 Task: Open the 'caching.html' file in the 'user_guide/database' directory and review the caching documentation.
Action: Mouse moved to (255, 324)
Screenshot: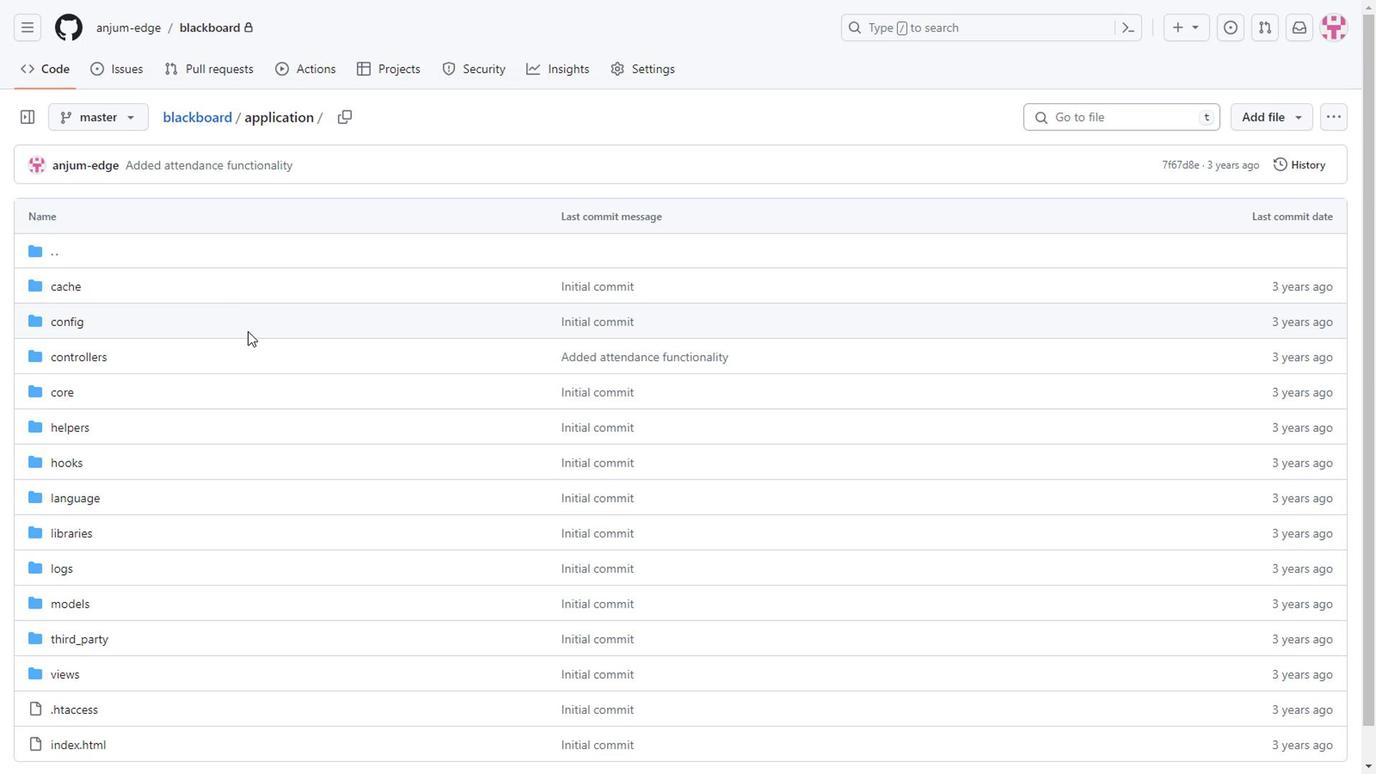 
Action: Mouse scrolled (255, 323) with delta (0, 0)
Screenshot: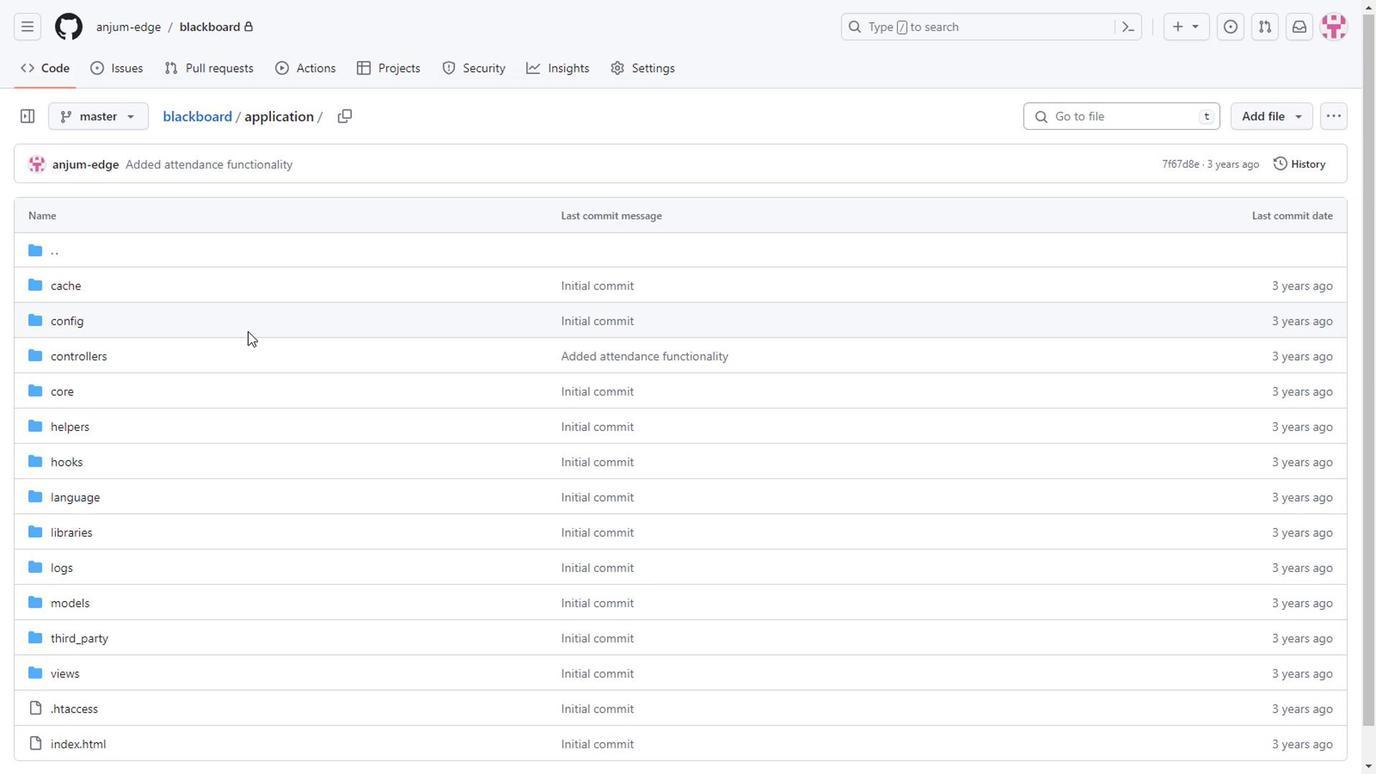 
Action: Mouse scrolled (255, 323) with delta (0, 0)
Screenshot: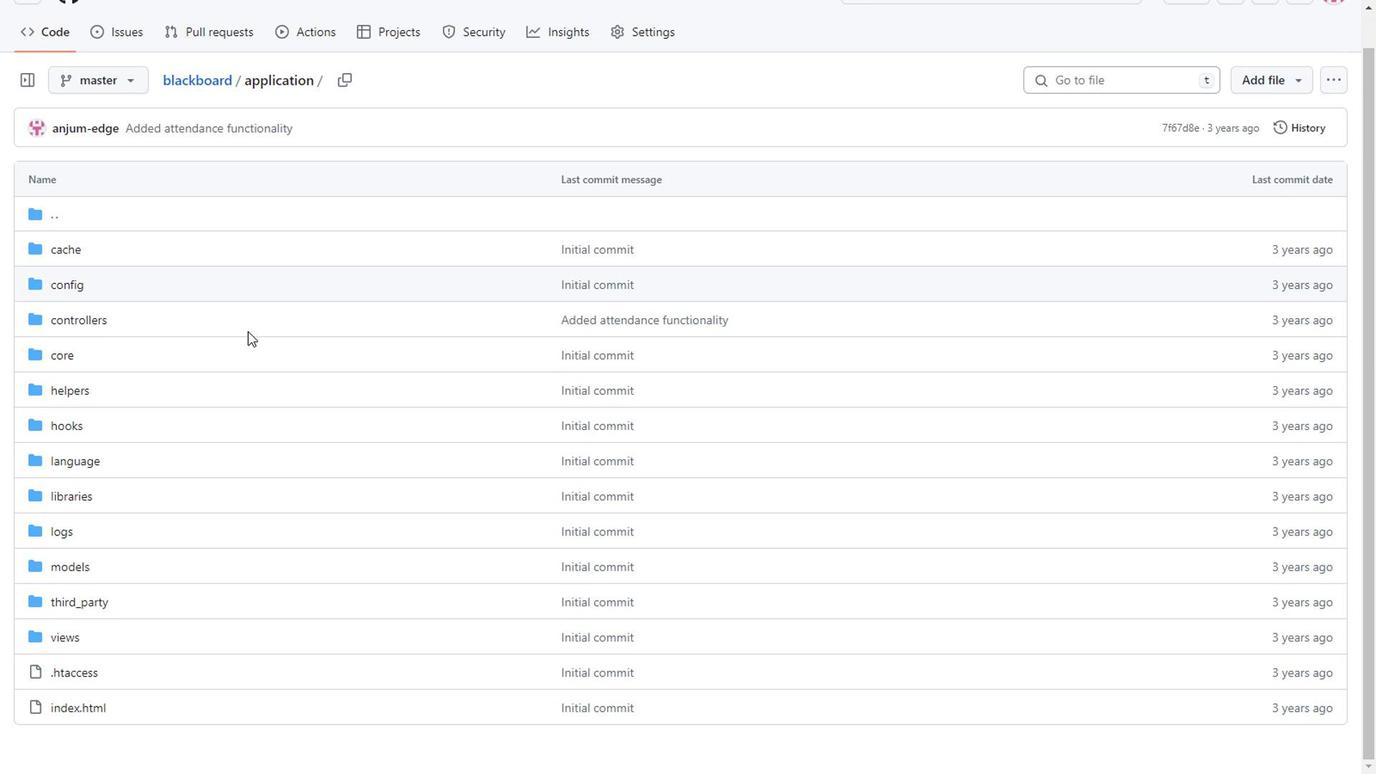 
Action: Mouse scrolled (255, 323) with delta (0, 0)
Screenshot: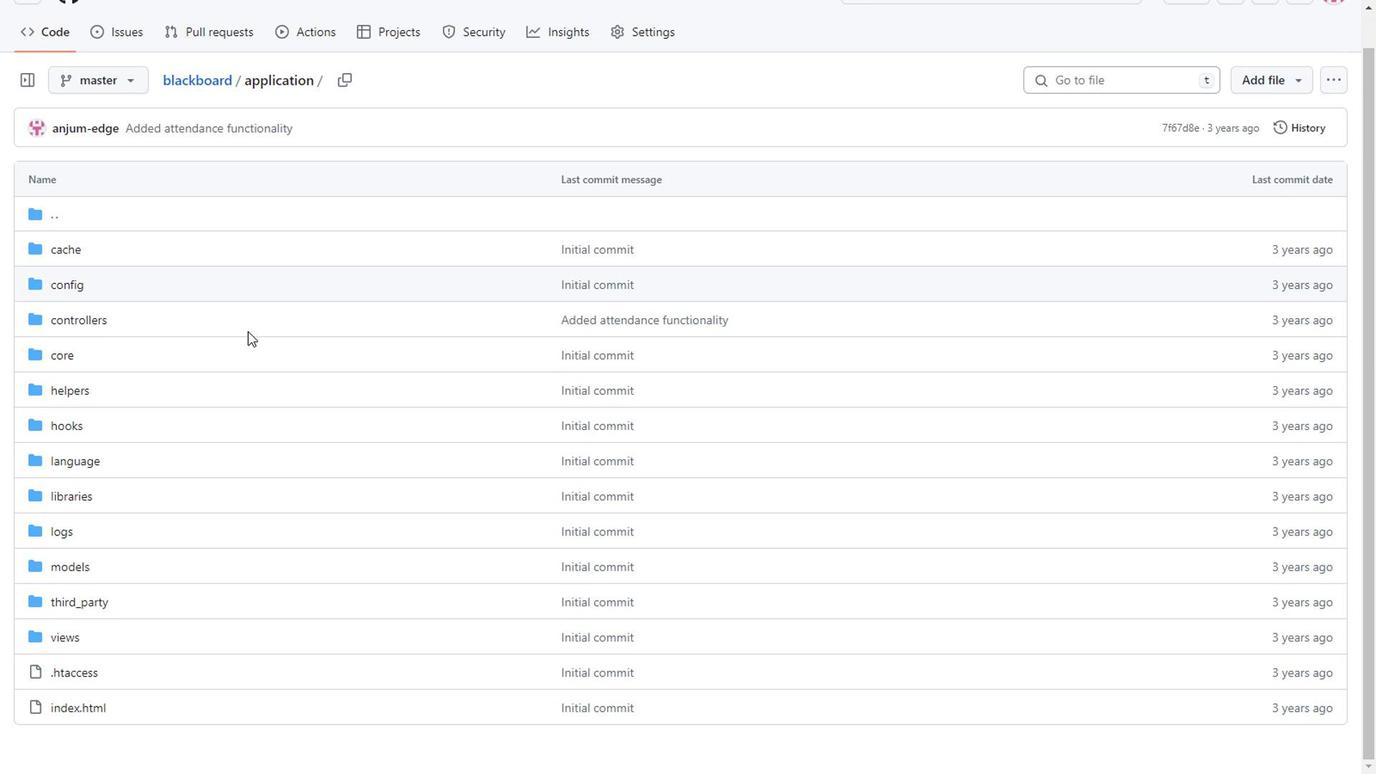 
Action: Mouse moved to (232, 695)
Screenshot: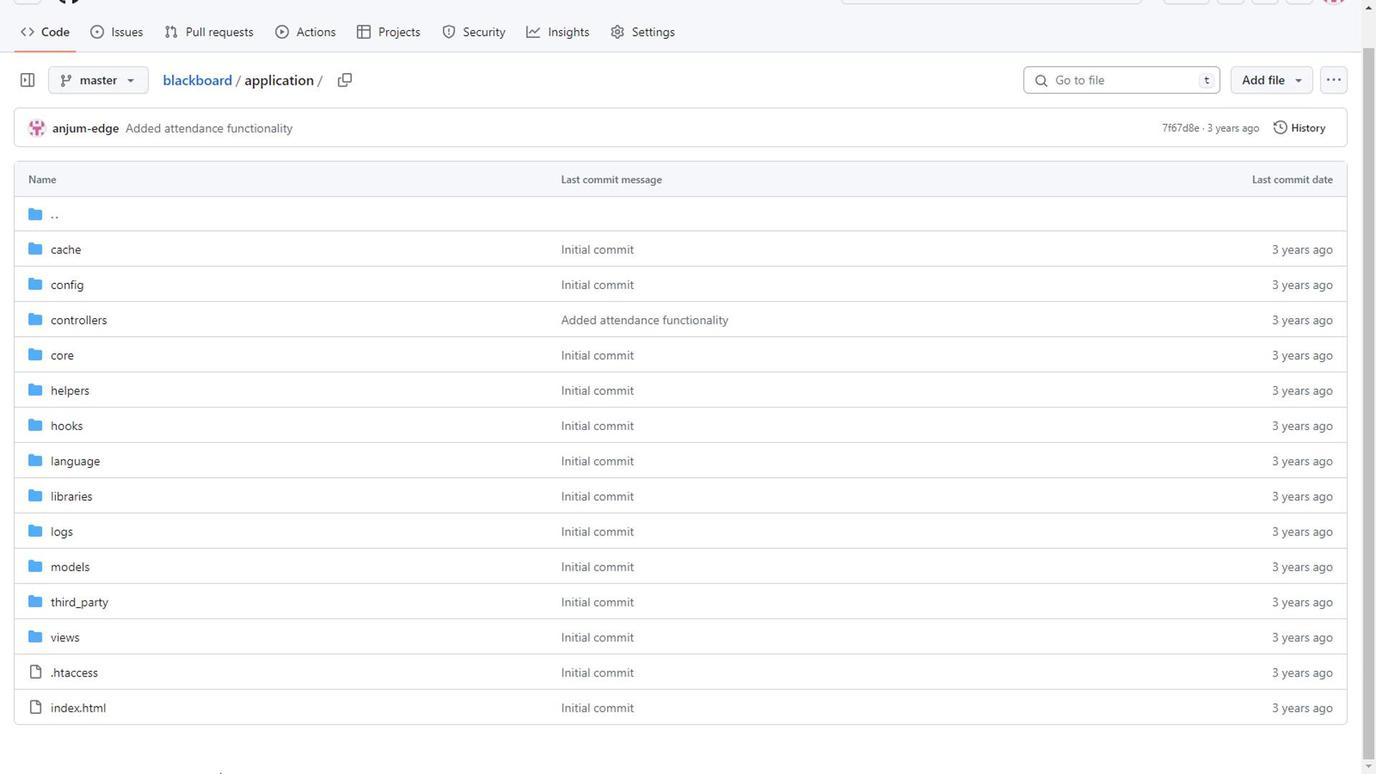 
Action: Mouse scrolled (232, 692) with delta (0, 0)
Screenshot: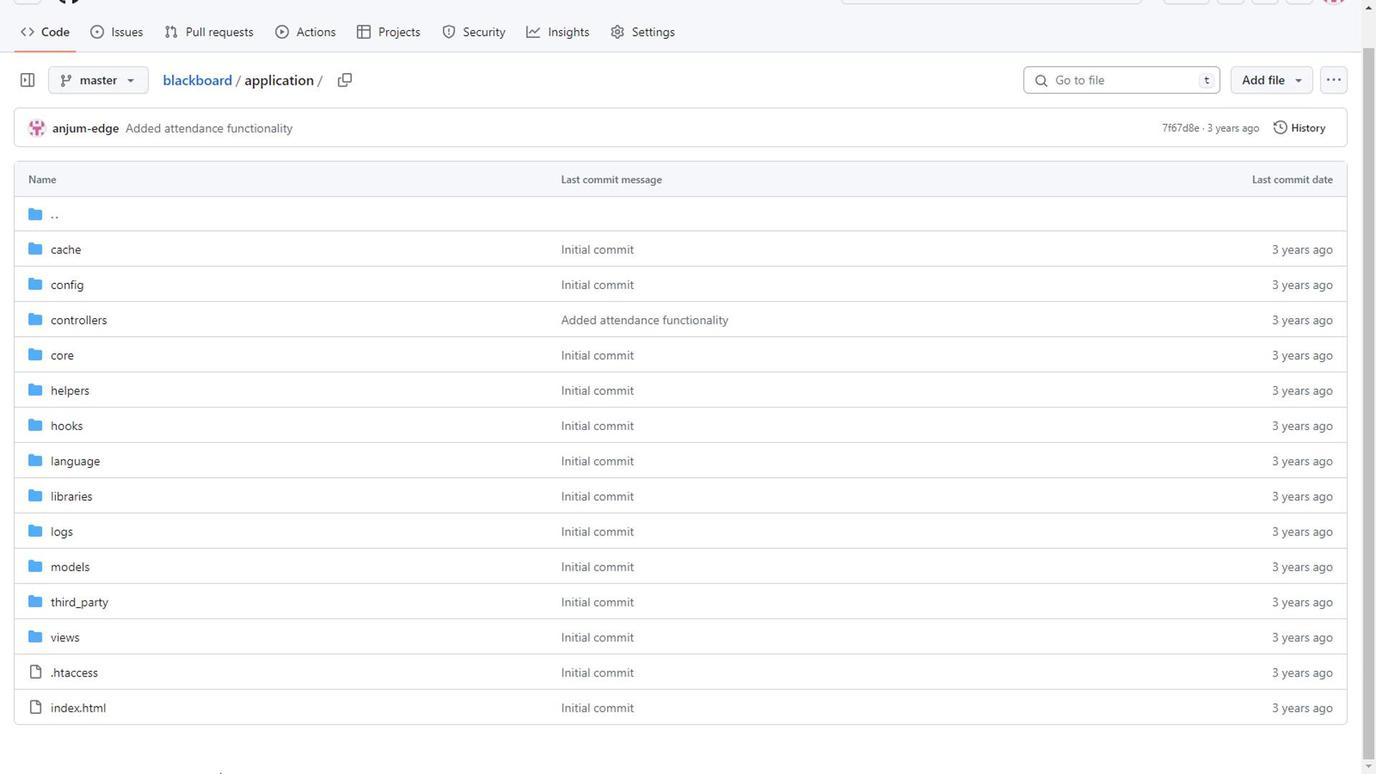 
Action: Mouse moved to (220, 391)
Screenshot: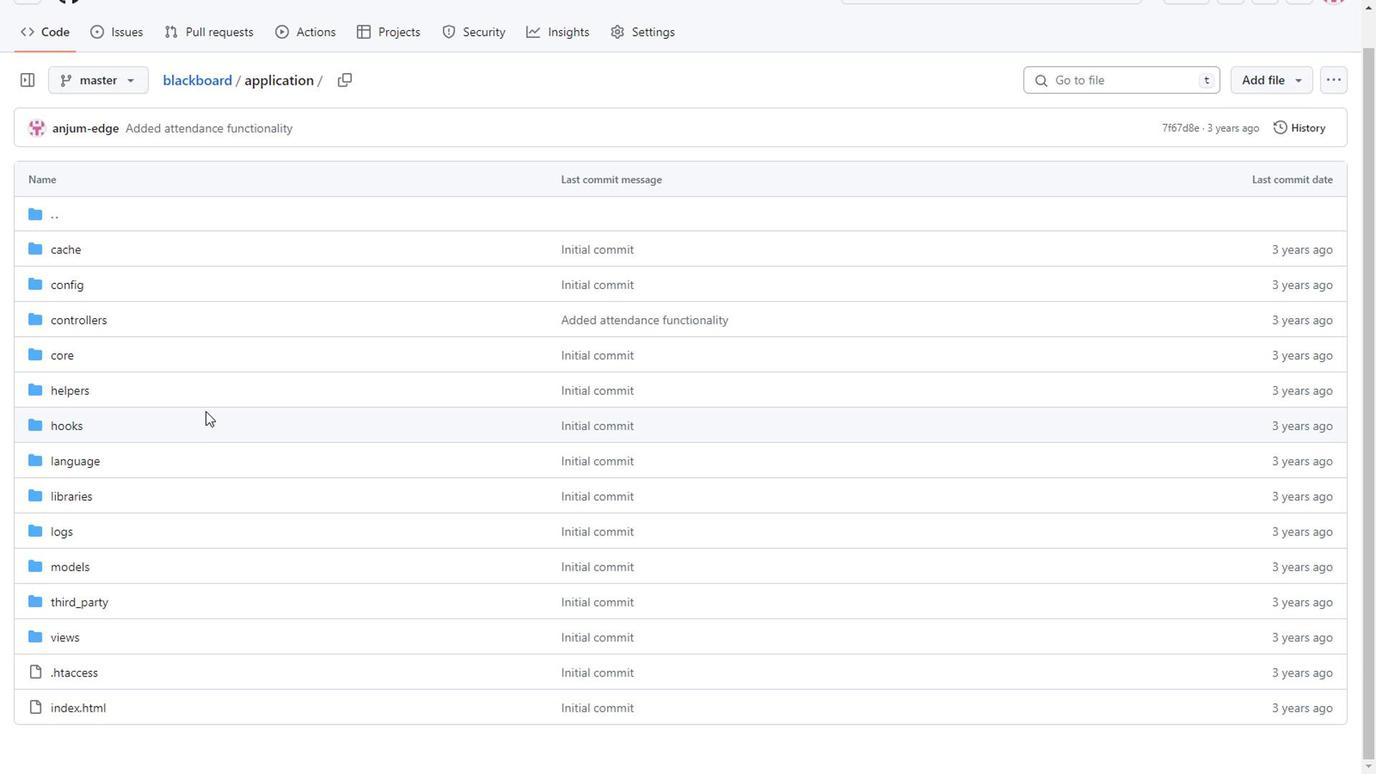 
Action: Mouse scrolled (220, 392) with delta (0, 0)
Screenshot: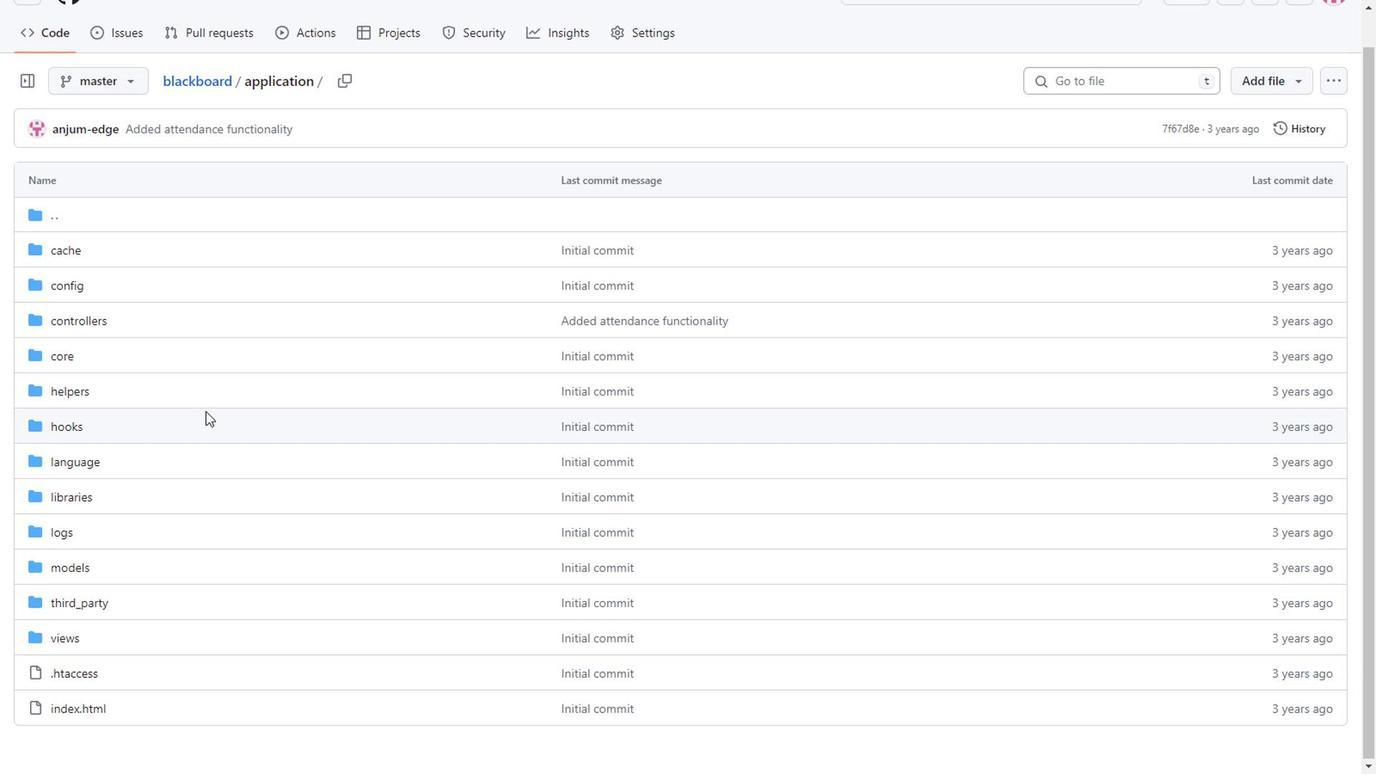 
Action: Mouse scrolled (220, 392) with delta (0, 0)
Screenshot: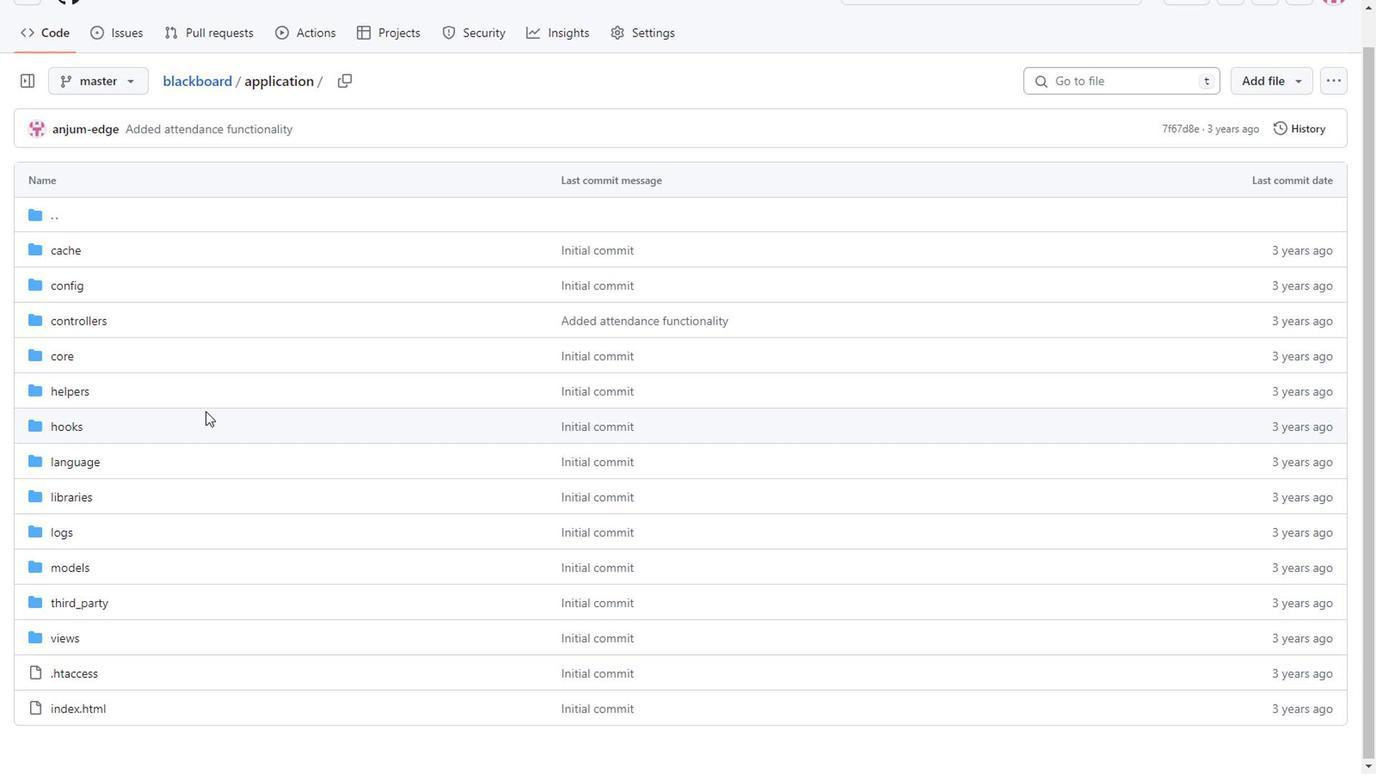 
Action: Mouse moved to (106, 284)
Screenshot: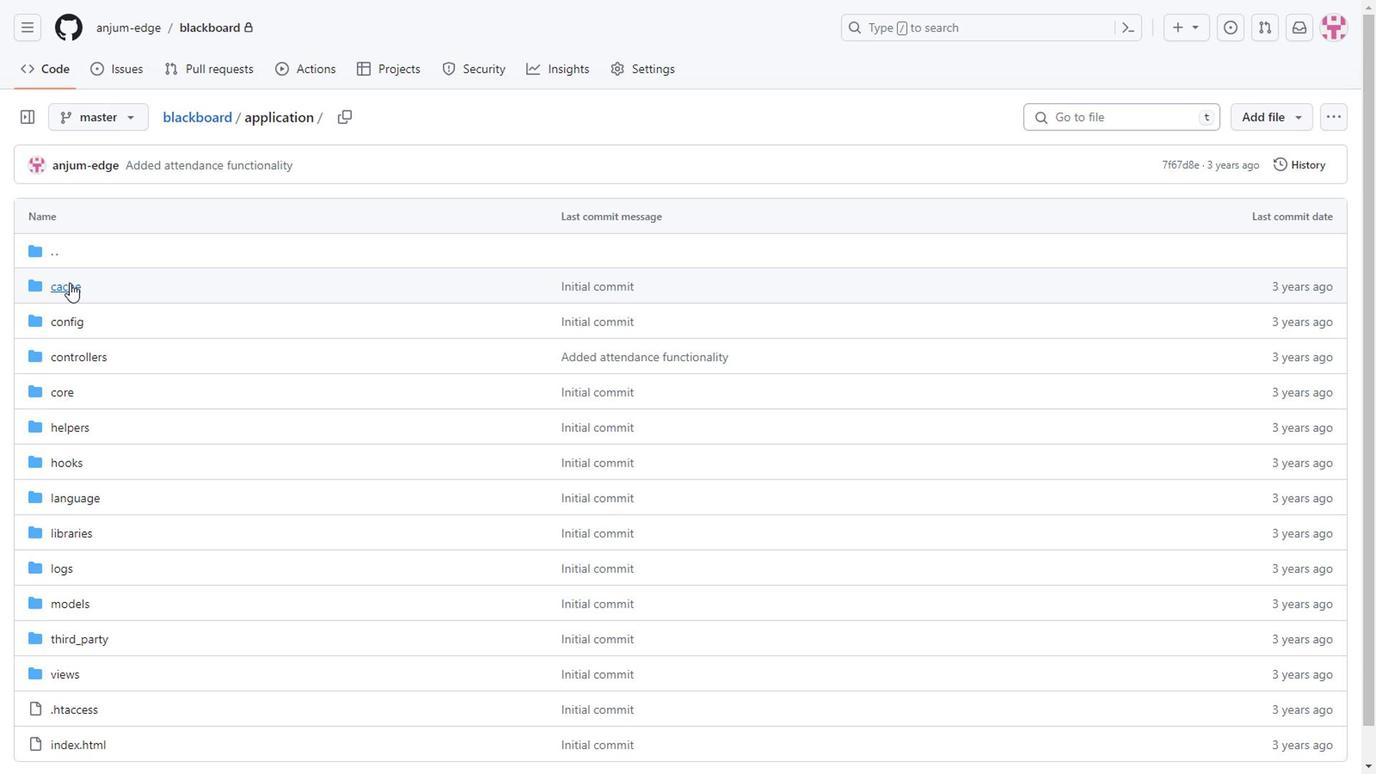 
Action: Mouse pressed left at (106, 284)
Screenshot: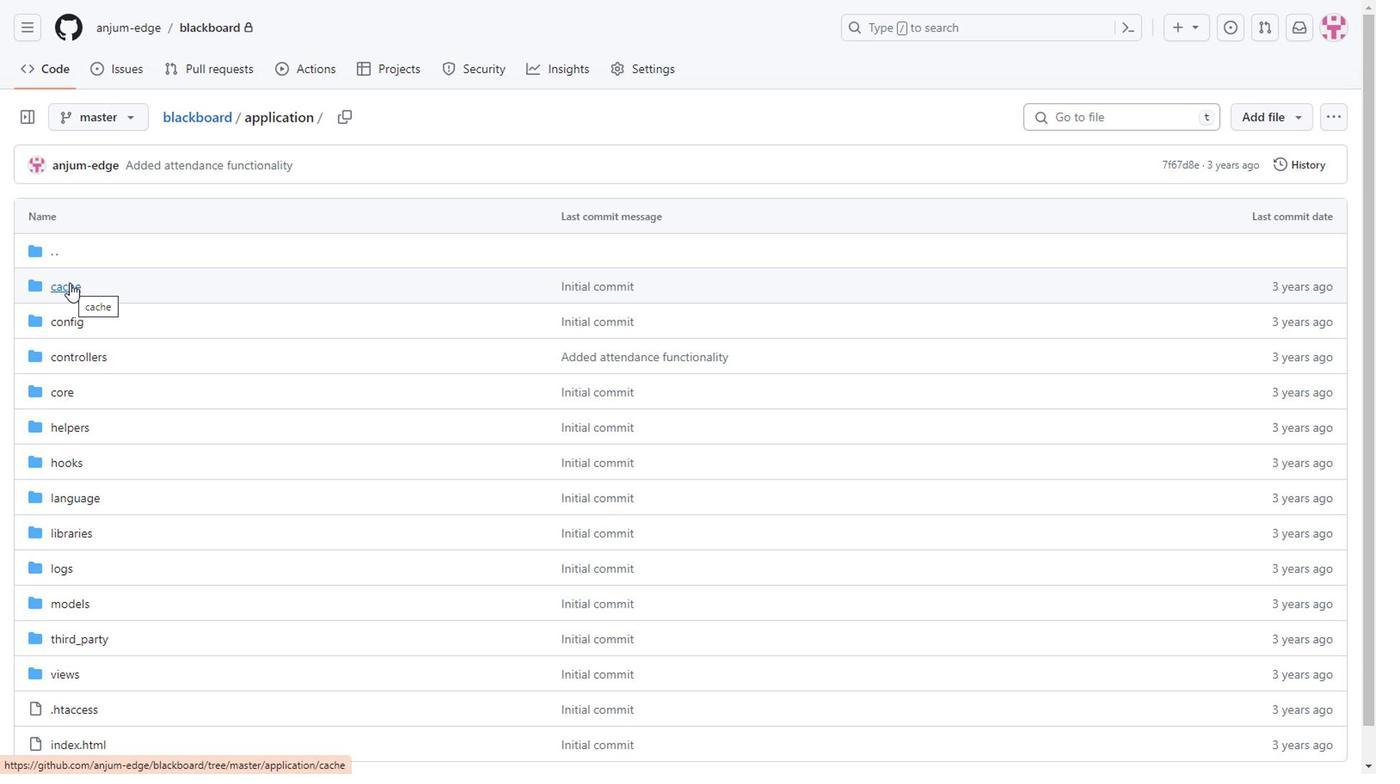 
Action: Mouse pressed left at (106, 284)
Screenshot: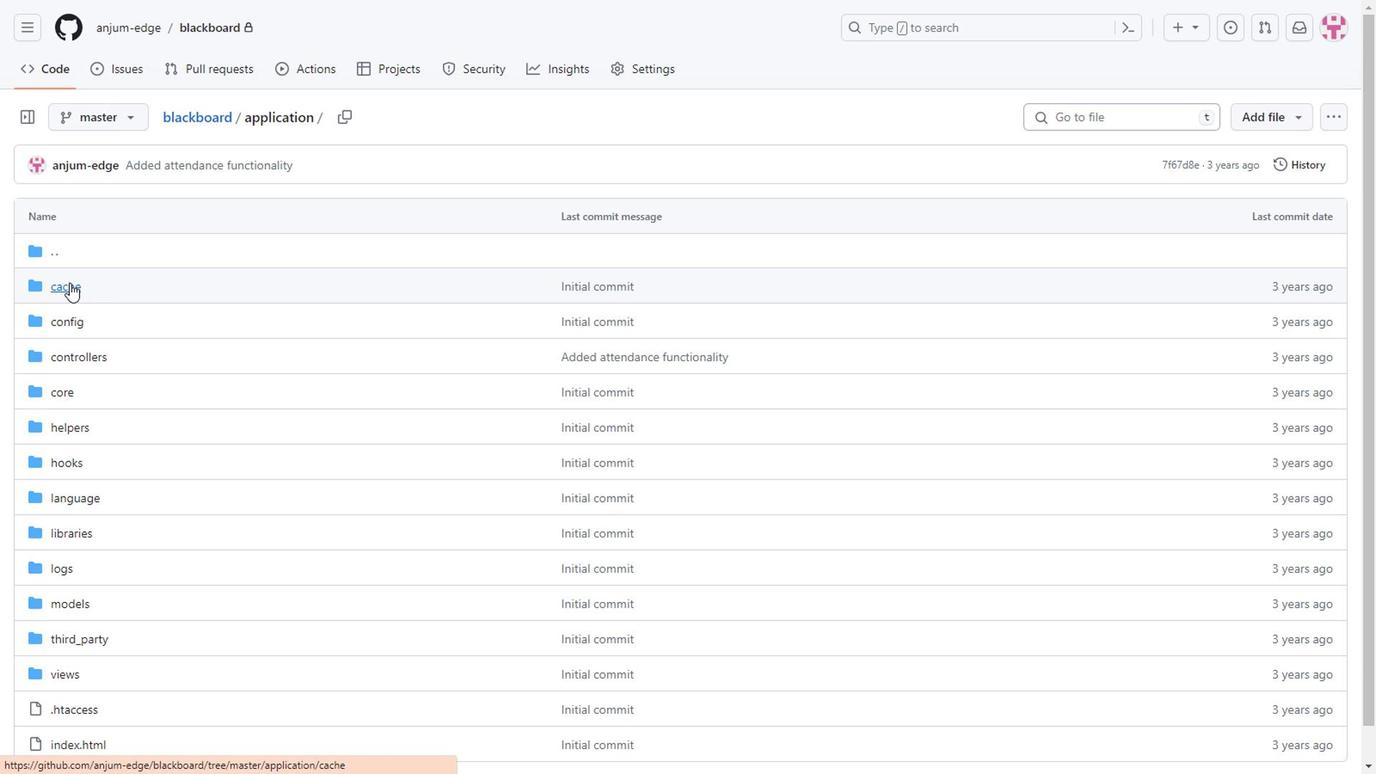 
Action: Mouse moved to (124, 288)
Screenshot: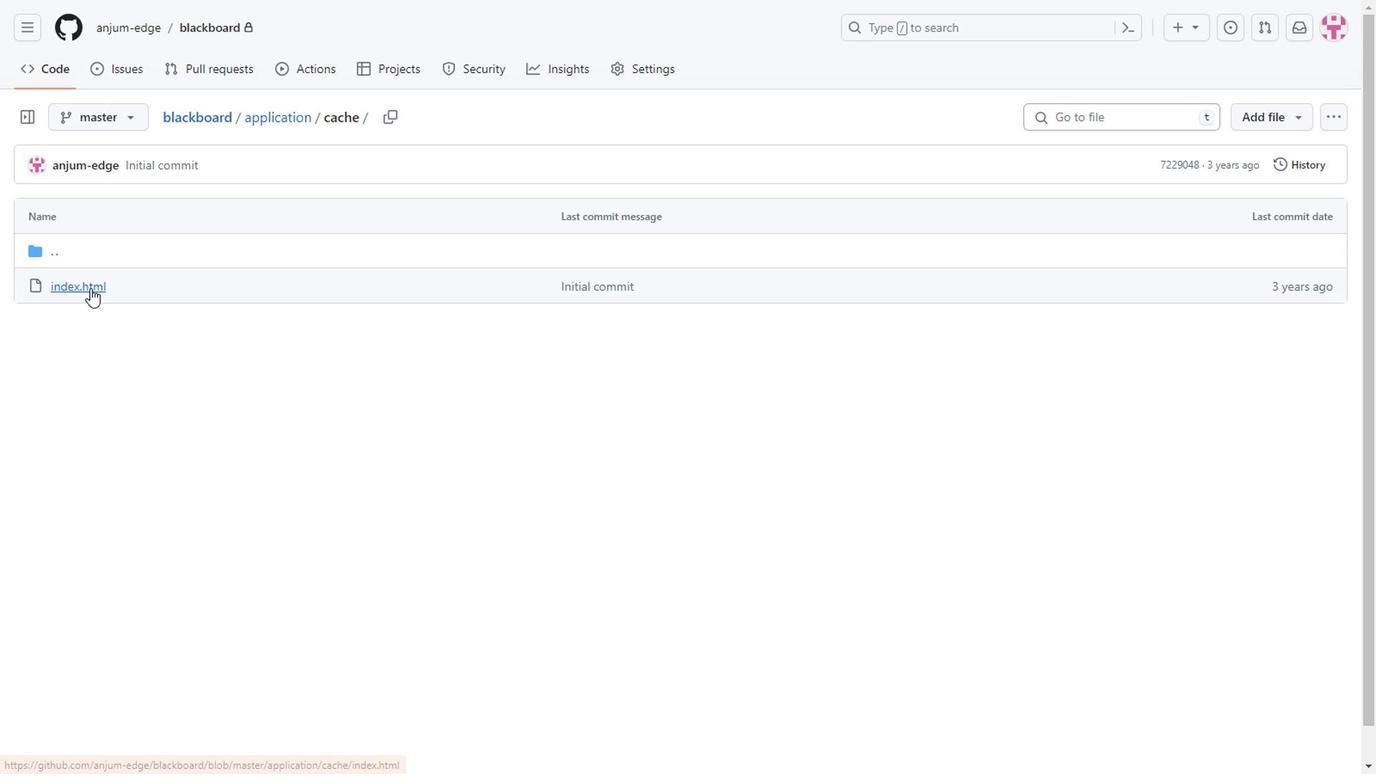 
Action: Mouse pressed left at (124, 288)
Screenshot: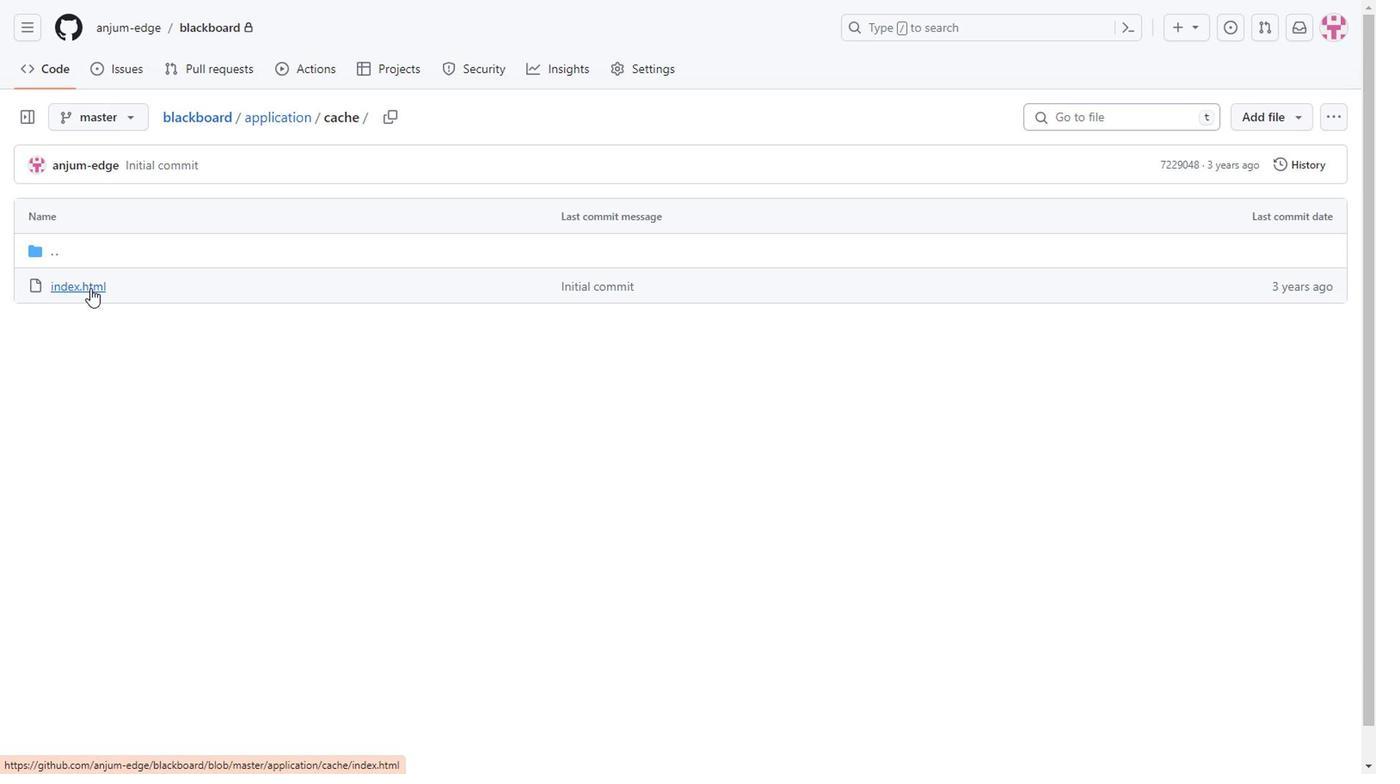 
Action: Mouse pressed left at (124, 288)
Screenshot: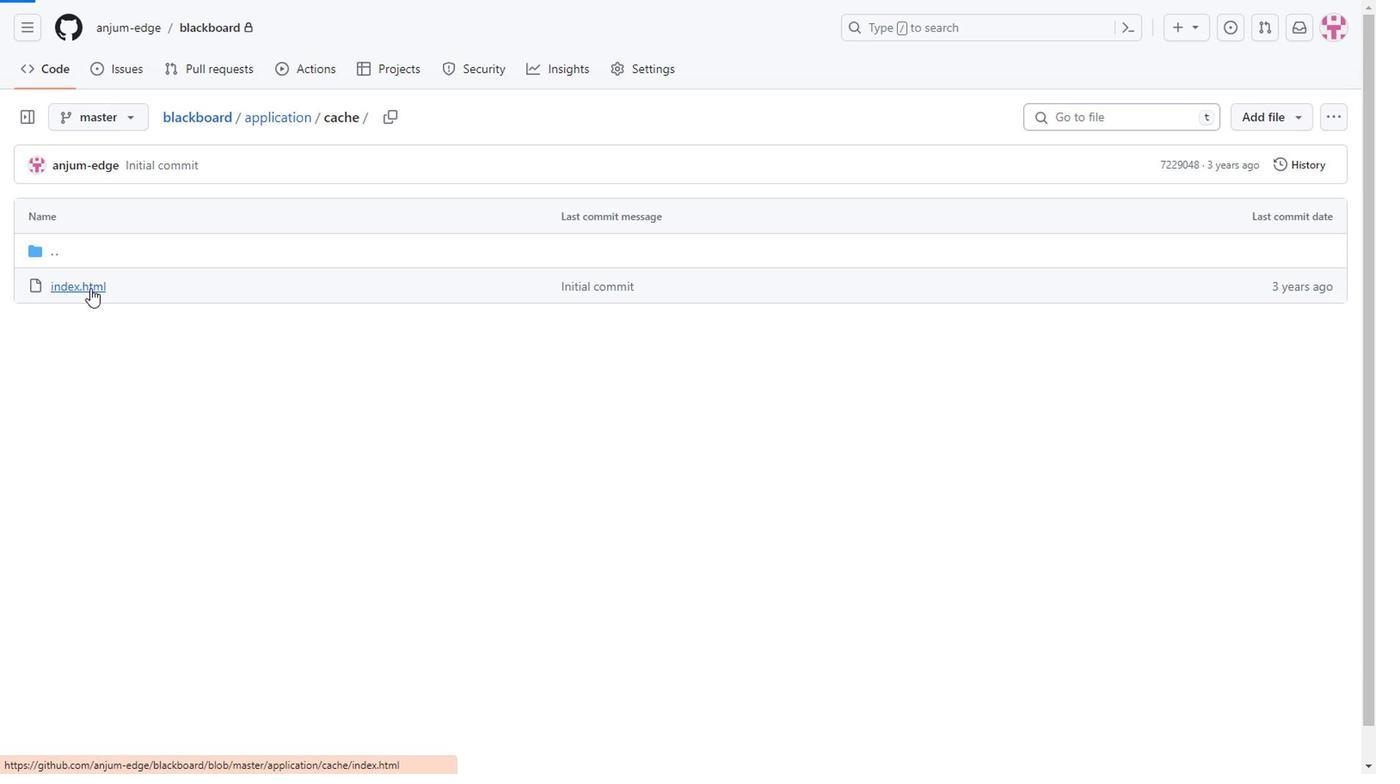 
Action: Mouse moved to (275, 150)
Screenshot: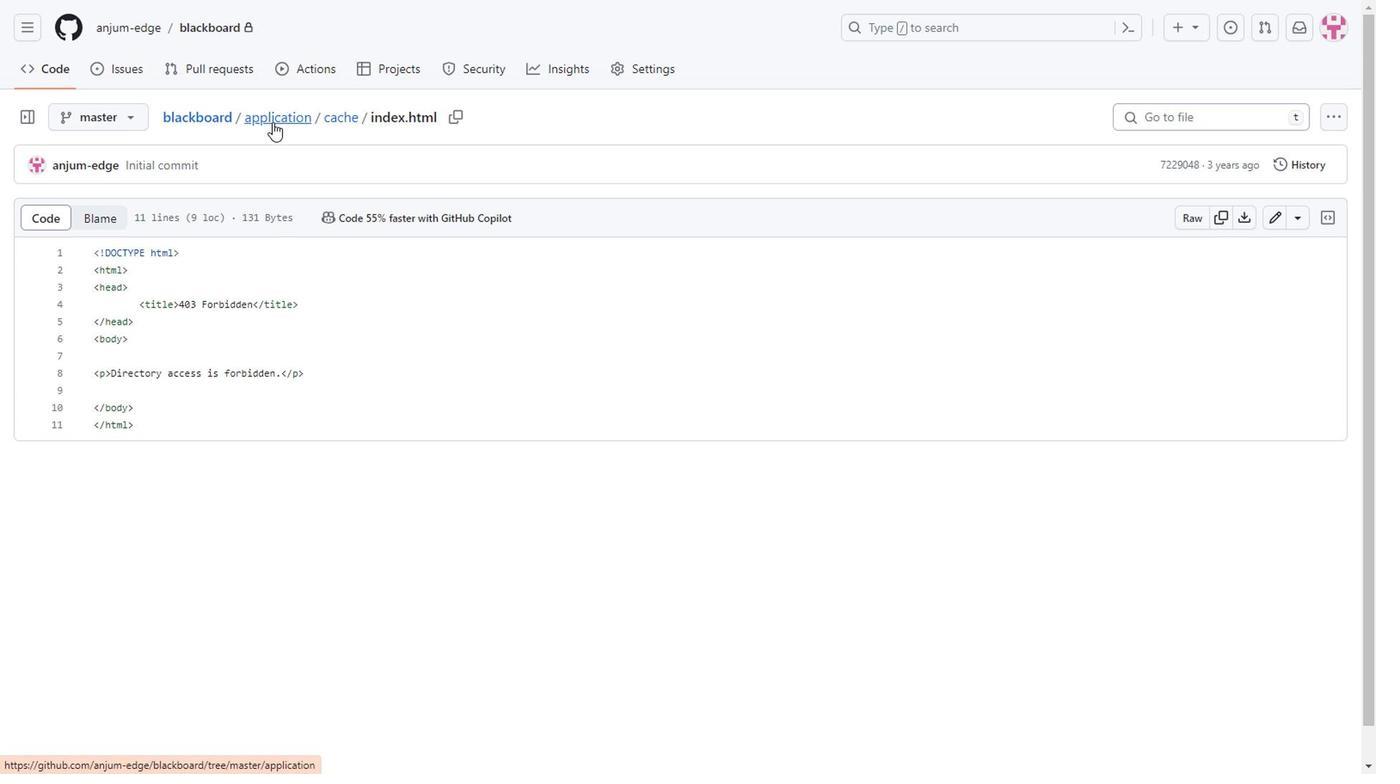 
Action: Mouse pressed left at (275, 150)
Screenshot: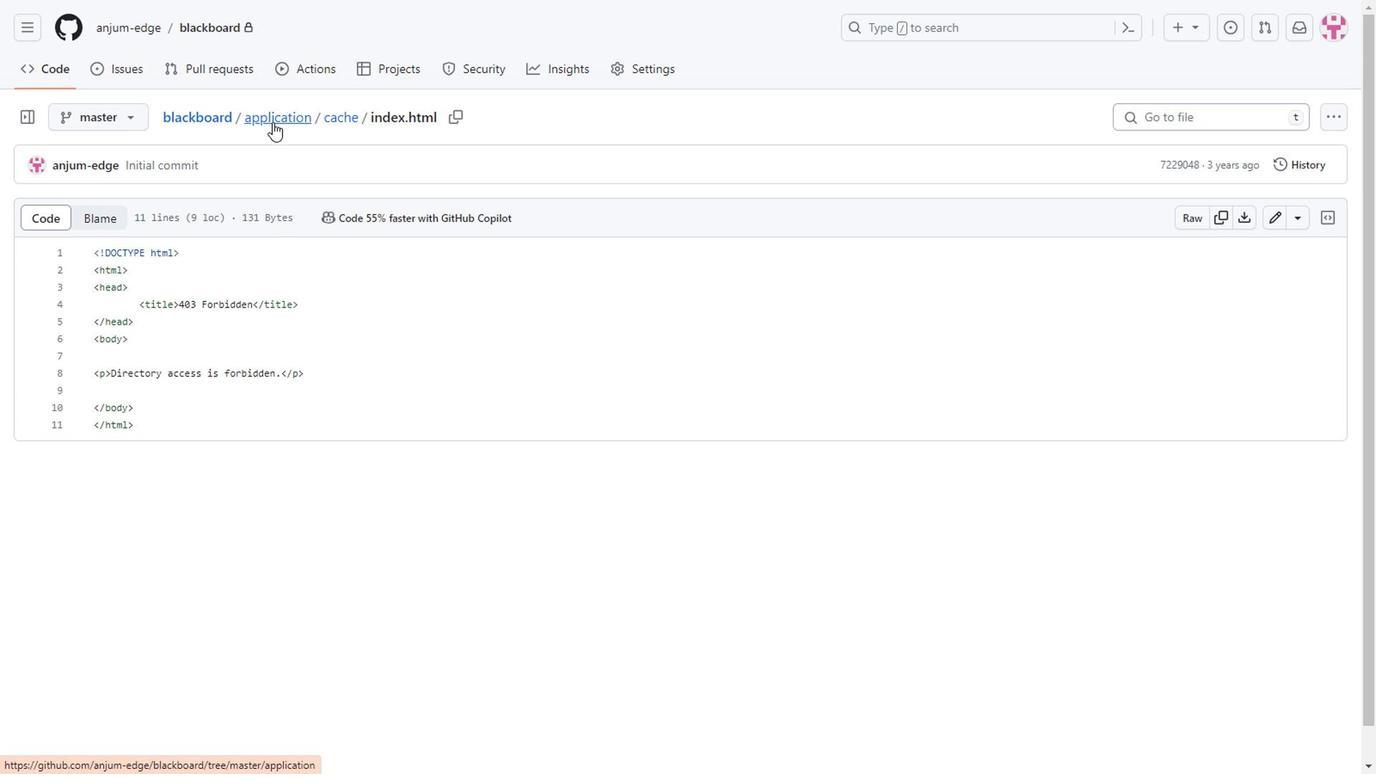 
Action: Mouse moved to (102, 318)
Screenshot: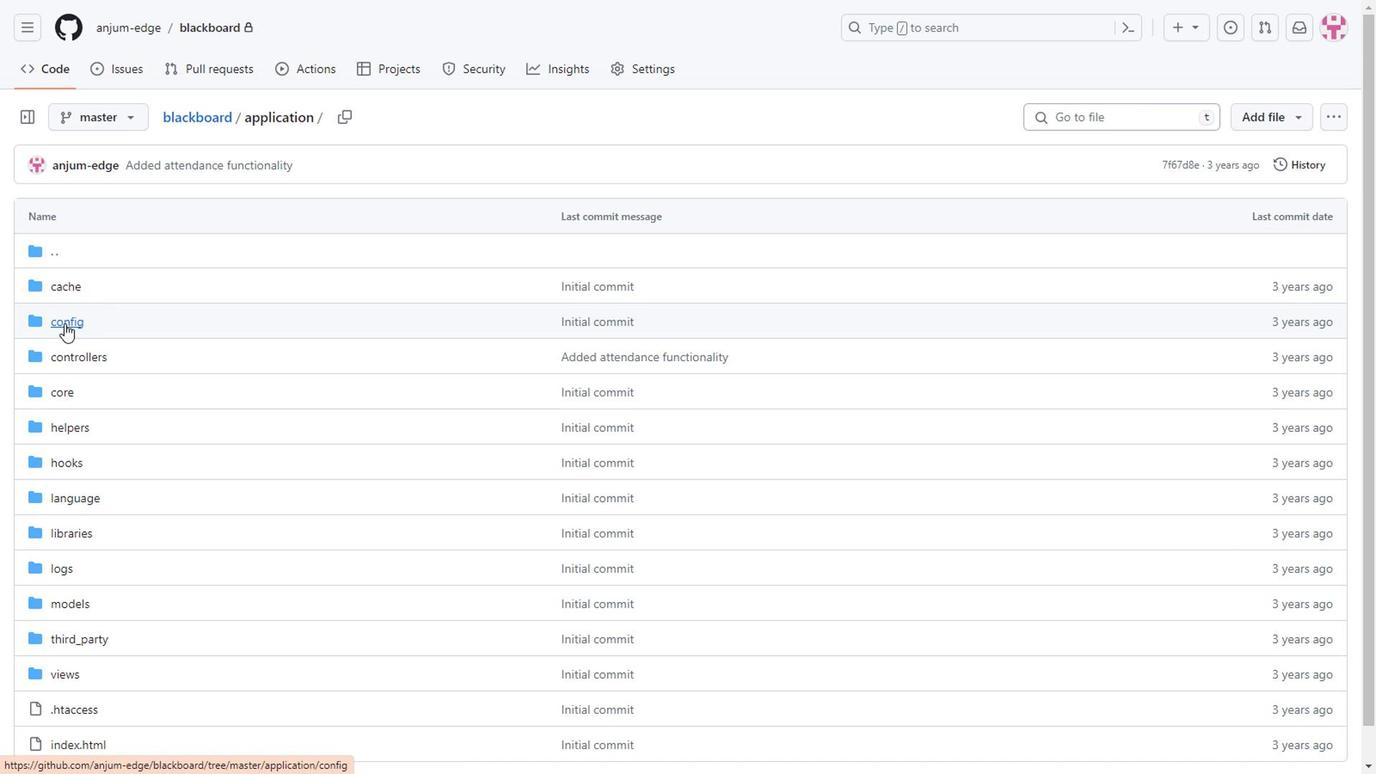 
Action: Mouse pressed left at (102, 318)
Screenshot: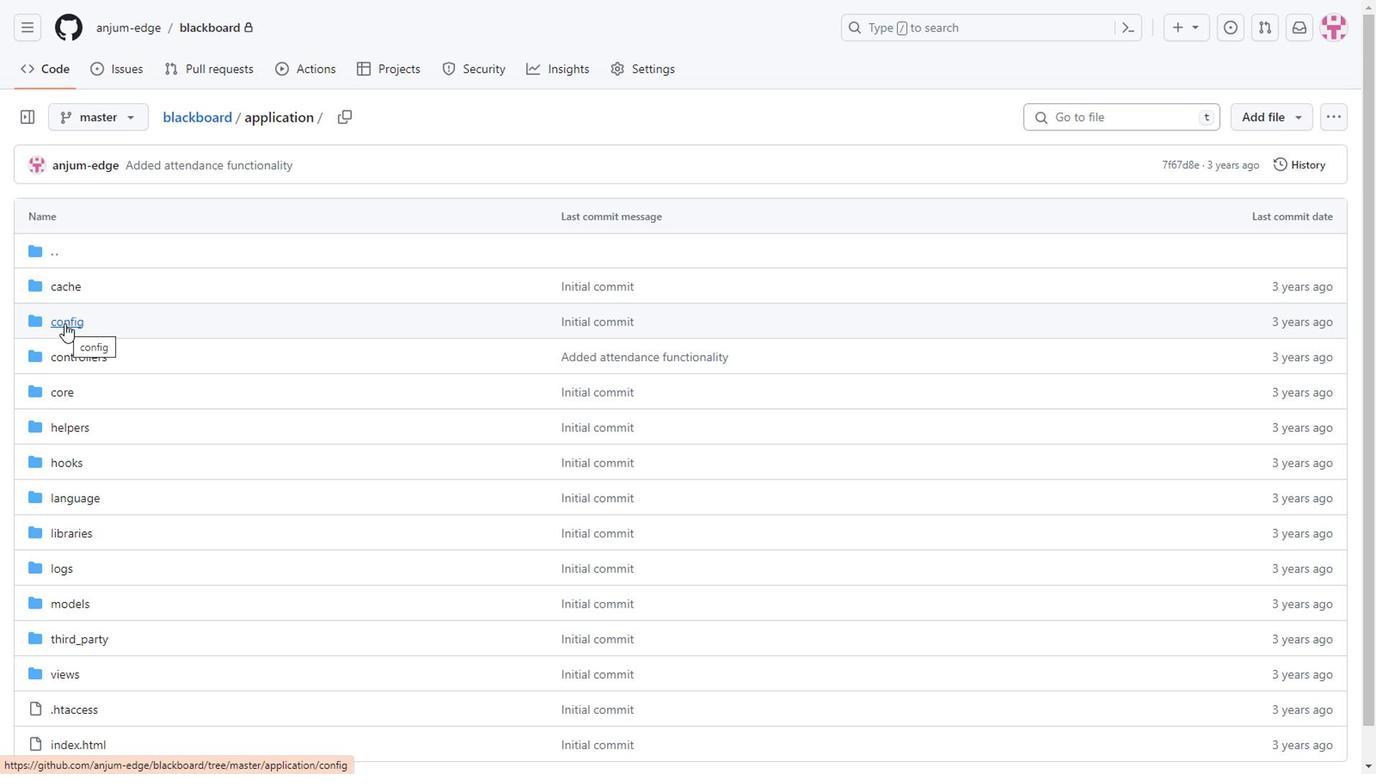 
Action: Mouse pressed left at (102, 318)
Screenshot: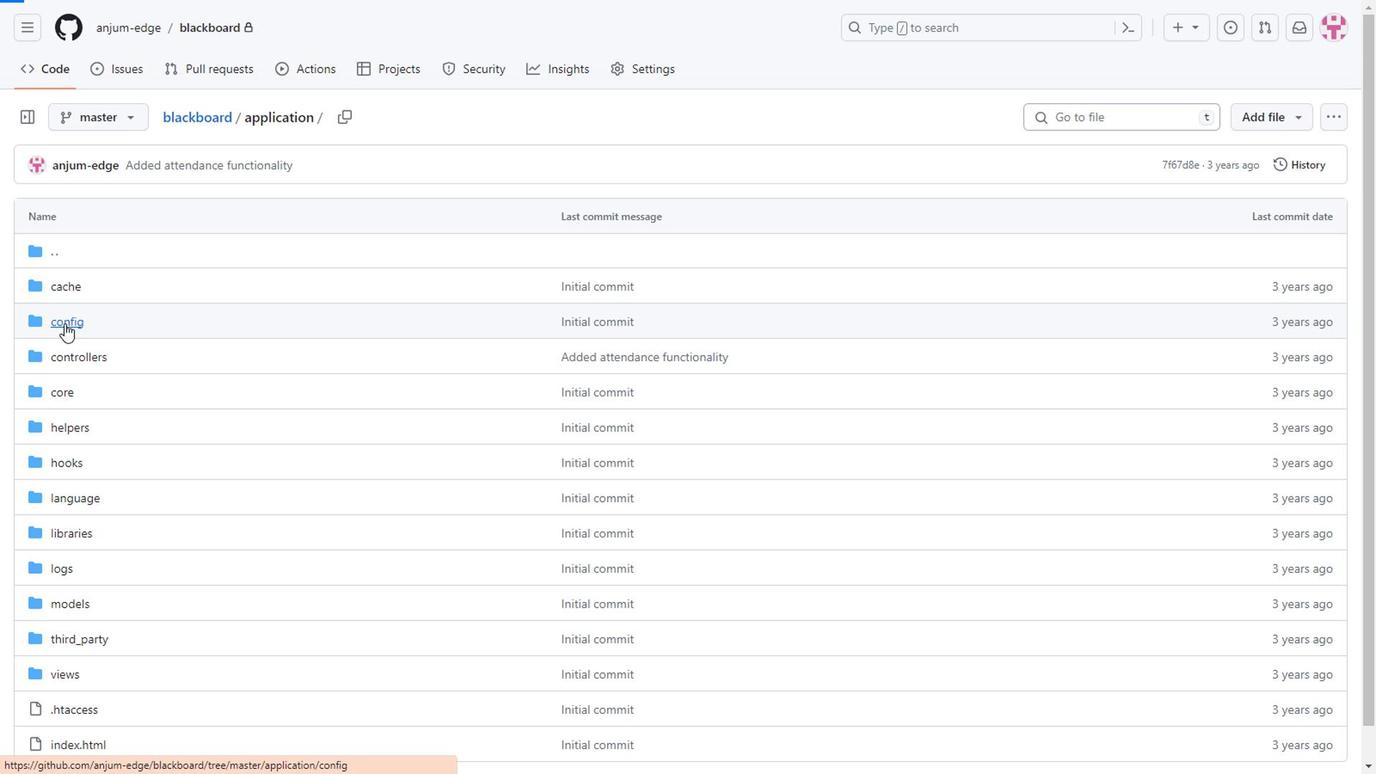 
Action: Mouse moved to (199, 376)
Screenshot: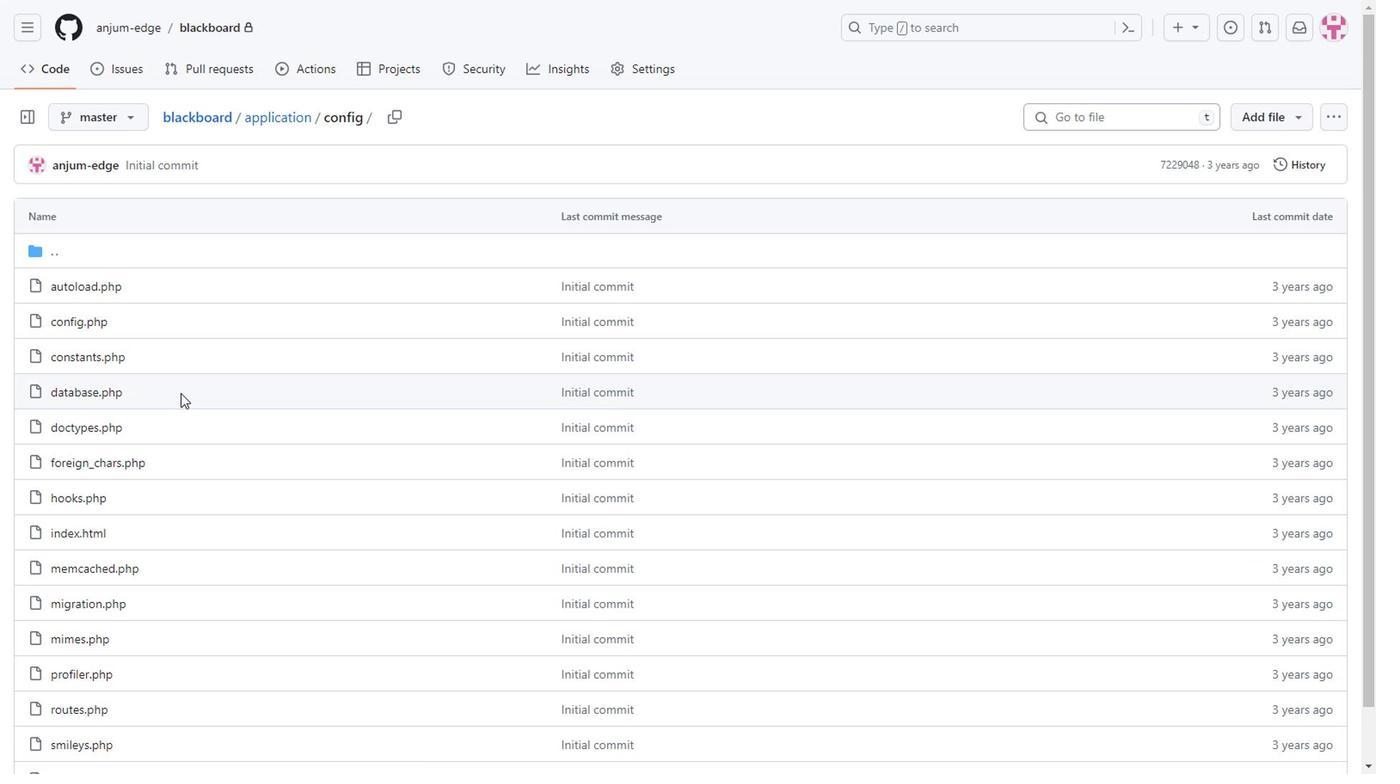 
Action: Mouse scrolled (199, 375) with delta (0, 0)
Screenshot: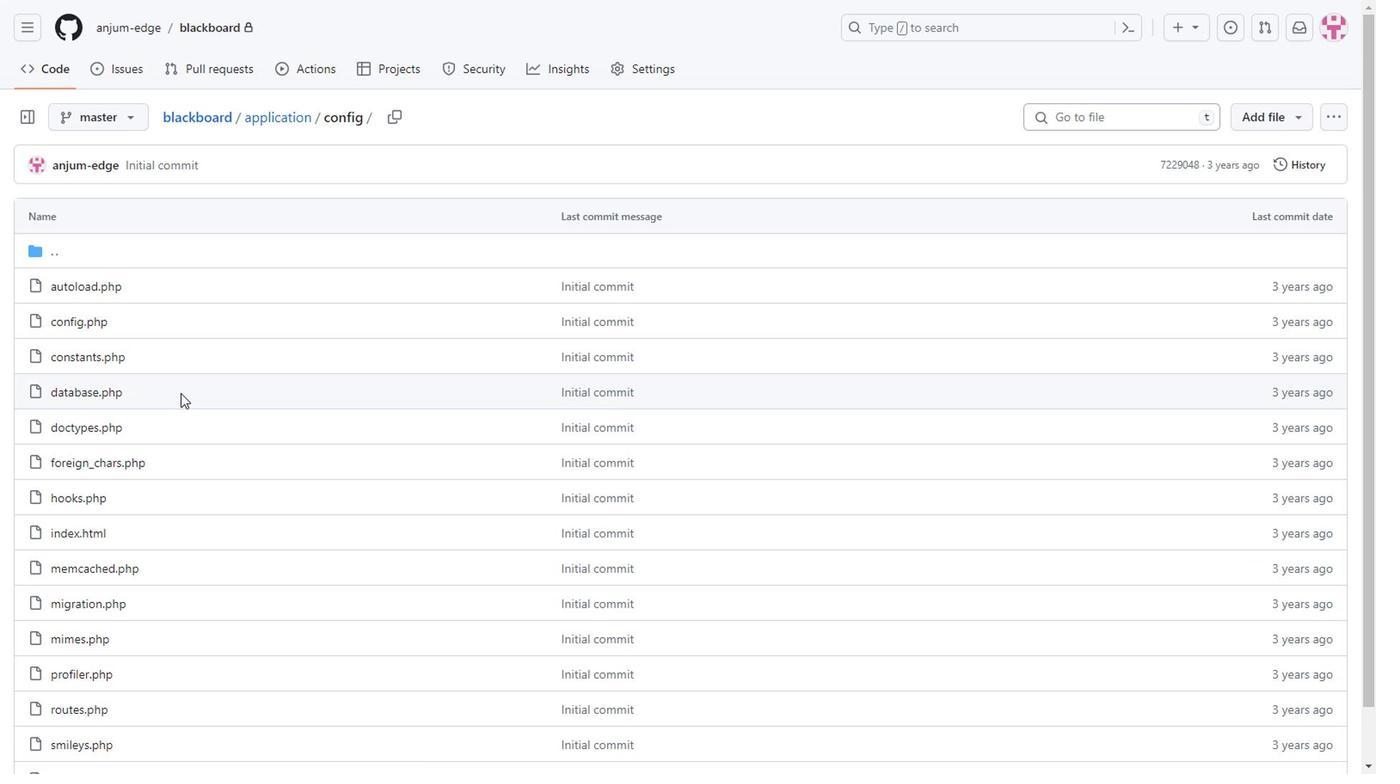 
Action: Mouse scrolled (199, 375) with delta (0, 0)
Screenshot: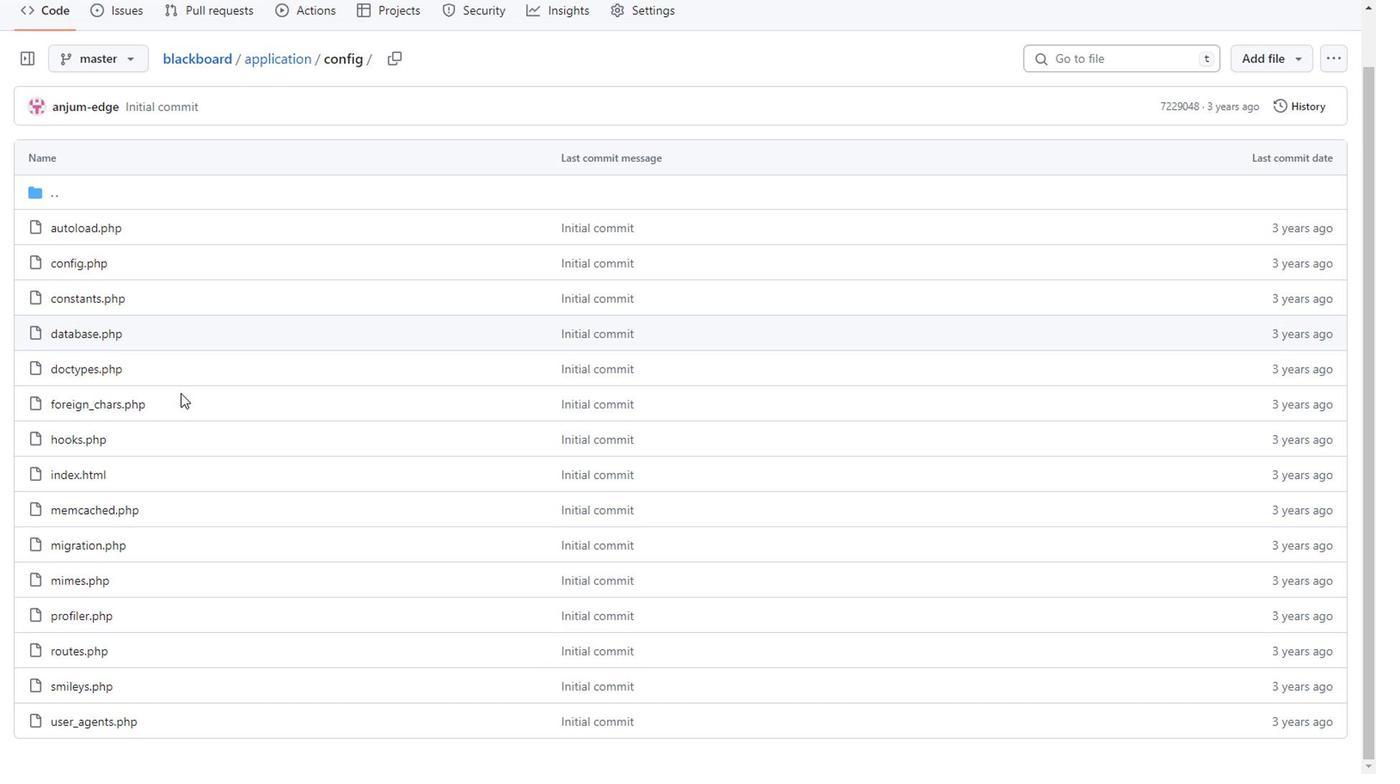 
Action: Mouse scrolled (199, 377) with delta (0, 0)
Screenshot: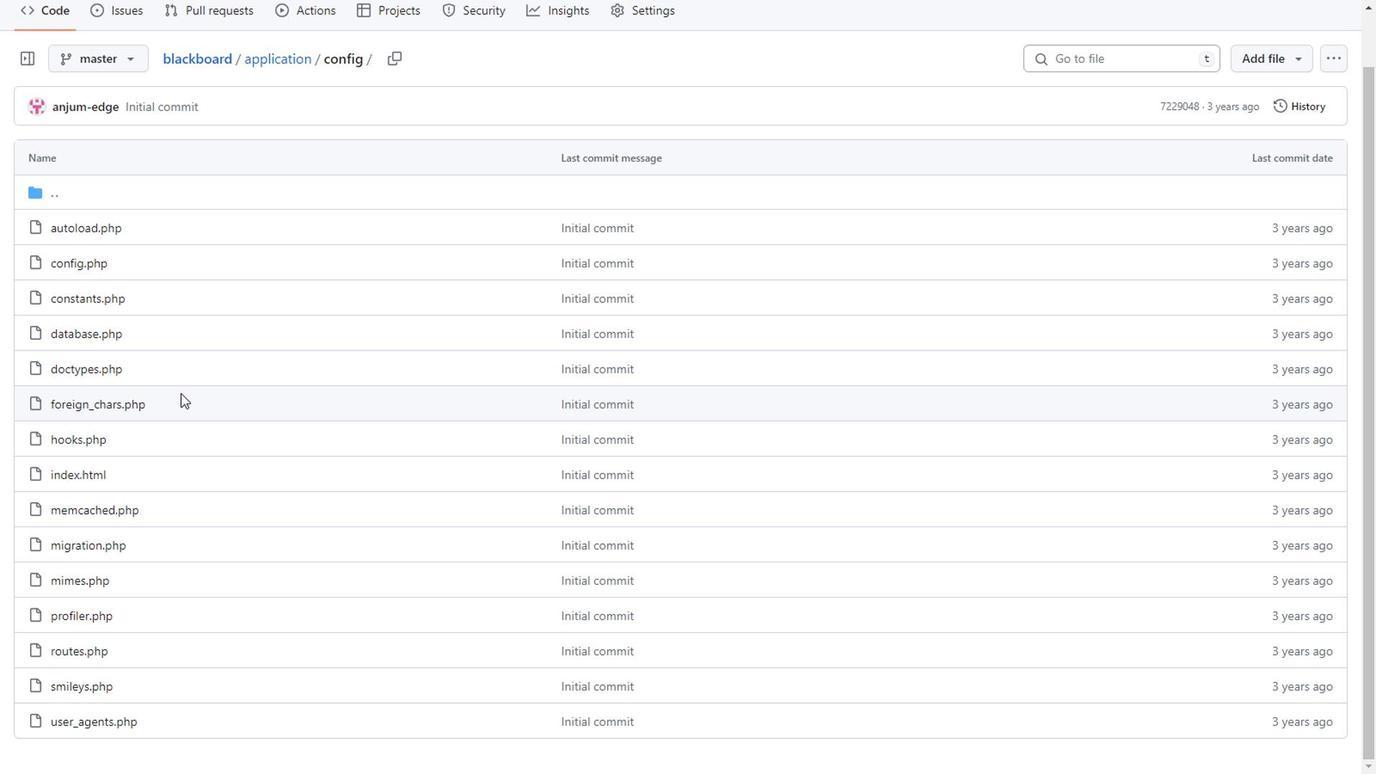 
Action: Mouse scrolled (199, 377) with delta (0, 0)
Screenshot: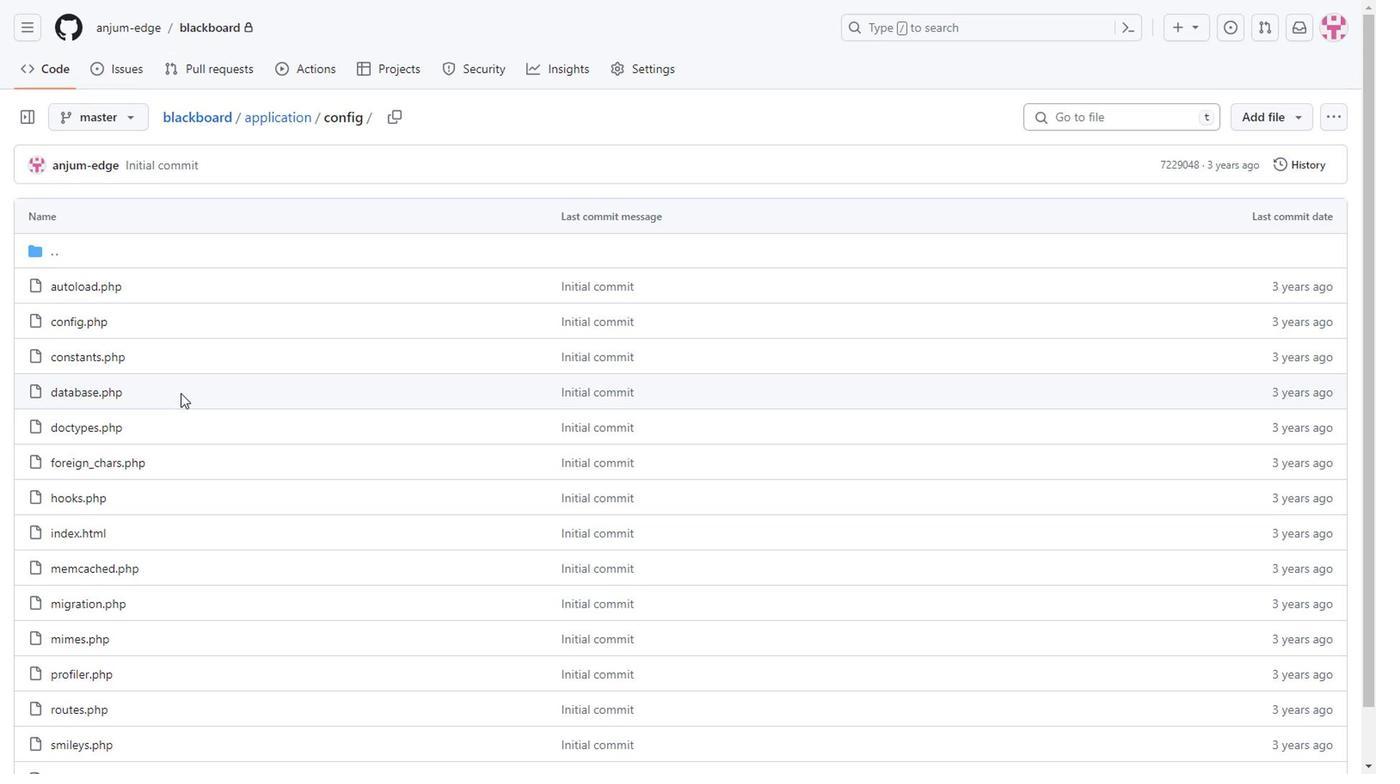
Action: Mouse moved to (130, 285)
Screenshot: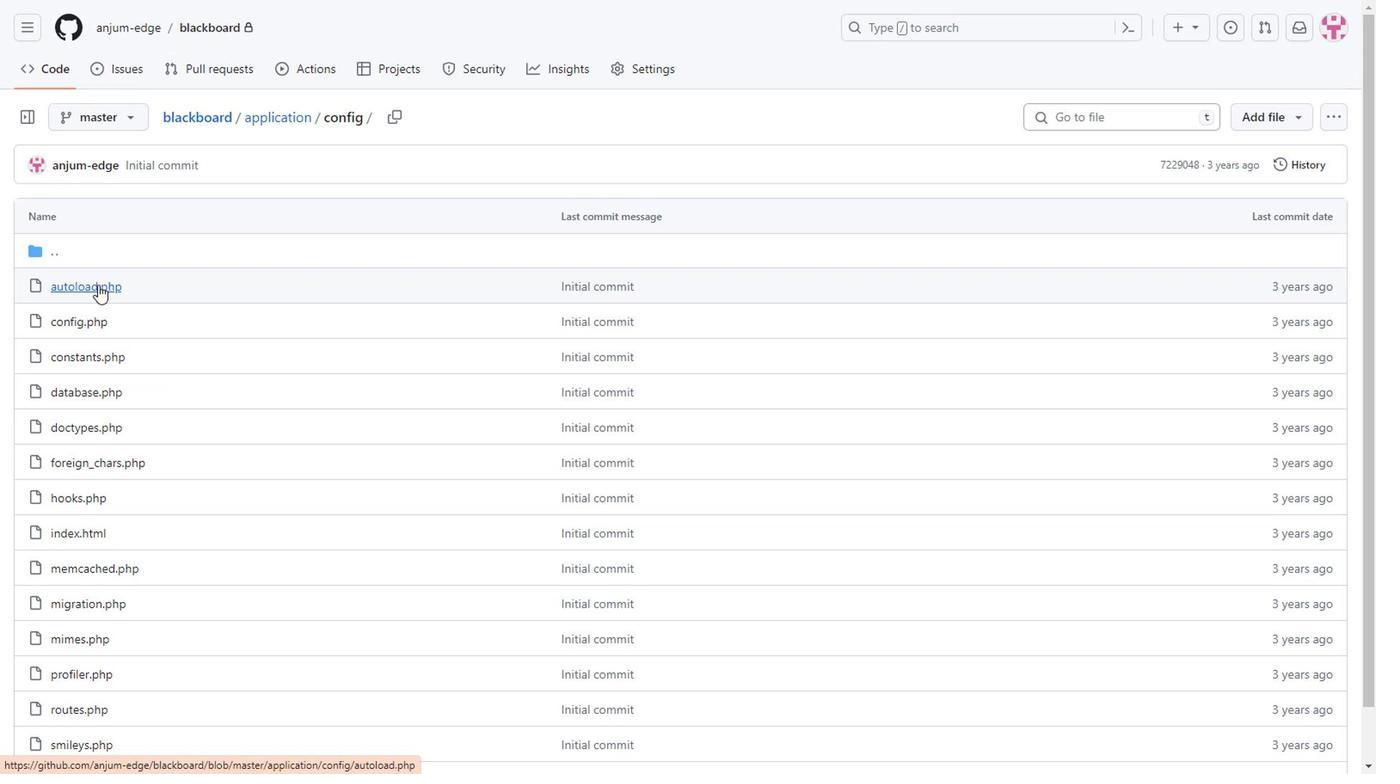
Action: Mouse pressed left at (130, 285)
Screenshot: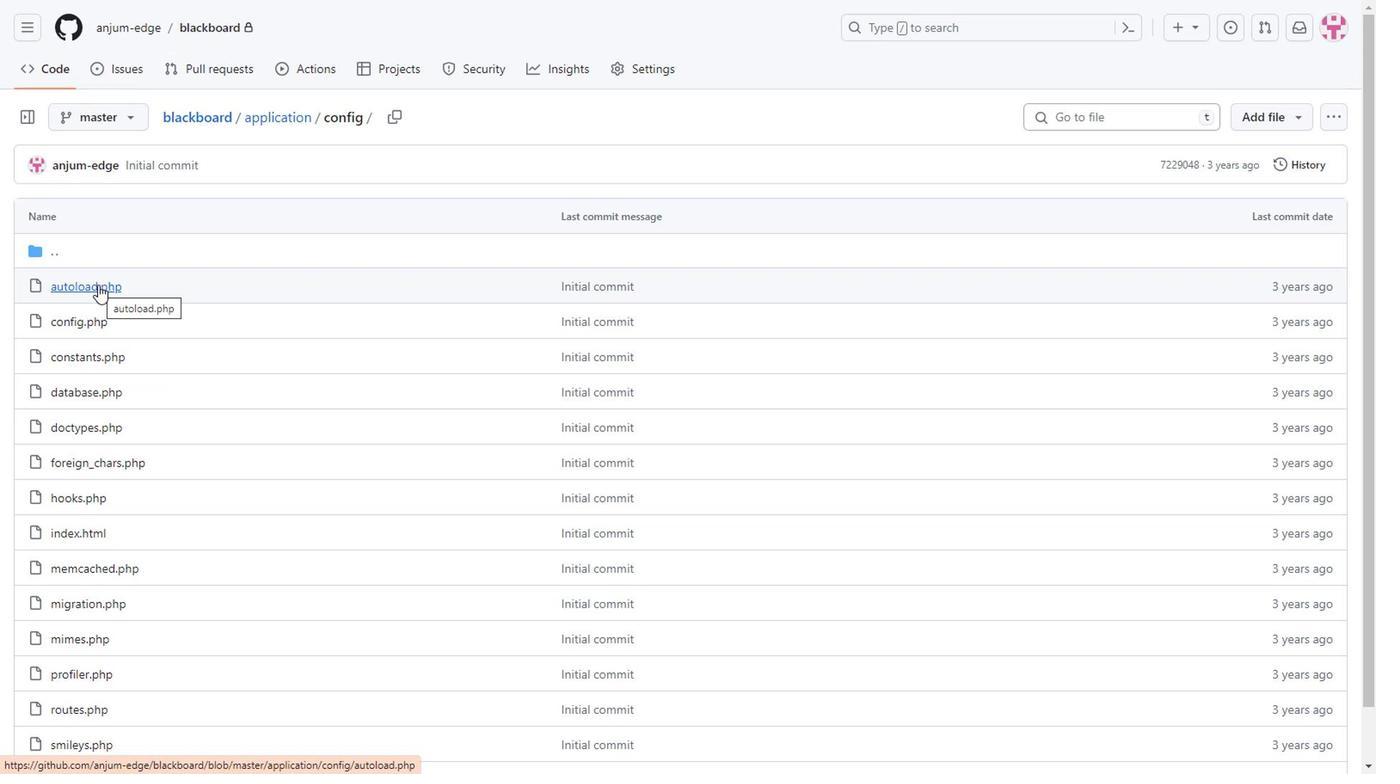 
Action: Mouse pressed left at (130, 285)
Screenshot: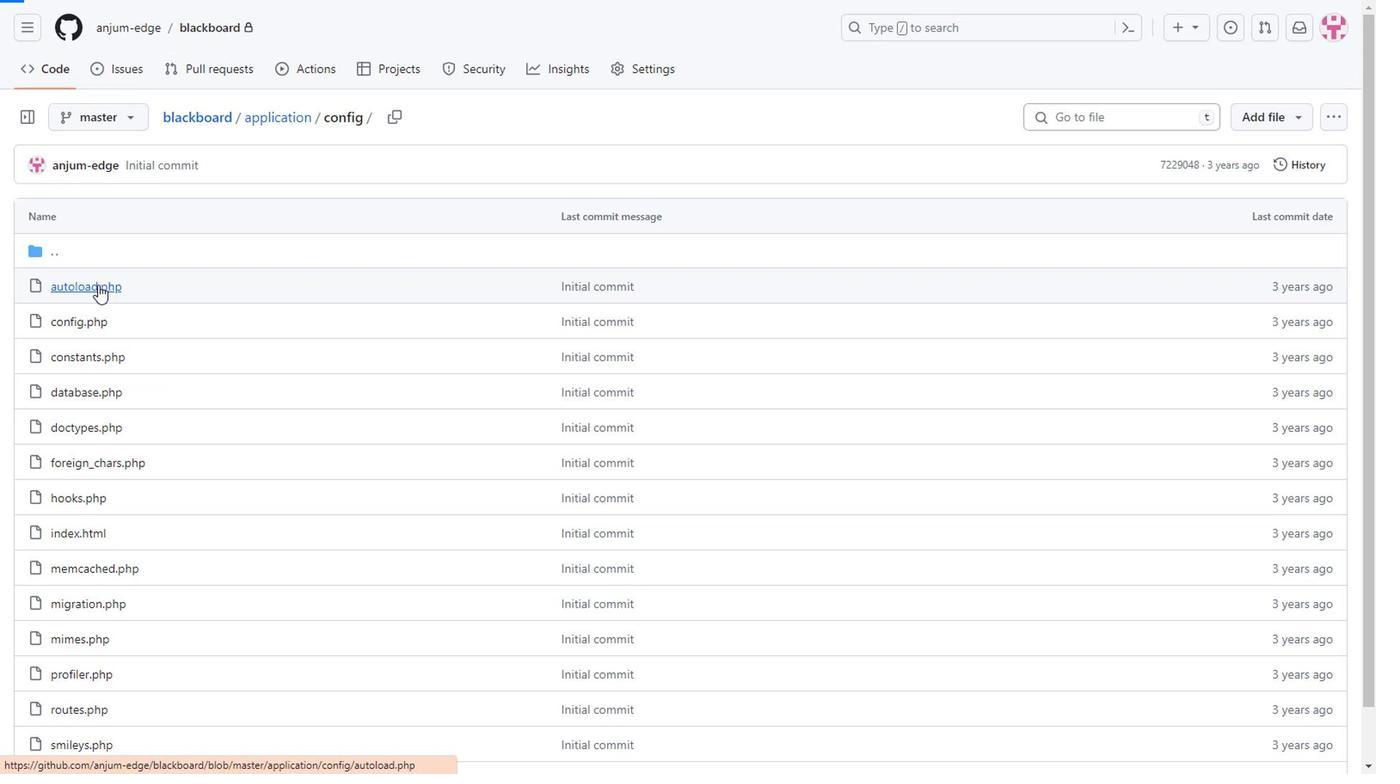 
Action: Mouse moved to (192, 323)
Screenshot: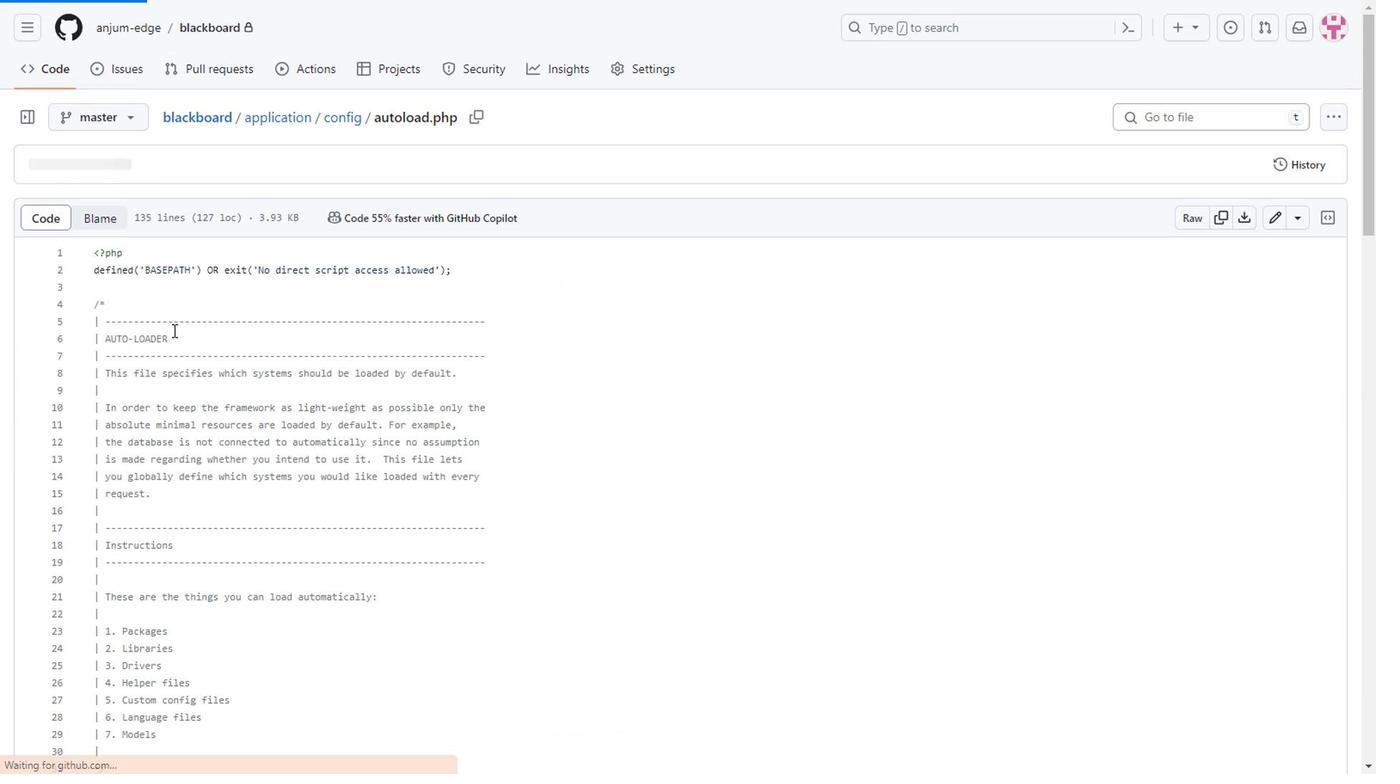 
Action: Mouse scrolled (192, 323) with delta (0, 0)
Screenshot: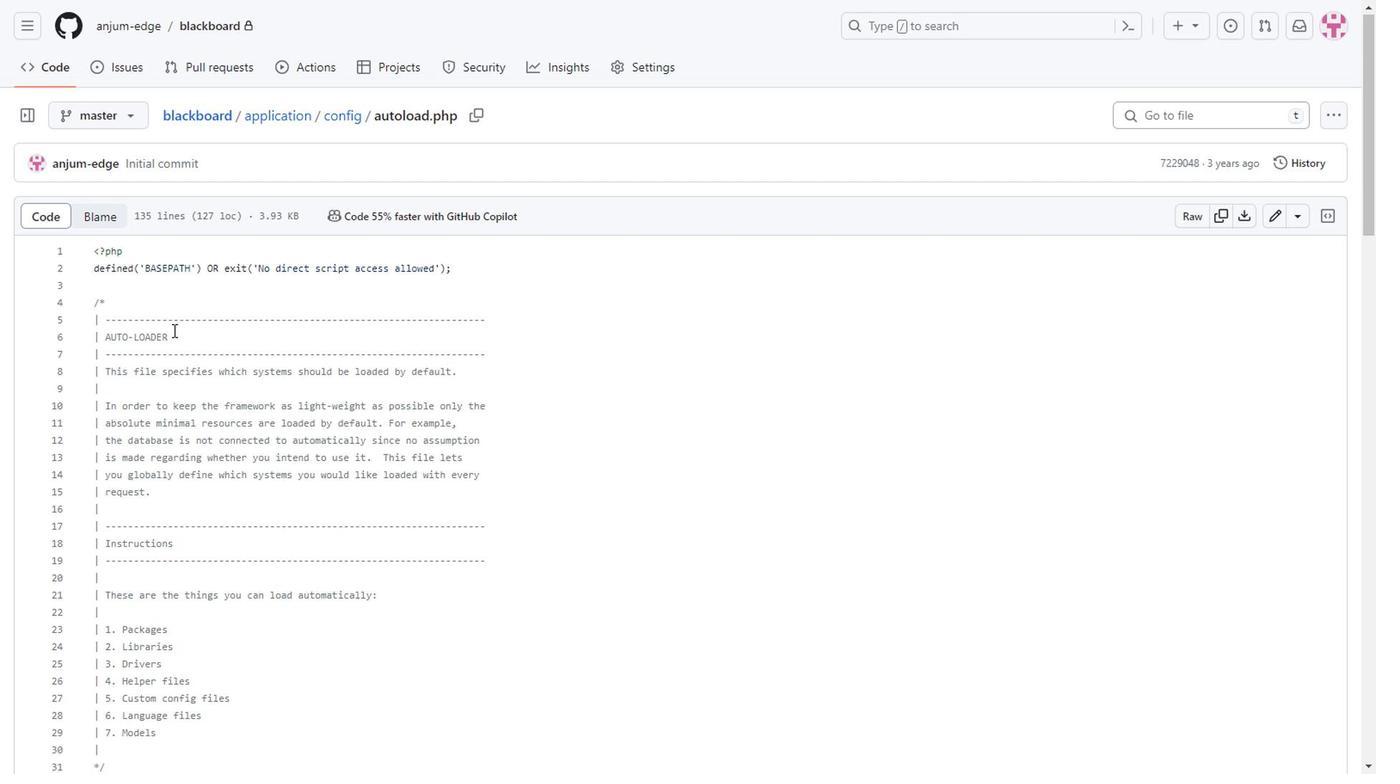 
Action: Mouse scrolled (192, 323) with delta (0, 0)
Screenshot: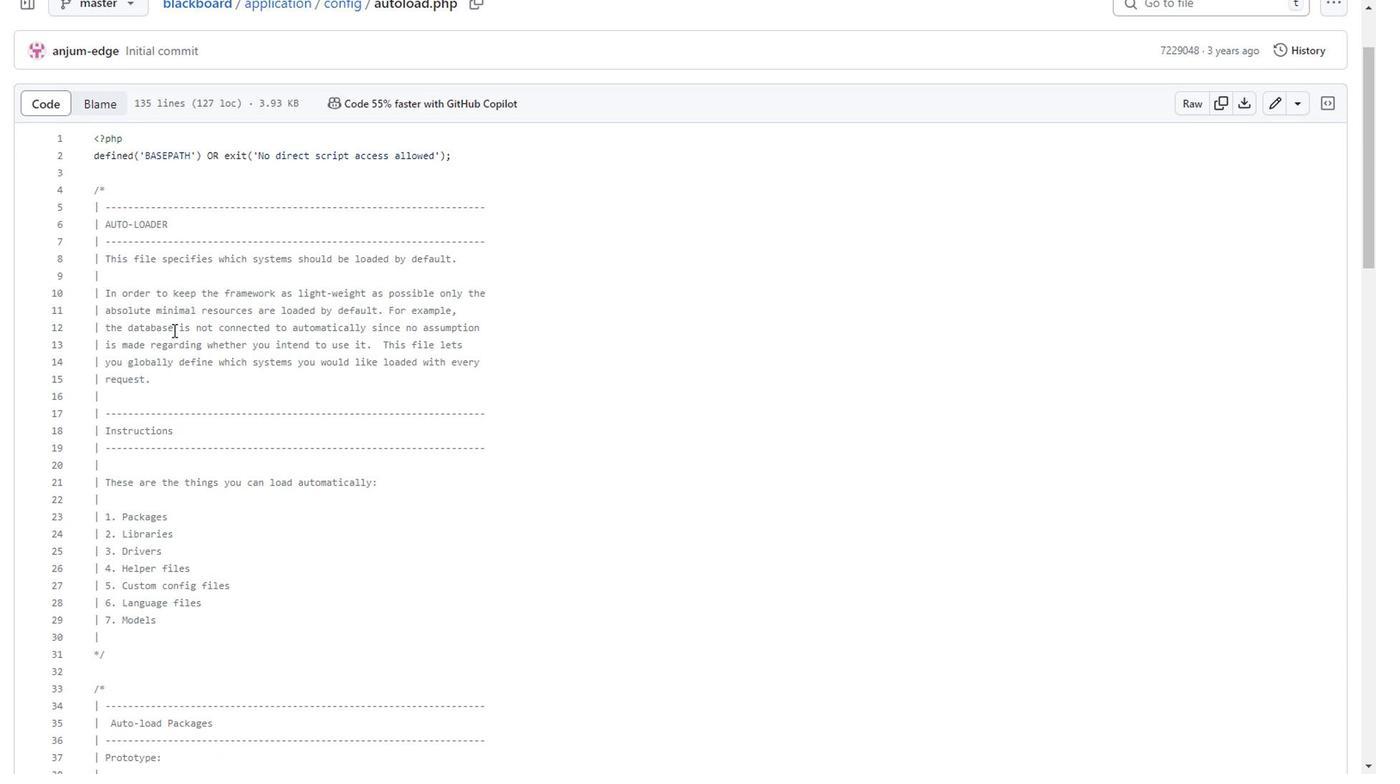 
Action: Mouse scrolled (192, 323) with delta (0, 0)
Screenshot: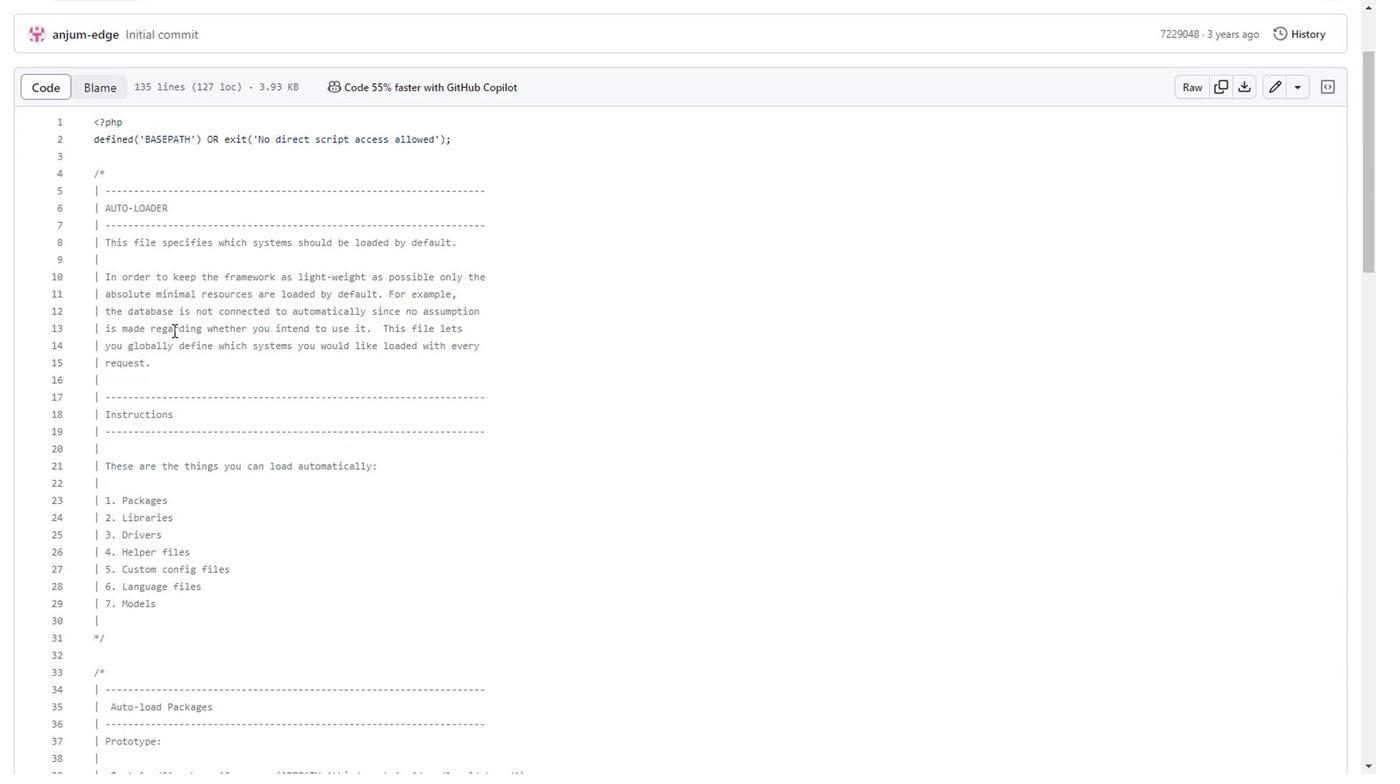 
Action: Mouse moved to (280, 375)
Screenshot: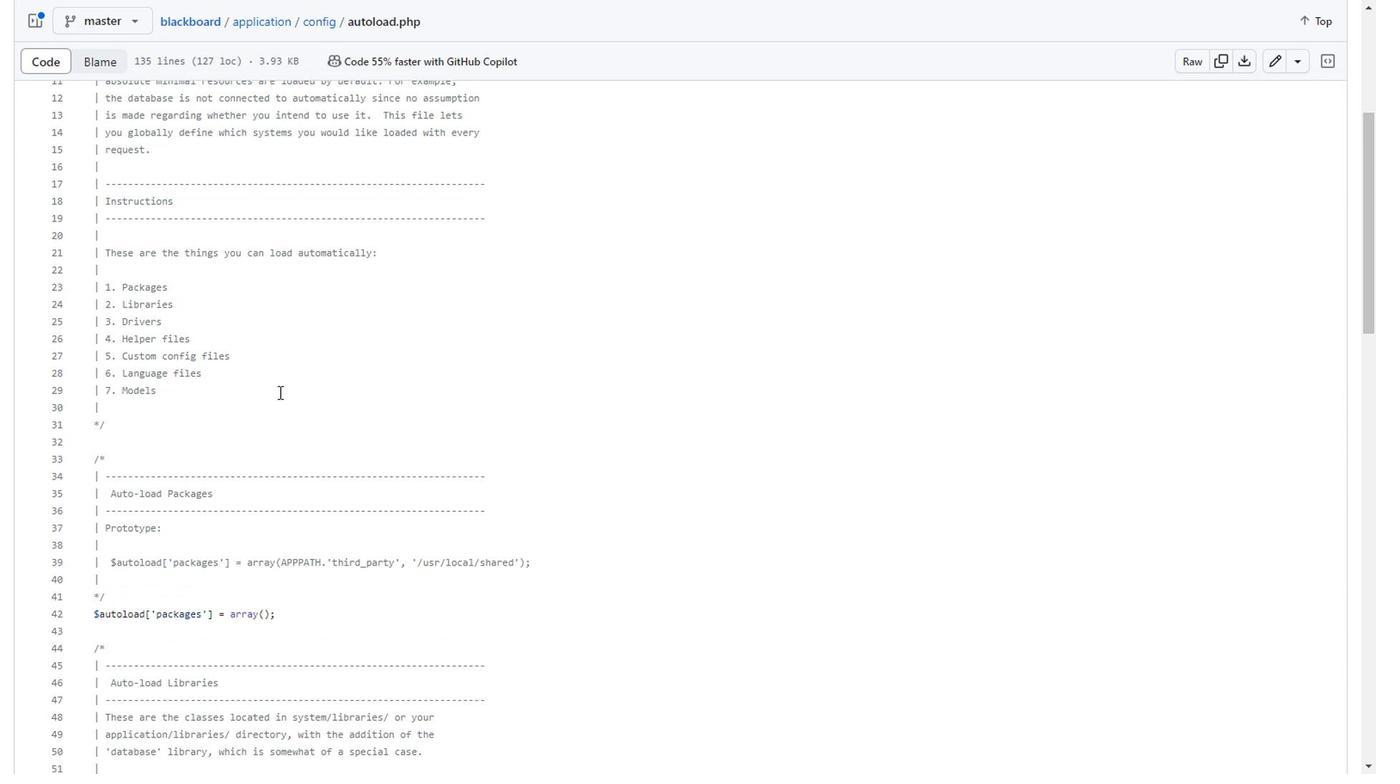
Action: Mouse scrolled (280, 376) with delta (0, 0)
Screenshot: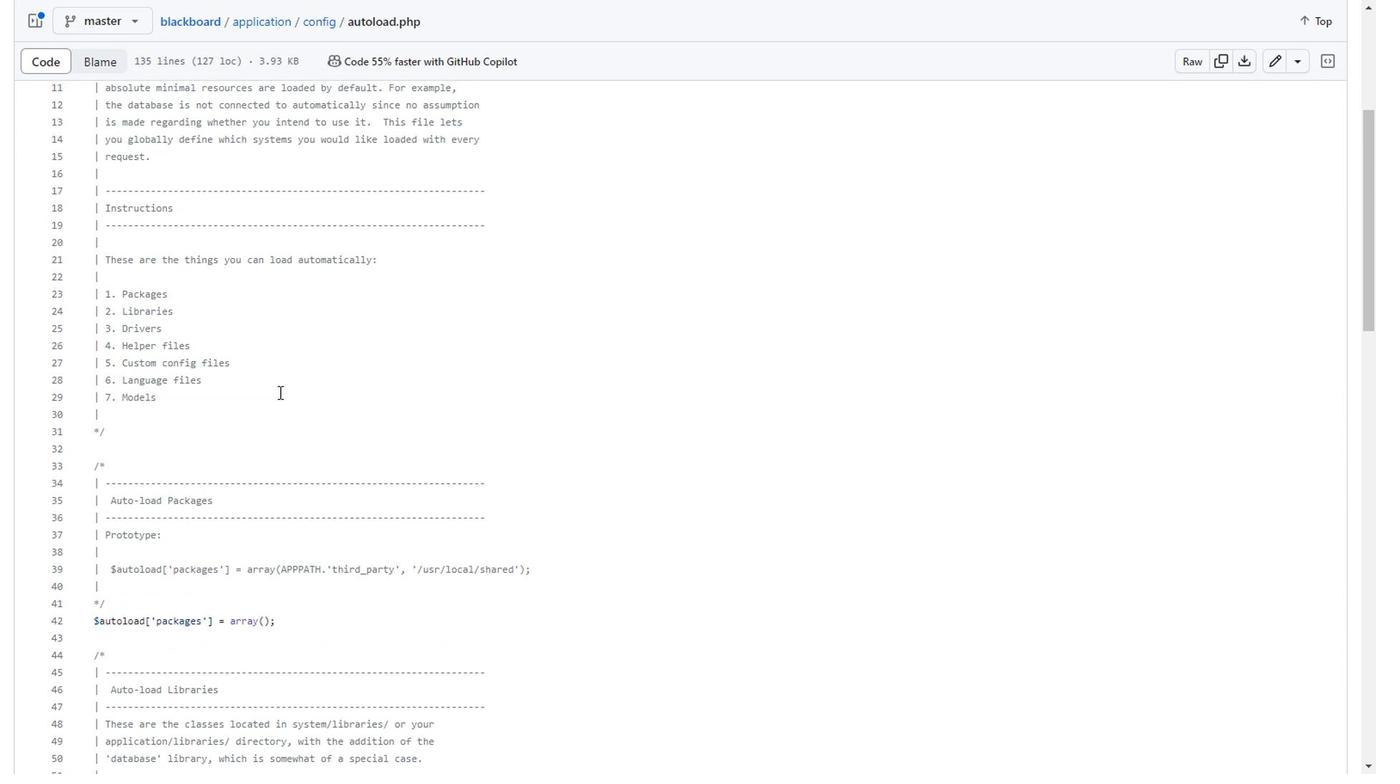 
Action: Mouse moved to (208, 463)
Screenshot: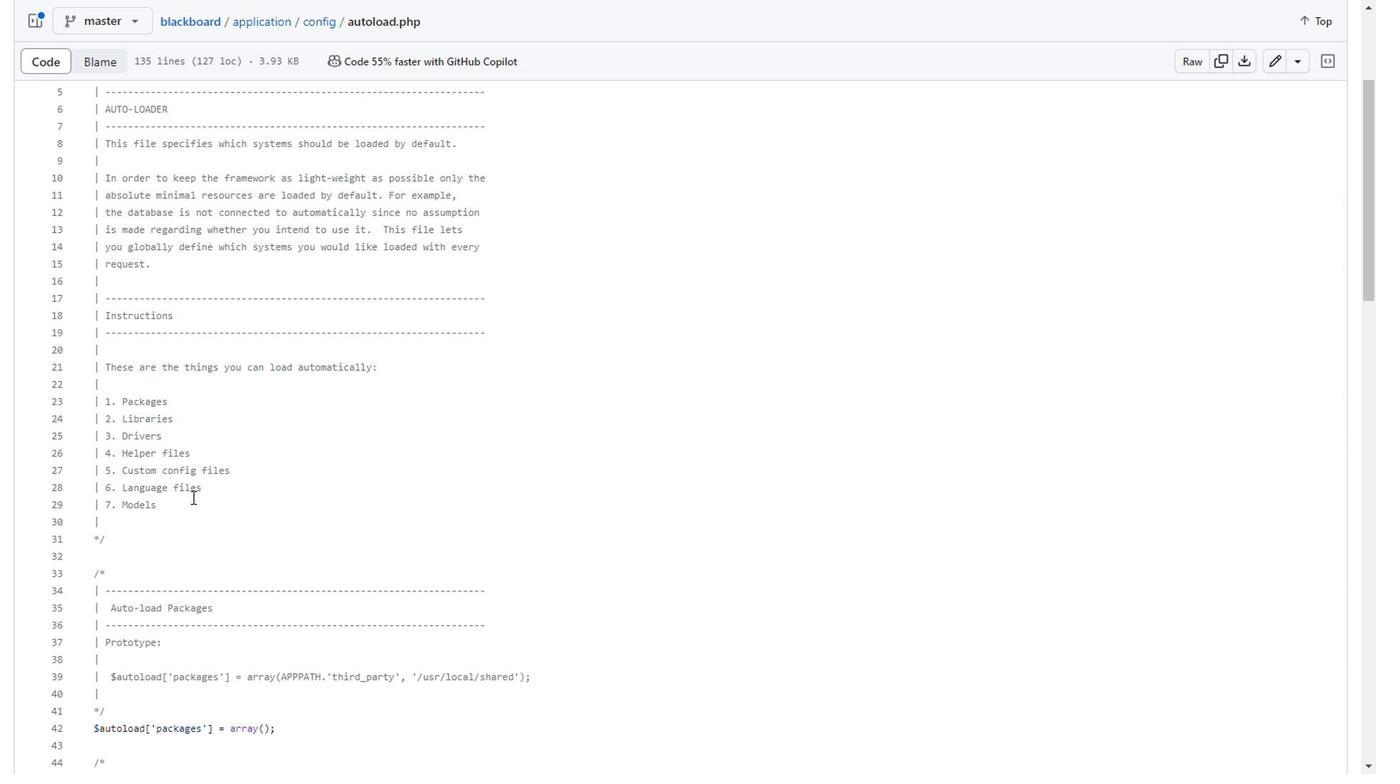 
Action: Mouse scrolled (208, 462) with delta (0, 0)
Screenshot: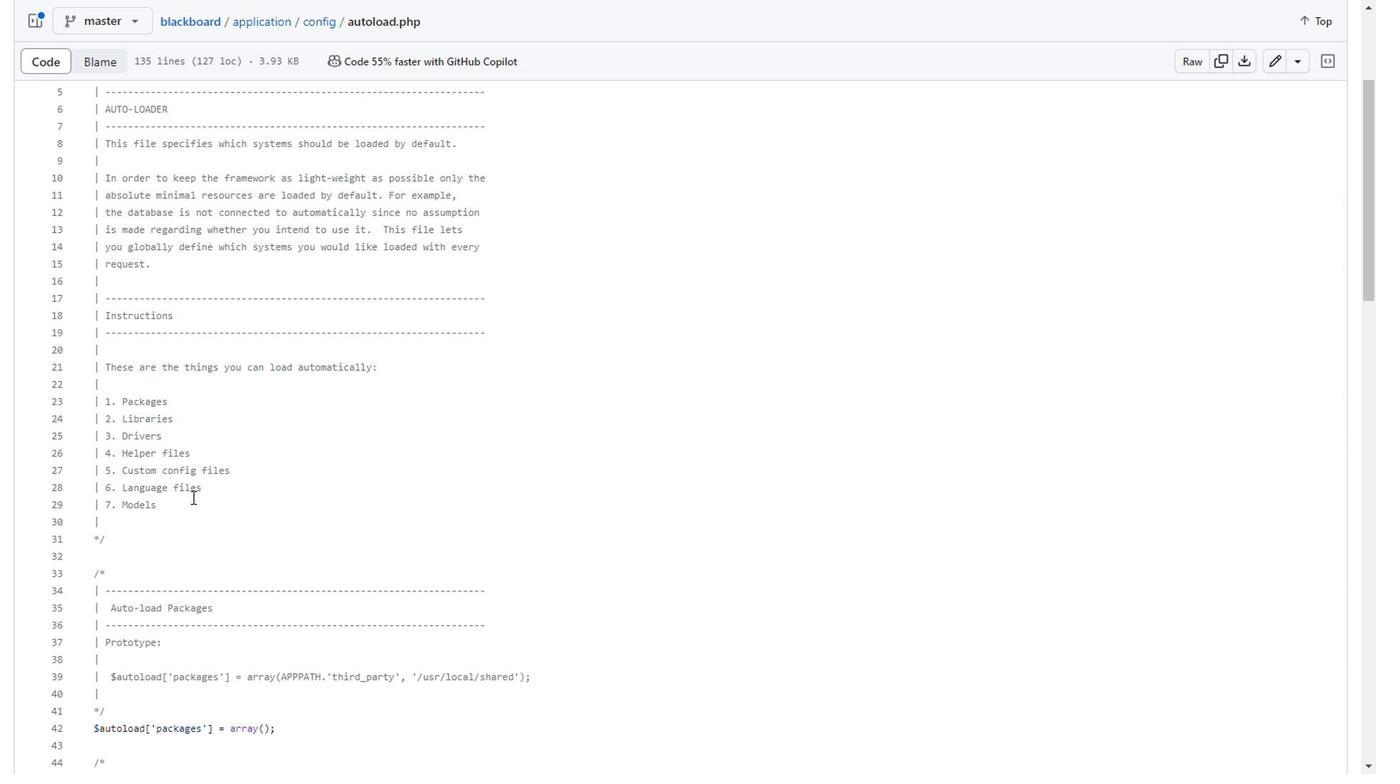 
Action: Mouse moved to (366, 565)
Screenshot: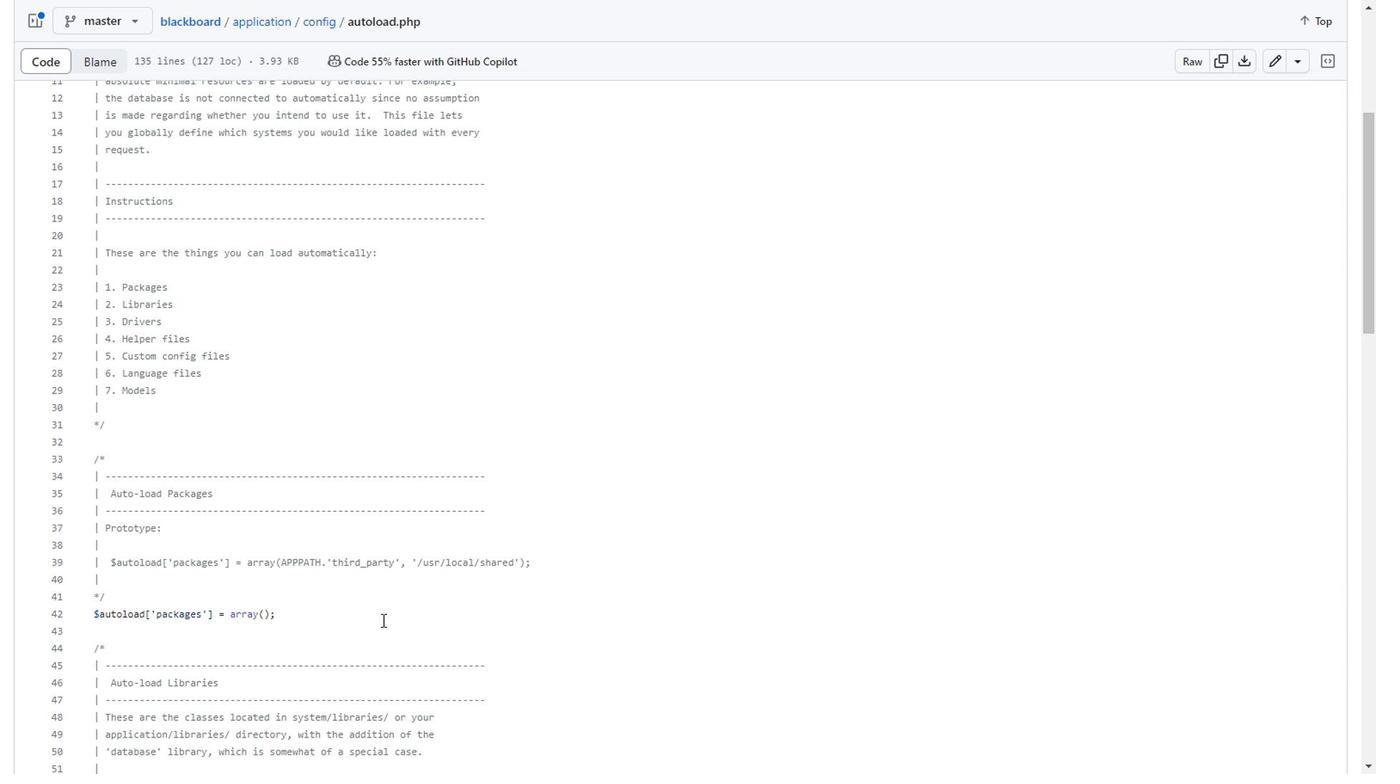 
Action: Mouse scrolled (366, 564) with delta (0, 0)
Screenshot: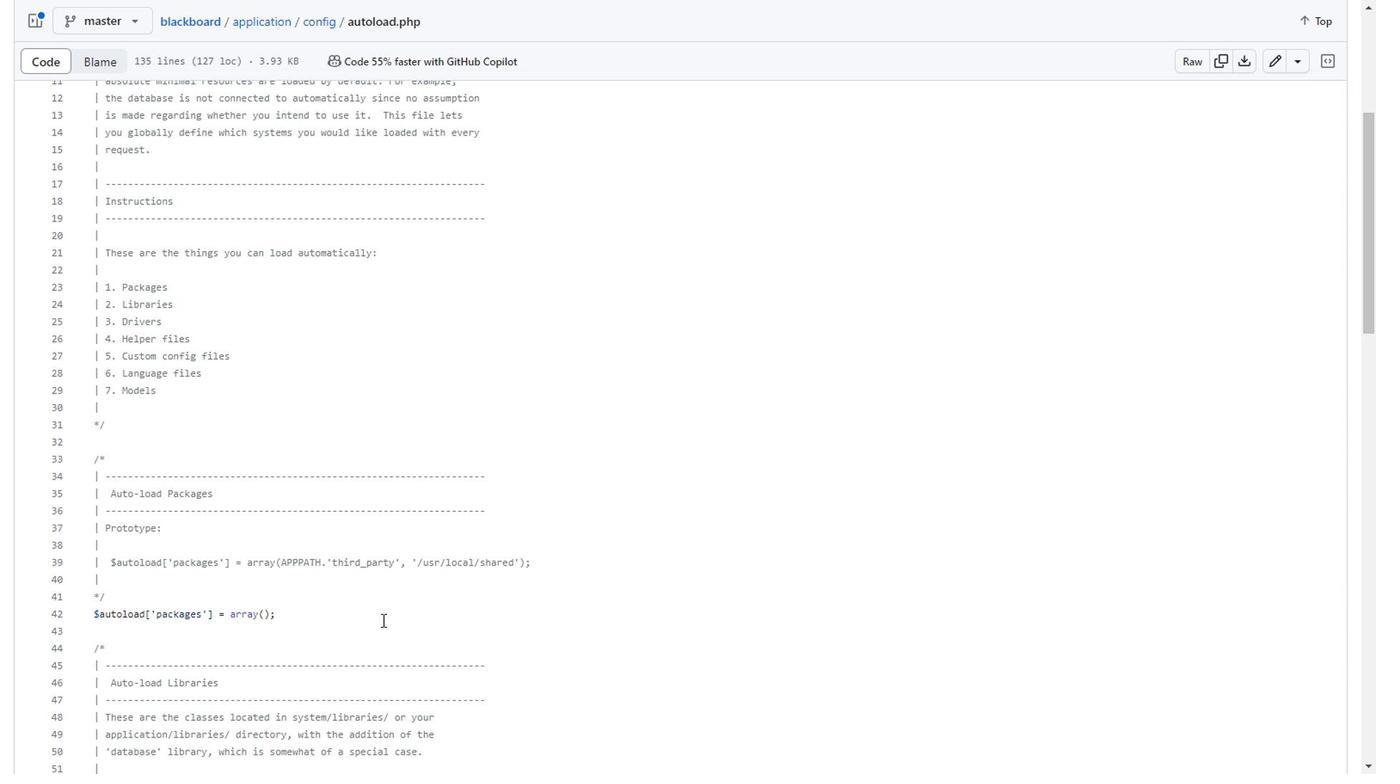 
Action: Mouse moved to (407, 582)
Screenshot: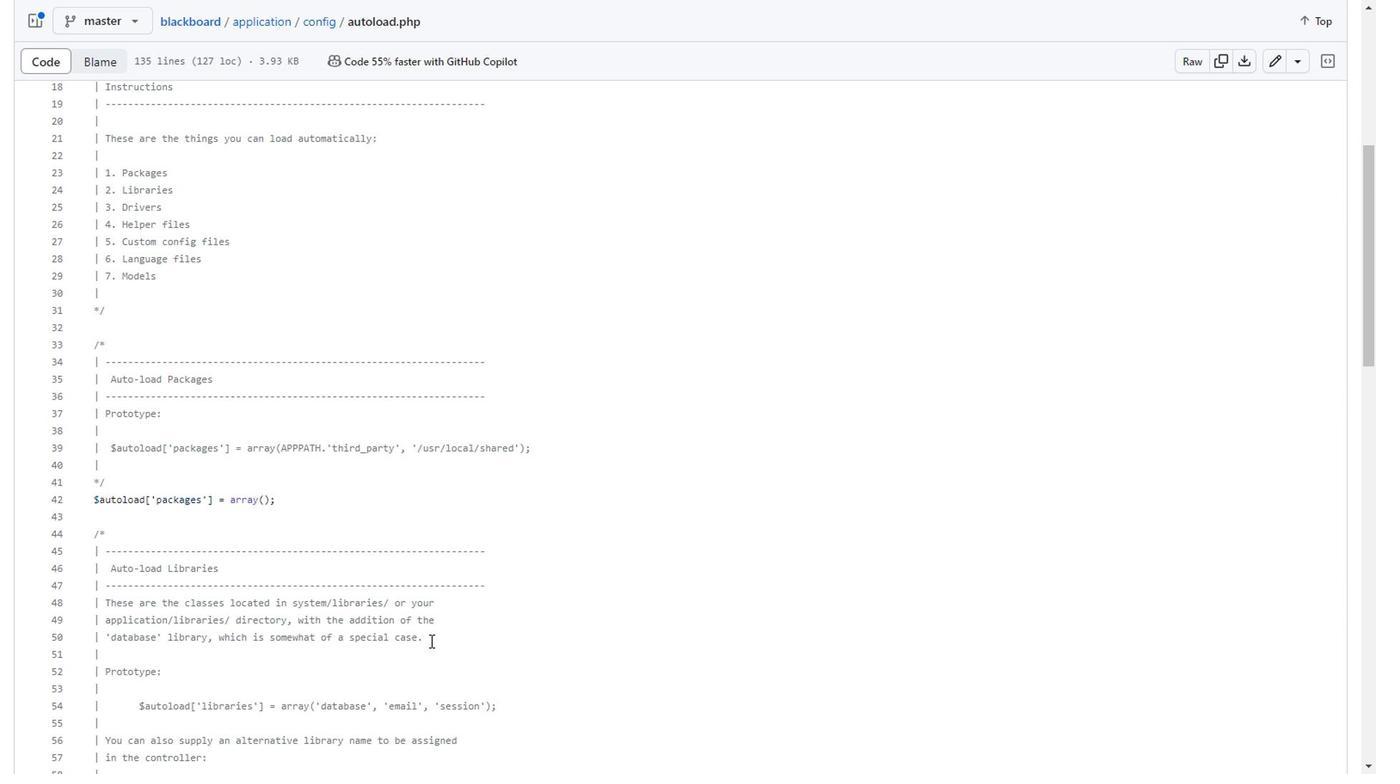 
Action: Mouse pressed left at (407, 582)
Screenshot: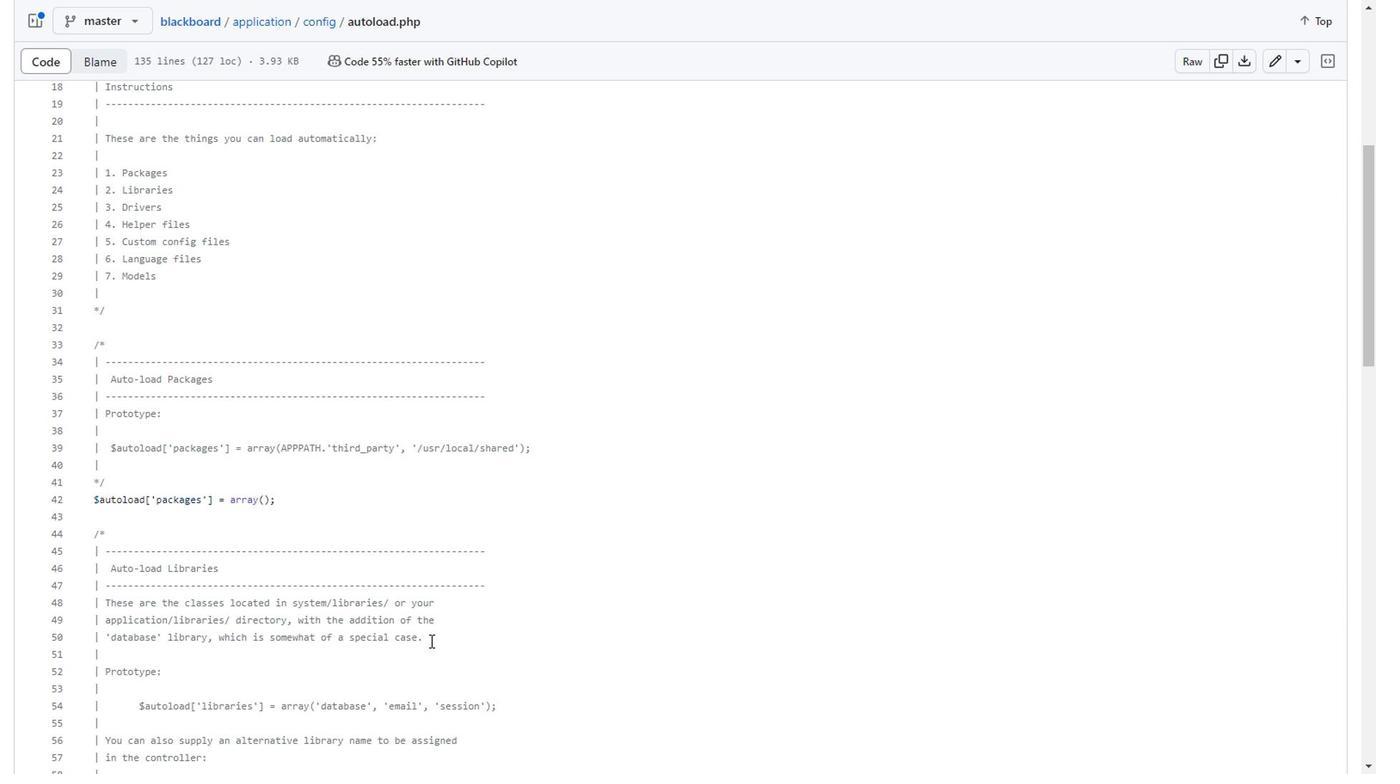 
Action: Mouse moved to (190, 440)
Screenshot: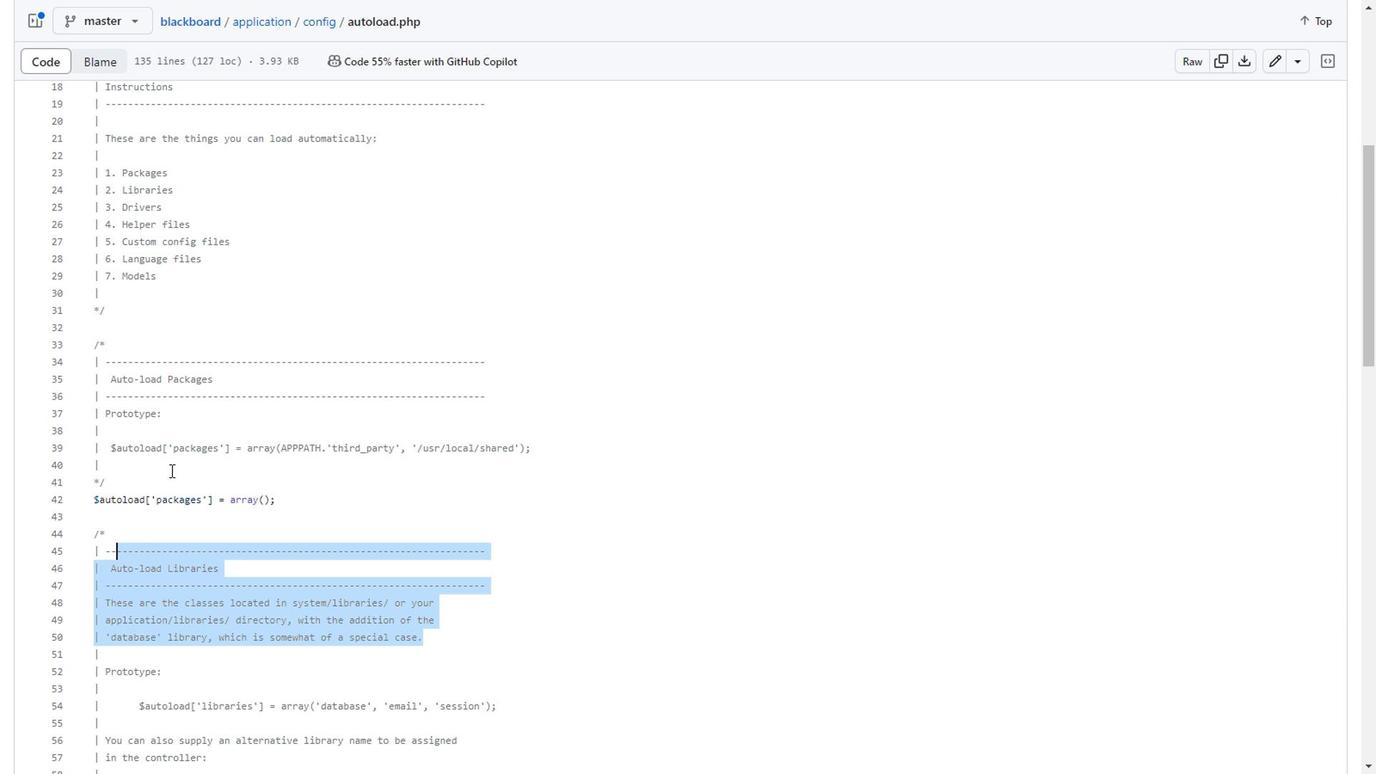 
Action: Mouse scrolled (190, 440) with delta (0, 0)
Screenshot: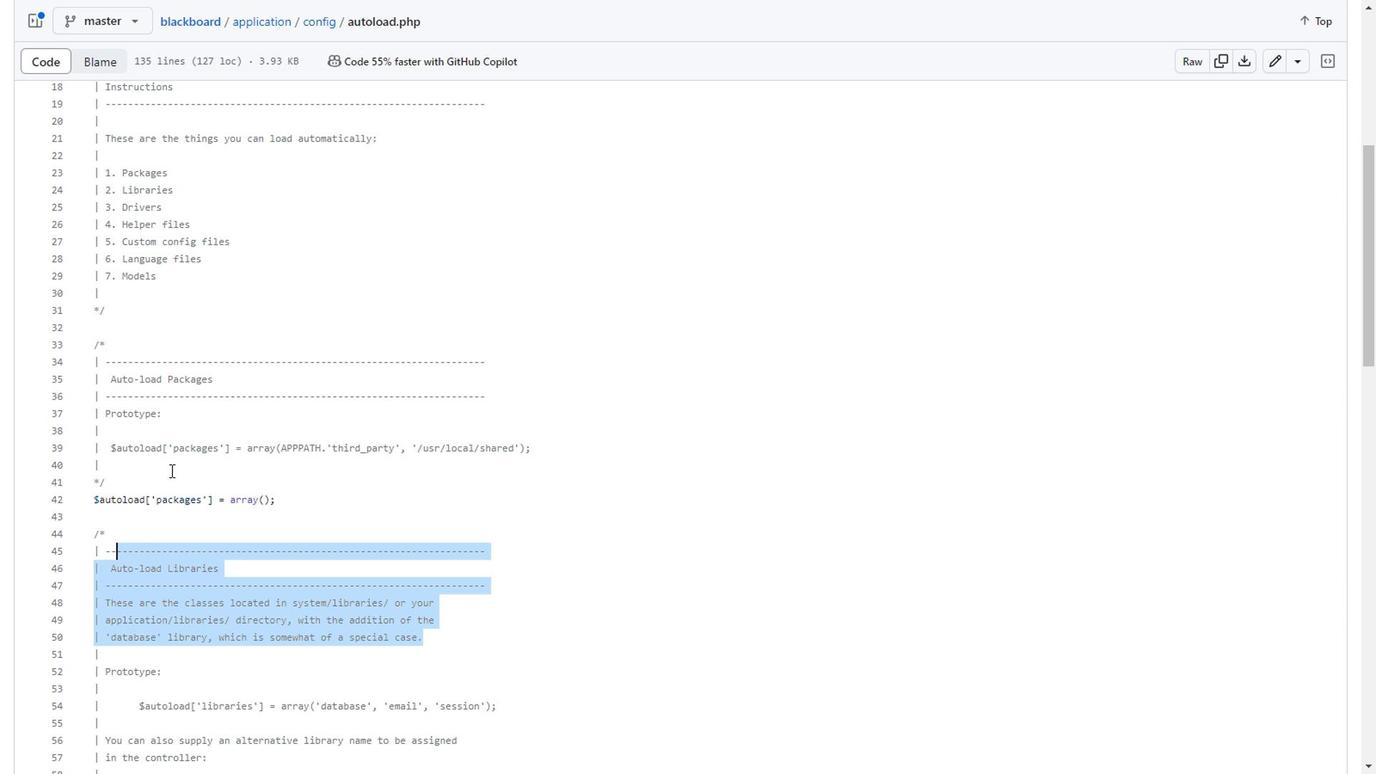 
Action: Mouse moved to (211, 529)
Screenshot: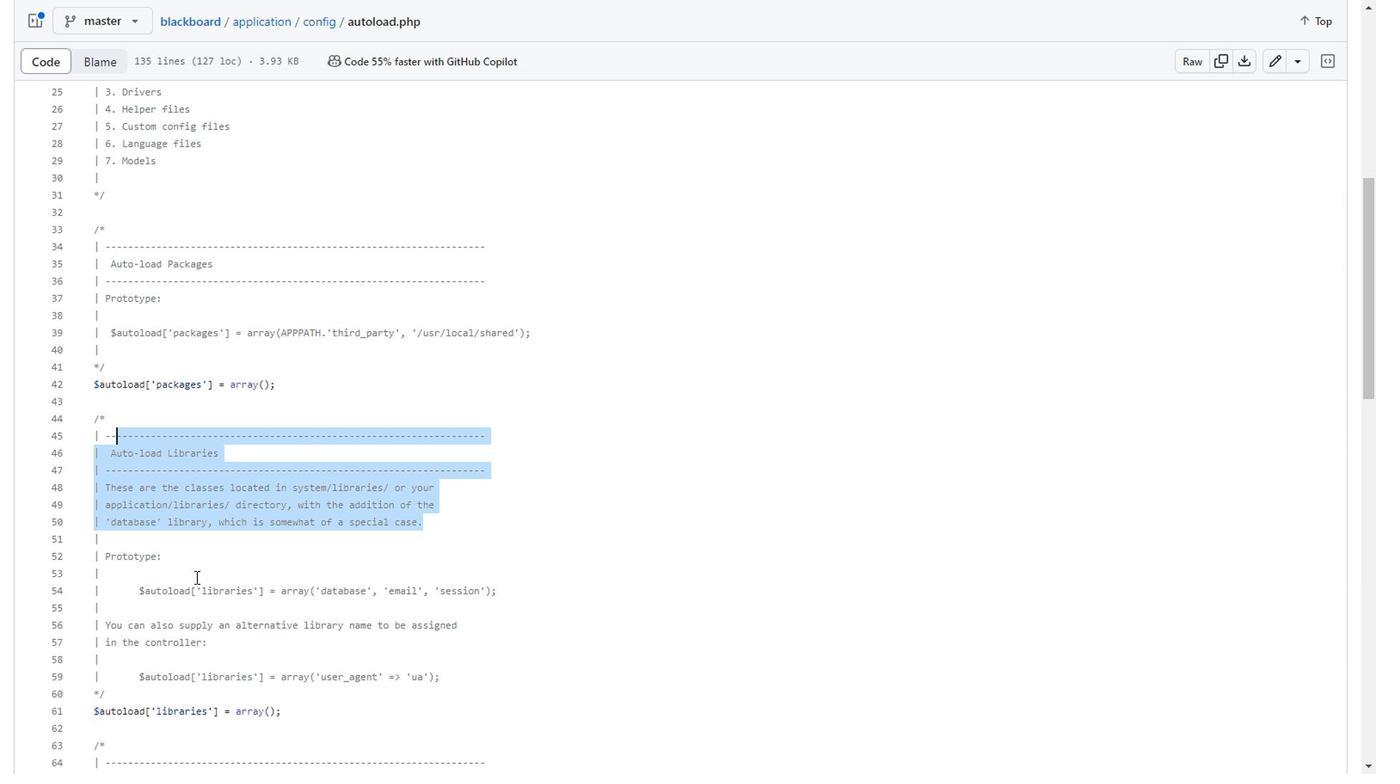 
Action: Mouse scrolled (211, 528) with delta (0, 0)
Screenshot: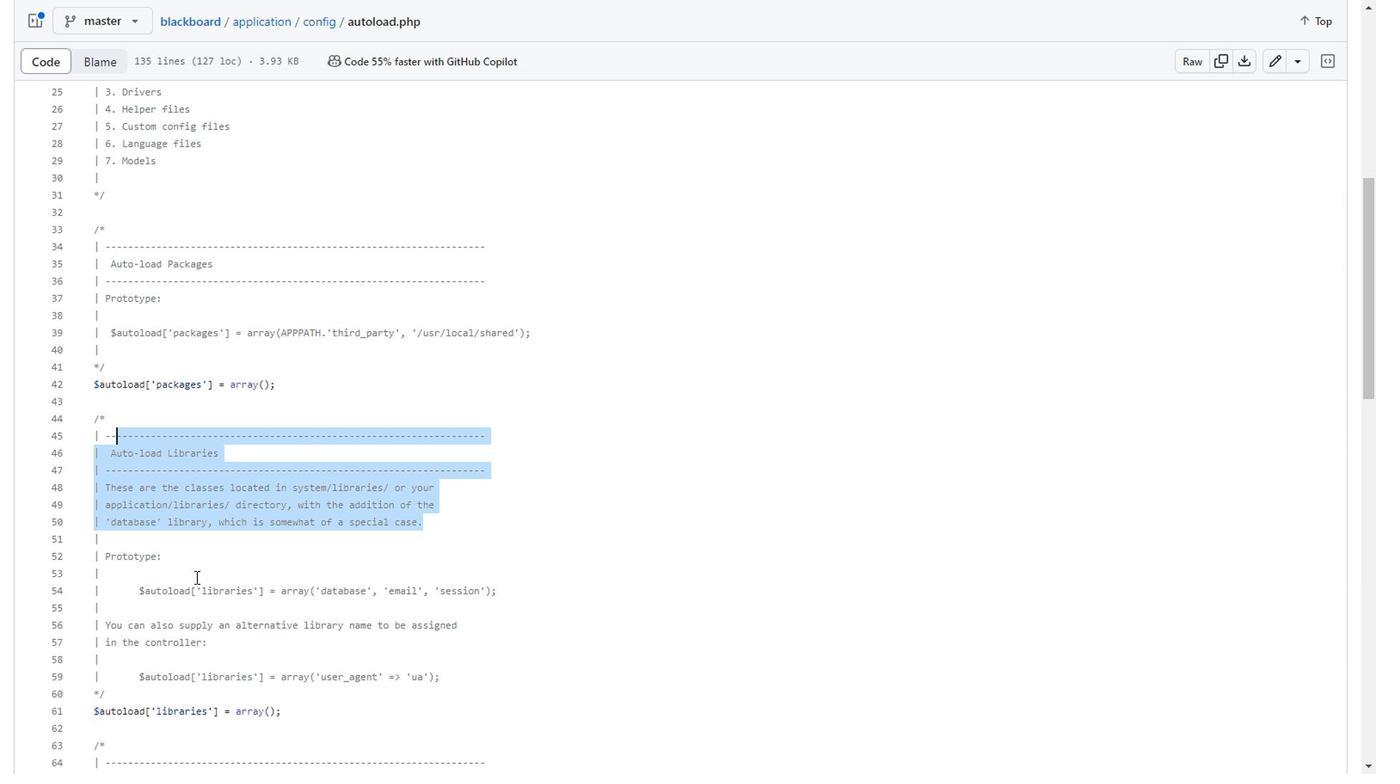 
Action: Mouse moved to (215, 527)
Screenshot: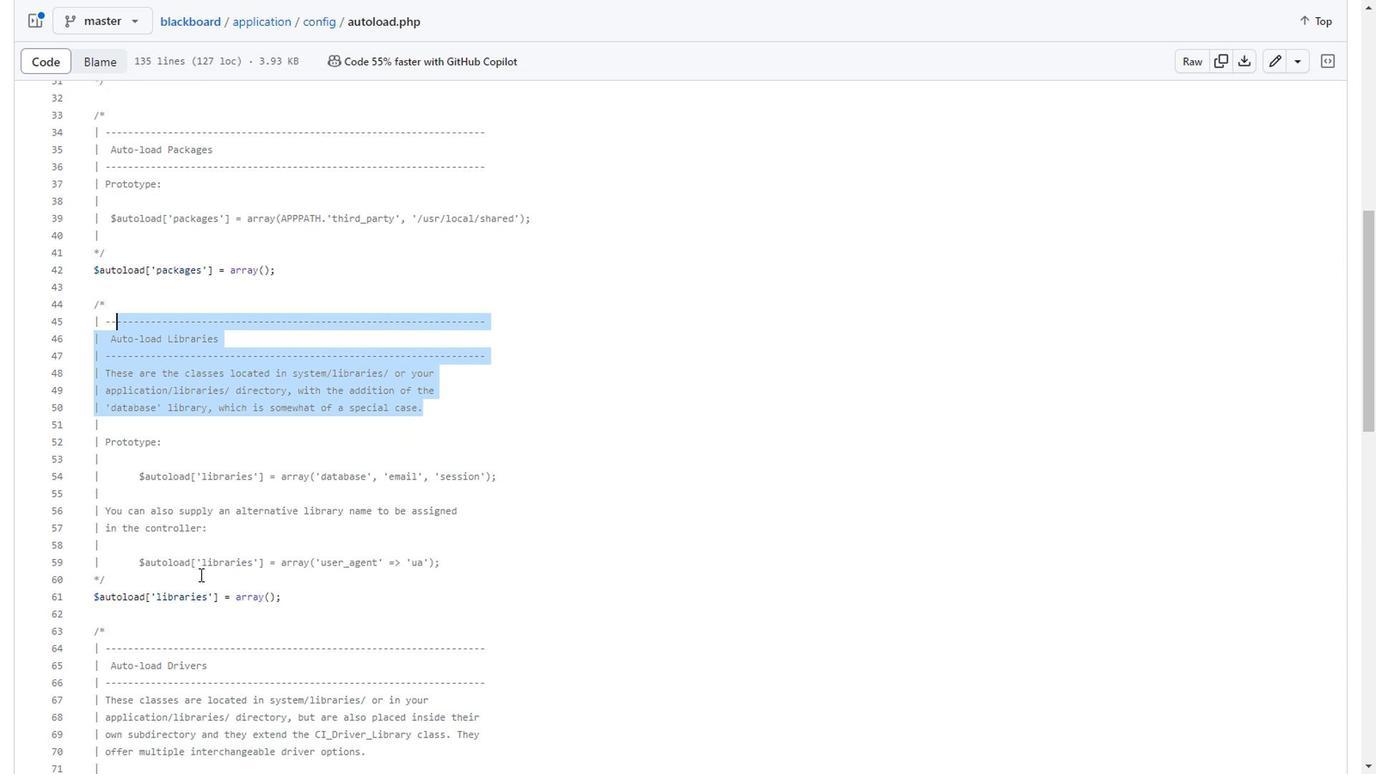 
Action: Mouse scrolled (215, 526) with delta (0, 0)
Screenshot: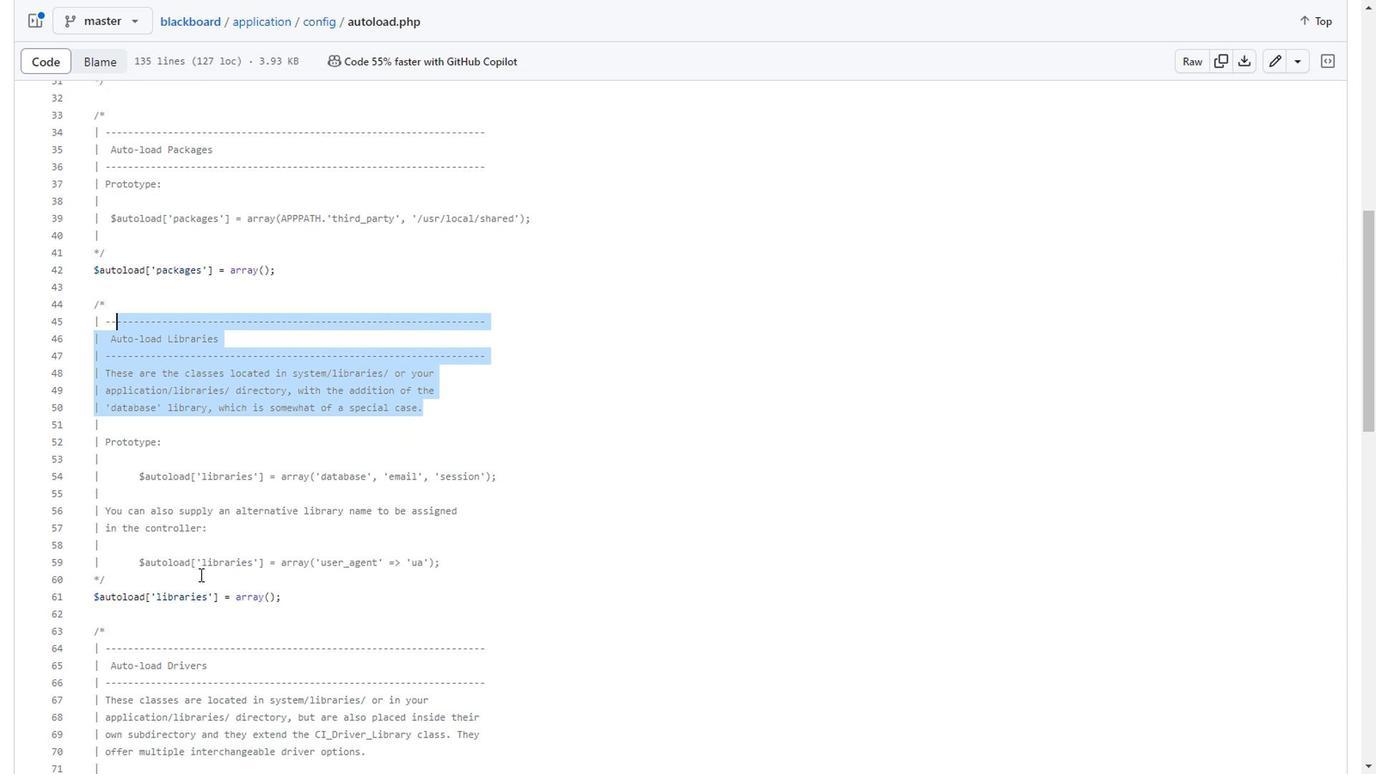 
Action: Mouse moved to (197, 457)
Screenshot: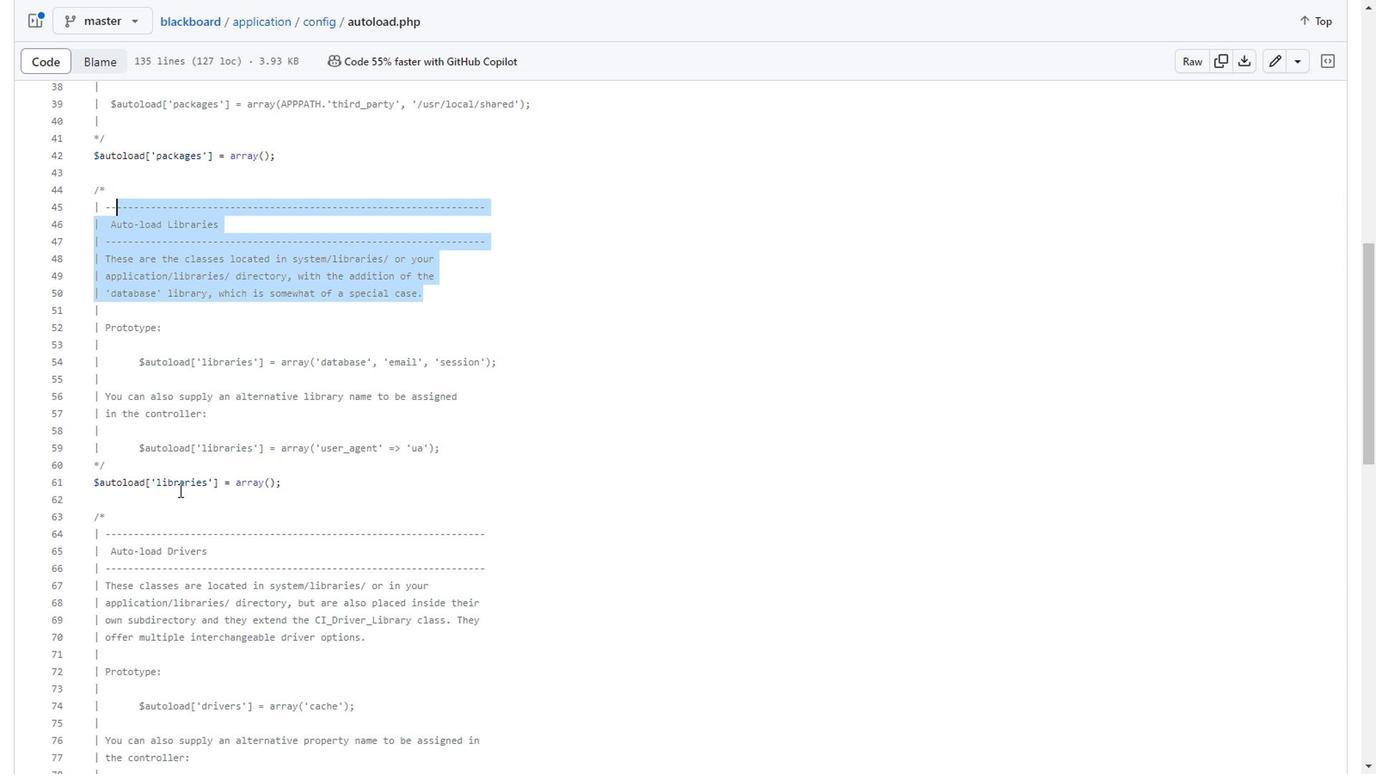 
Action: Mouse scrolled (197, 456) with delta (0, 0)
Screenshot: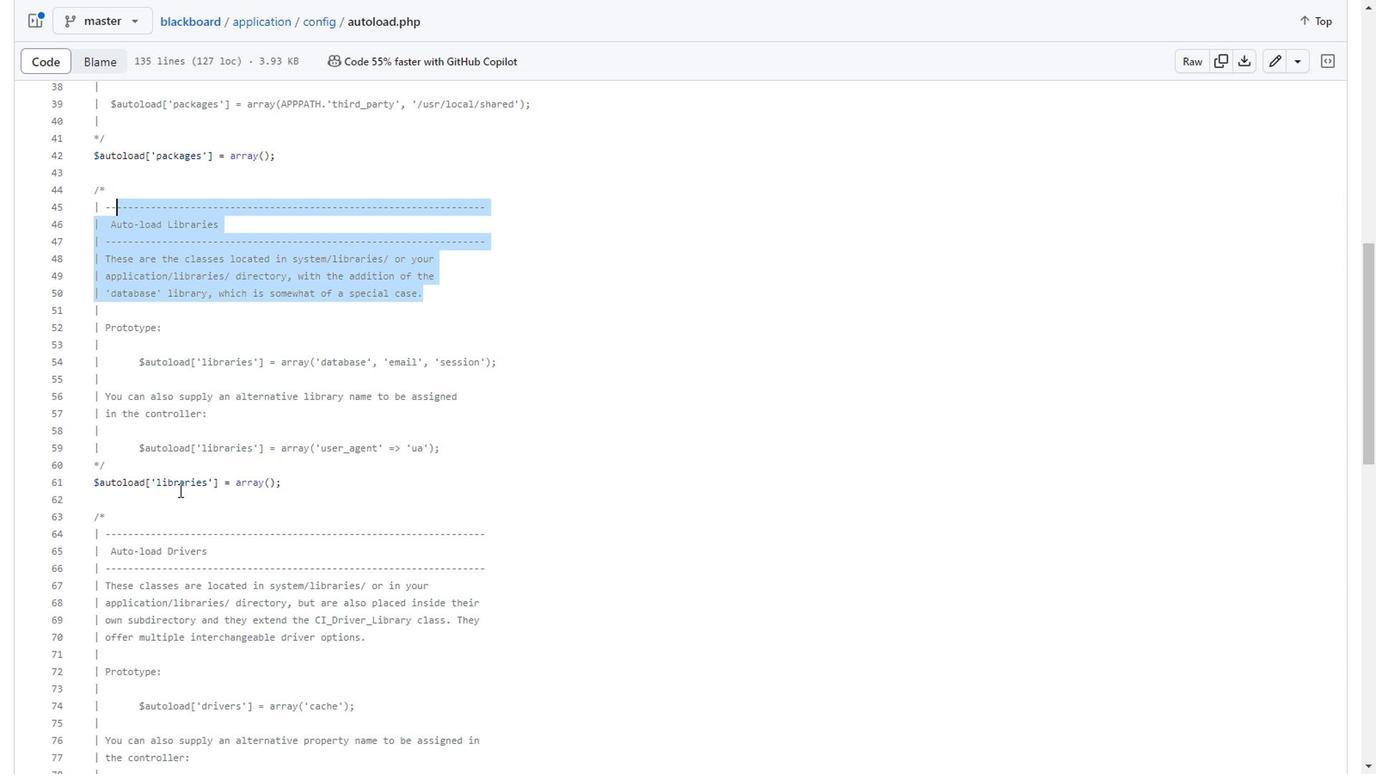 
Action: Mouse scrolled (197, 456) with delta (0, 0)
Screenshot: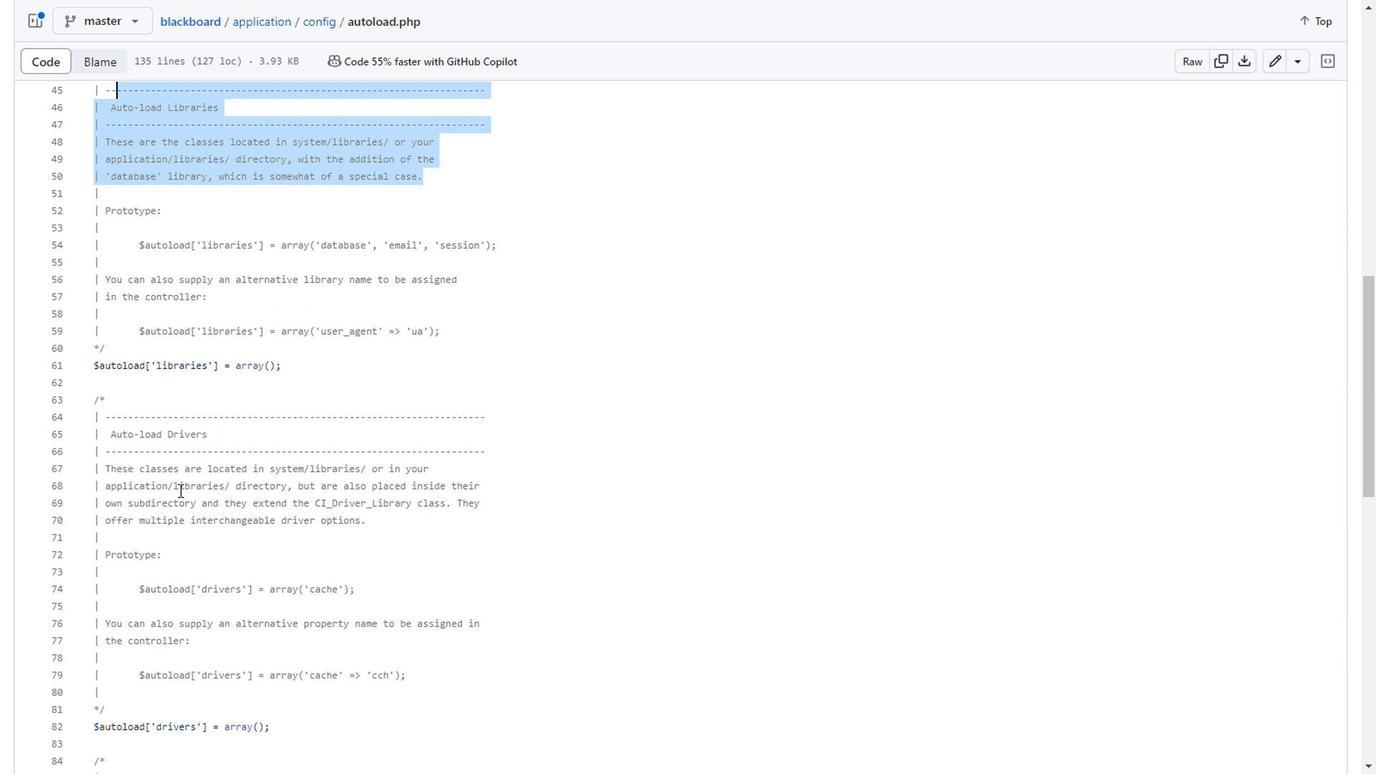 
Action: Mouse moved to (362, 397)
Screenshot: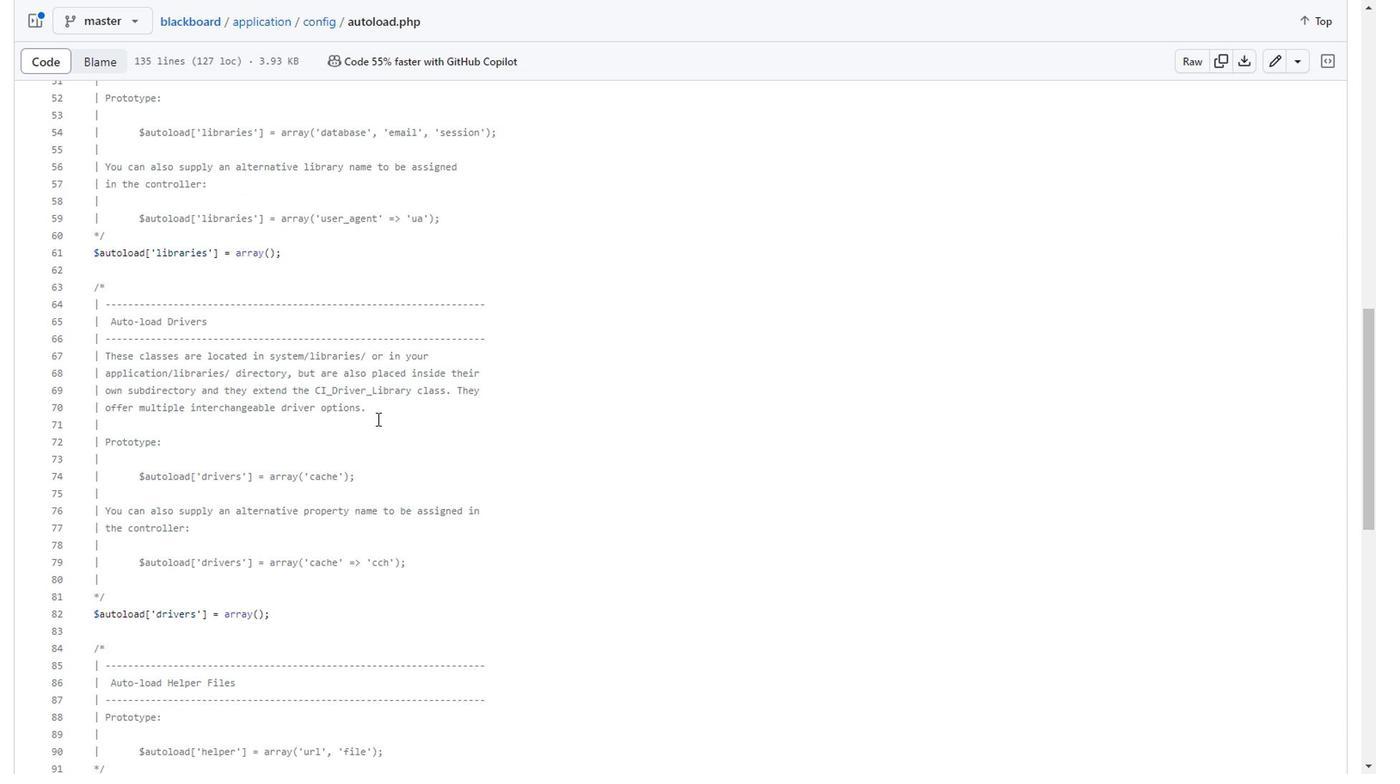 
Action: Mouse pressed left at (362, 397)
Screenshot: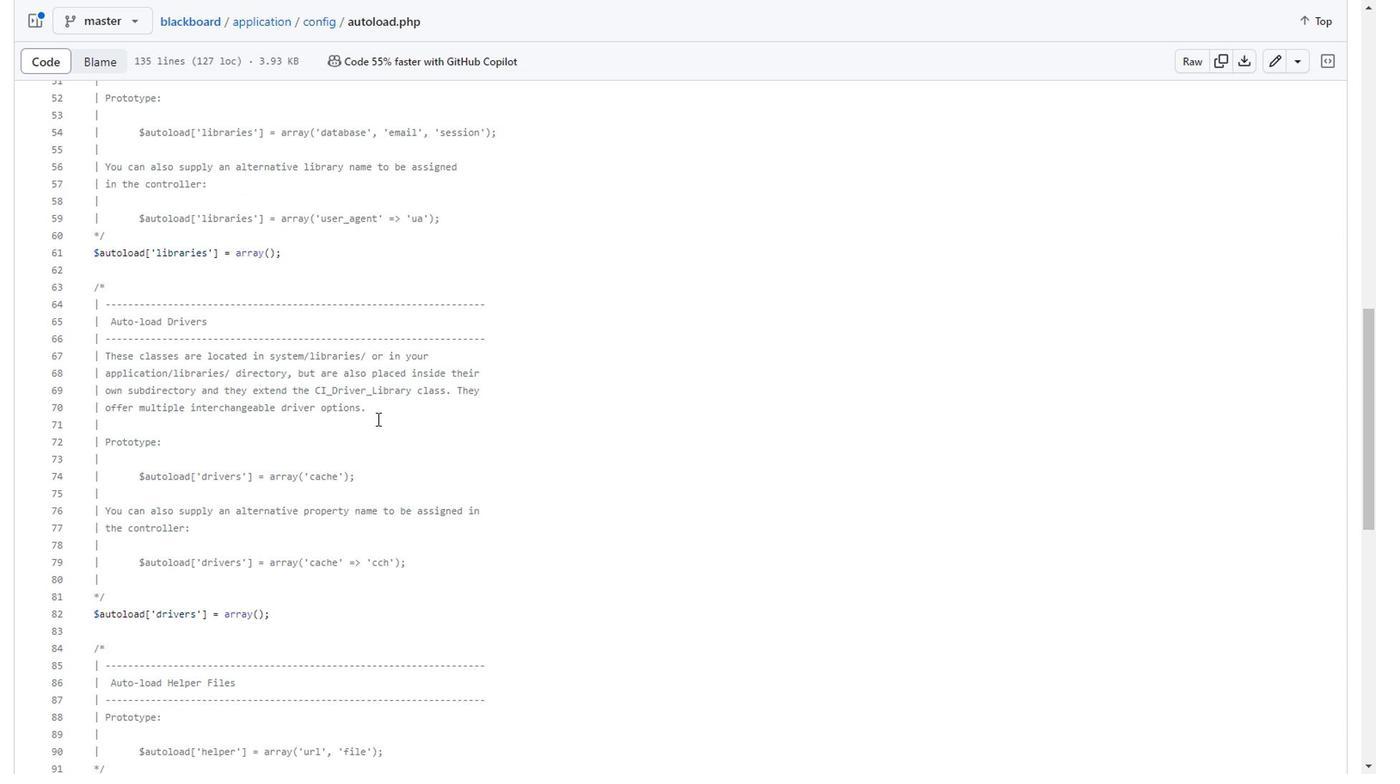 
Action: Mouse moved to (268, 521)
Screenshot: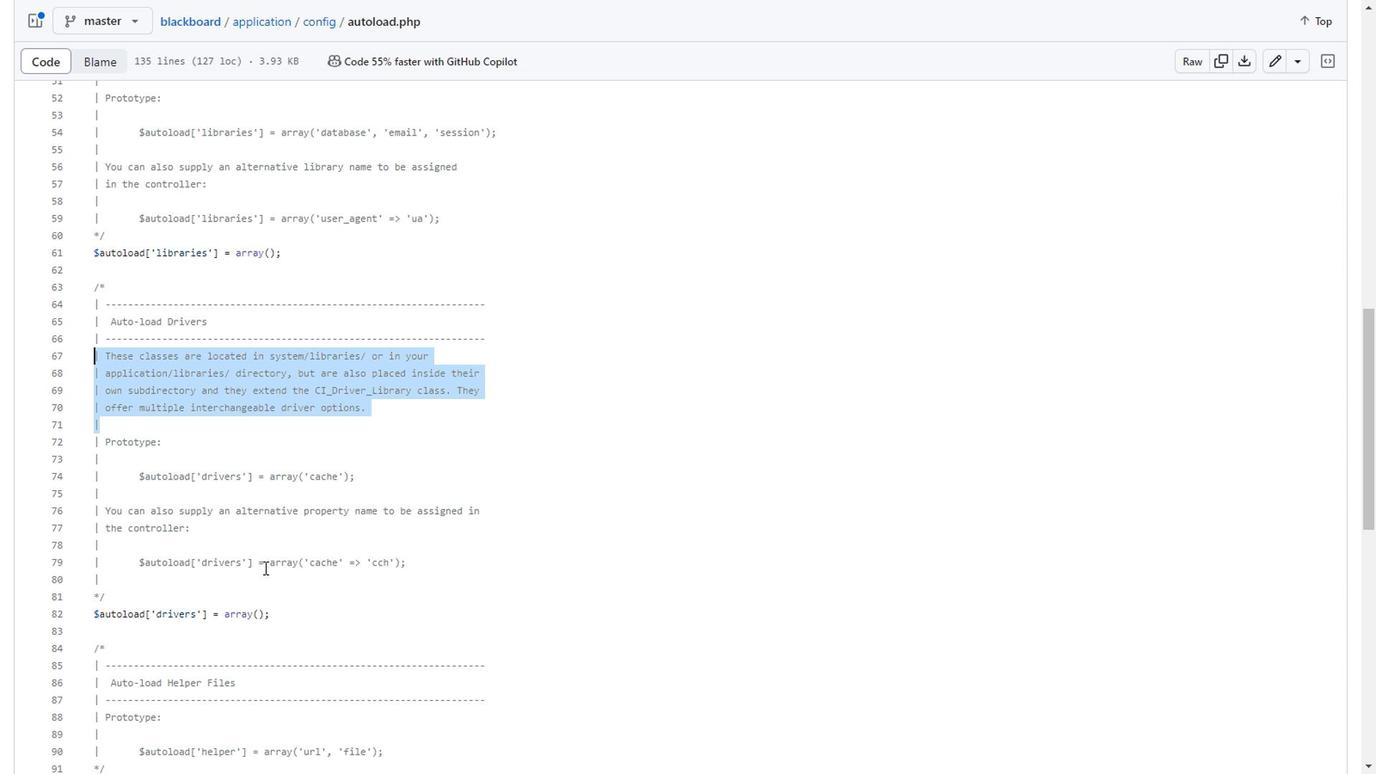 
Action: Mouse scrolled (268, 521) with delta (0, 0)
Screenshot: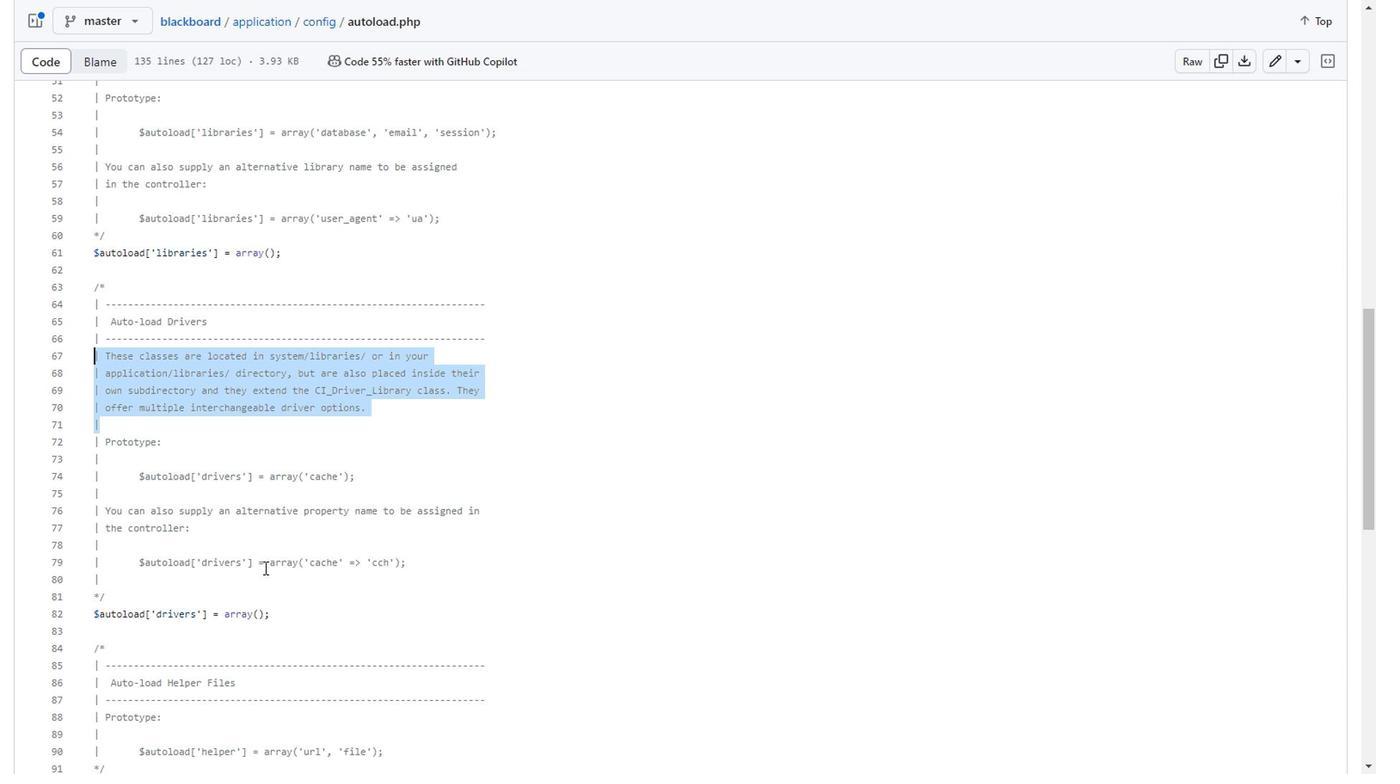 
Action: Mouse scrolled (268, 521) with delta (0, 0)
Screenshot: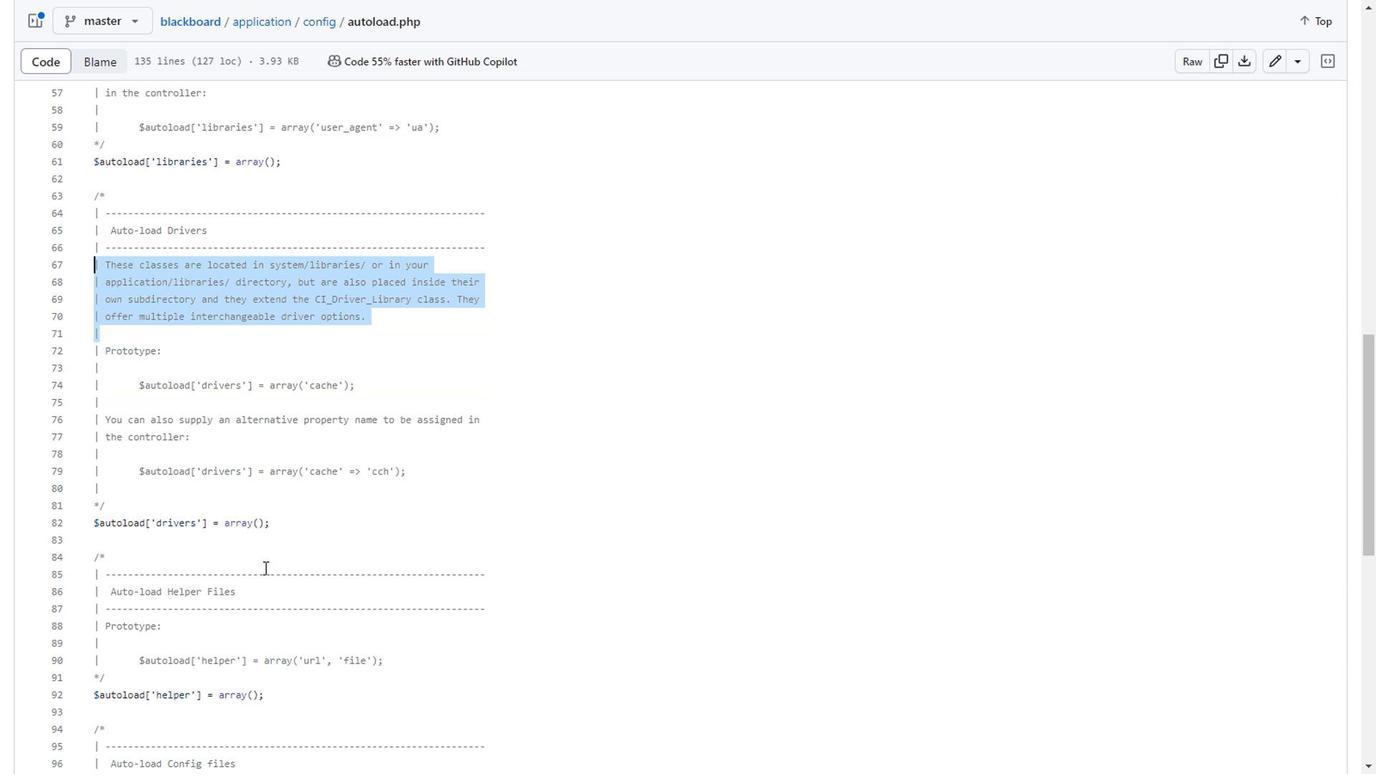 
Action: Mouse scrolled (268, 521) with delta (0, 0)
Screenshot: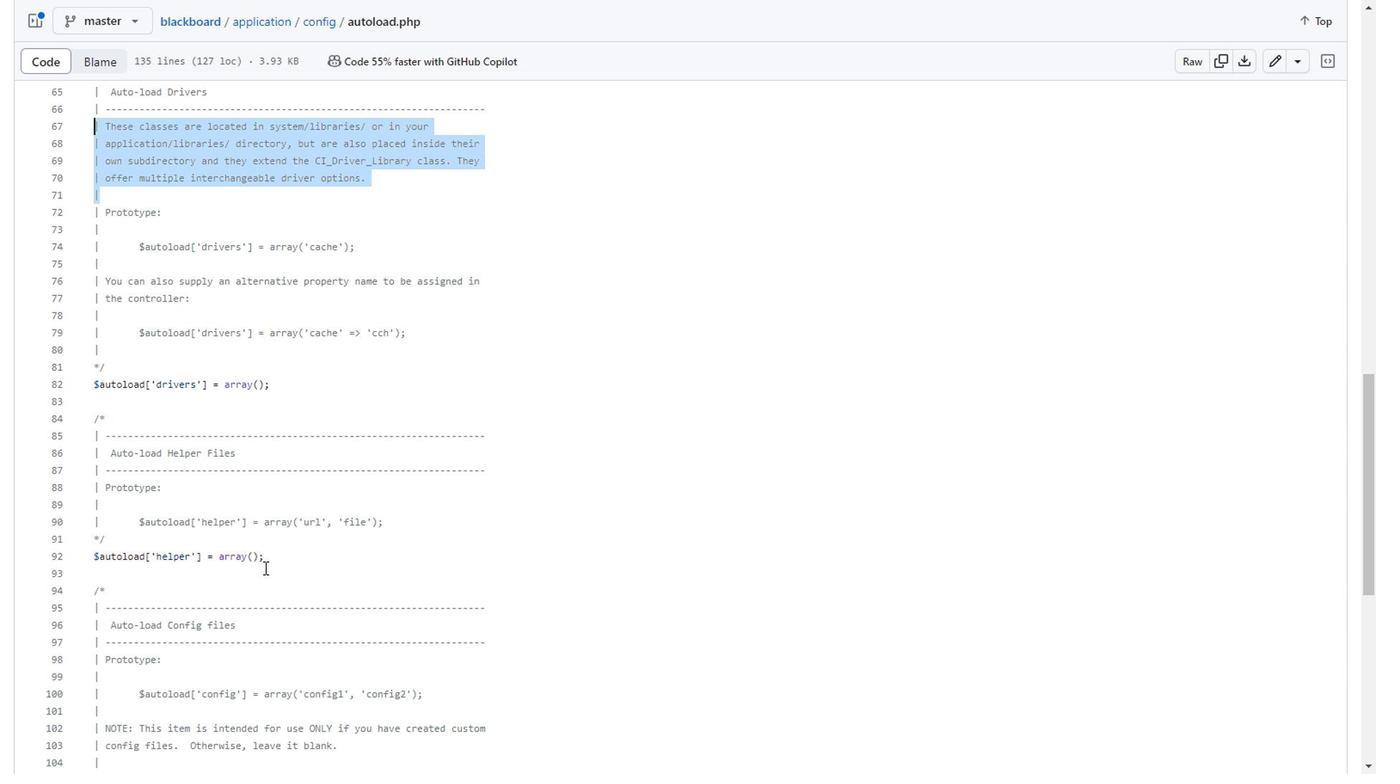 
Action: Mouse moved to (233, 478)
Screenshot: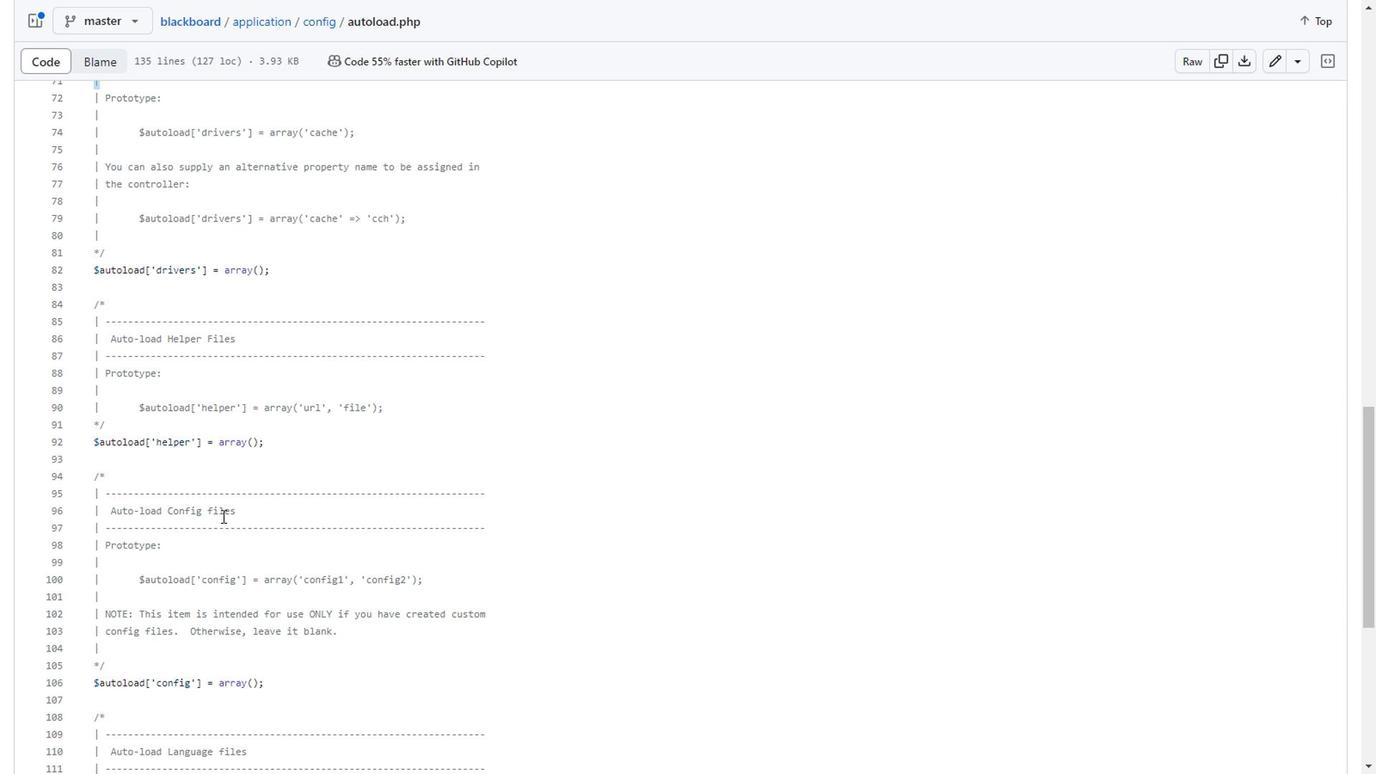 
Action: Mouse scrolled (233, 478) with delta (0, 0)
Screenshot: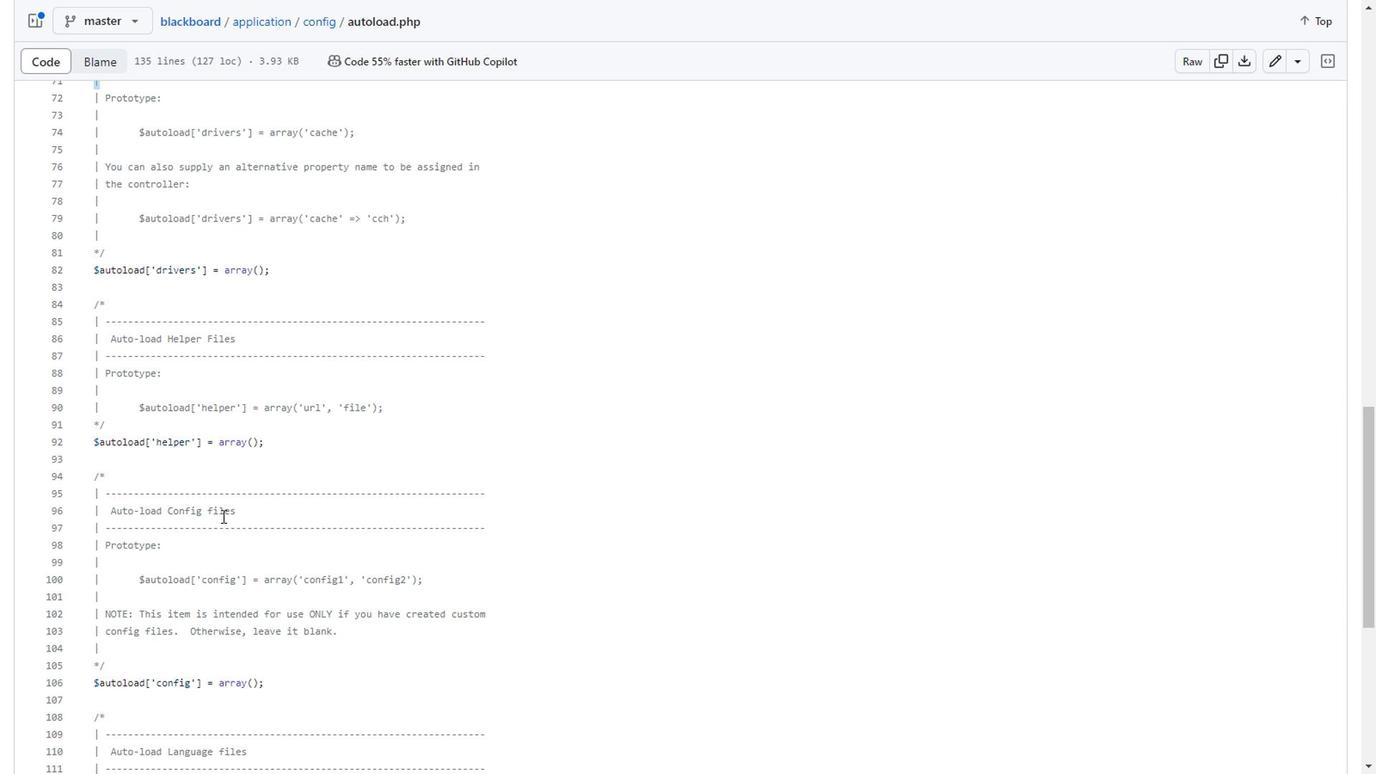 
Action: Mouse moved to (313, 470)
Screenshot: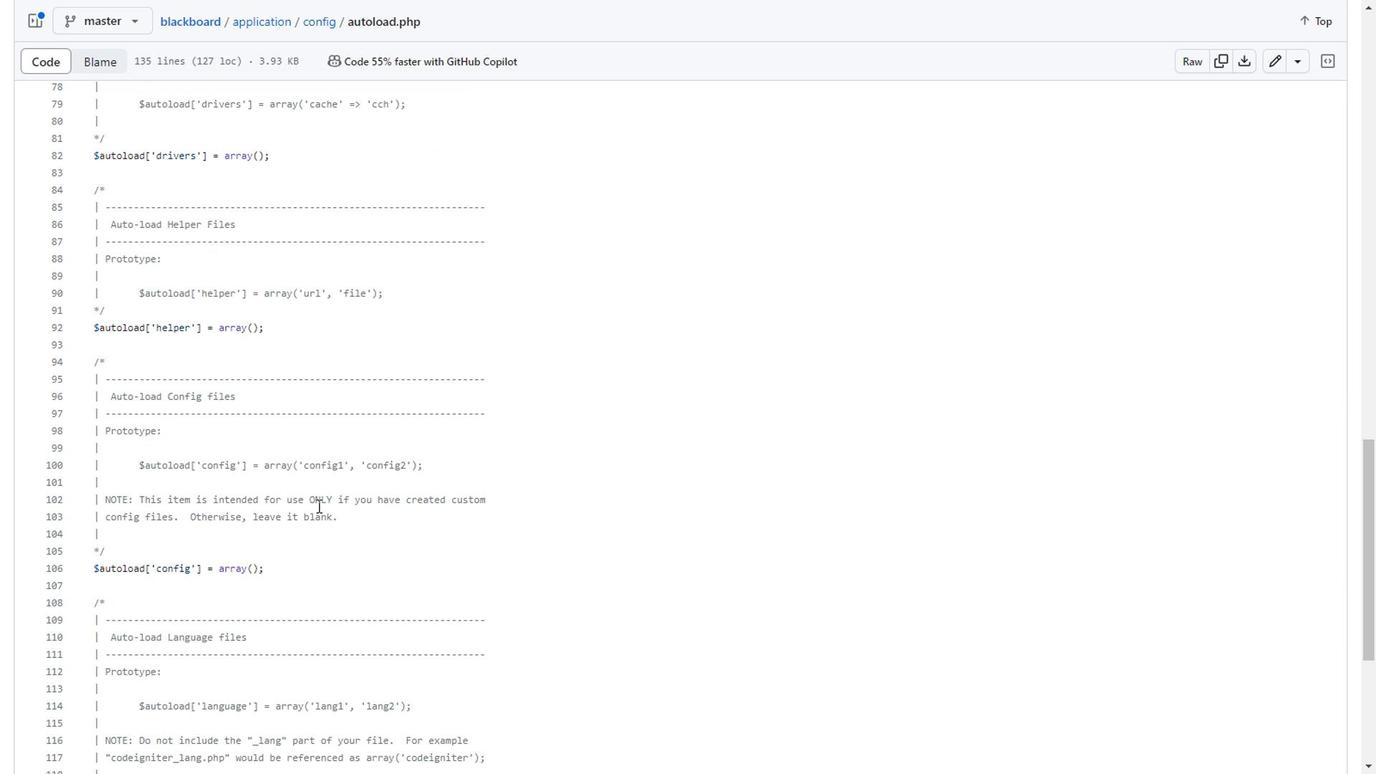 
Action: Mouse scrolled (313, 469) with delta (0, 0)
Screenshot: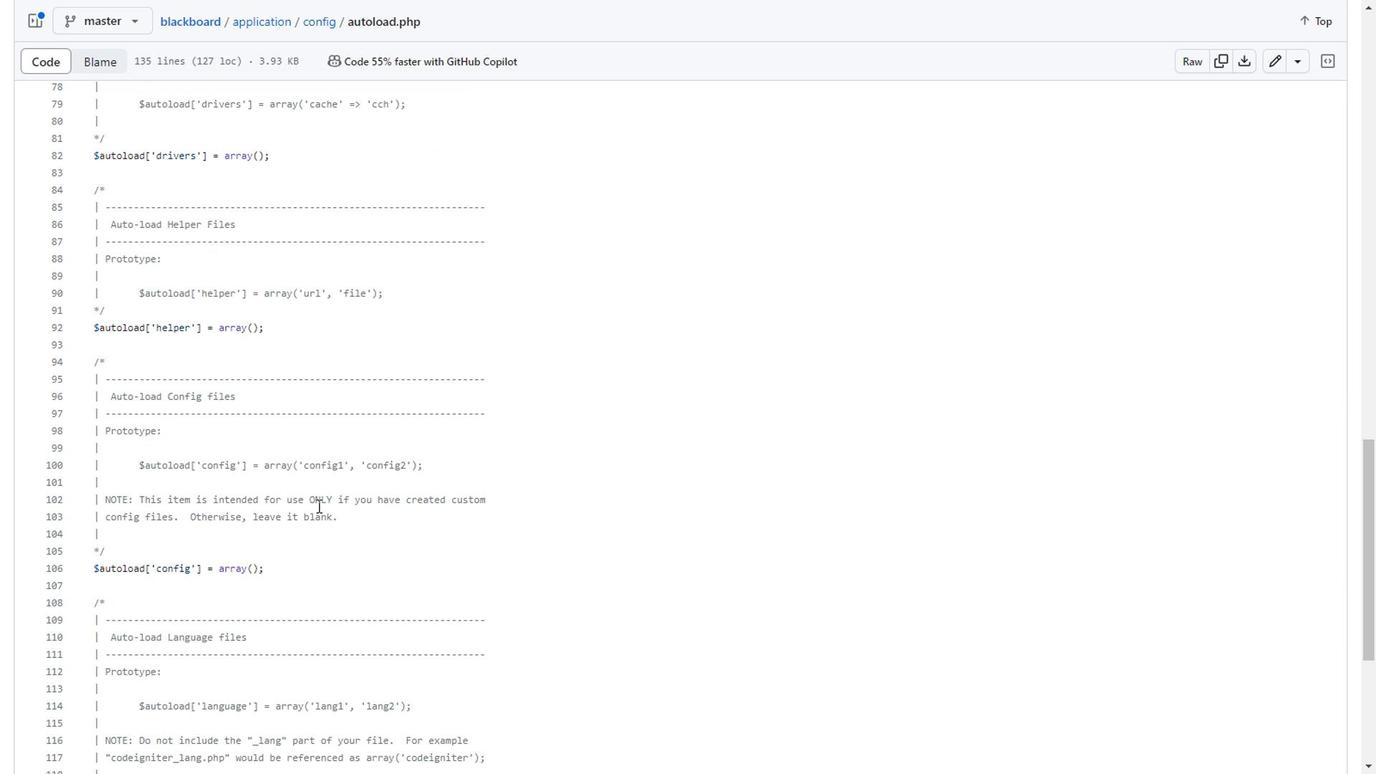 
Action: Mouse scrolled (313, 469) with delta (0, 0)
Screenshot: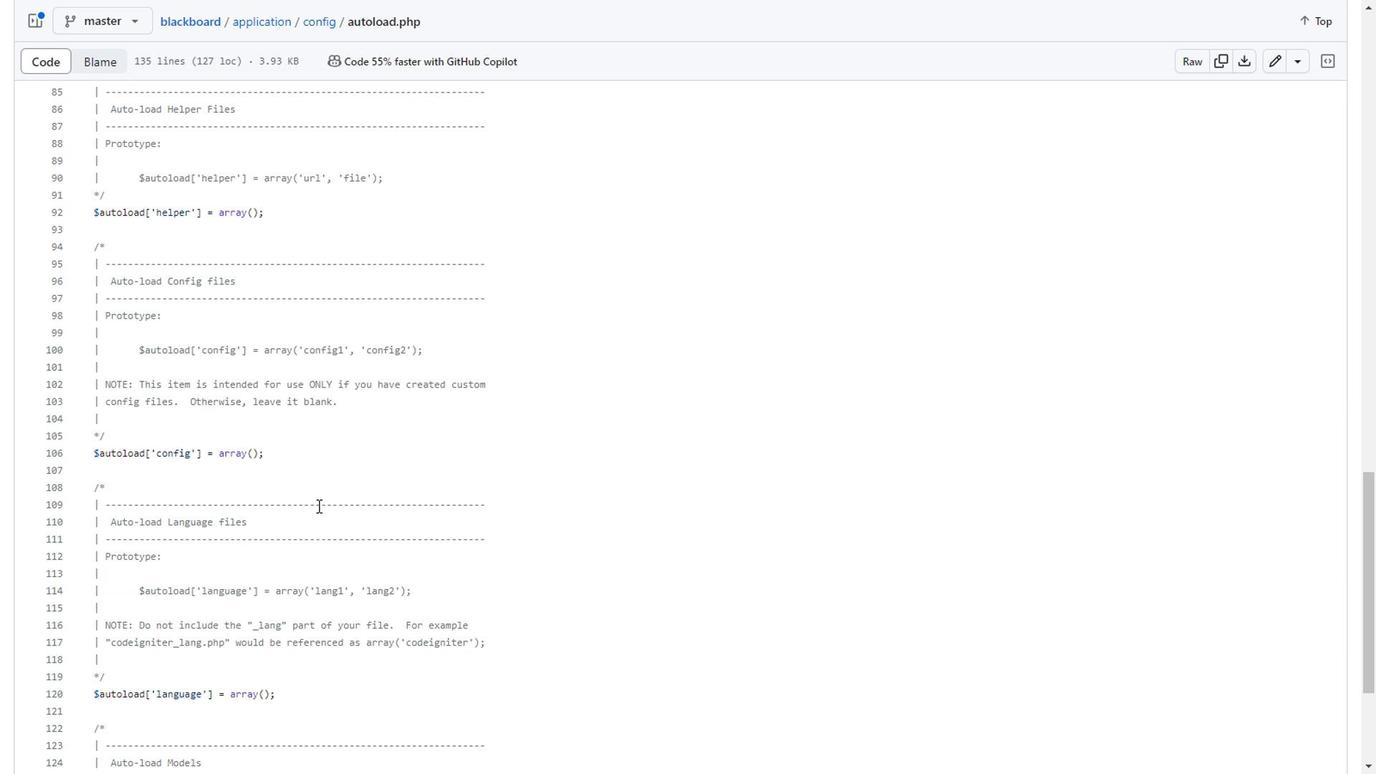 
Action: Mouse scrolled (313, 469) with delta (0, 0)
Screenshot: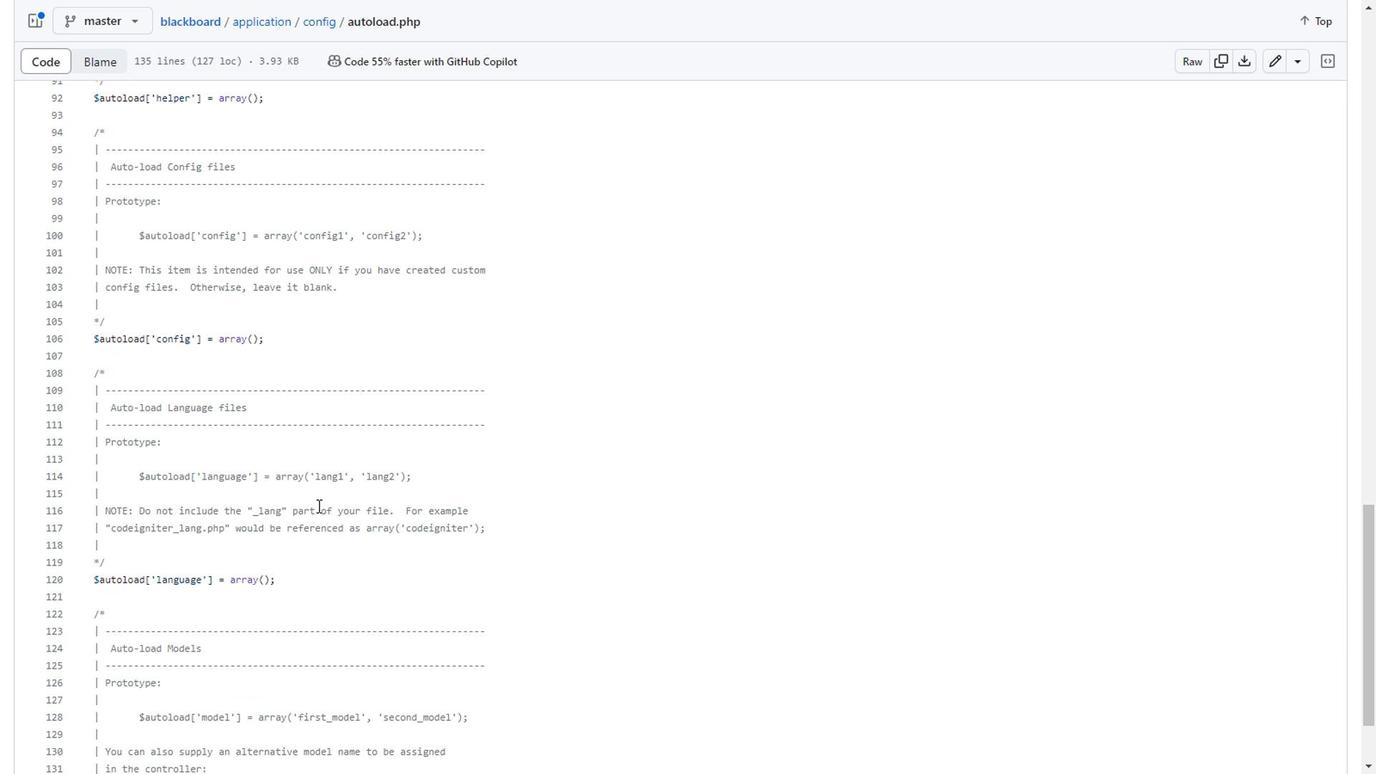 
Action: Mouse moved to (326, 348)
Screenshot: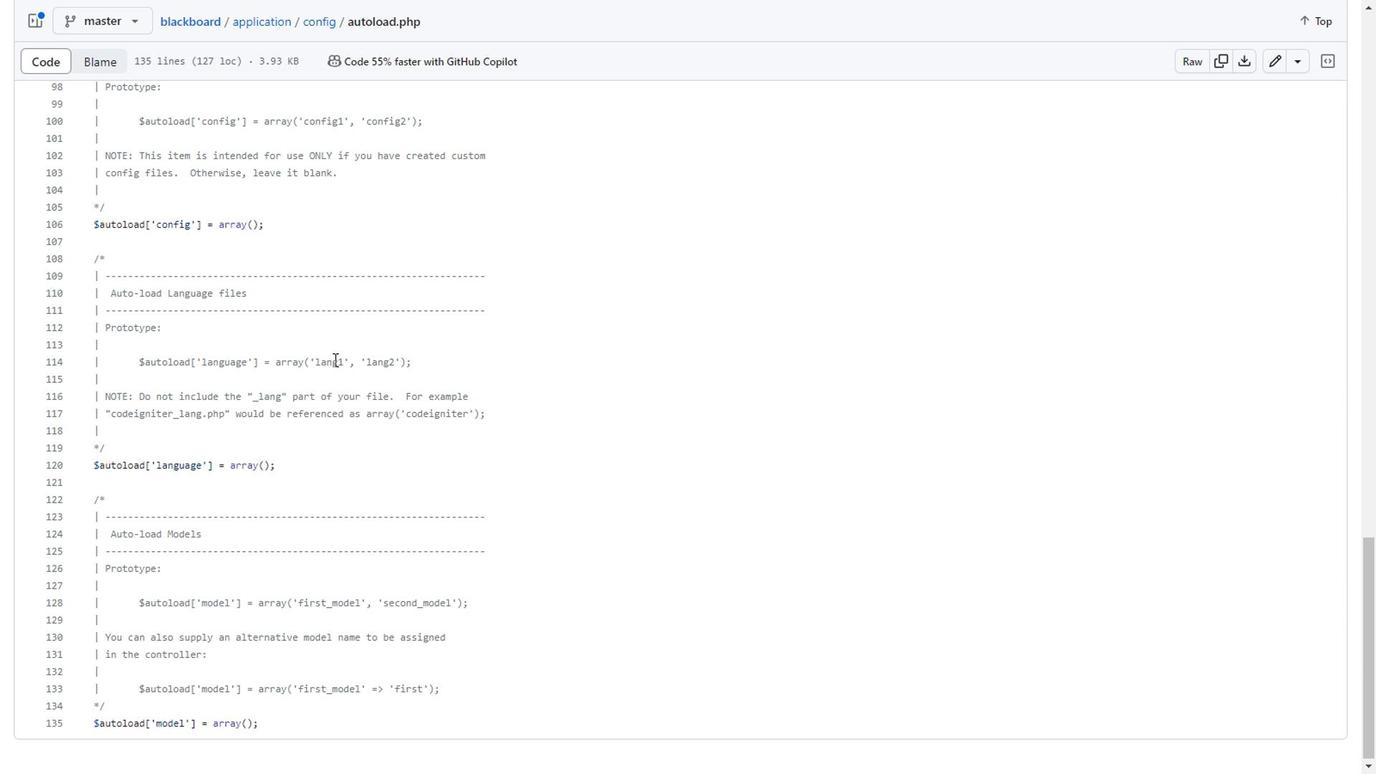 
Action: Mouse scrolled (326, 347) with delta (0, 0)
Screenshot: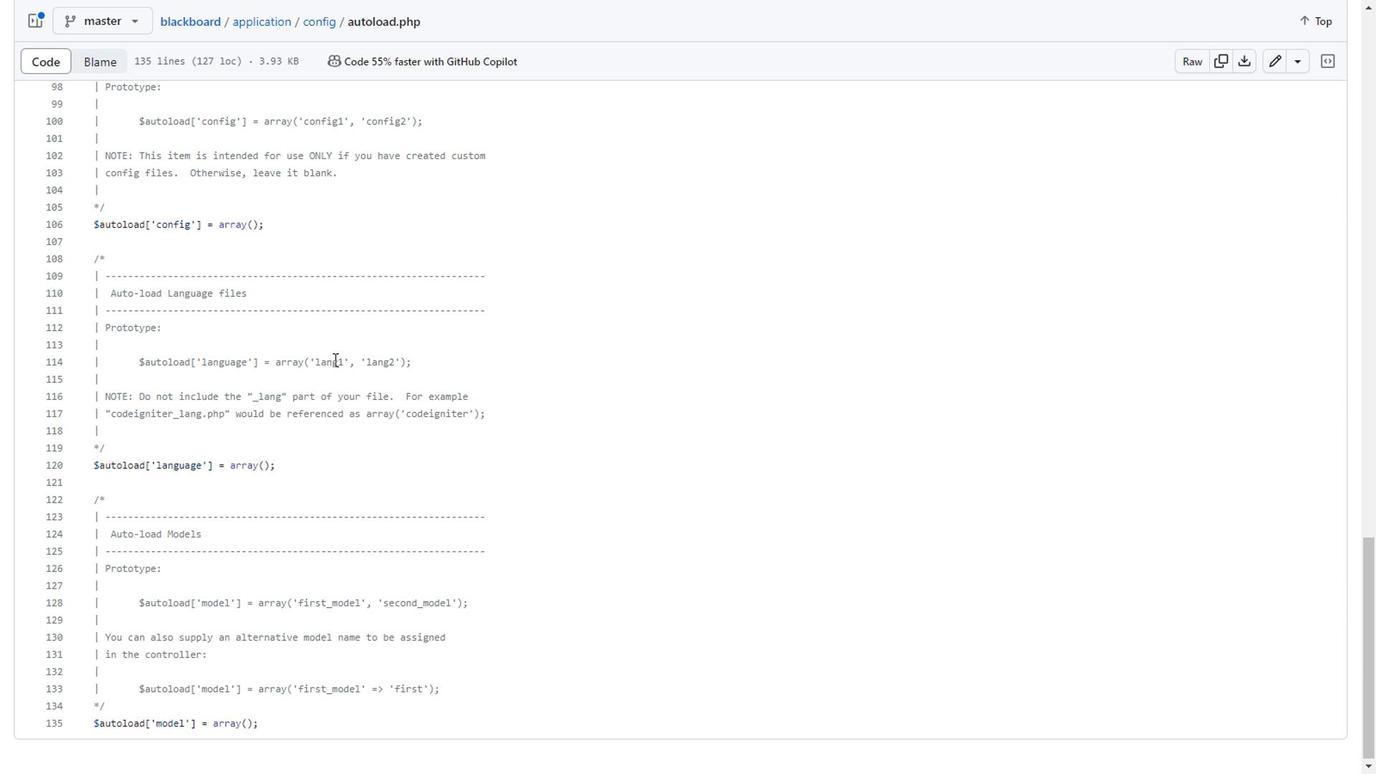 
Action: Mouse moved to (273, 65)
Screenshot: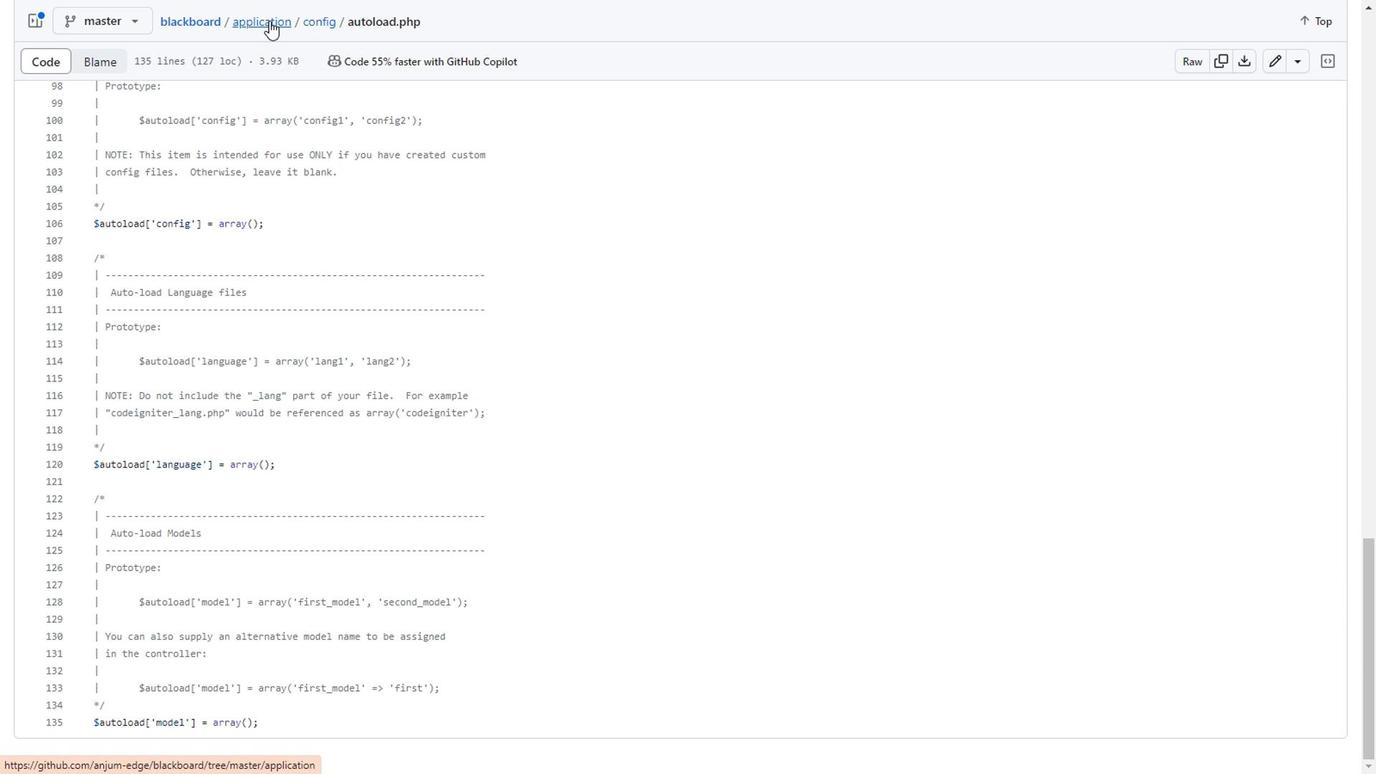 
Action: Mouse pressed left at (273, 65)
Screenshot: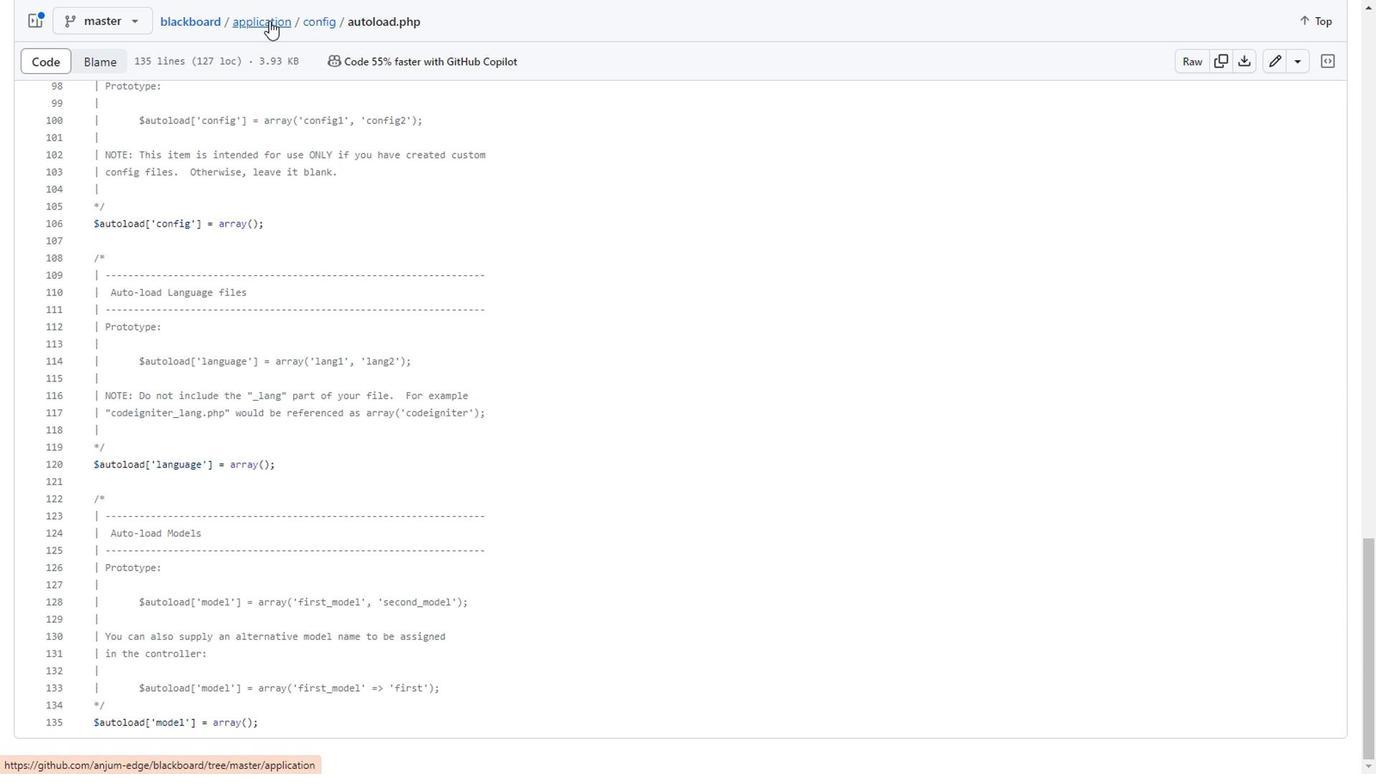 
Action: Mouse moved to (126, 318)
Screenshot: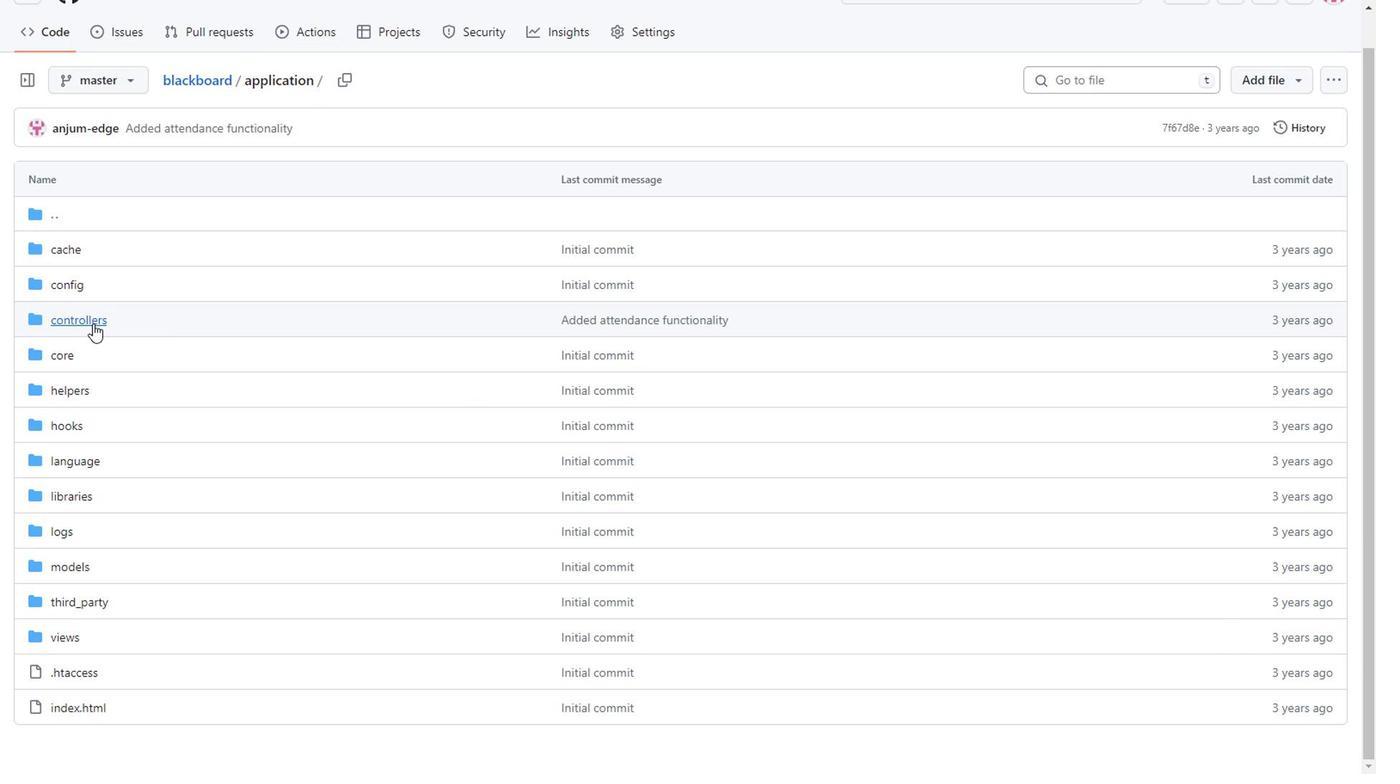 
Action: Mouse pressed left at (126, 318)
Screenshot: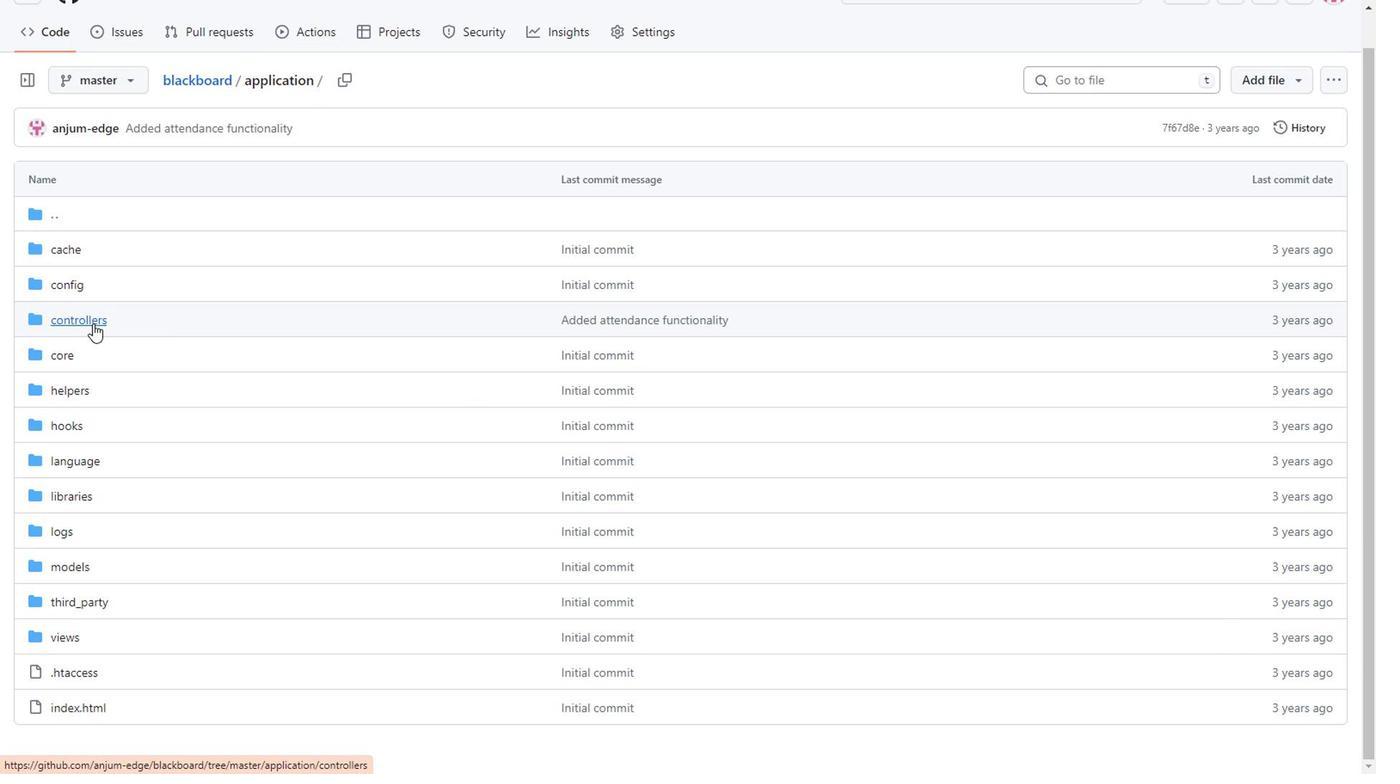 
Action: Mouse pressed left at (126, 318)
Screenshot: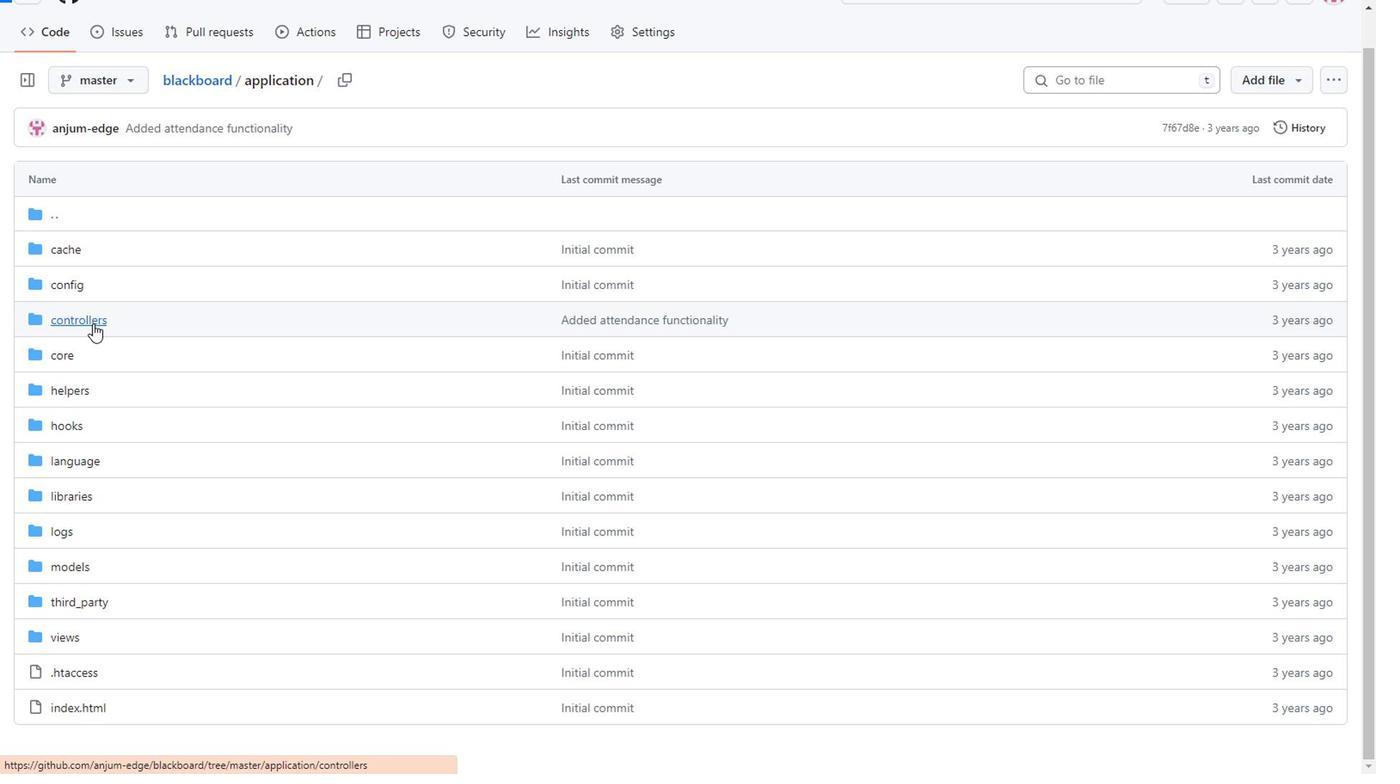 
Action: Mouse moved to (118, 253)
Screenshot: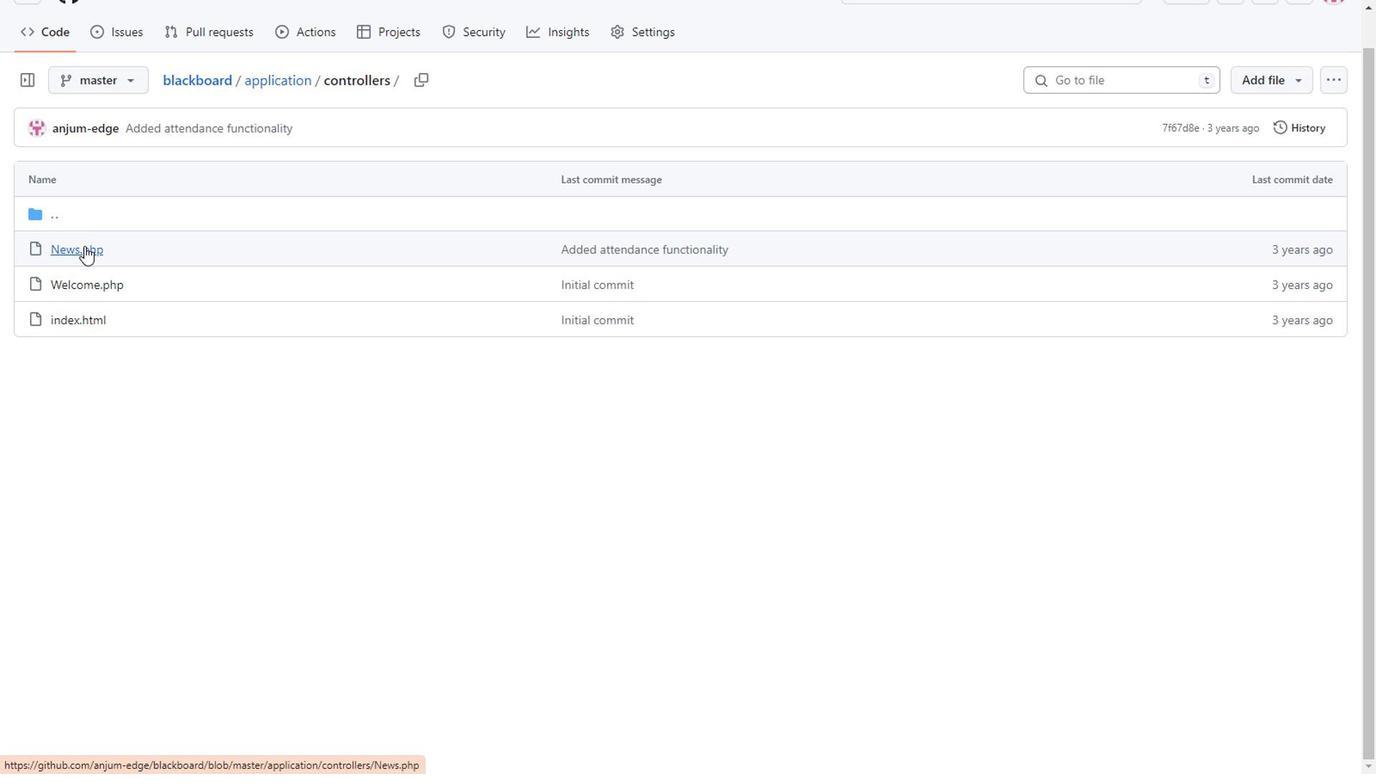 
Action: Mouse pressed left at (118, 253)
Screenshot: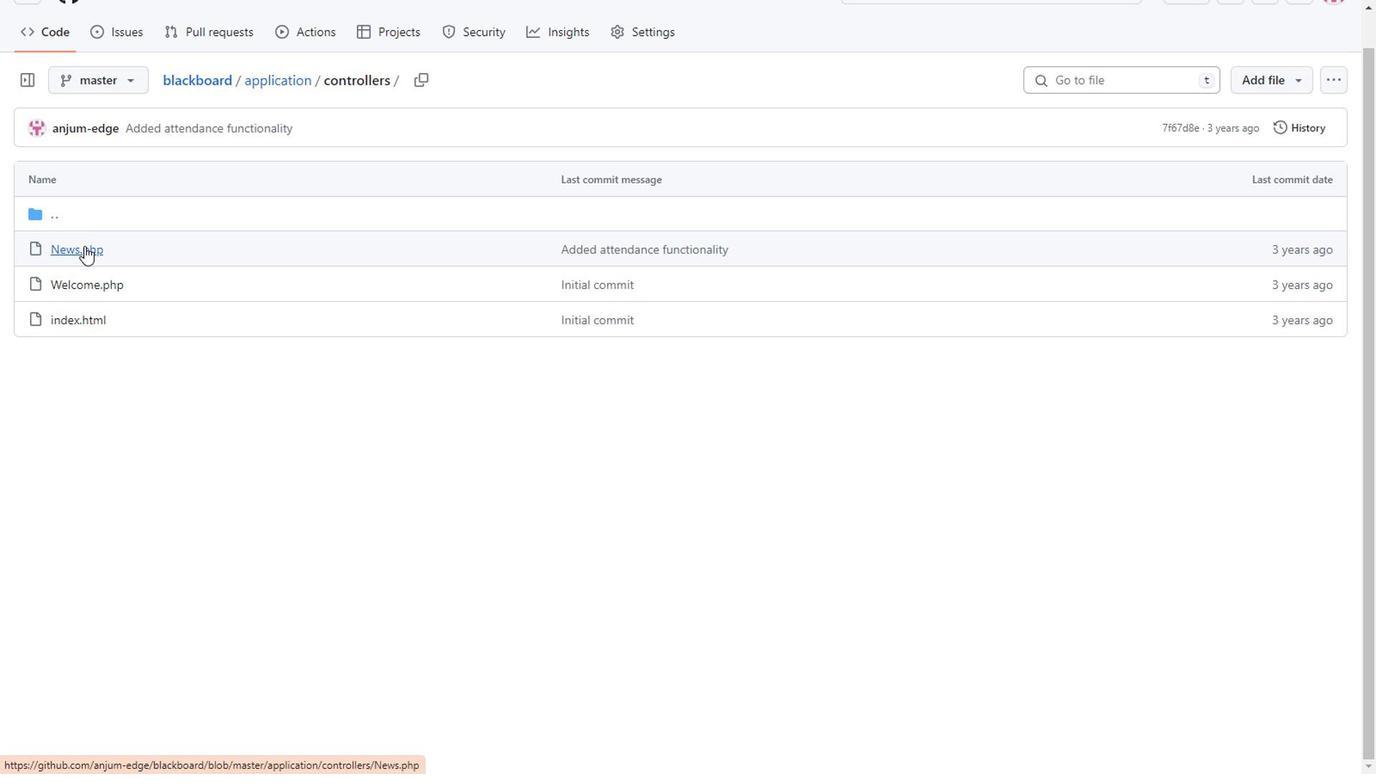 
Action: Mouse pressed left at (118, 253)
Screenshot: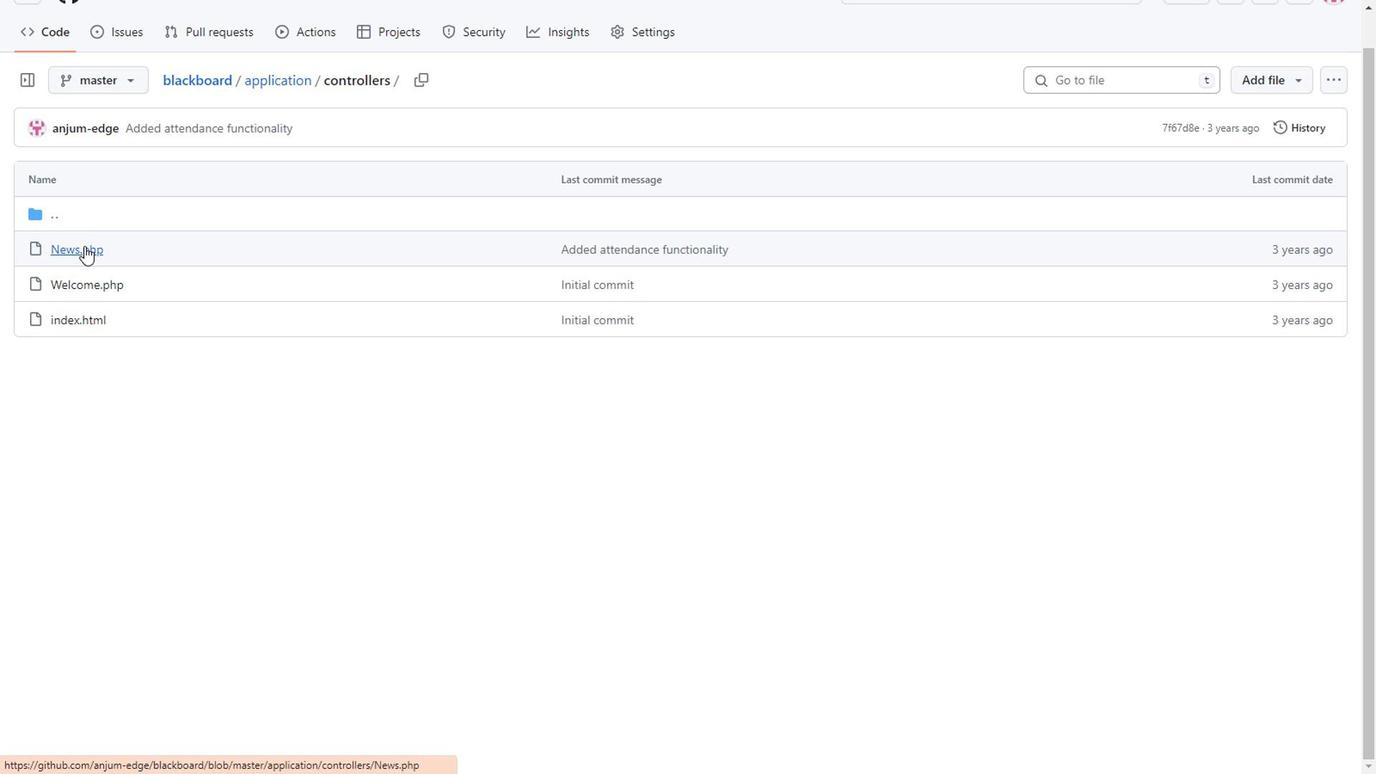 
Action: Mouse moved to (295, 118)
Screenshot: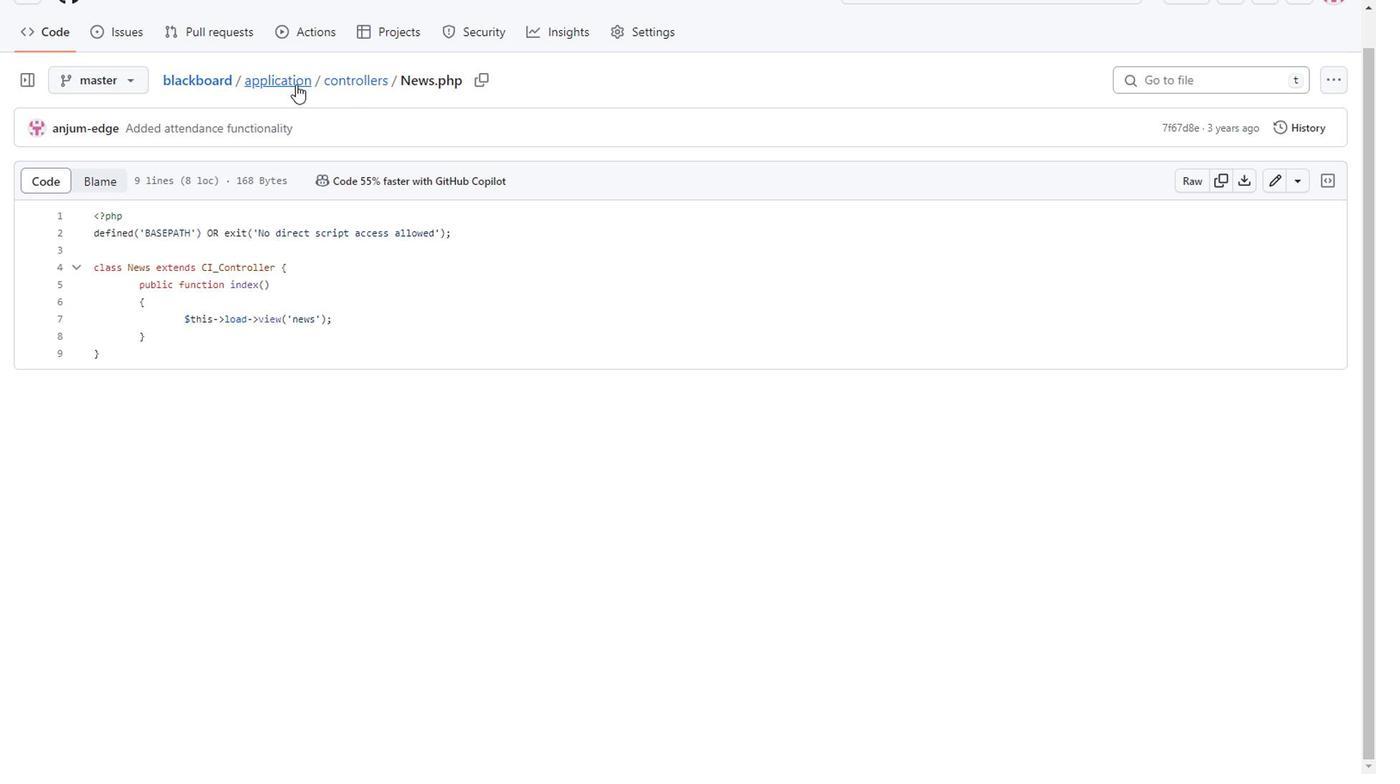 
Action: Mouse pressed left at (295, 118)
Screenshot: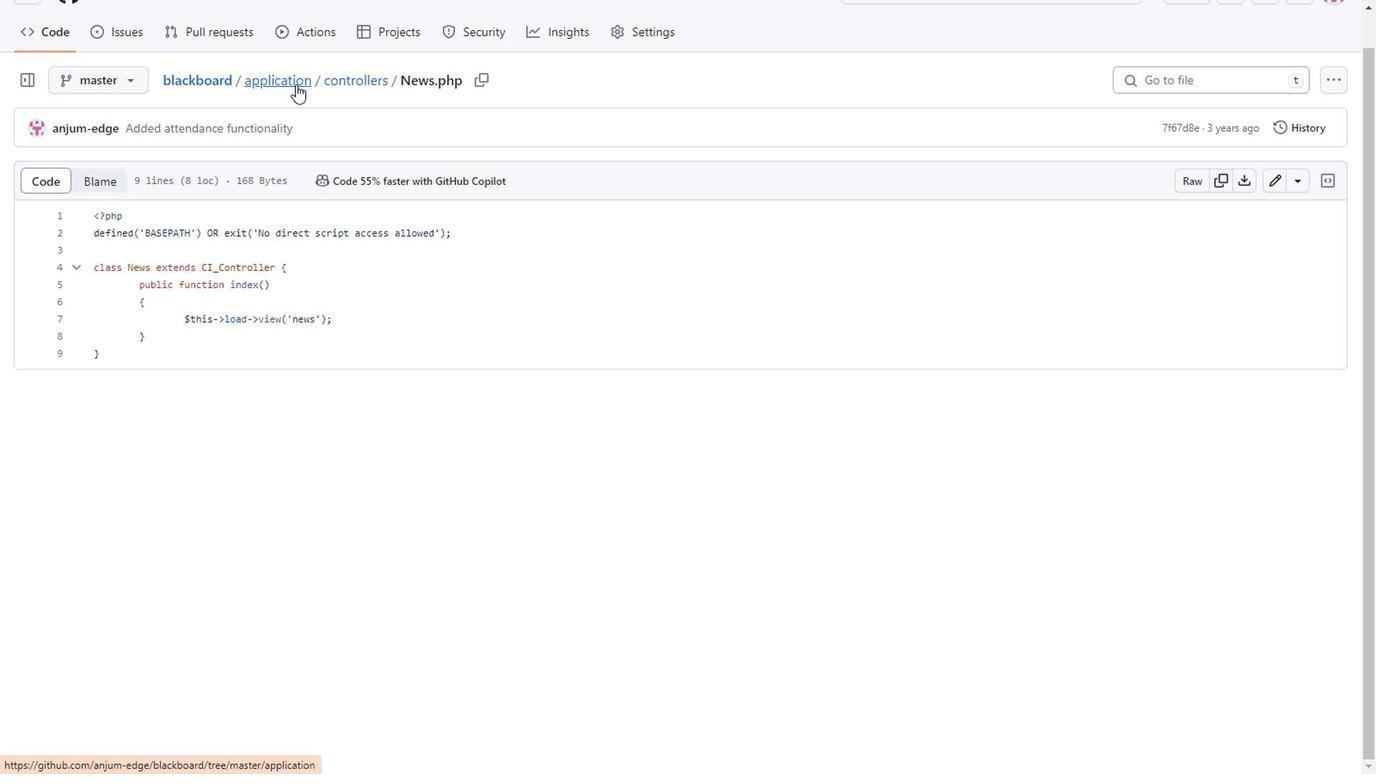 
Action: Mouse moved to (106, 345)
Screenshot: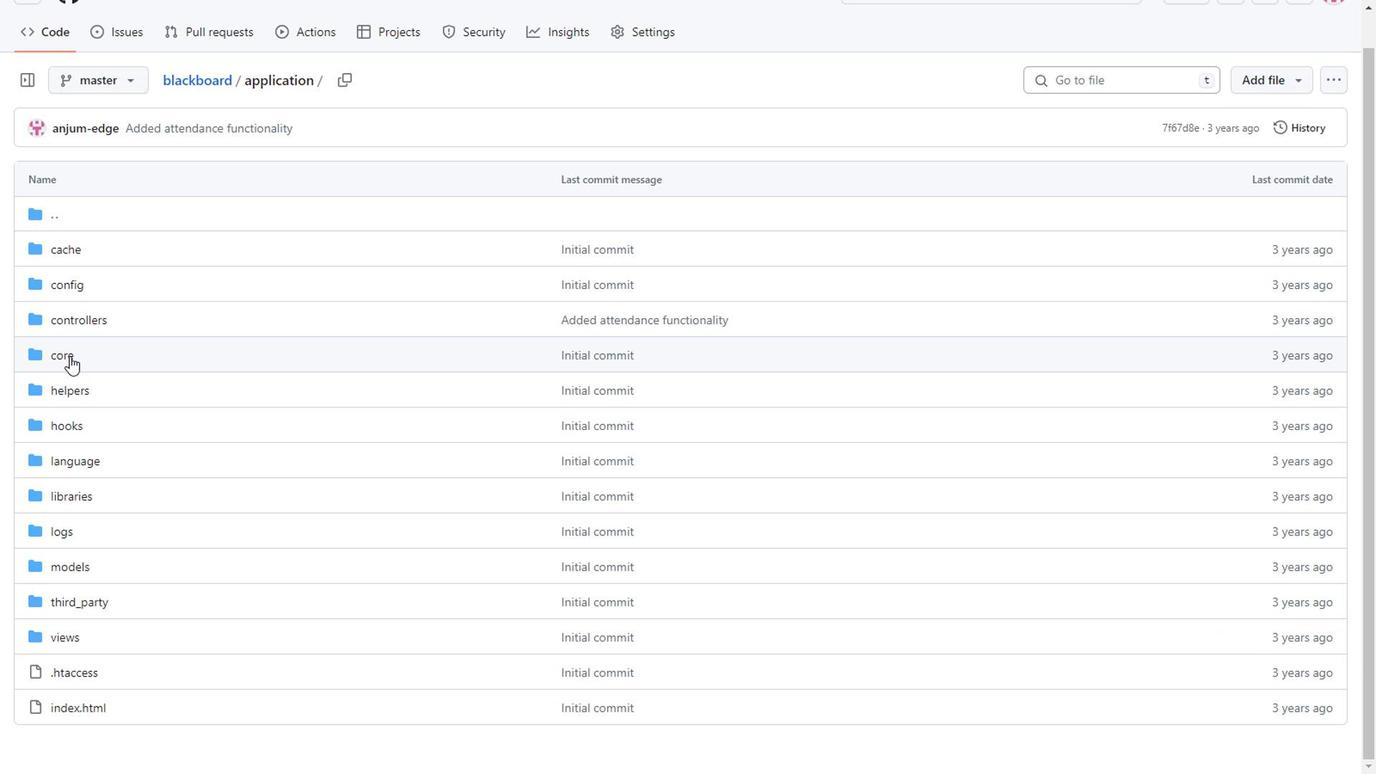 
Action: Mouse pressed left at (106, 345)
Screenshot: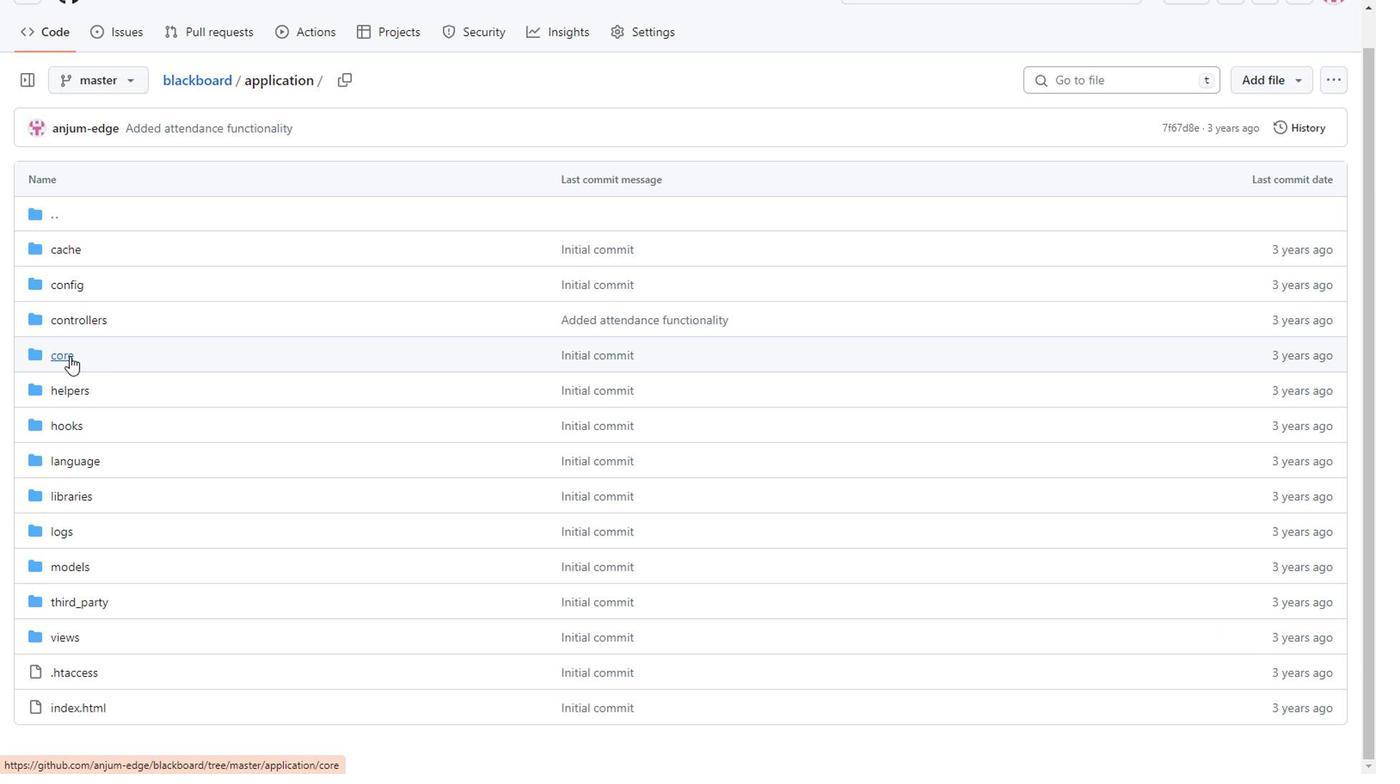 
Action: Mouse pressed left at (106, 345)
Screenshot: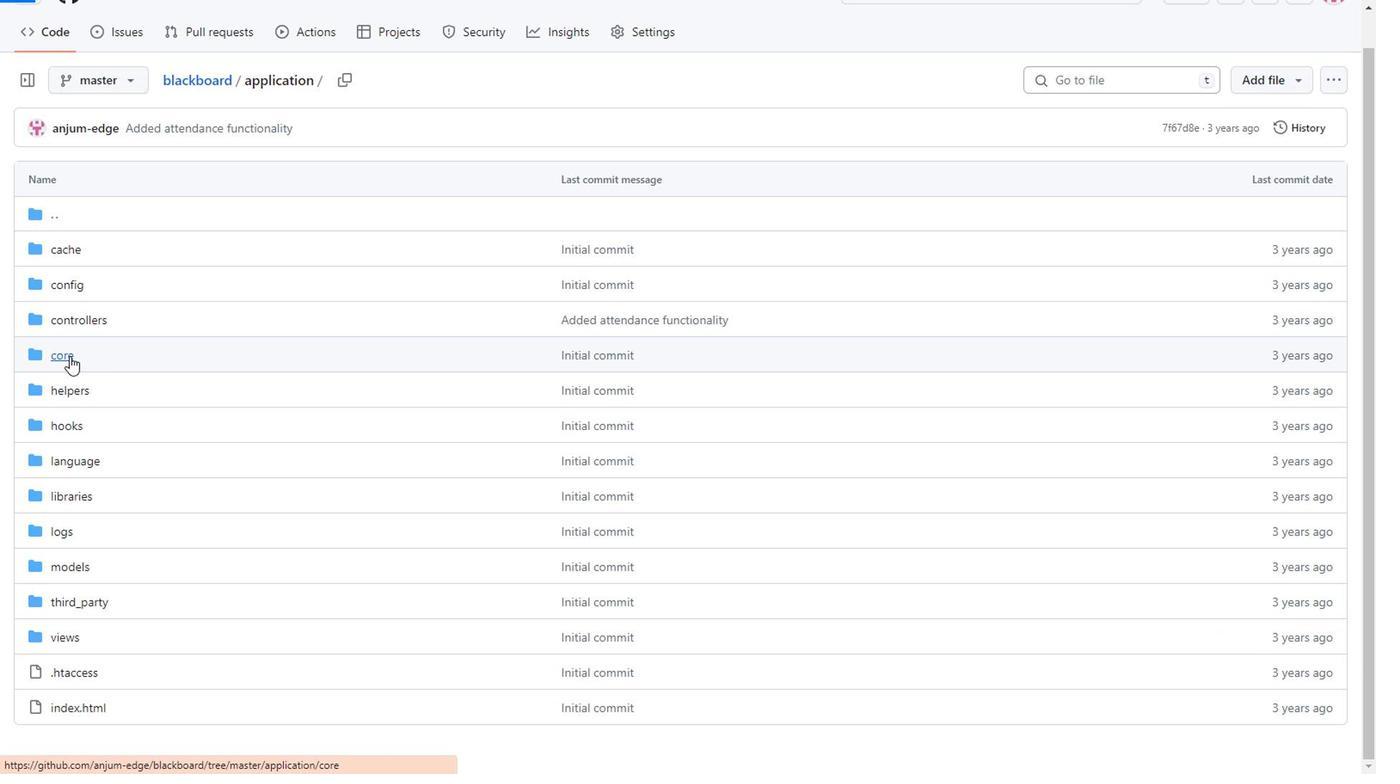 
Action: Mouse moved to (117, 253)
Screenshot: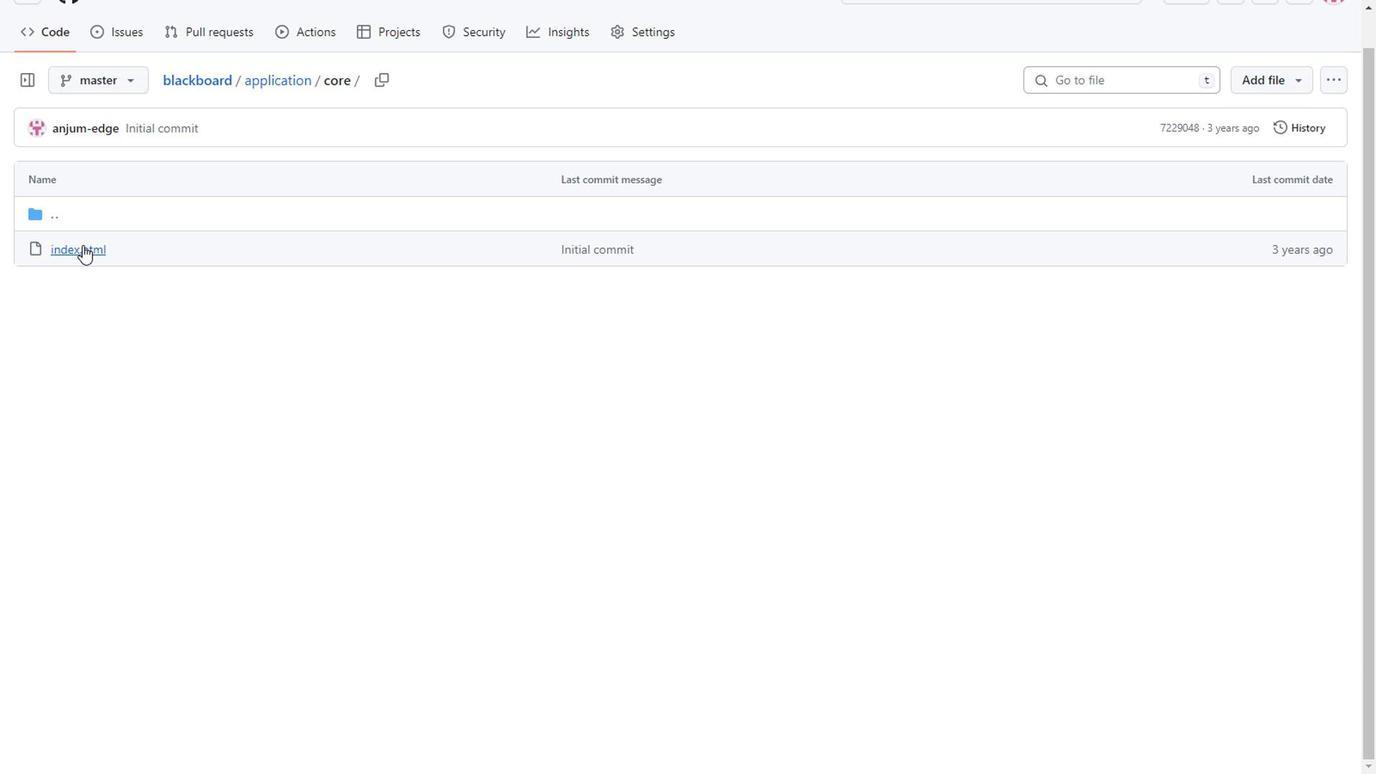 
Action: Mouse pressed left at (117, 253)
Screenshot: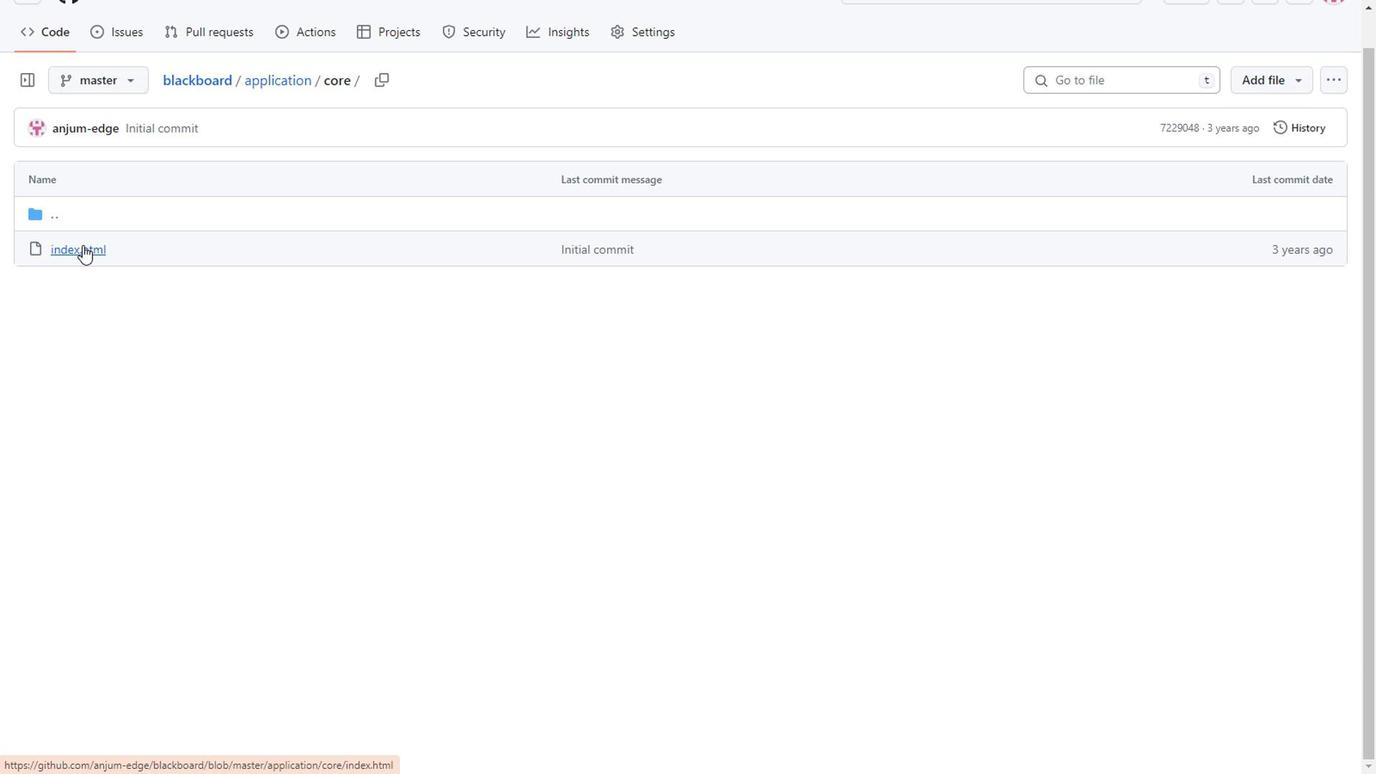 
Action: Mouse pressed left at (117, 253)
Screenshot: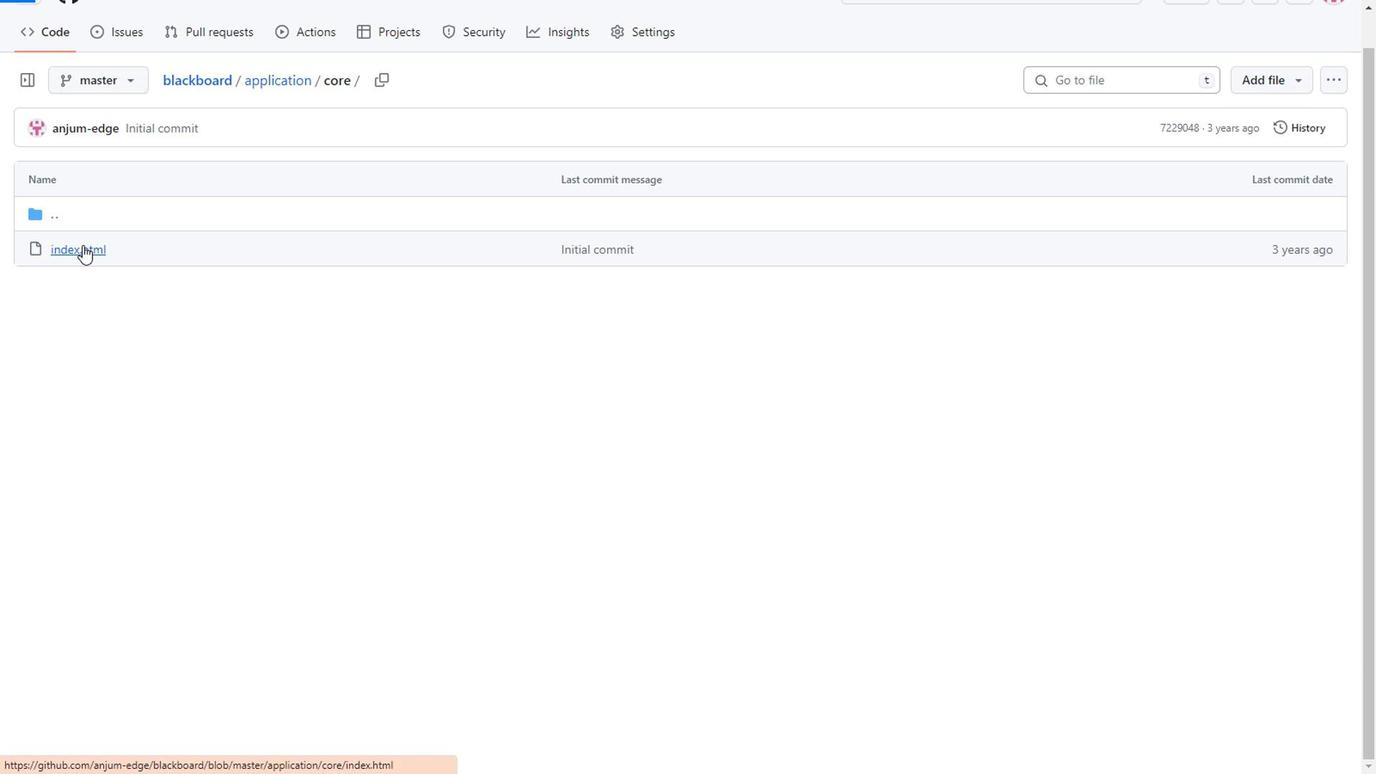 
Action: Mouse moved to (298, 116)
Screenshot: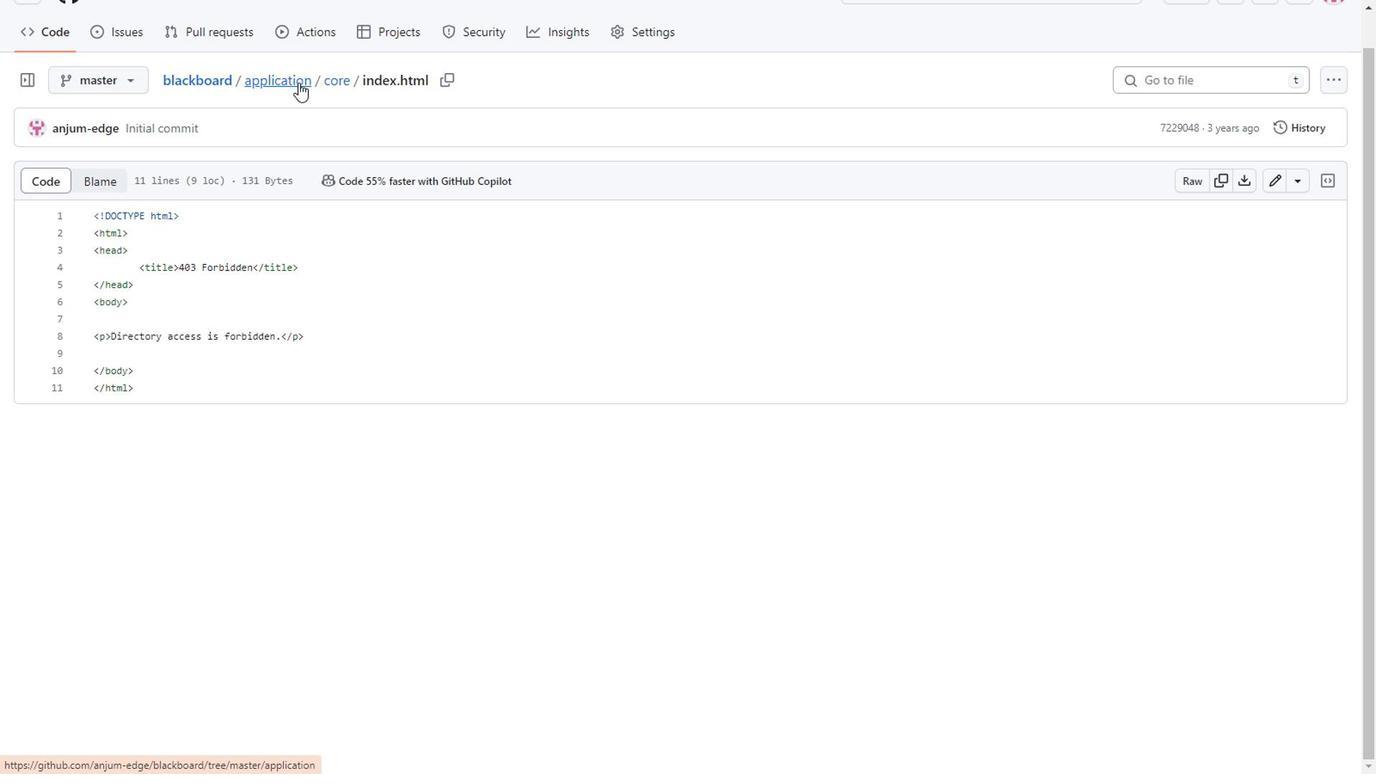
Action: Mouse pressed left at (298, 116)
Screenshot: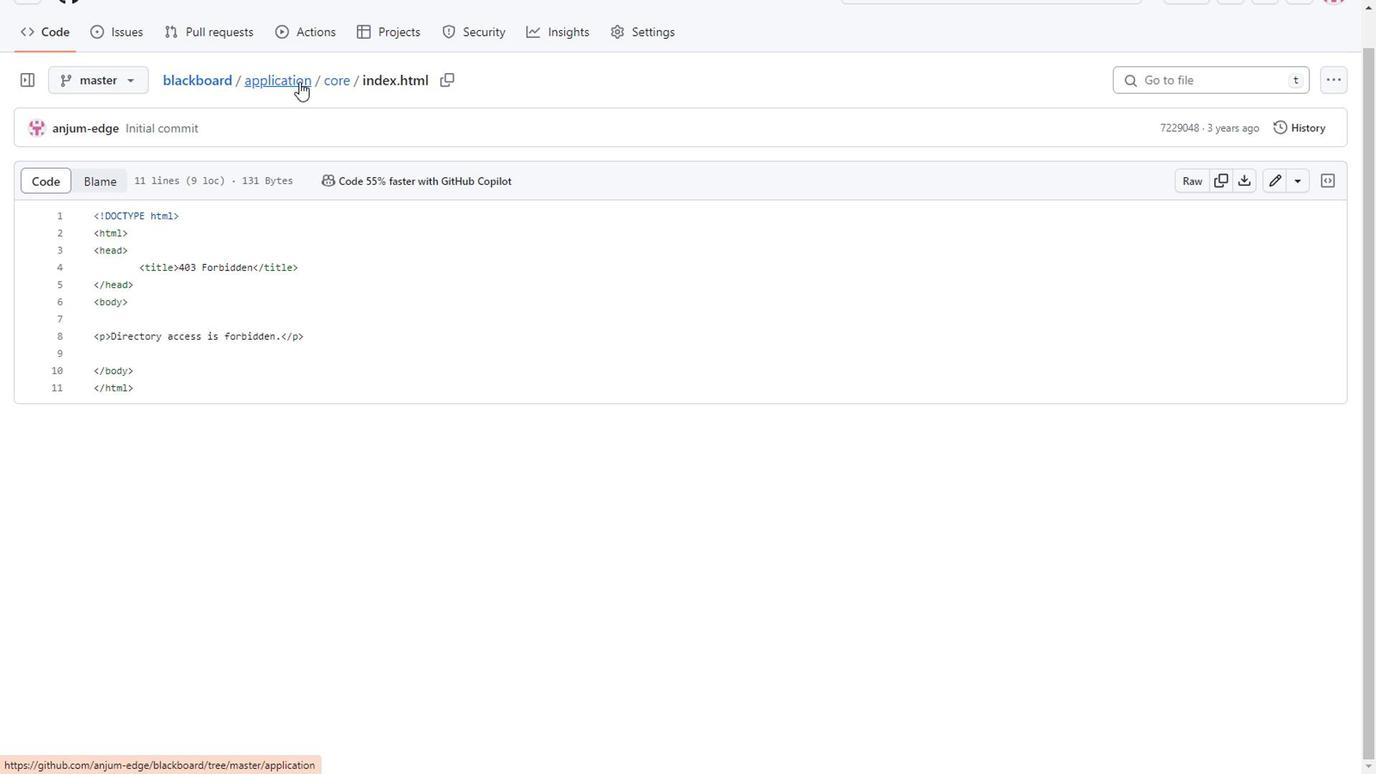 
Action: Mouse moved to (109, 377)
Screenshot: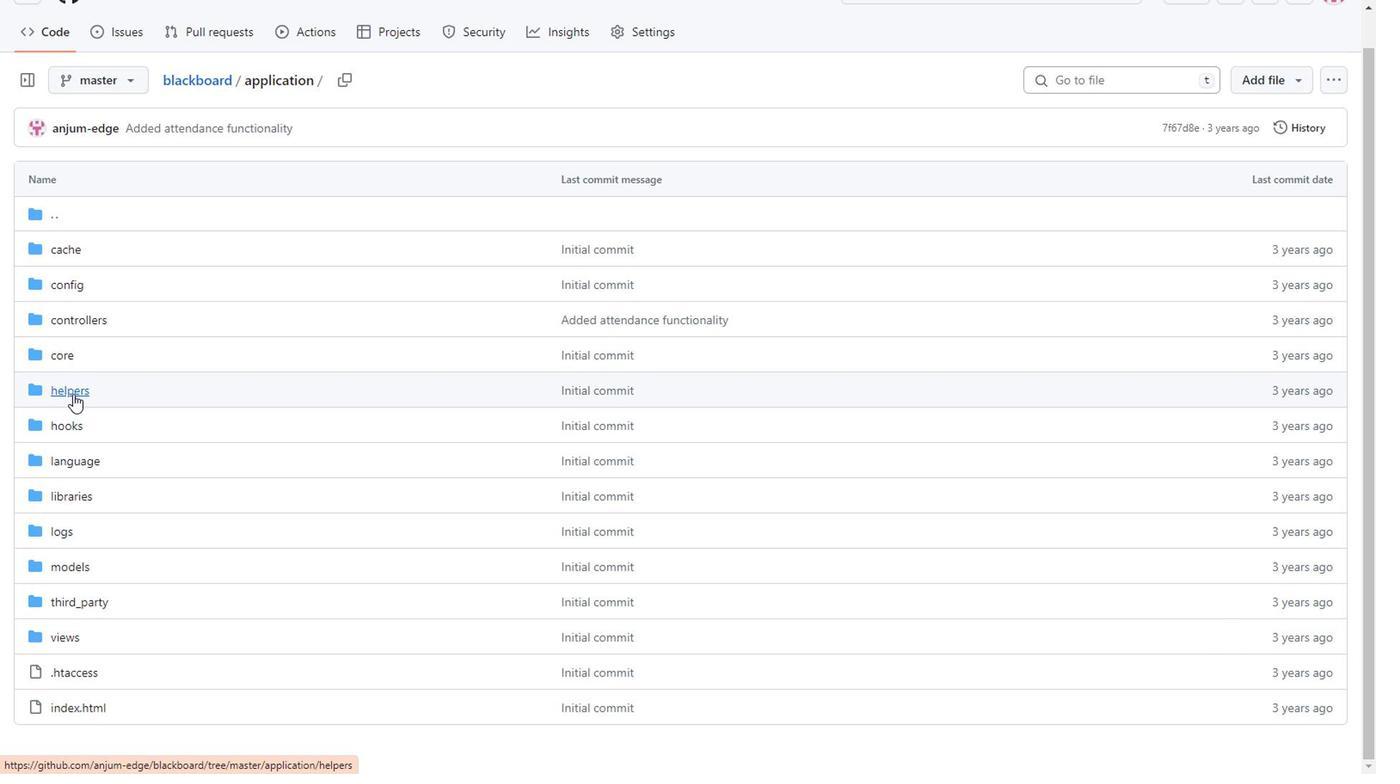 
Action: Mouse pressed left at (109, 377)
Screenshot: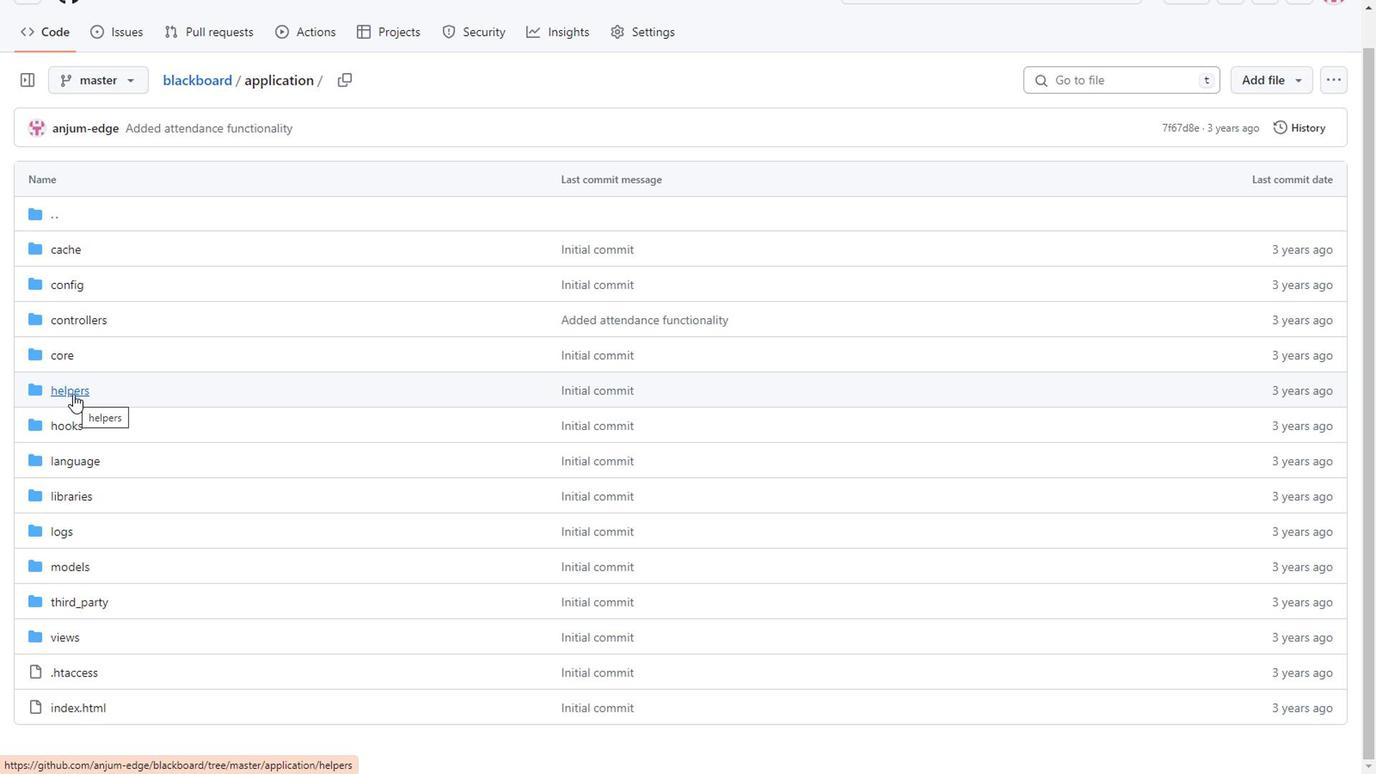 
Action: Mouse pressed left at (109, 377)
Screenshot: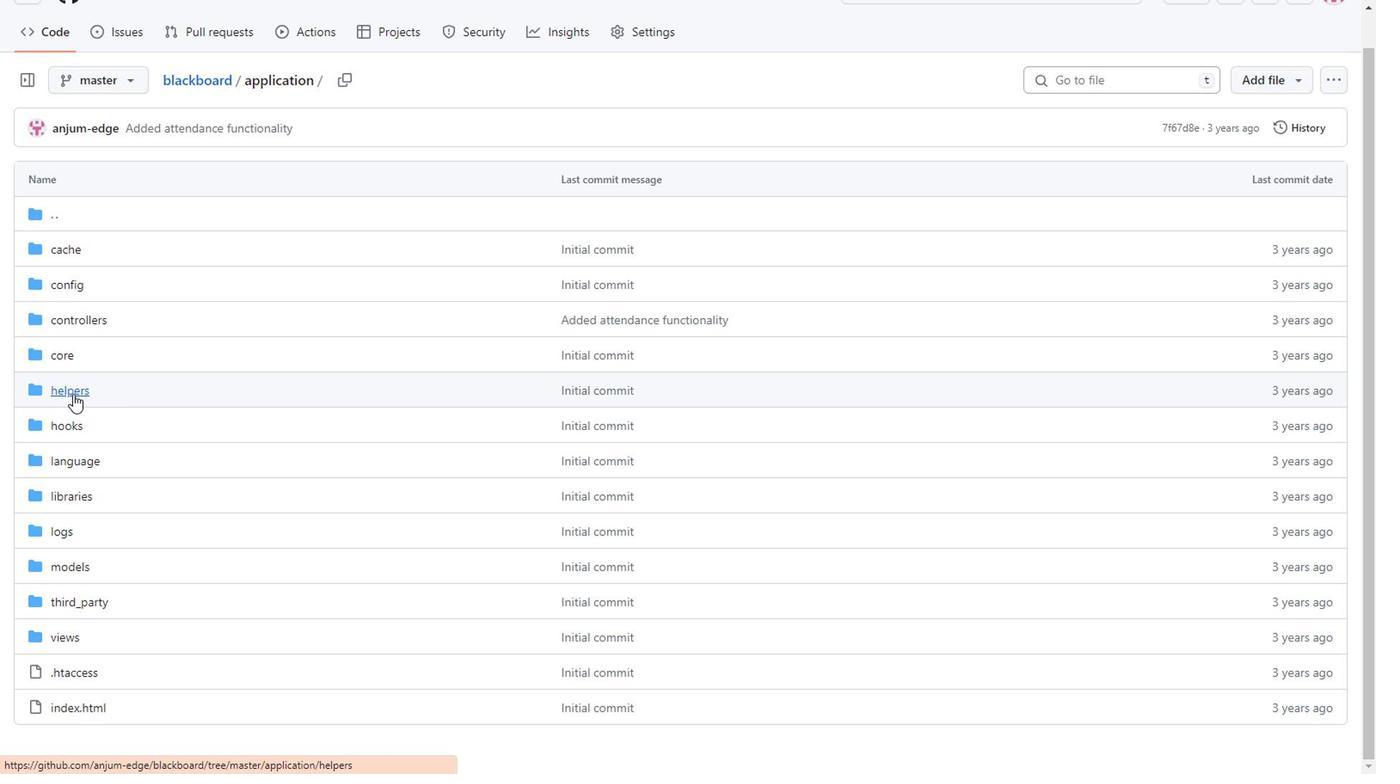 
Action: Mouse moved to (132, 255)
Screenshot: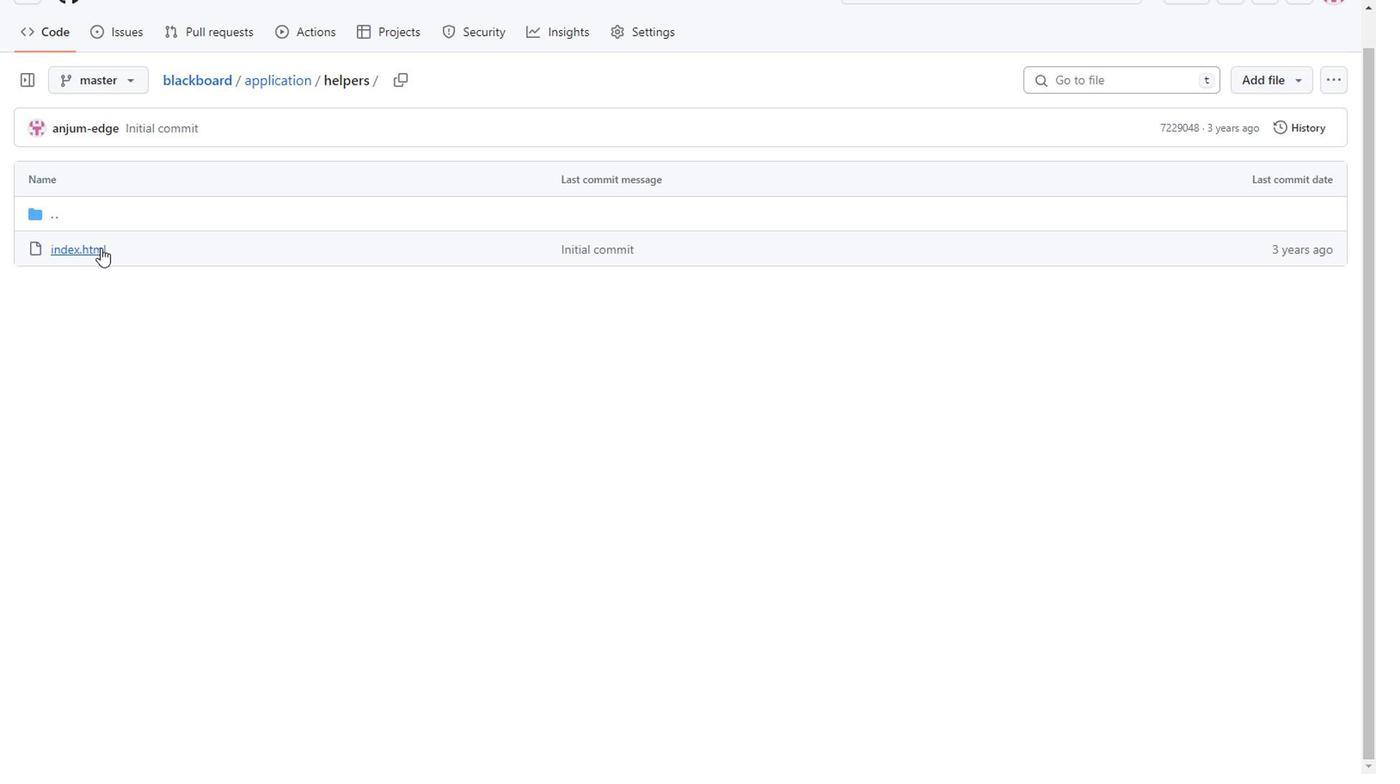 
Action: Mouse pressed left at (132, 255)
Screenshot: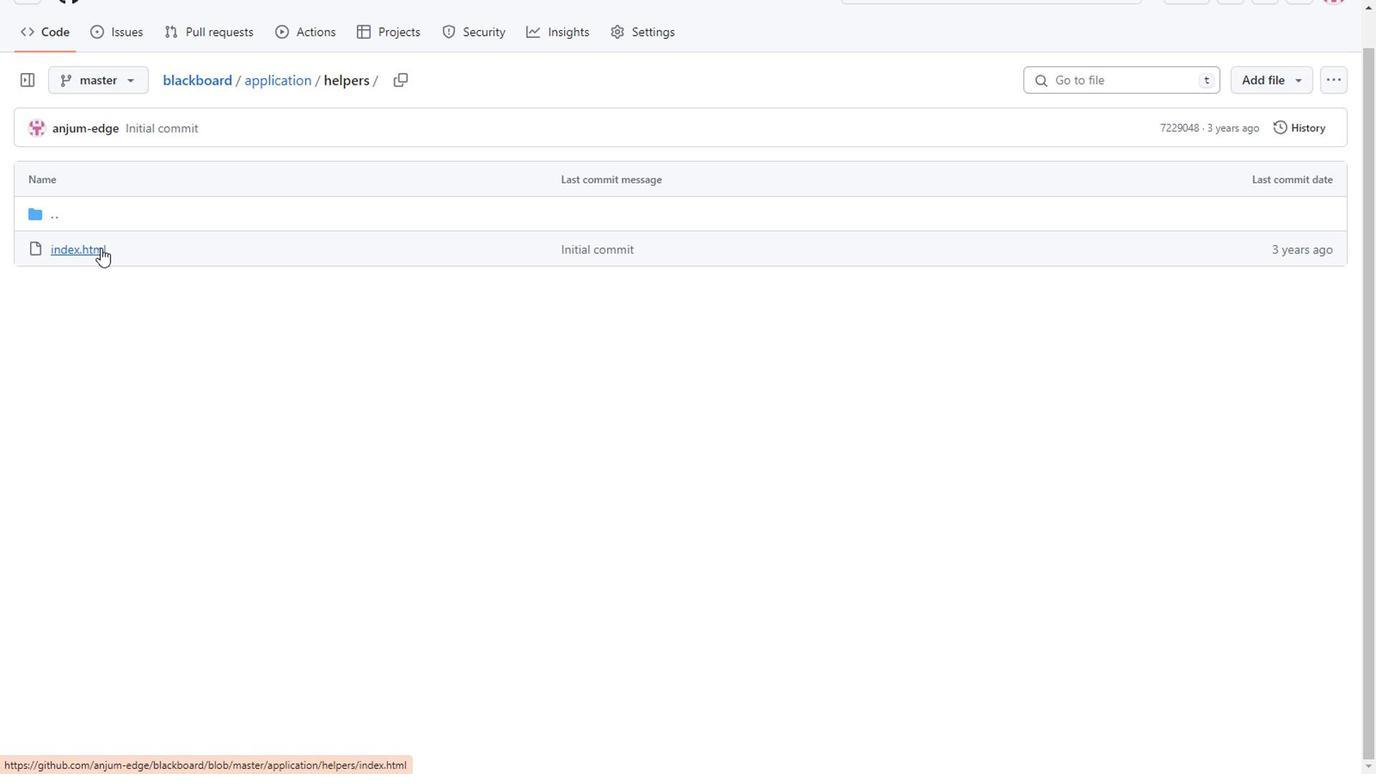 
Action: Mouse pressed left at (132, 255)
Screenshot: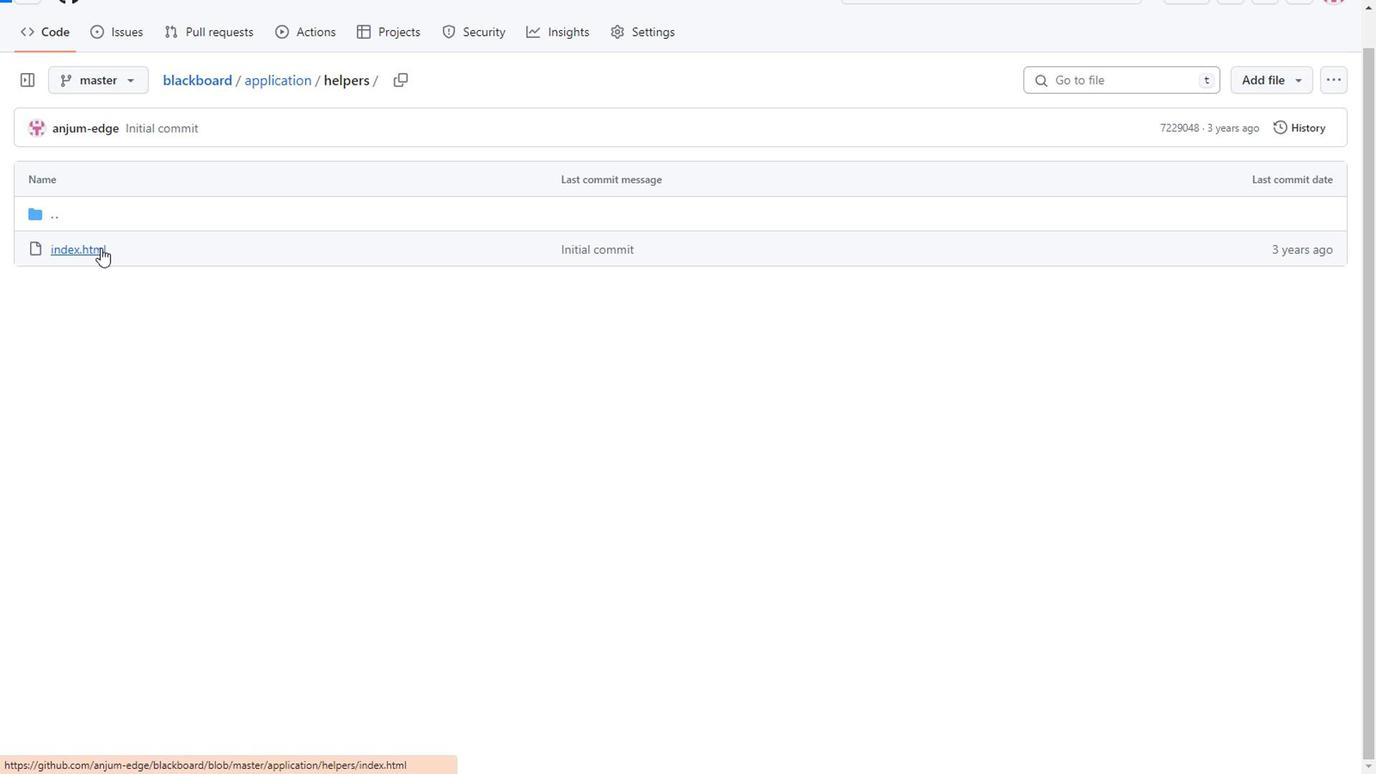 
Action: Mouse moved to (288, 115)
Screenshot: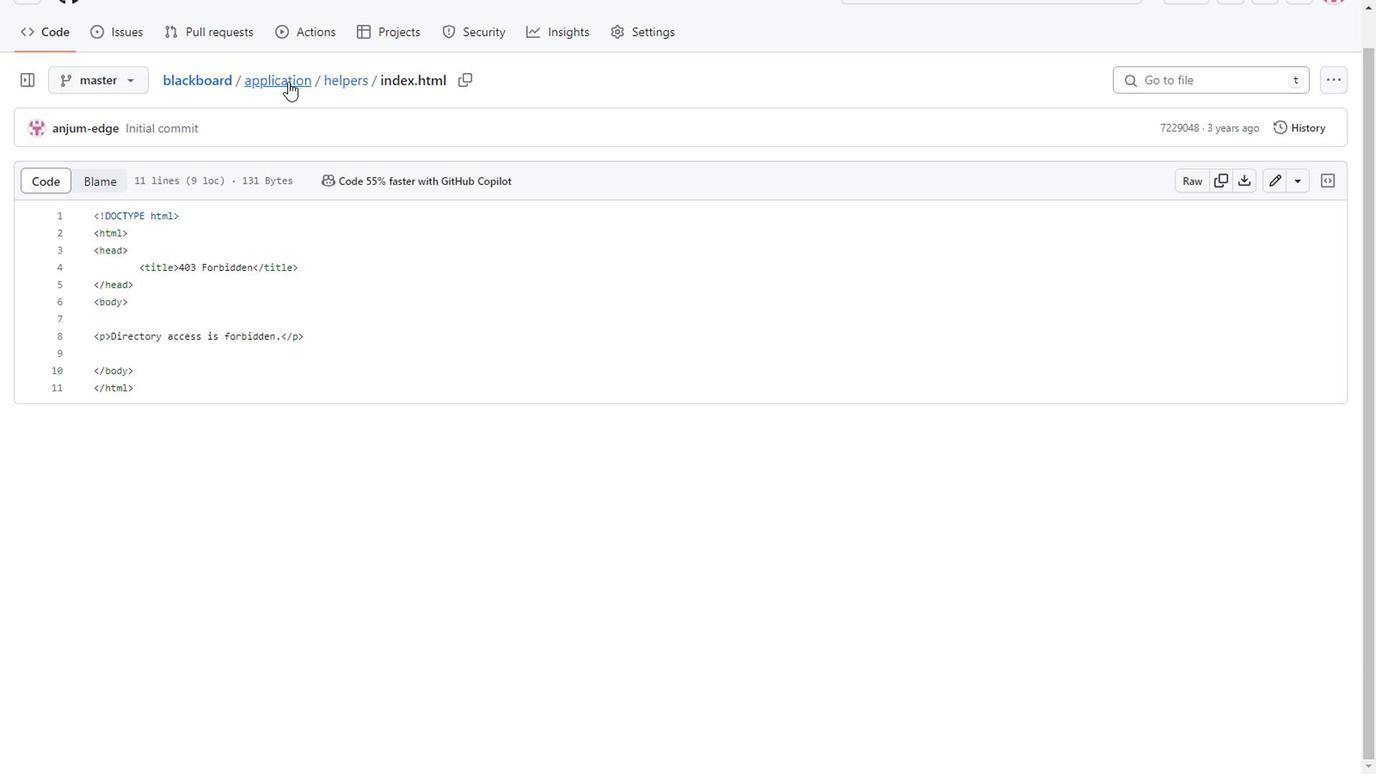 
Action: Mouse pressed left at (288, 115)
Screenshot: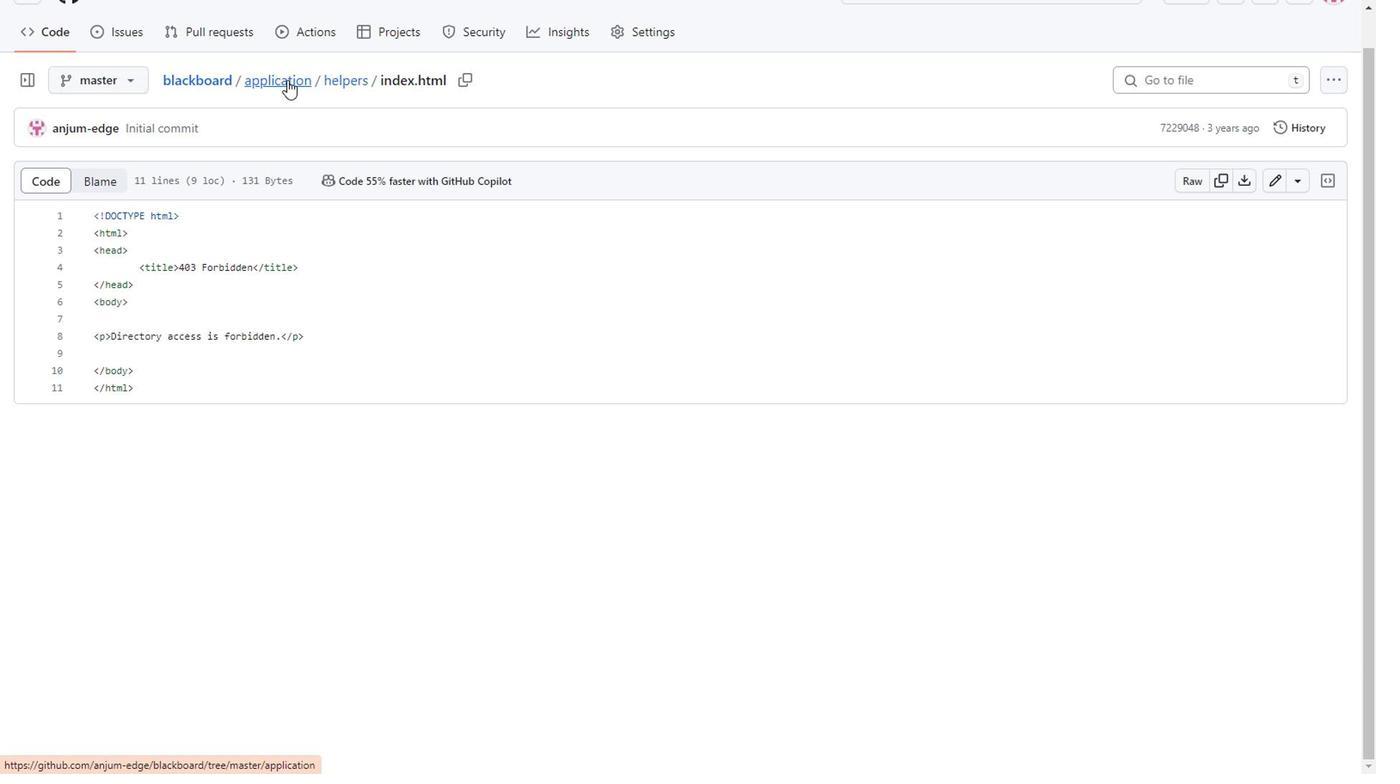 
Action: Mouse moved to (102, 493)
Screenshot: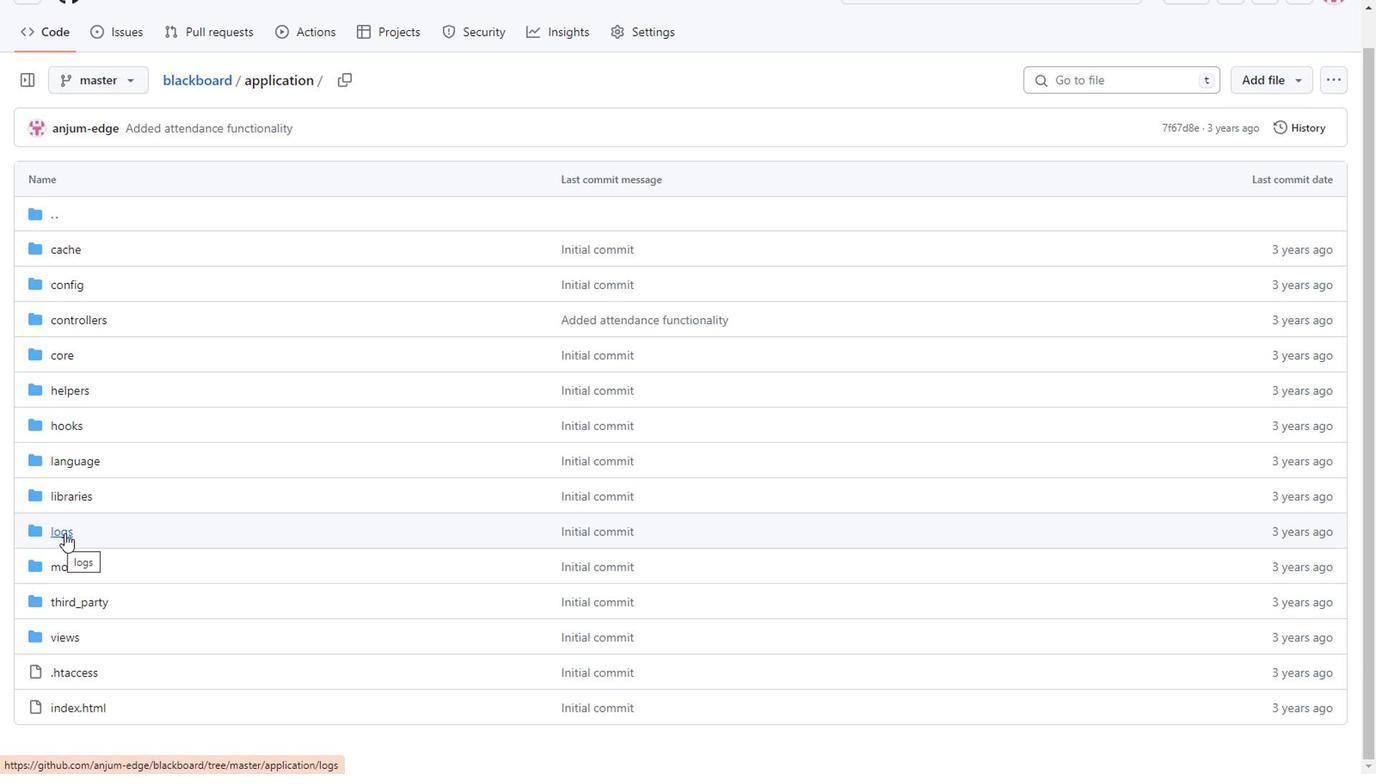 
Action: Mouse pressed left at (102, 493)
Screenshot: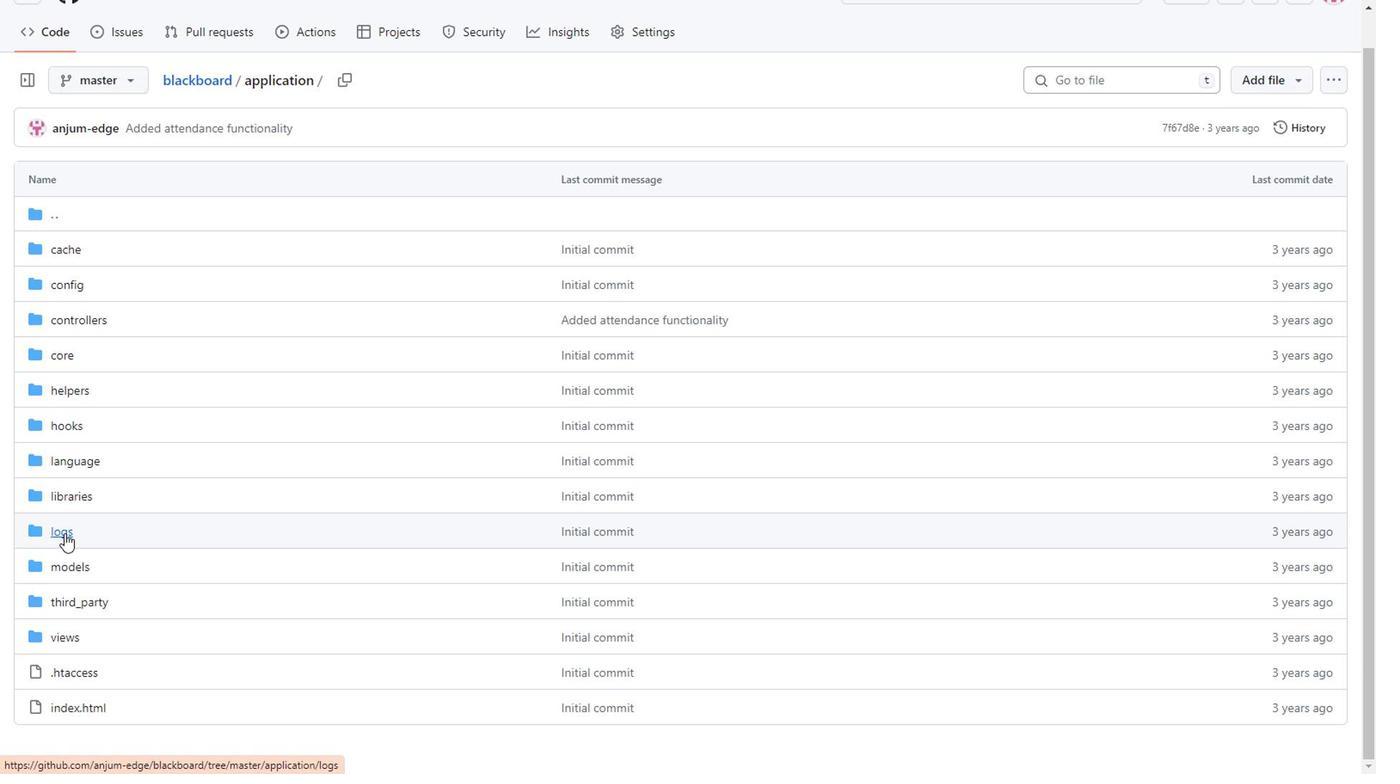 
Action: Mouse pressed left at (102, 493)
Screenshot: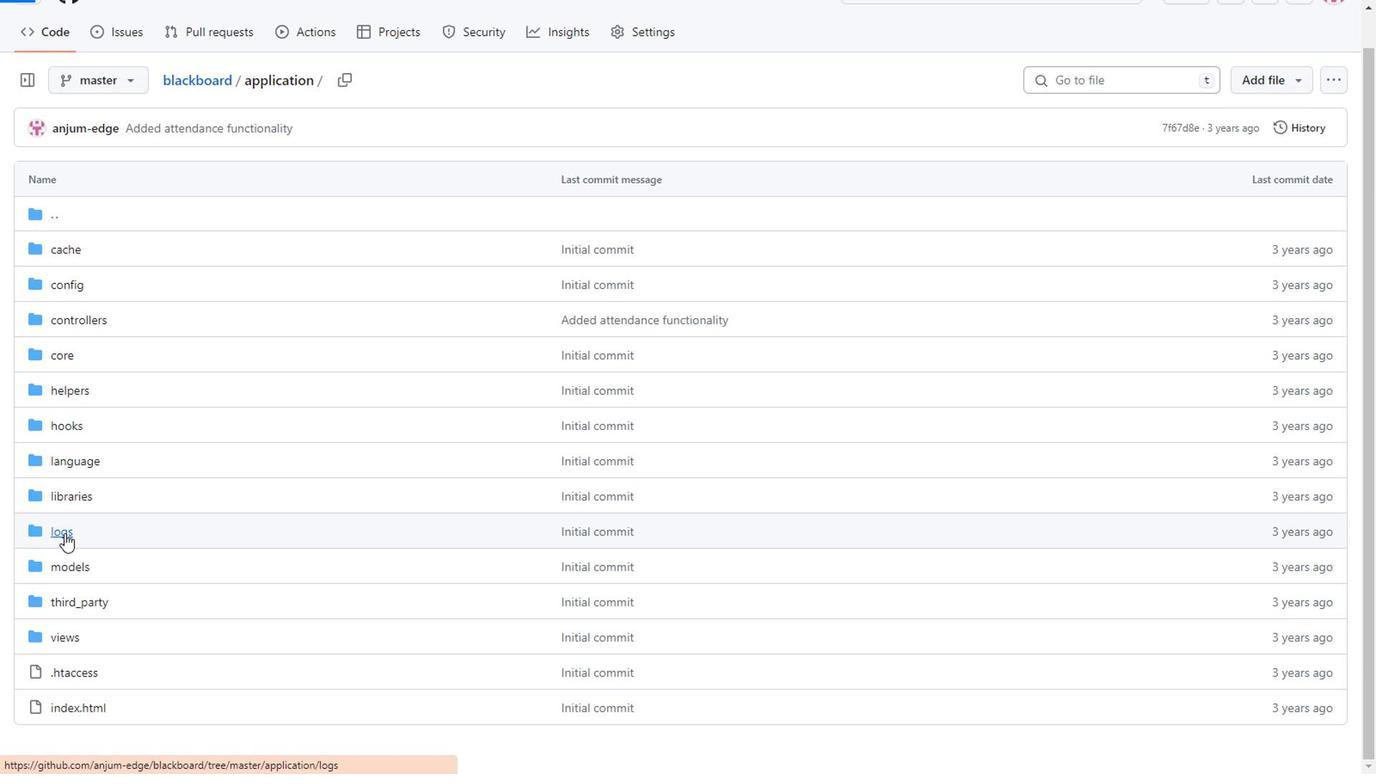 
Action: Mouse moved to (127, 255)
Screenshot: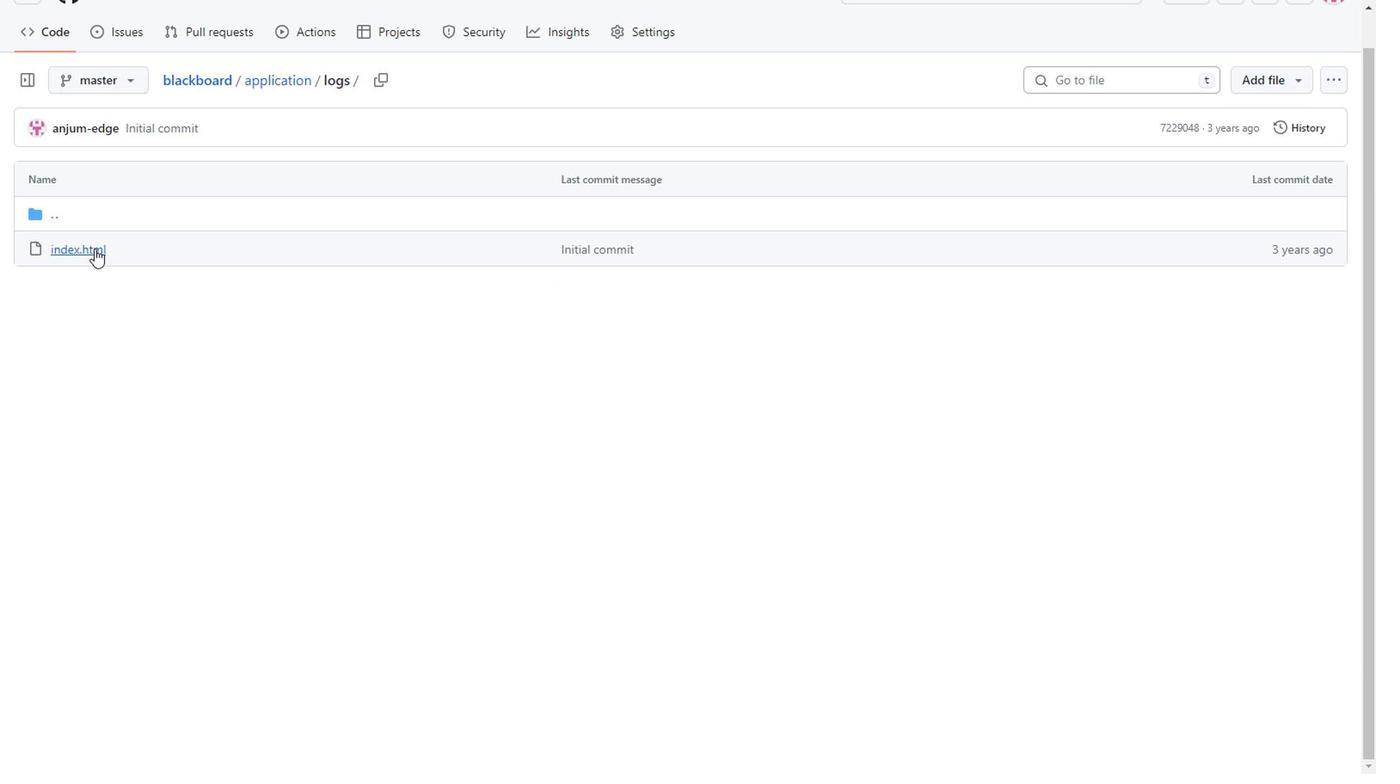
Action: Mouse pressed left at (127, 255)
Screenshot: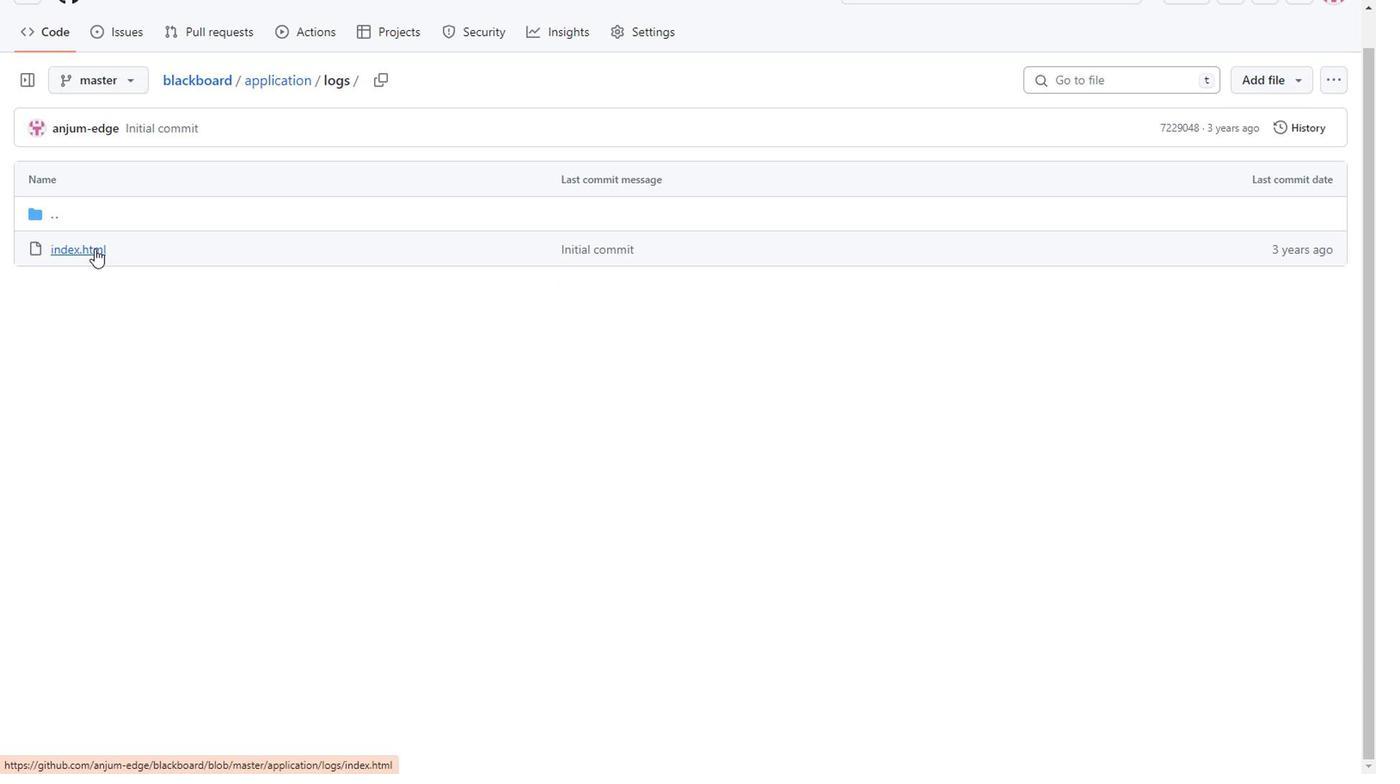 
Action: Mouse pressed left at (127, 255)
Screenshot: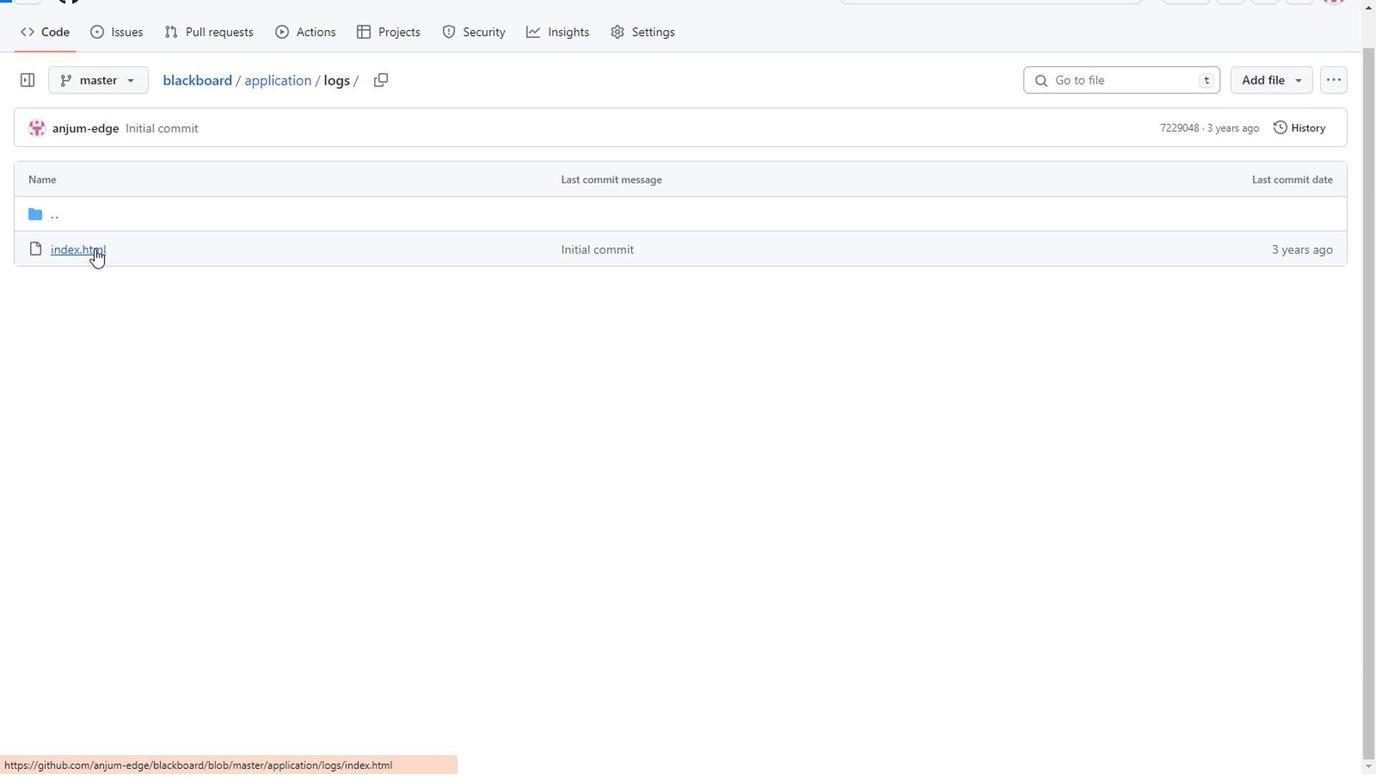 
Action: Mouse moved to (149, 307)
Screenshot: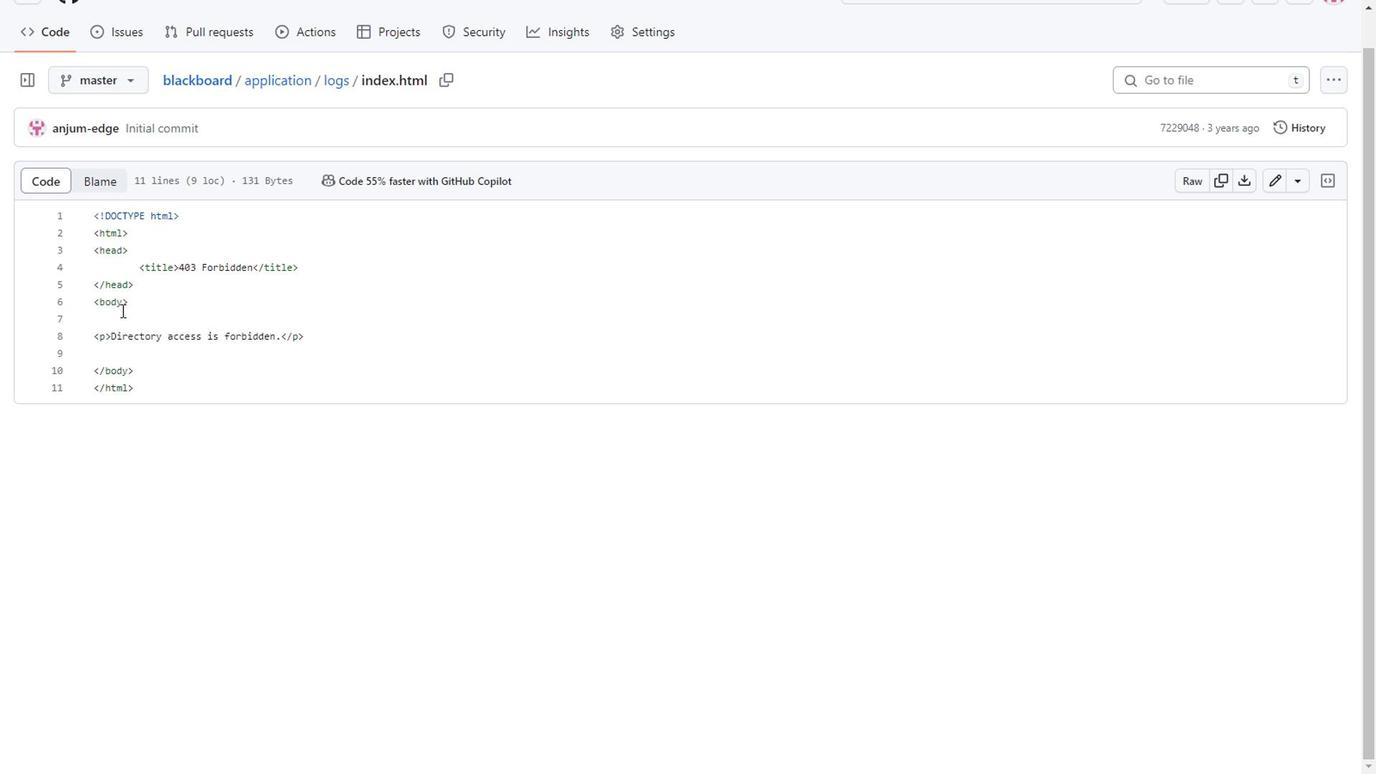 
Action: Mouse pressed left at (149, 307)
Screenshot: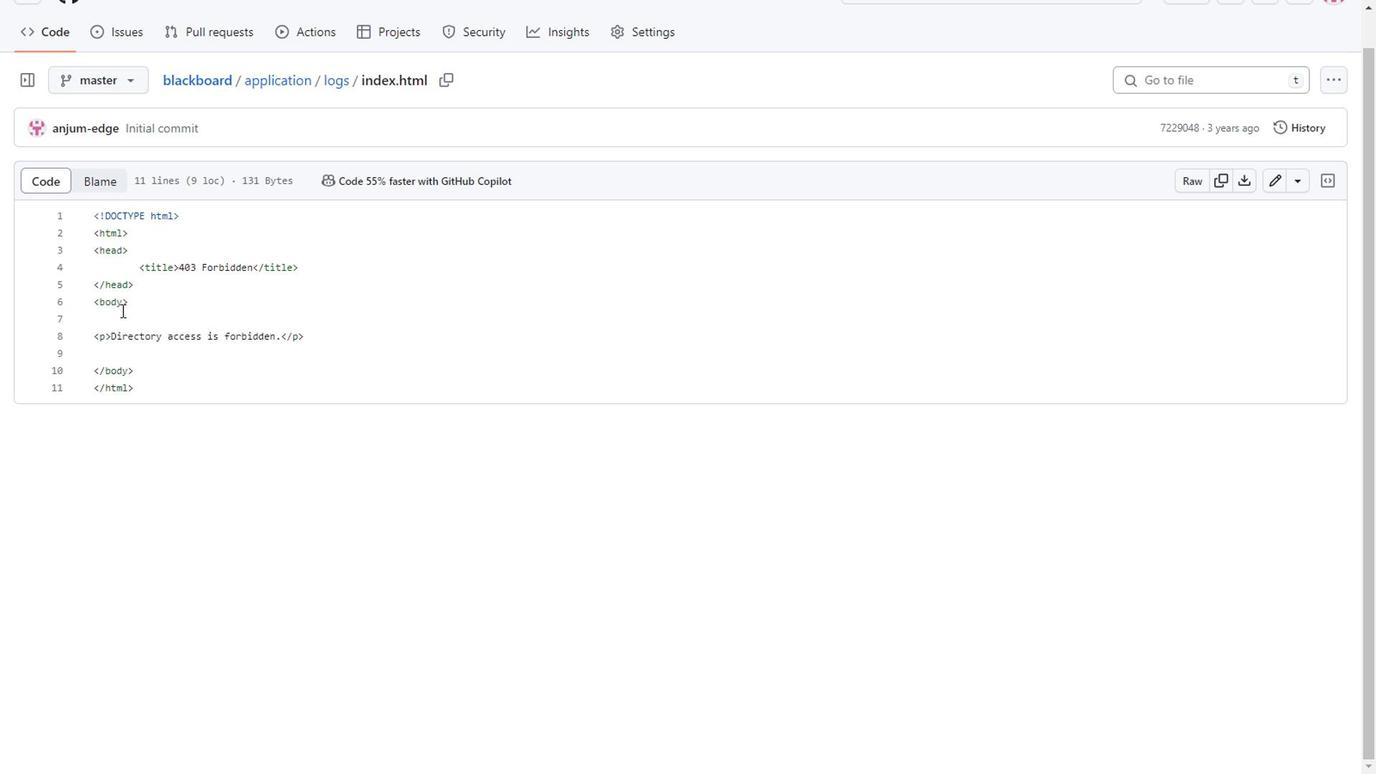 
Action: Mouse moved to (167, 352)
Screenshot: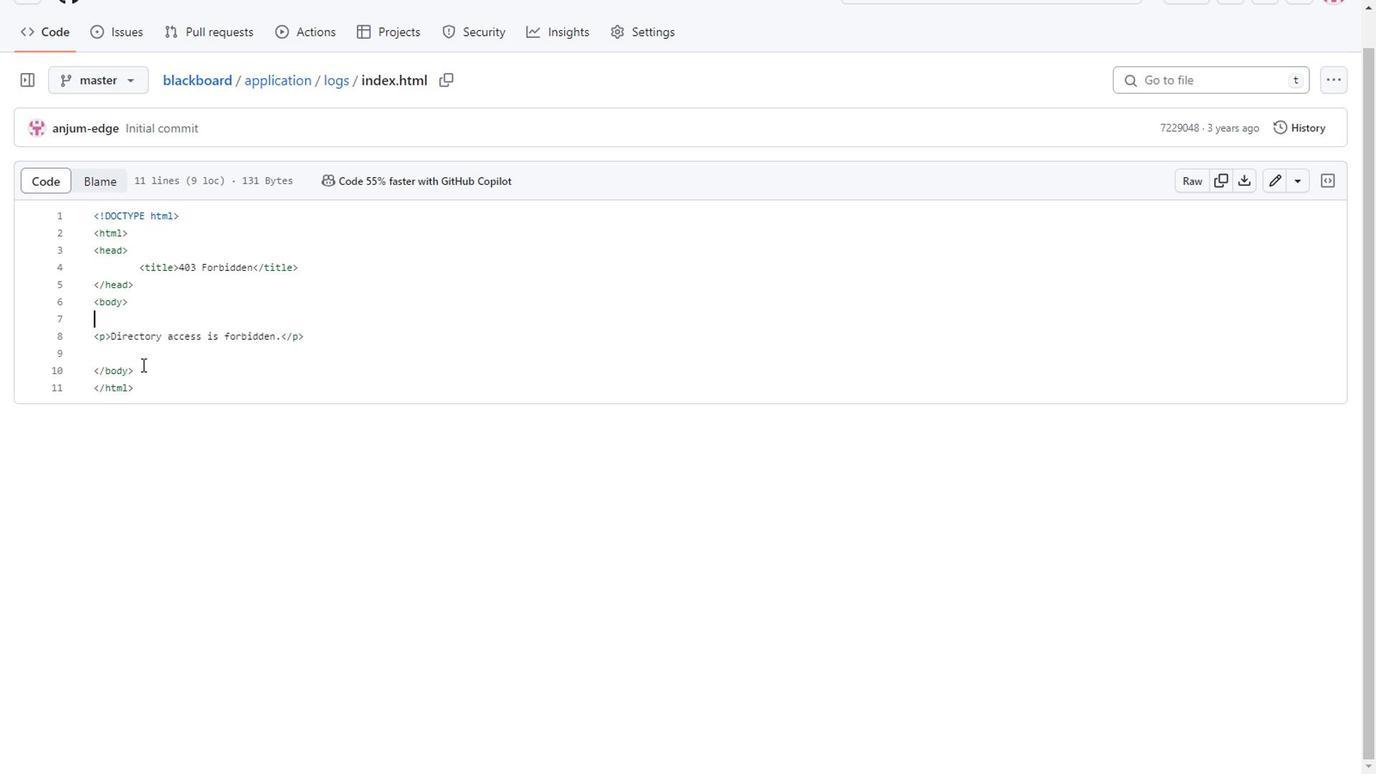 
Action: Mouse pressed left at (167, 352)
Screenshot: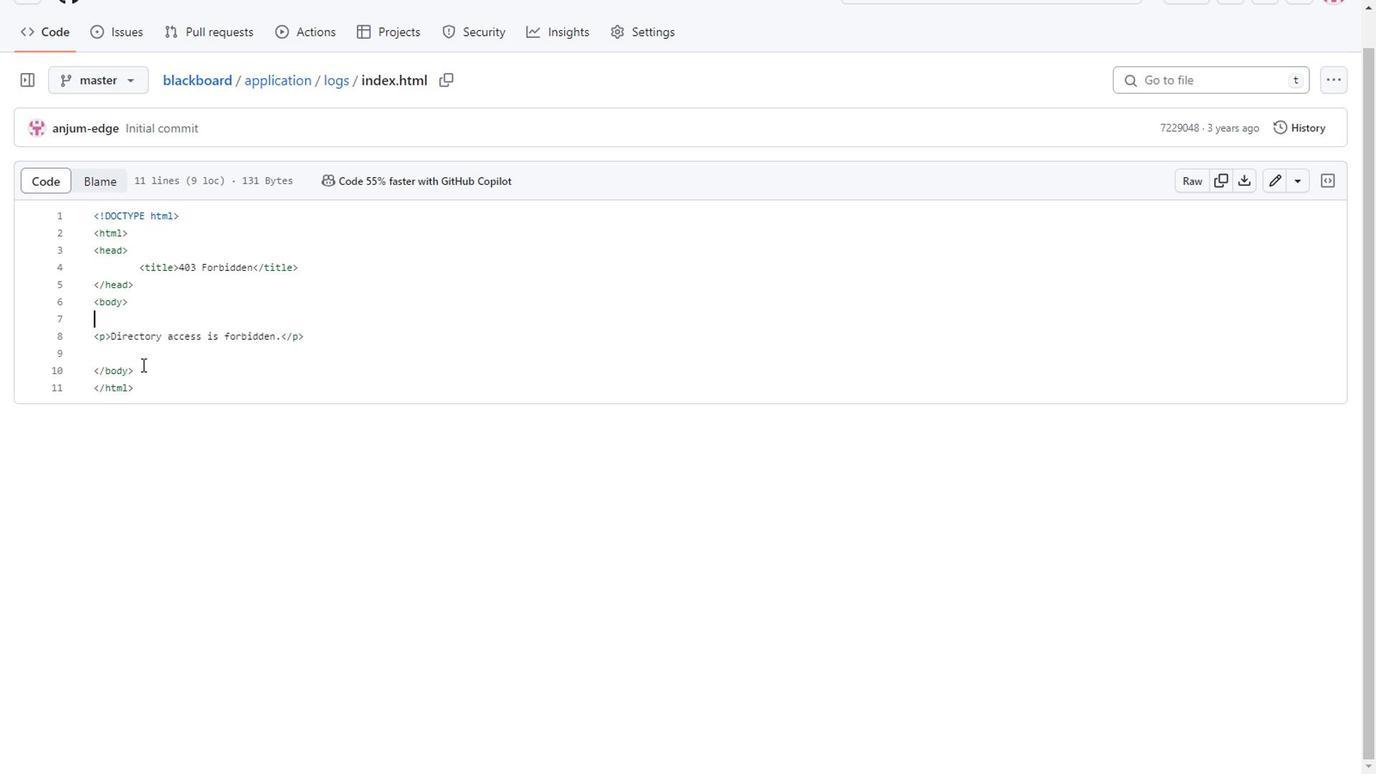 
Action: Mouse moved to (283, 114)
Screenshot: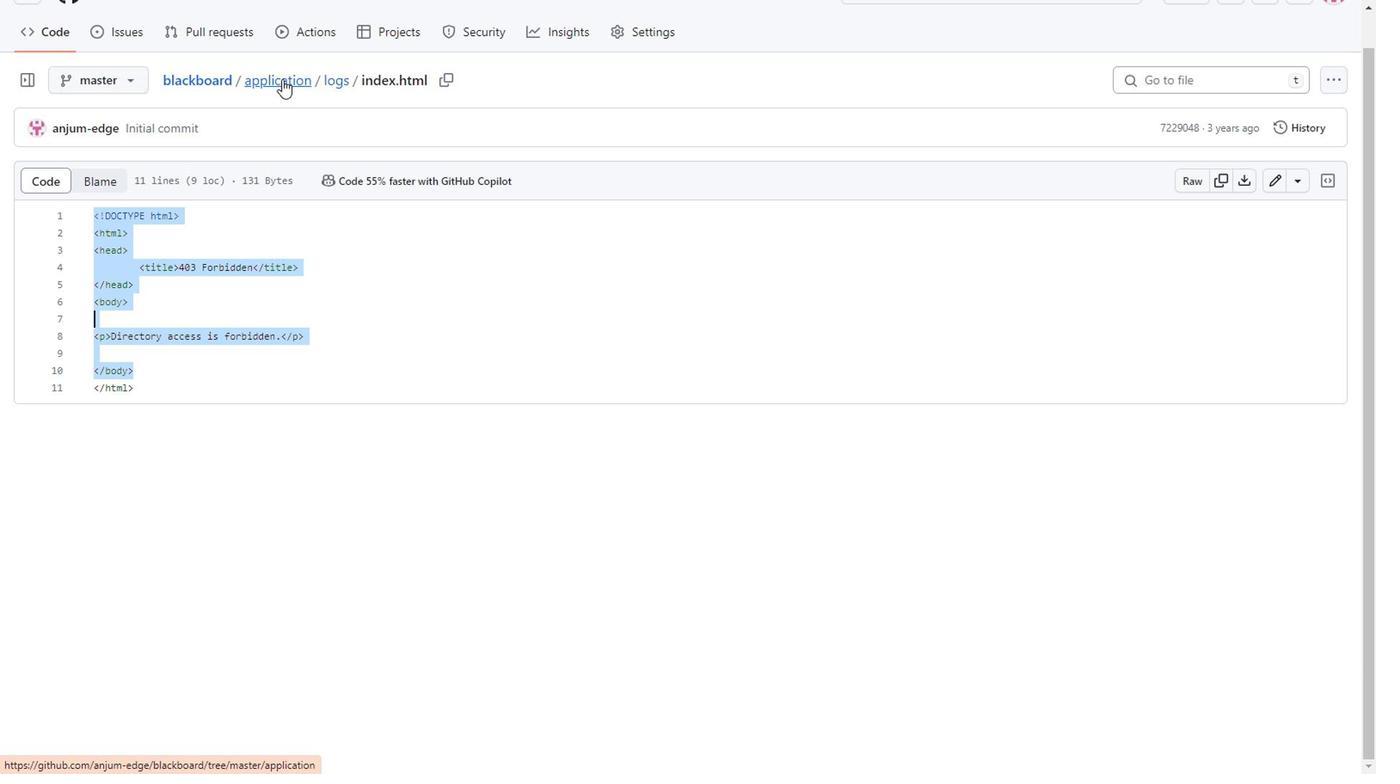 
Action: Mouse pressed left at (283, 114)
Screenshot: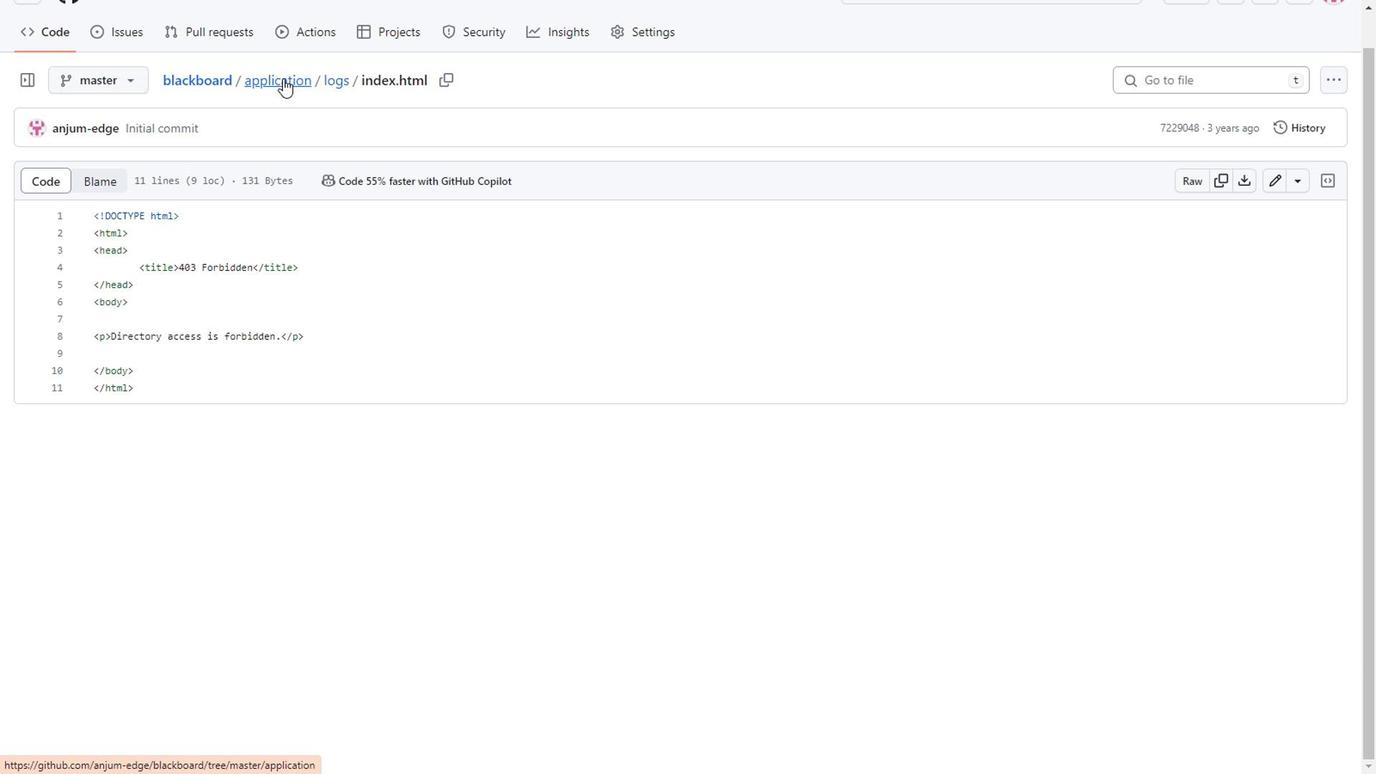 
Action: Mouse moved to (111, 457)
Screenshot: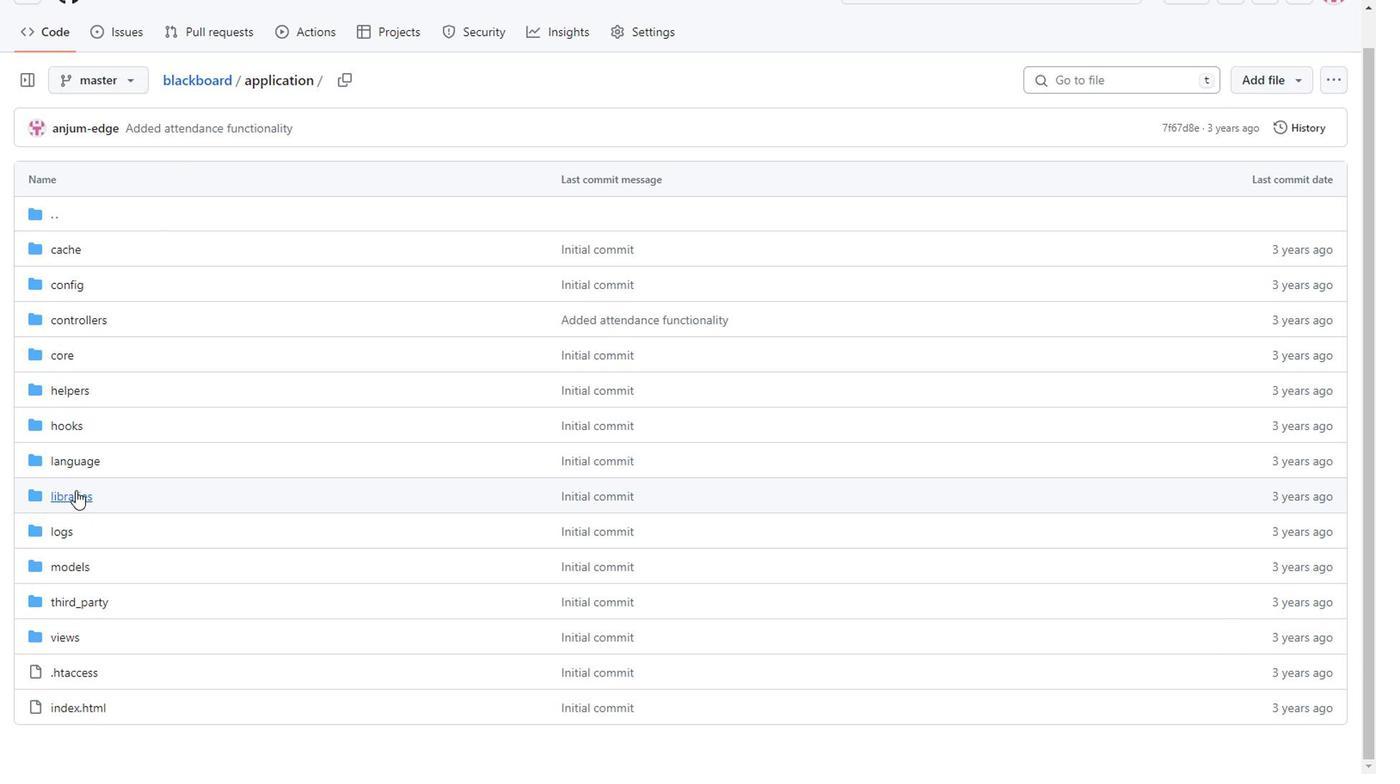 
Action: Mouse pressed left at (111, 457)
Screenshot: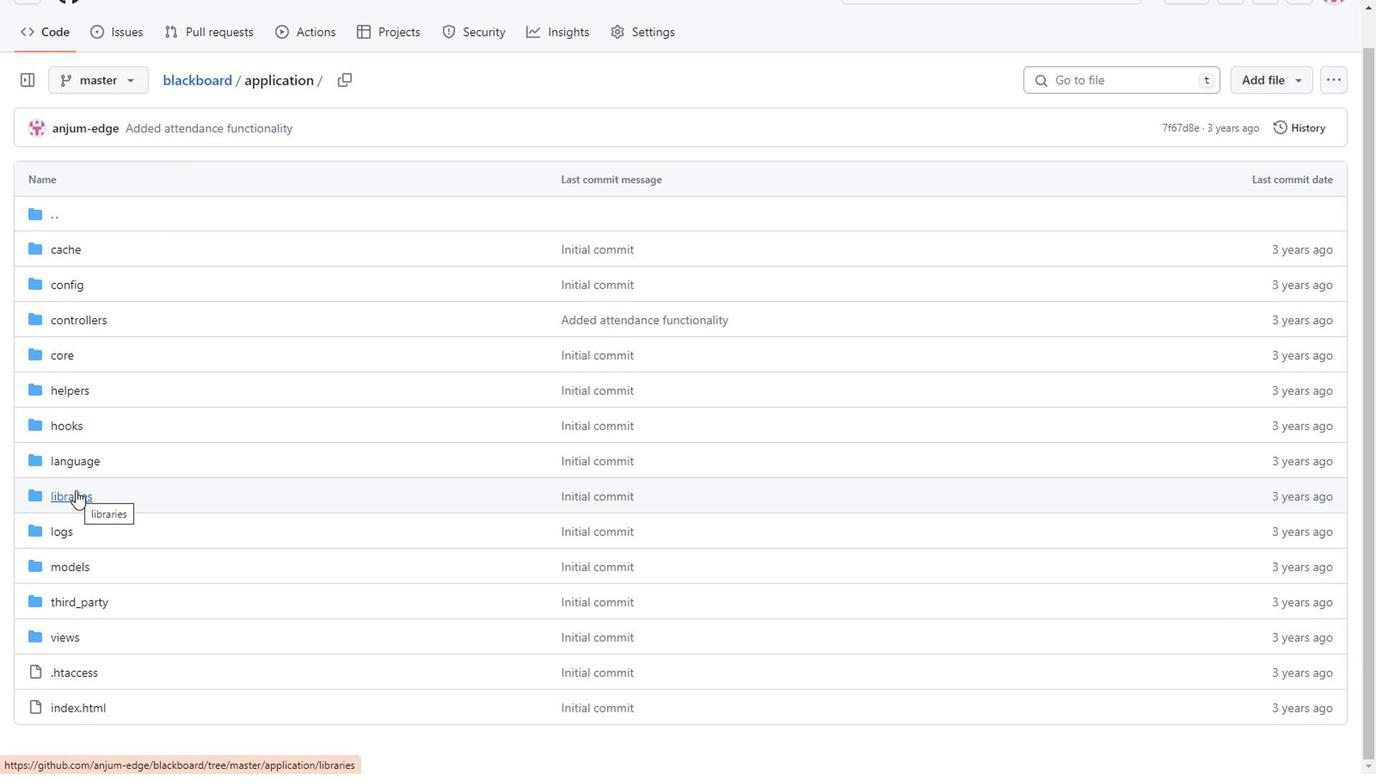 
Action: Mouse pressed left at (111, 457)
Screenshot: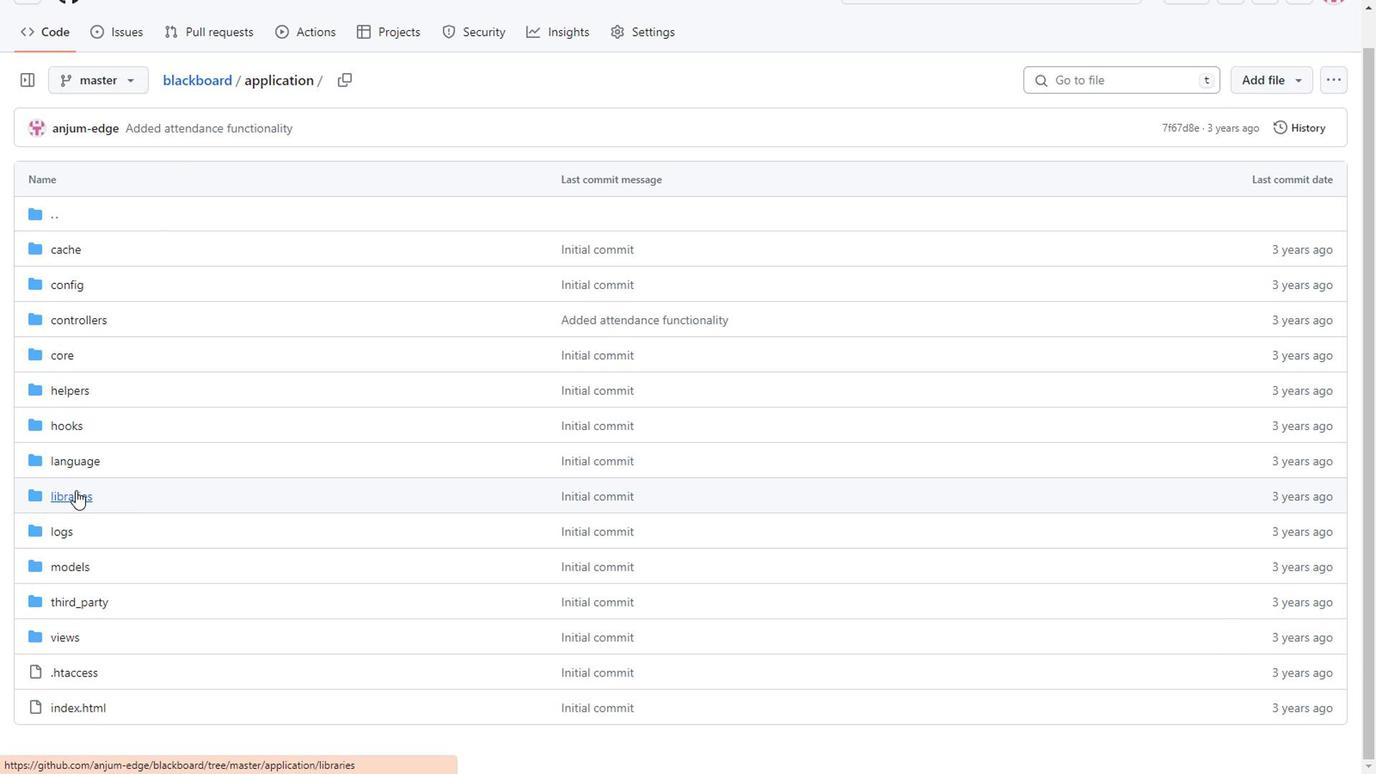 
Action: Mouse moved to (108, 253)
Screenshot: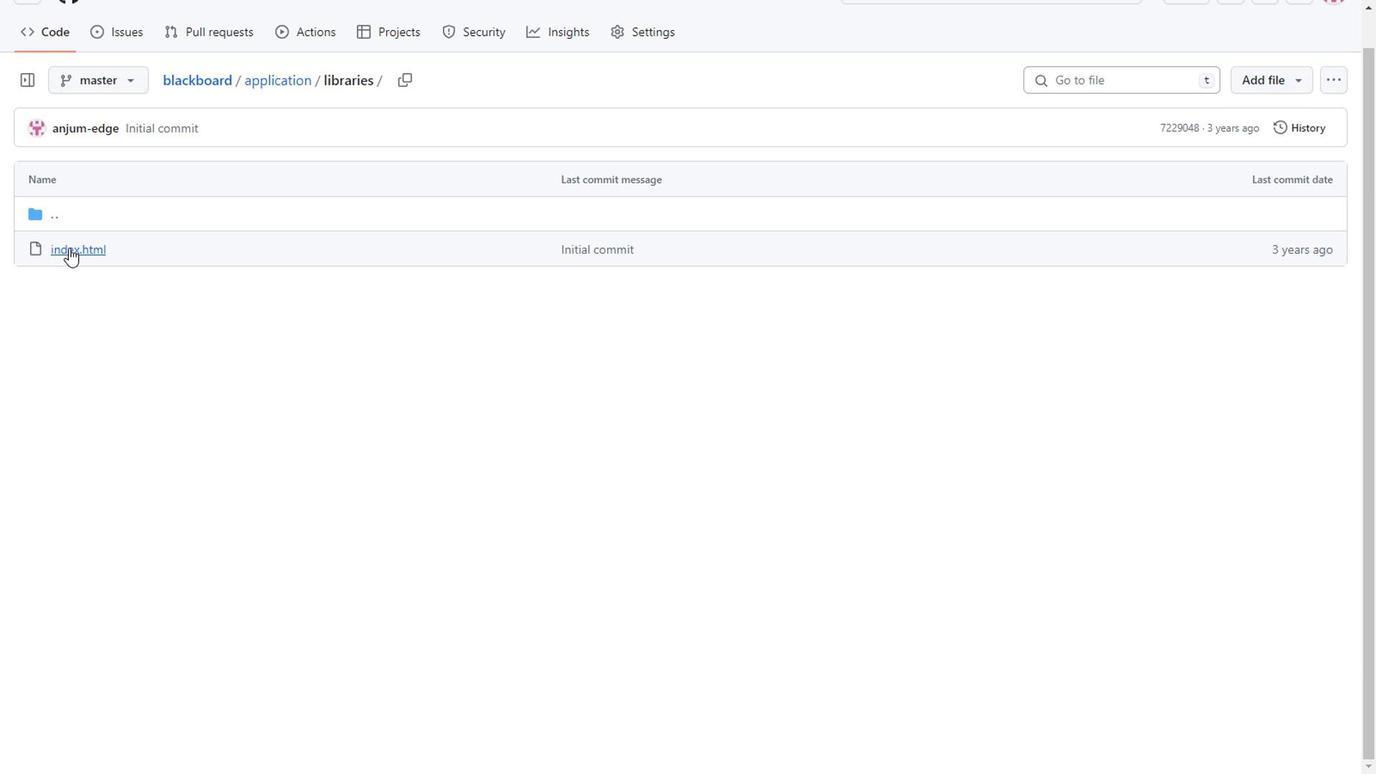 
Action: Mouse pressed left at (108, 253)
Screenshot: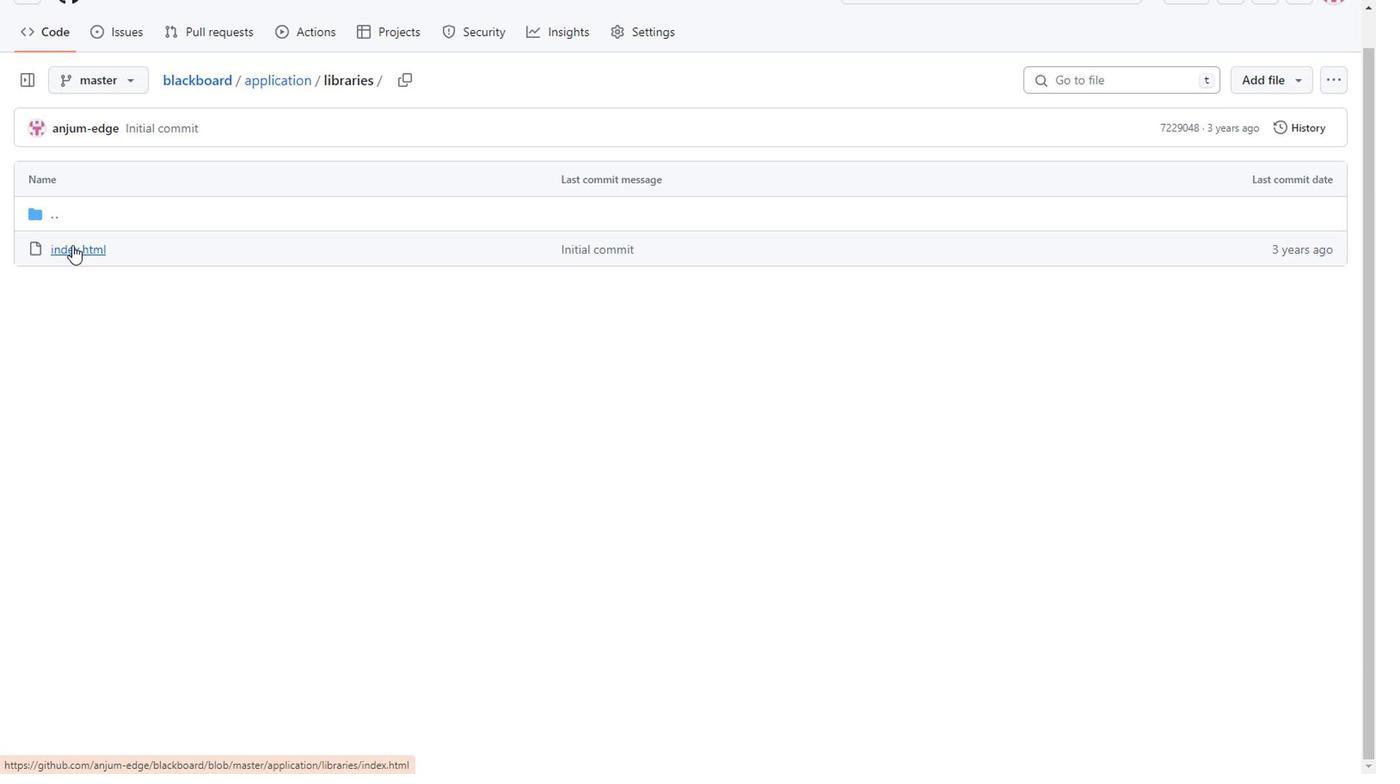 
Action: Mouse pressed left at (108, 253)
Screenshot: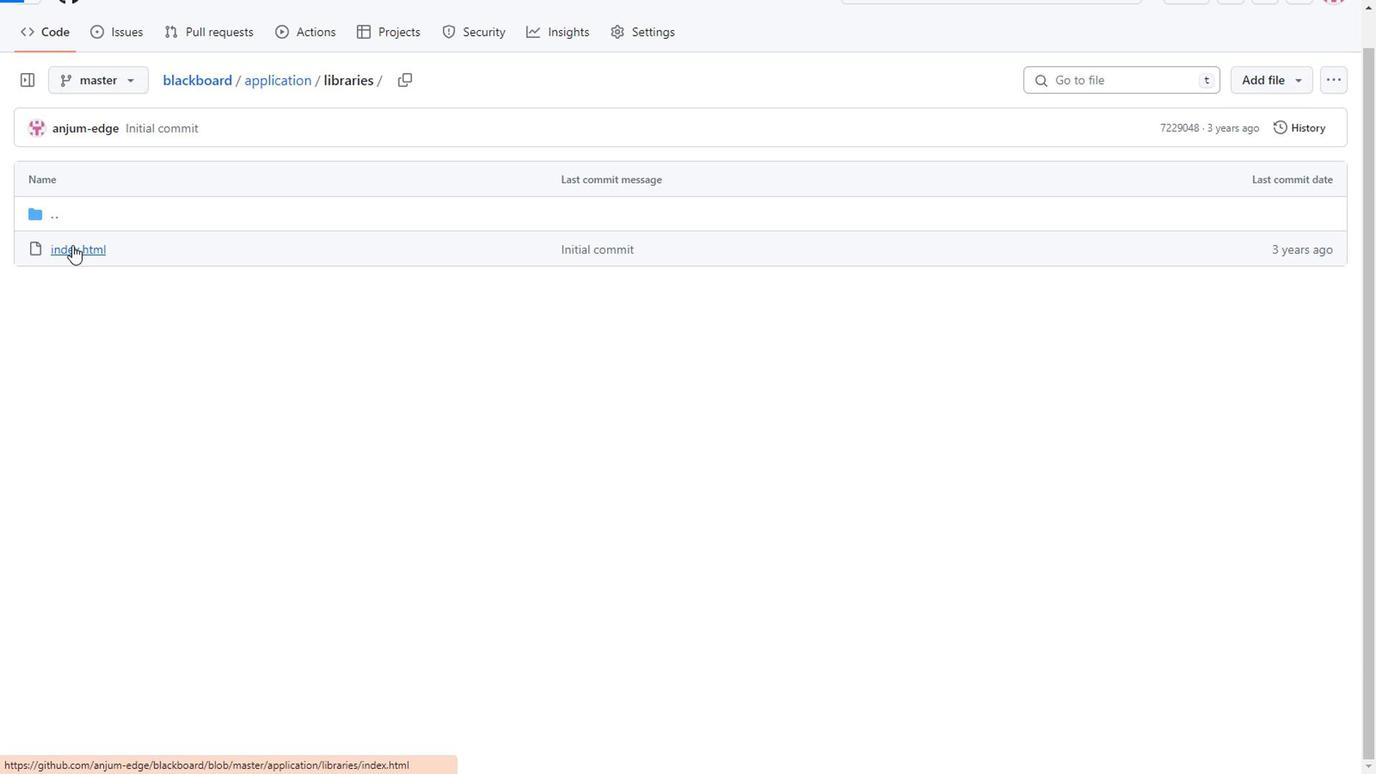 
Action: Mouse moved to (276, 118)
Screenshot: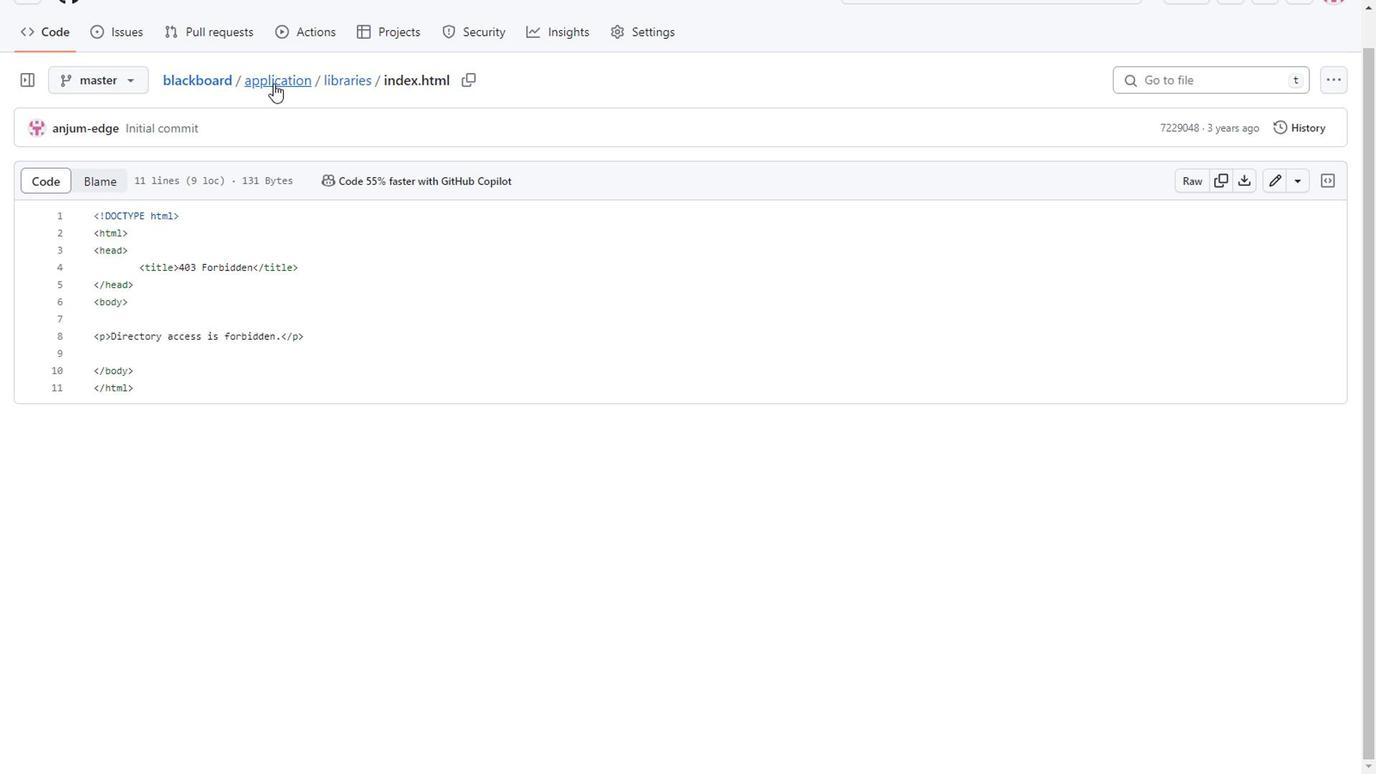 
Action: Mouse pressed left at (276, 118)
Screenshot: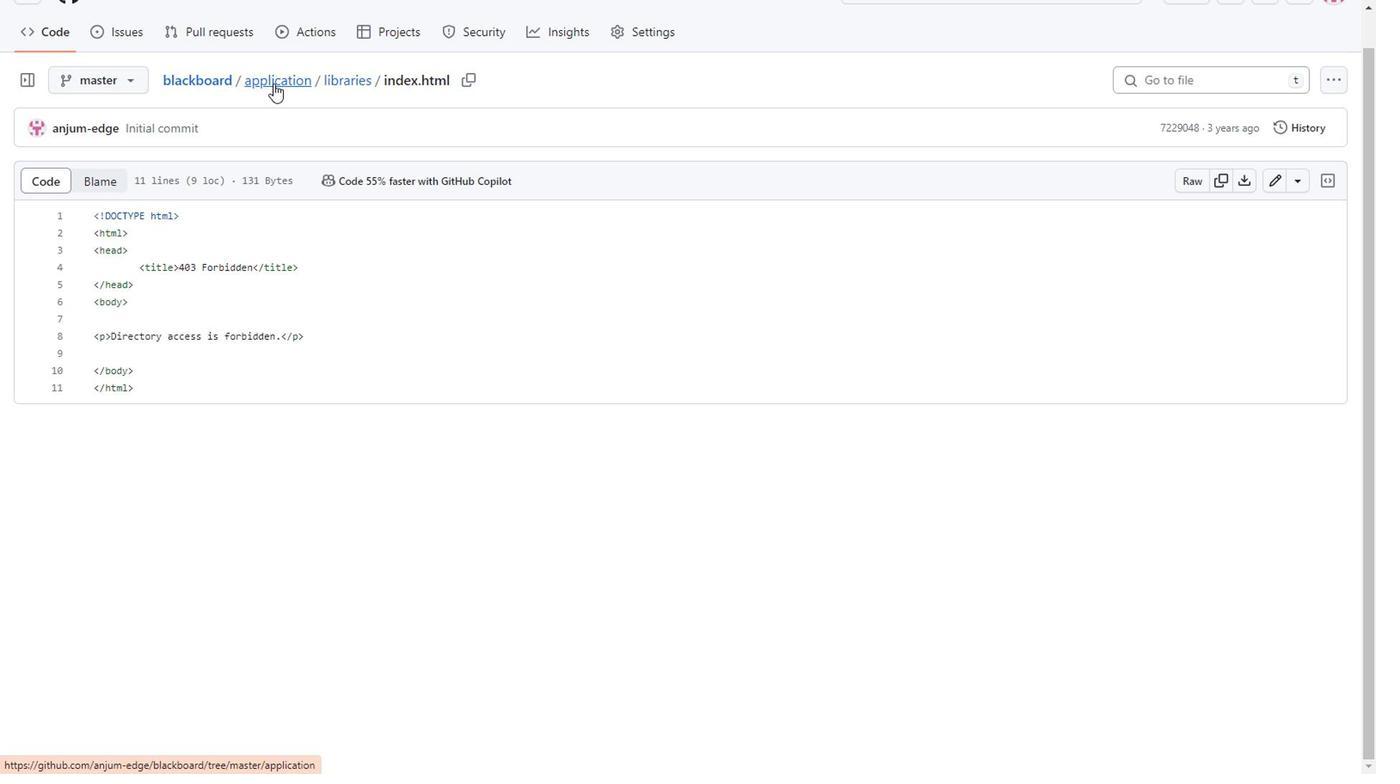 
Action: Mouse moved to (122, 337)
Screenshot: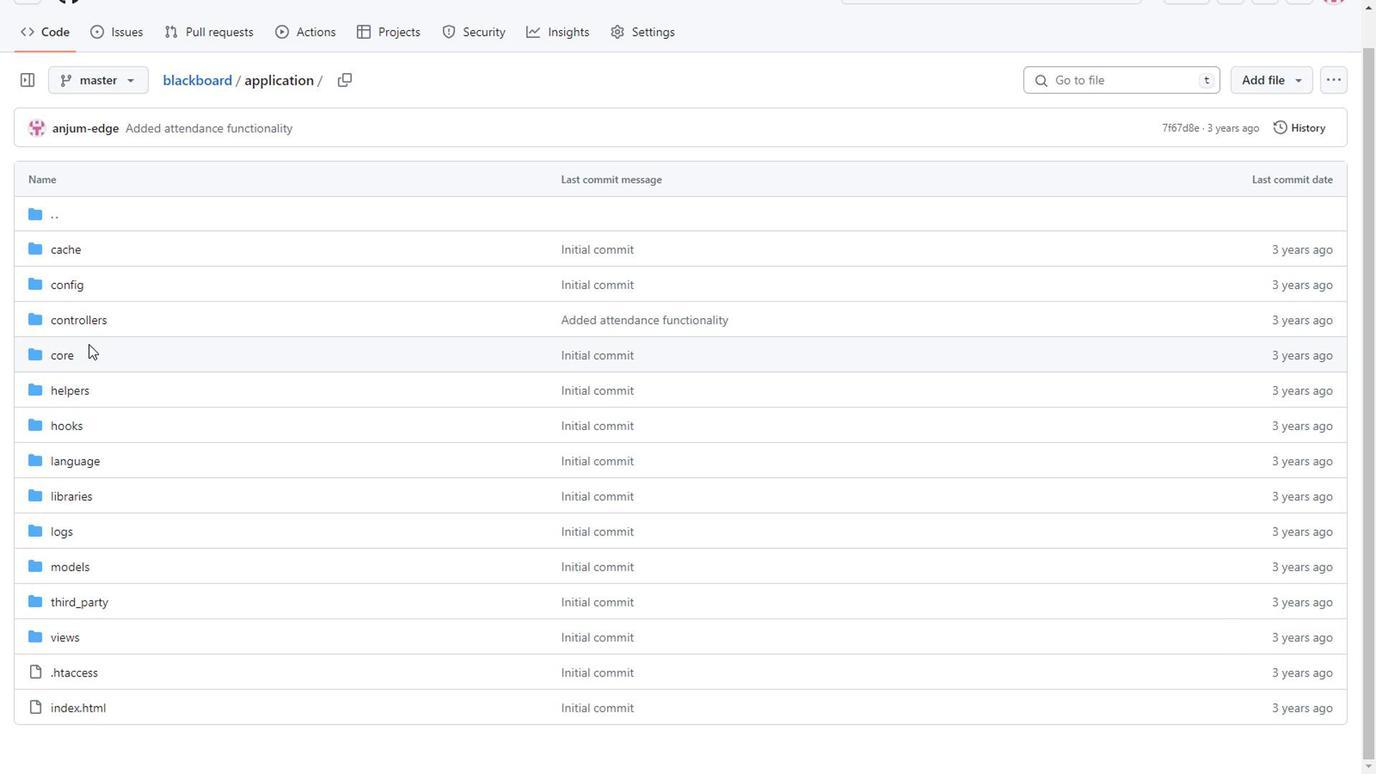 
Action: Mouse scrolled (122, 336) with delta (0, 0)
Screenshot: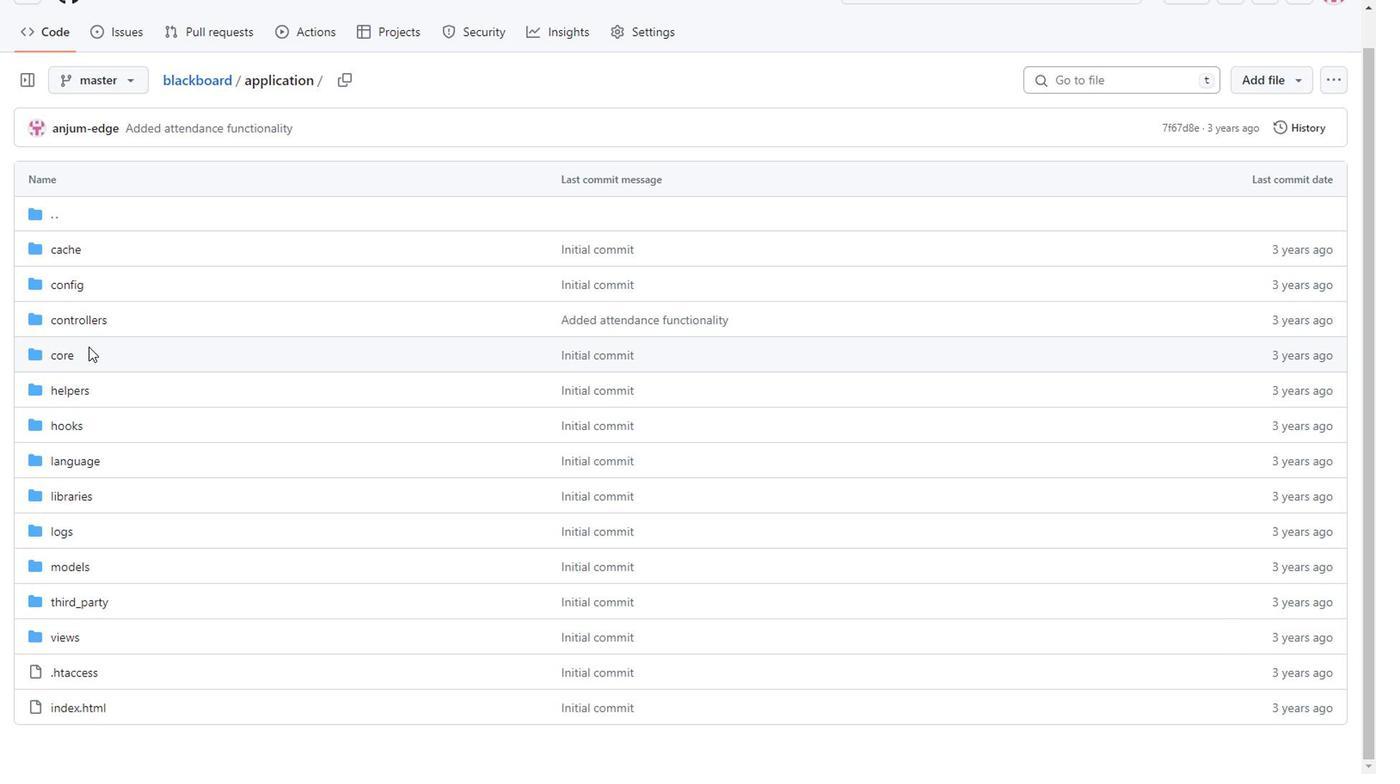 
Action: Mouse moved to (113, 524)
Screenshot: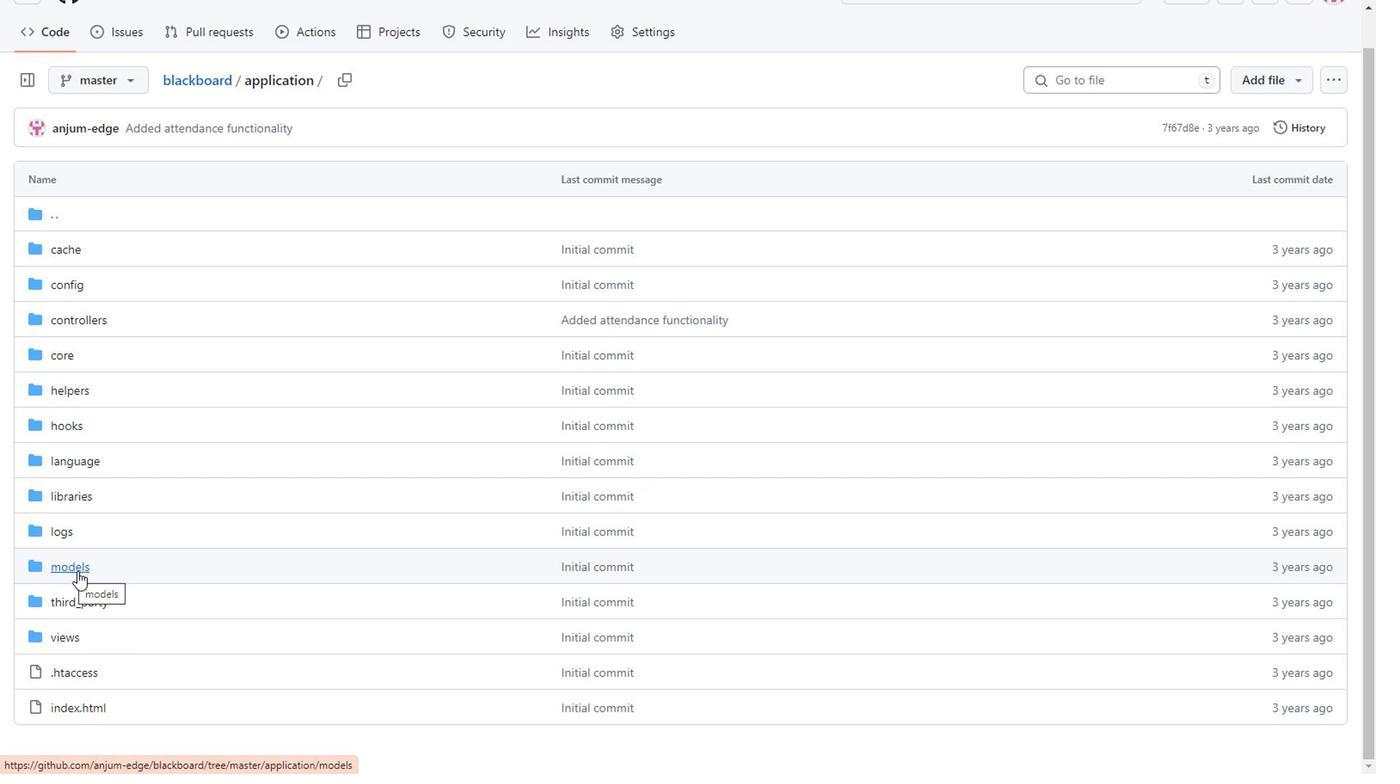 
Action: Mouse pressed left at (113, 524)
Screenshot: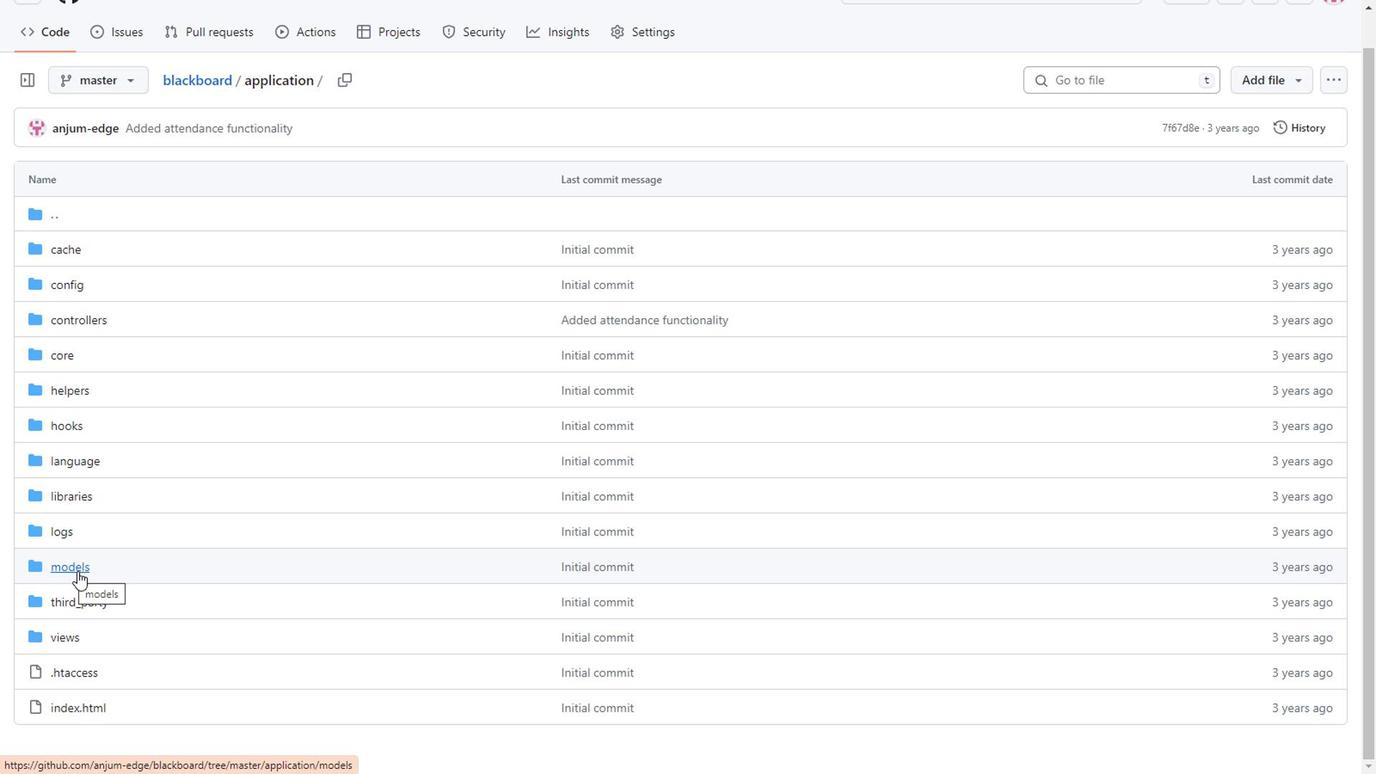 
Action: Mouse pressed left at (113, 524)
Screenshot: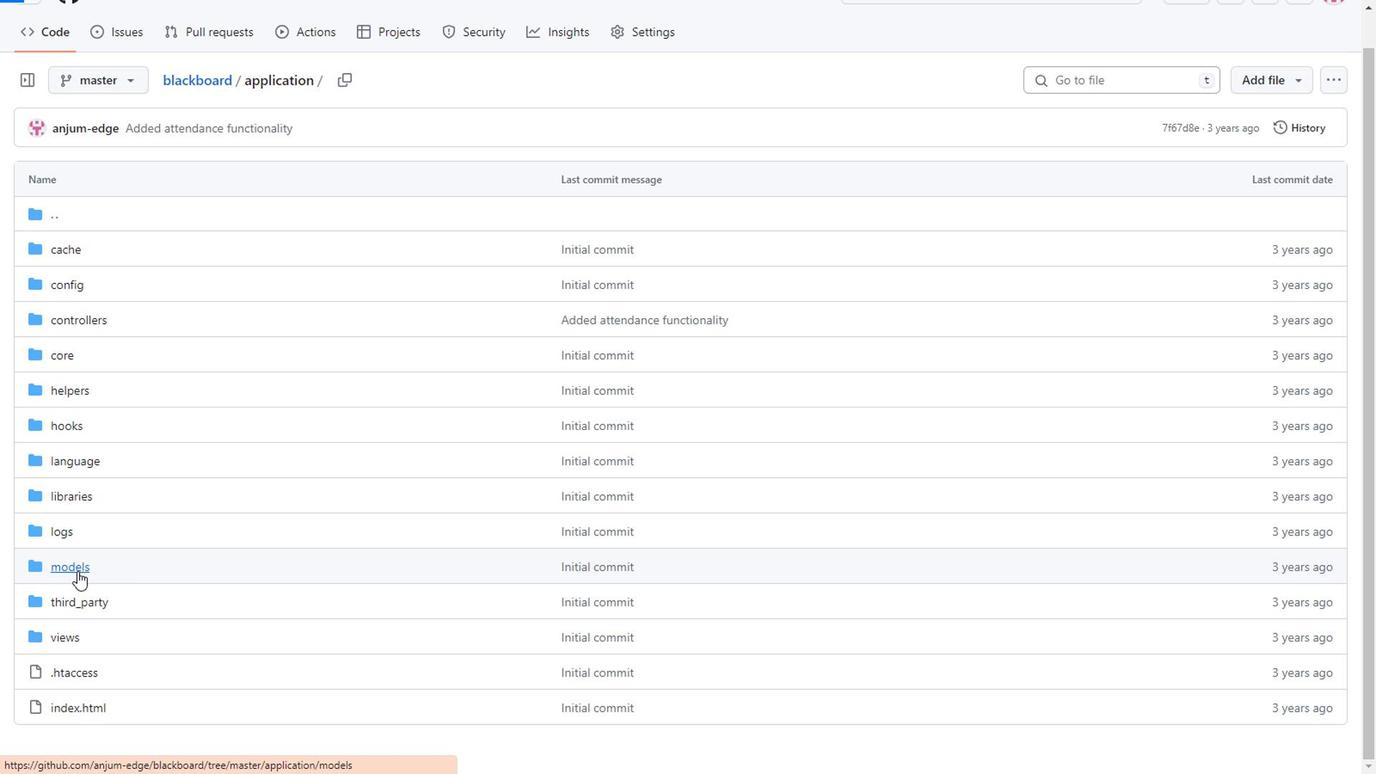 
Action: Mouse moved to (121, 255)
Screenshot: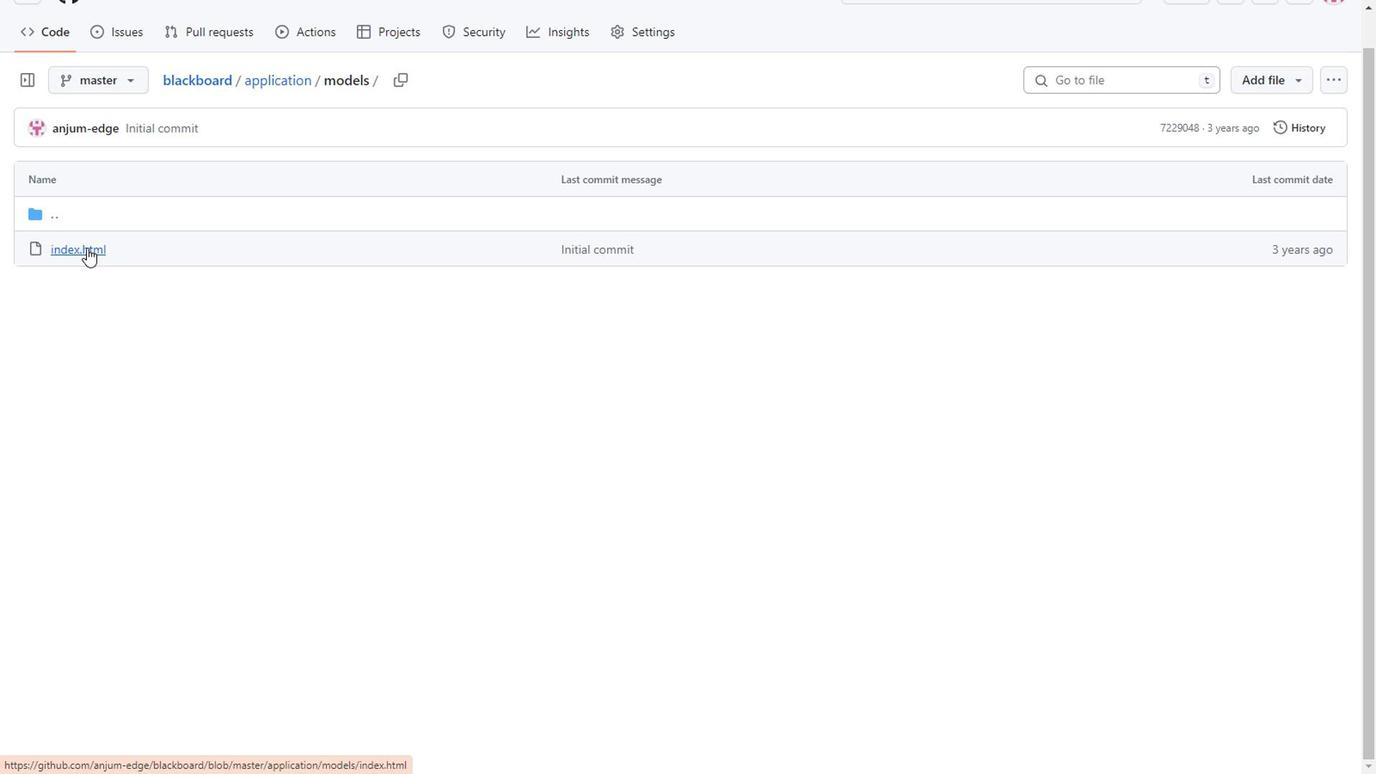 
Action: Mouse pressed left at (121, 255)
Screenshot: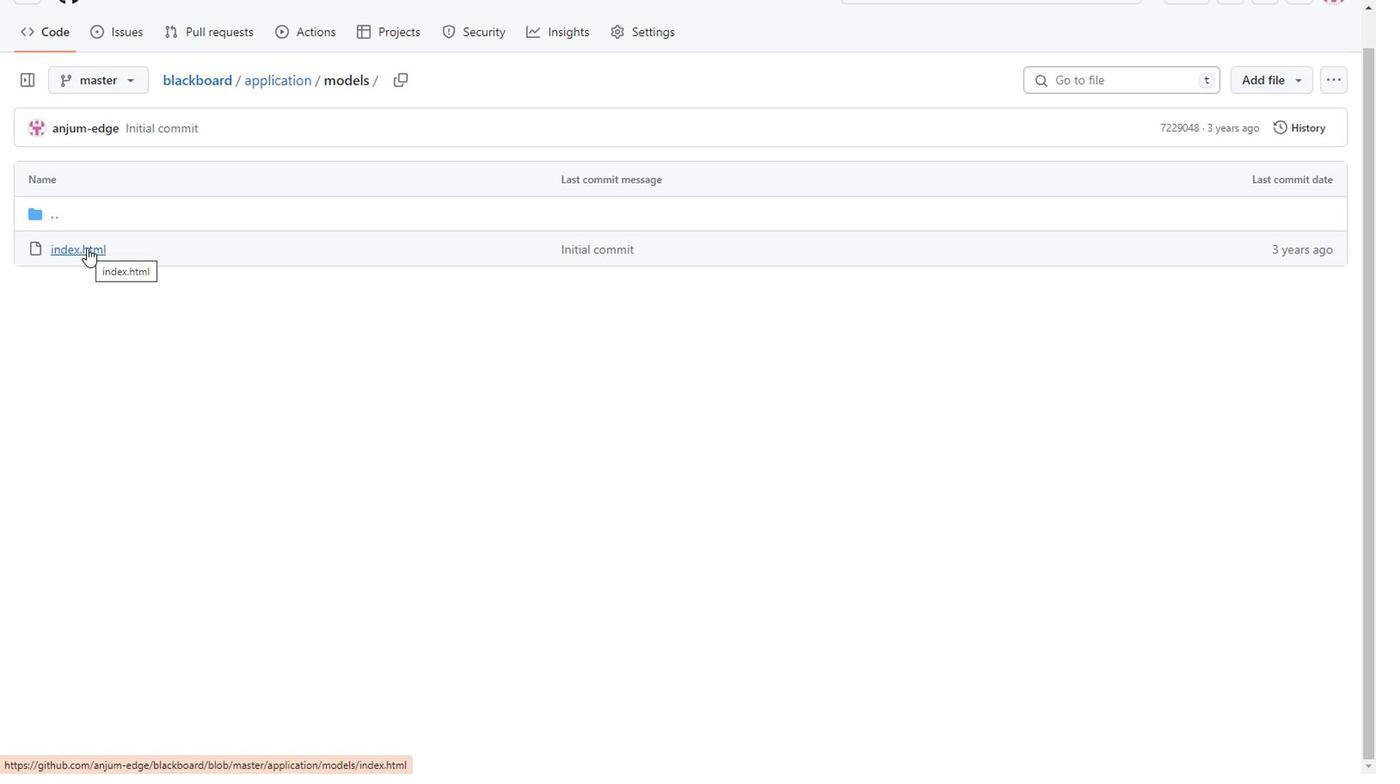 
Action: Mouse pressed left at (121, 255)
Screenshot: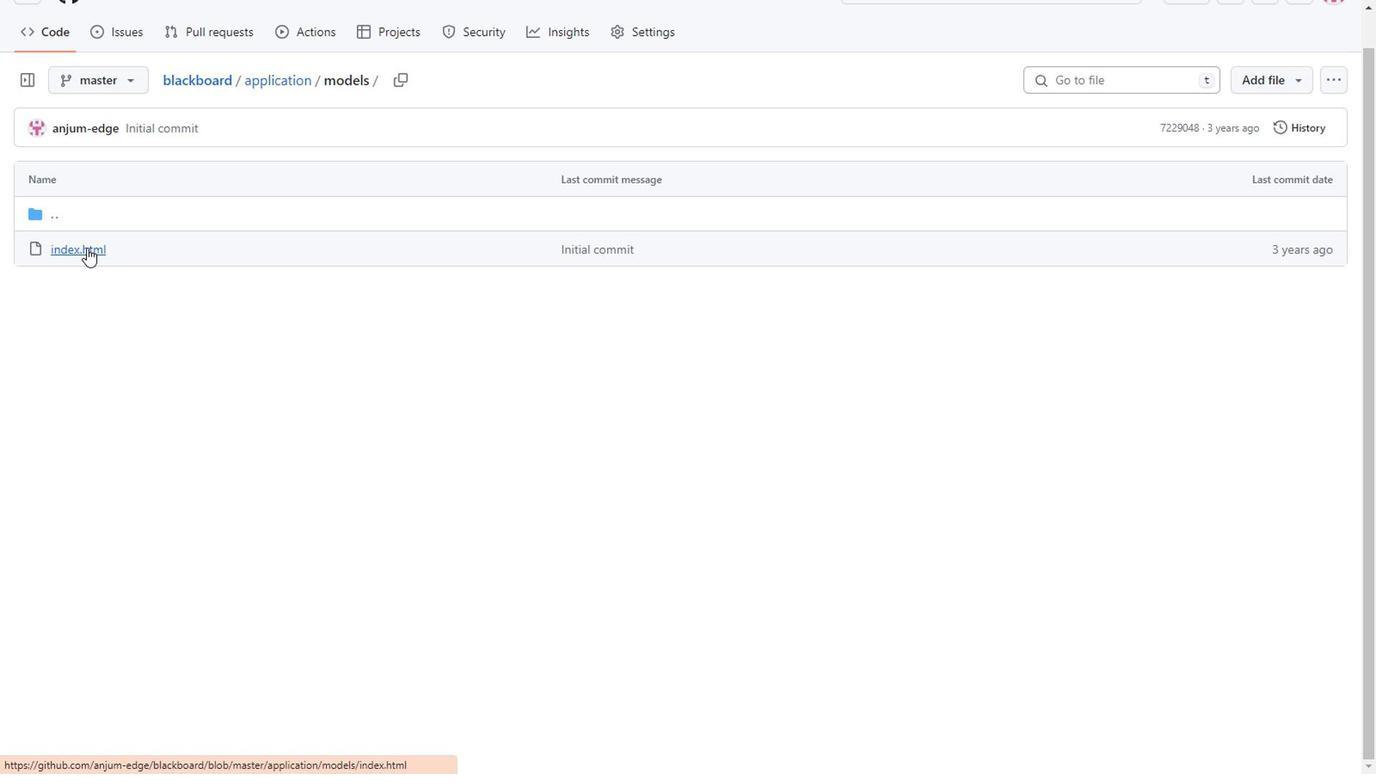 
Action: Mouse moved to (278, 113)
Screenshot: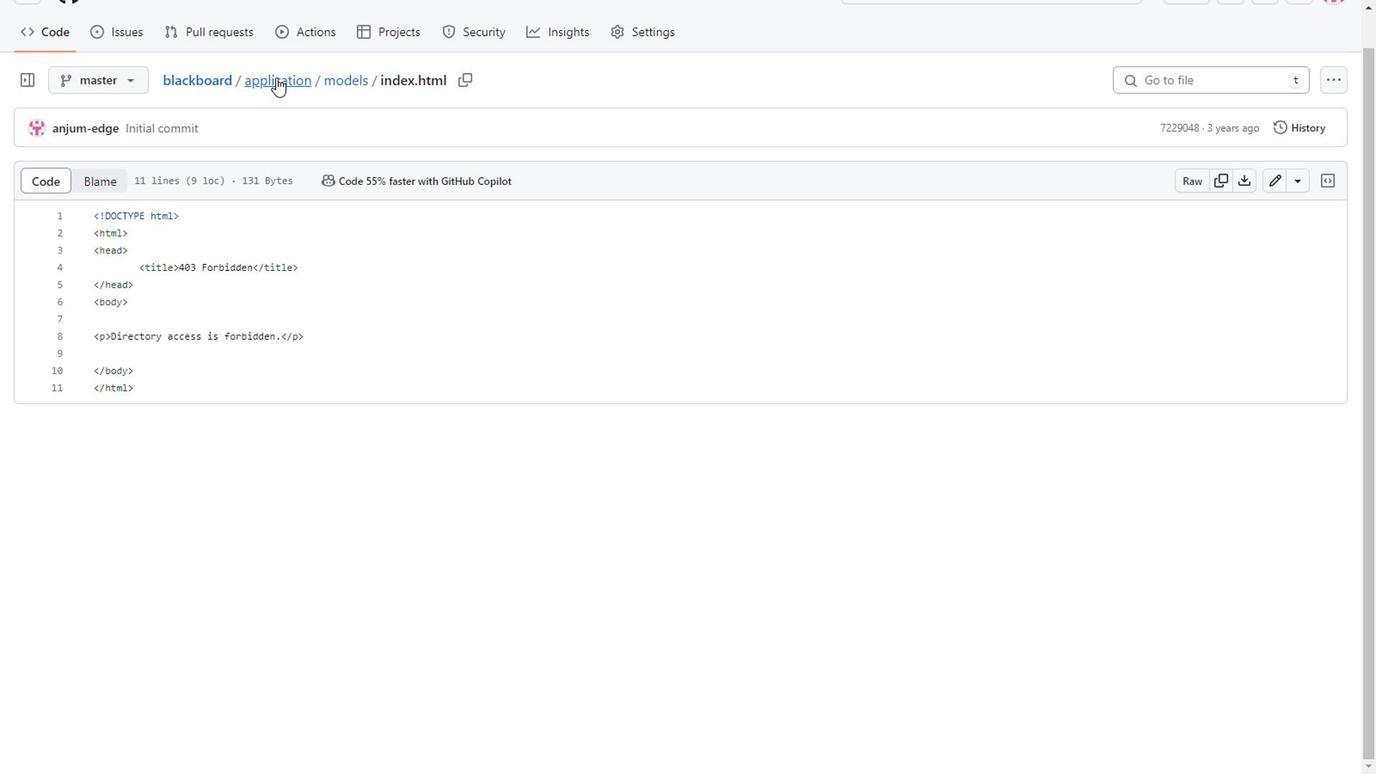 
Action: Mouse pressed left at (278, 113)
Screenshot: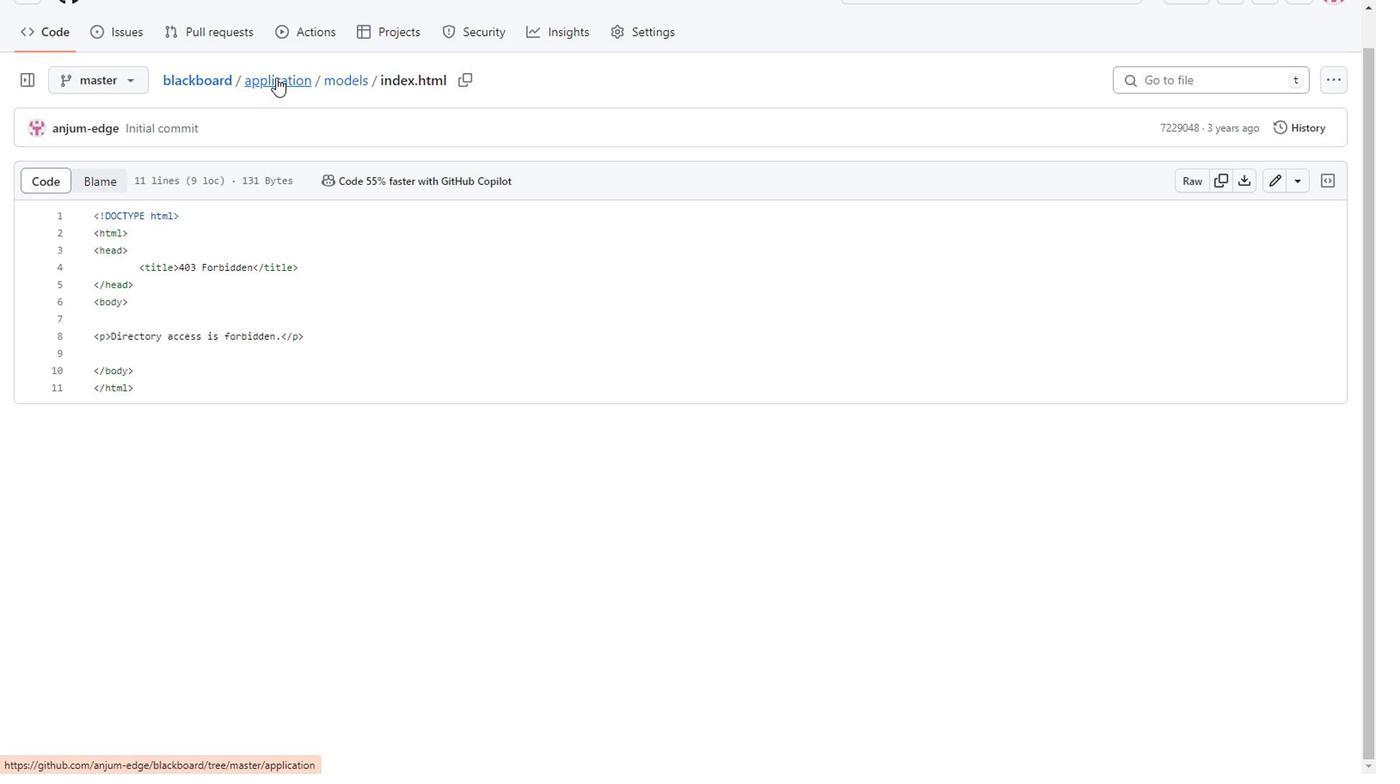 
Action: Mouse moved to (168, 341)
Screenshot: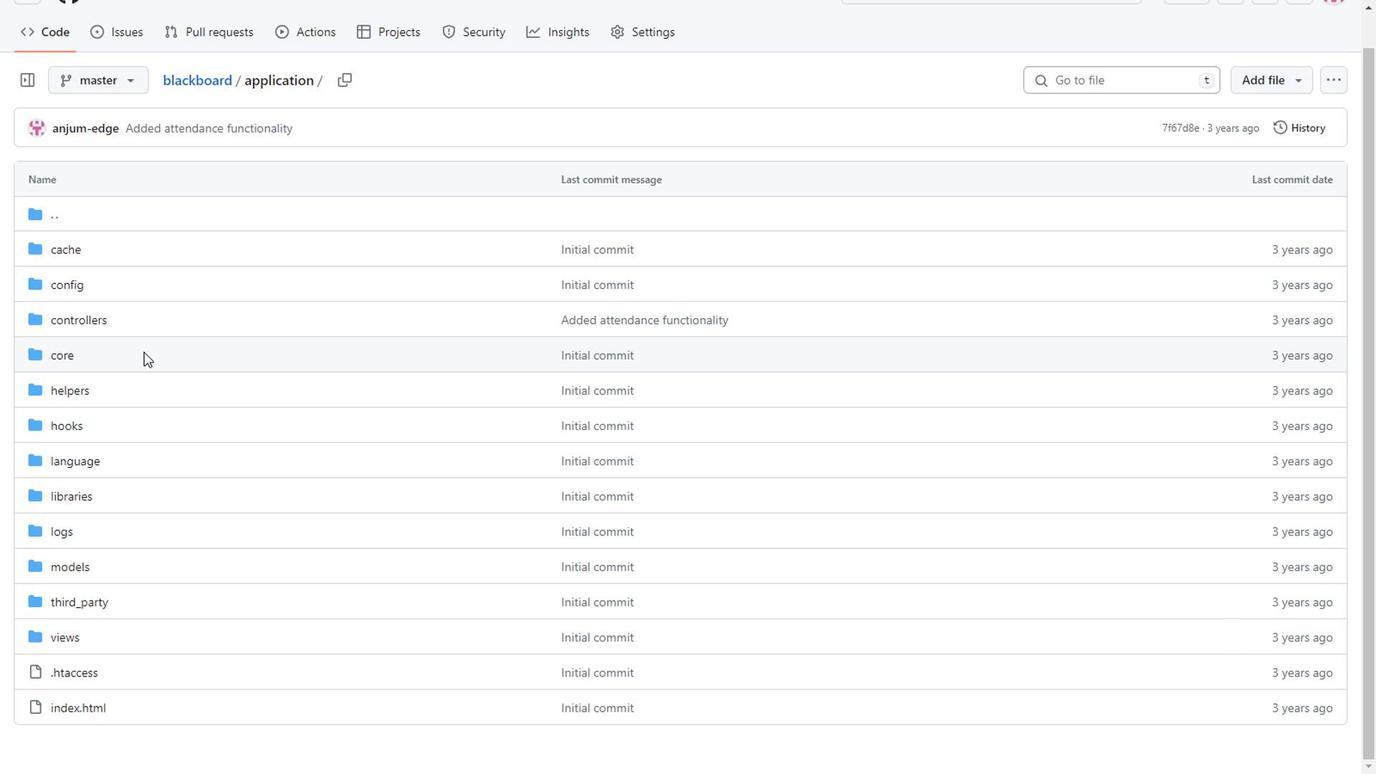 
Action: Mouse scrolled (168, 341) with delta (0, 0)
Screenshot: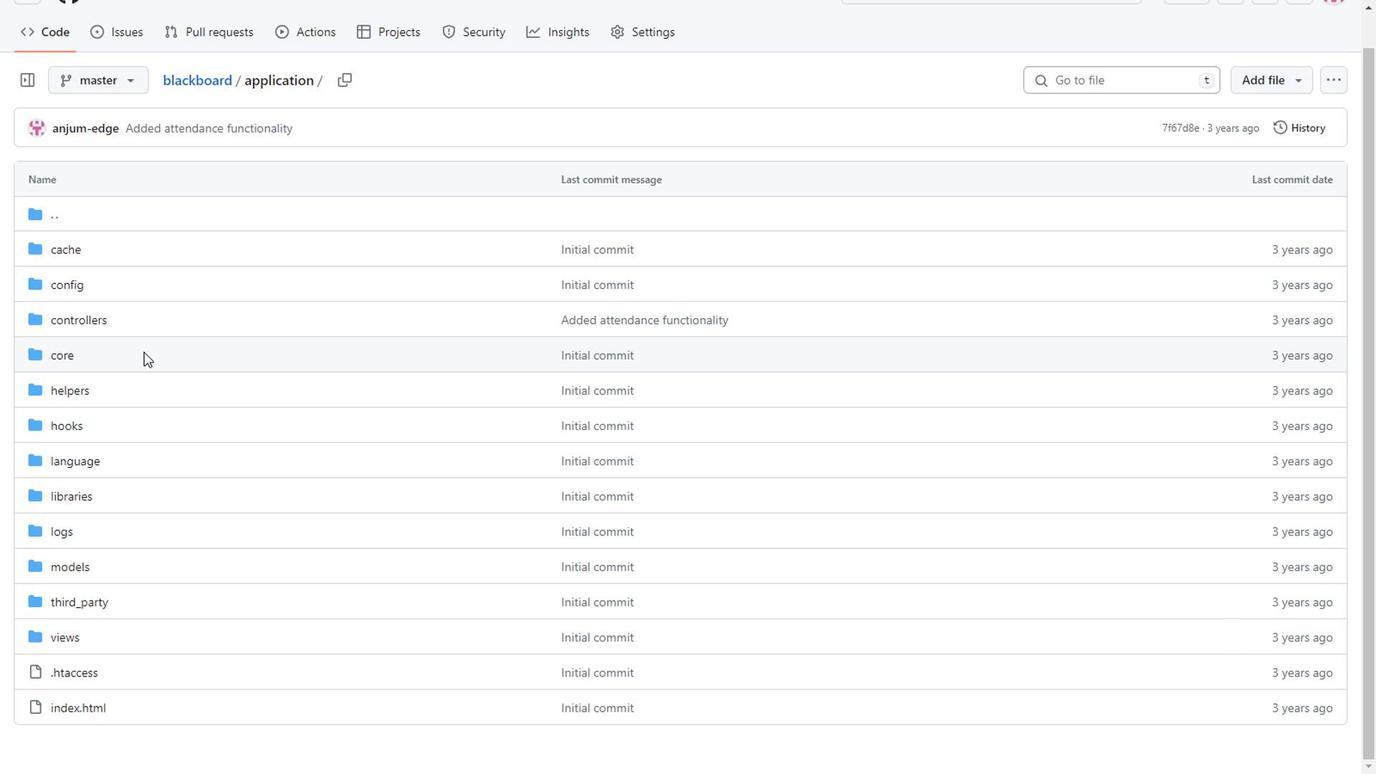 
Action: Mouse moved to (167, 344)
Screenshot: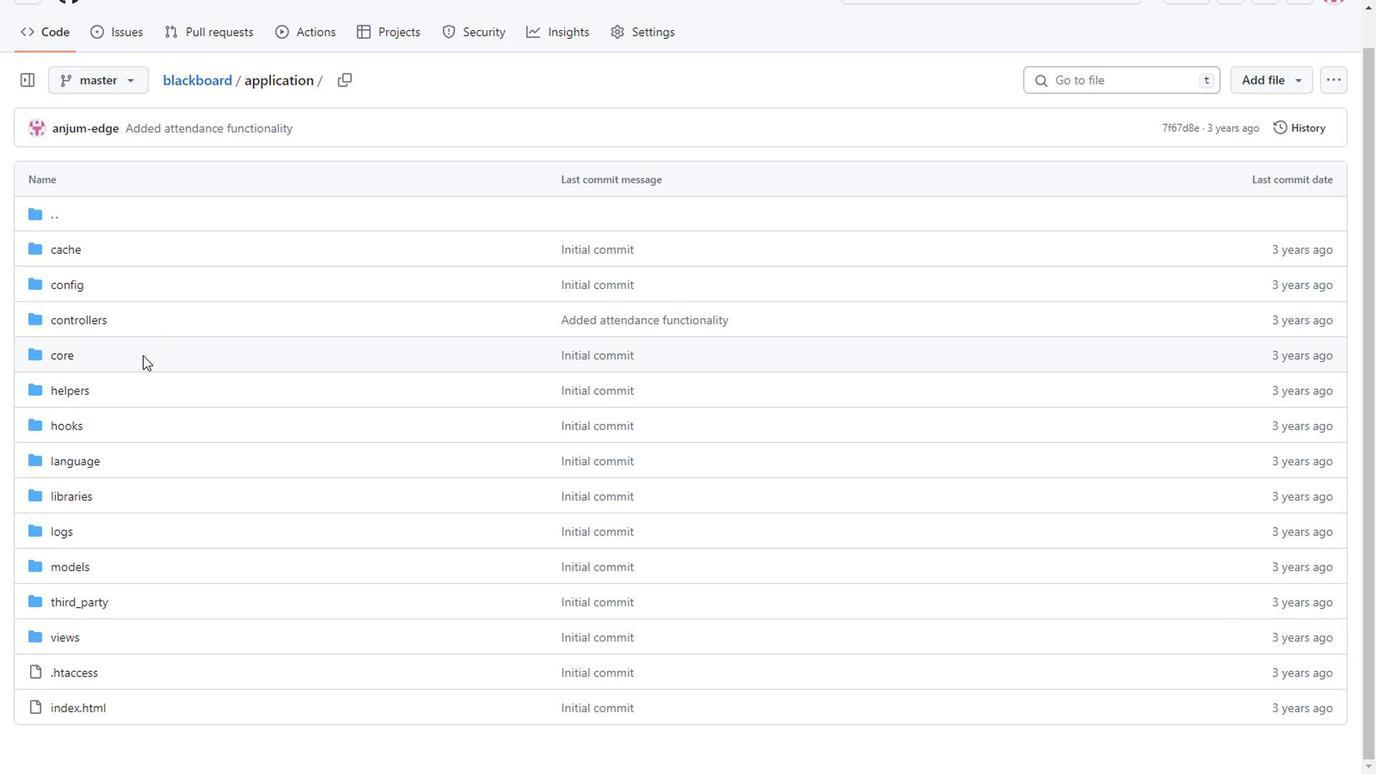 
Action: Mouse scrolled (167, 344) with delta (0, 0)
Screenshot: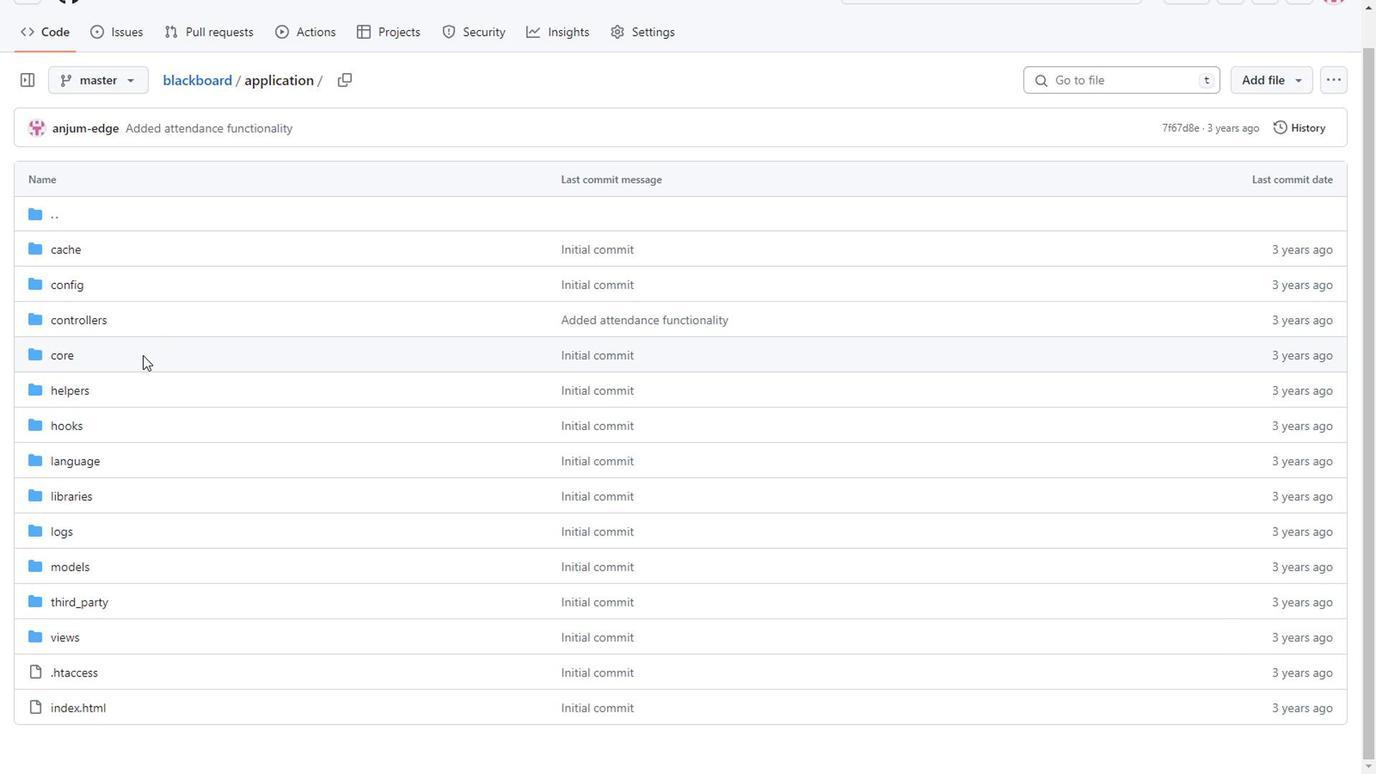 
Action: Mouse moved to (204, 117)
Screenshot: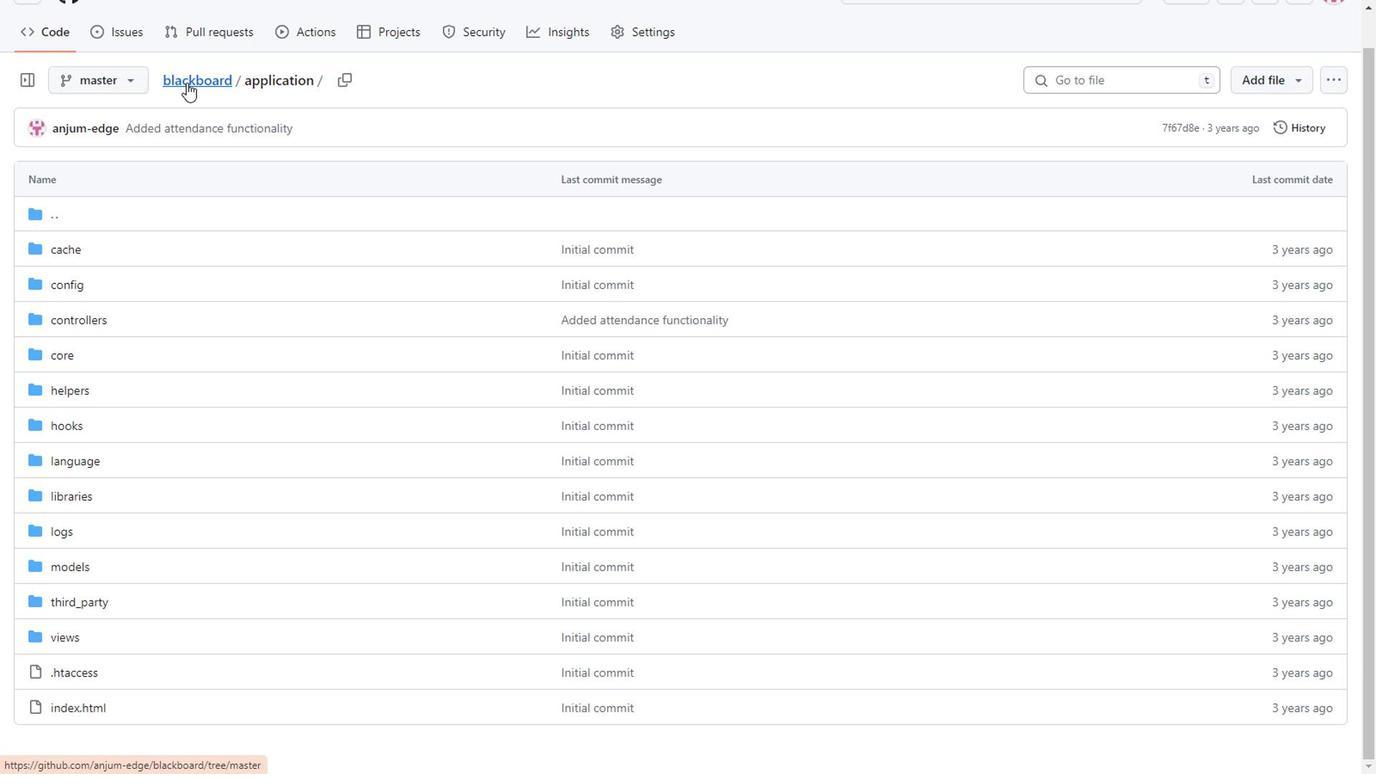 
Action: Mouse pressed left at (204, 117)
Screenshot: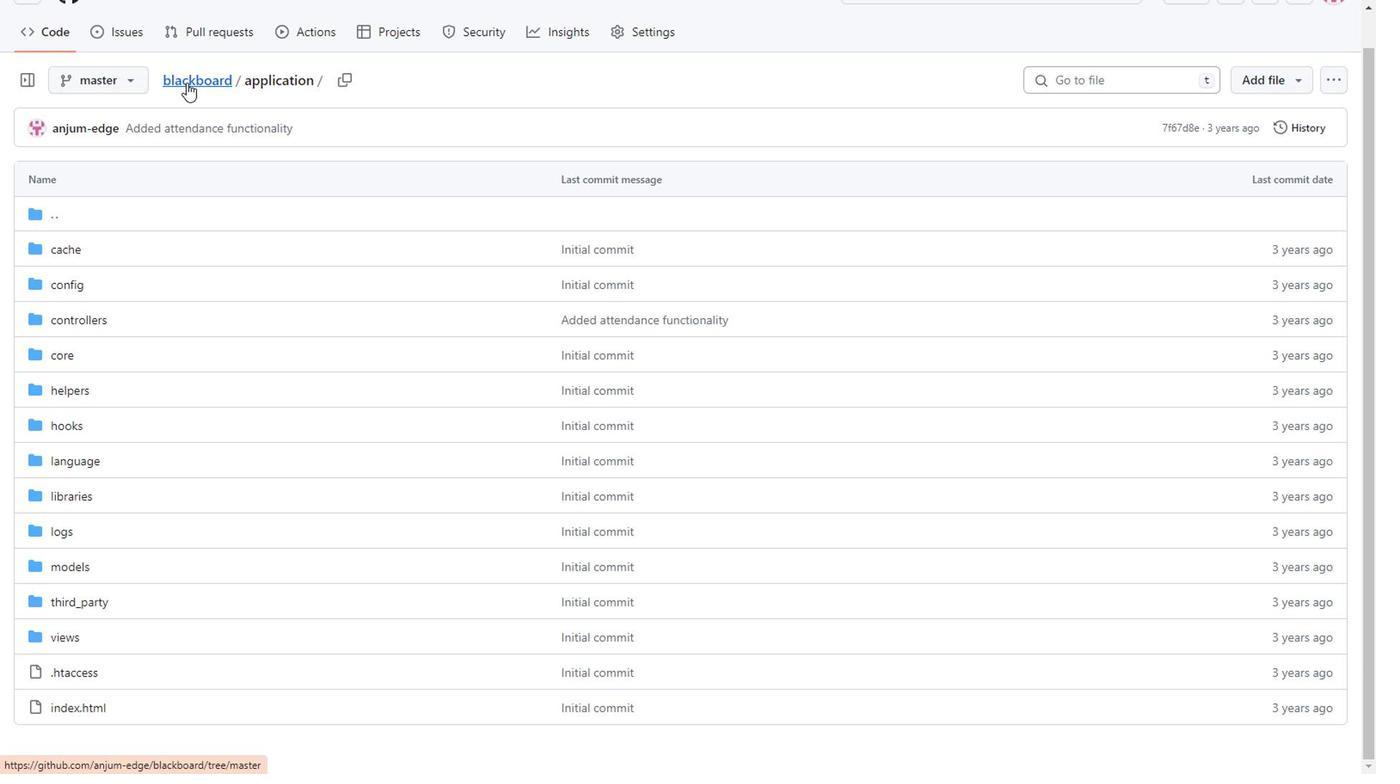 
Action: Mouse moved to (240, 326)
Screenshot: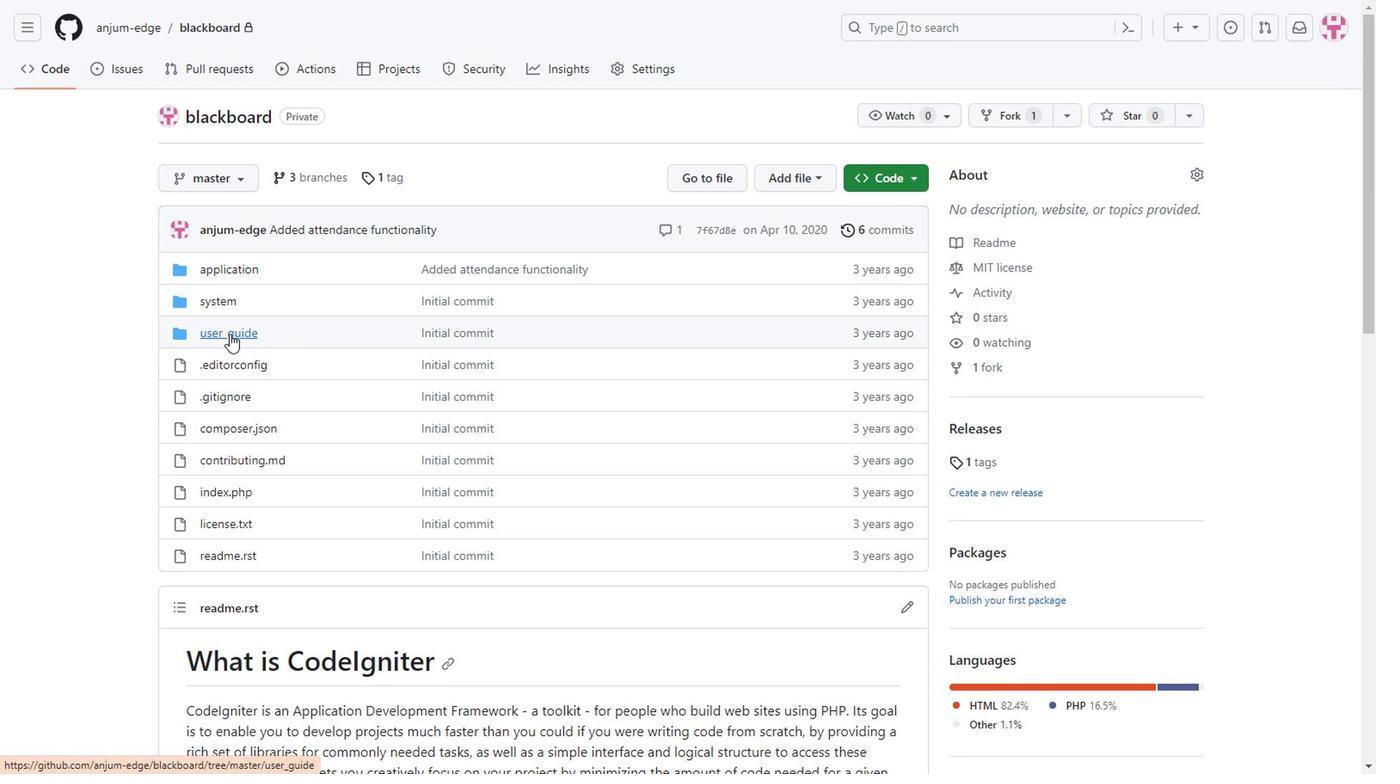 
Action: Mouse pressed left at (240, 326)
Screenshot: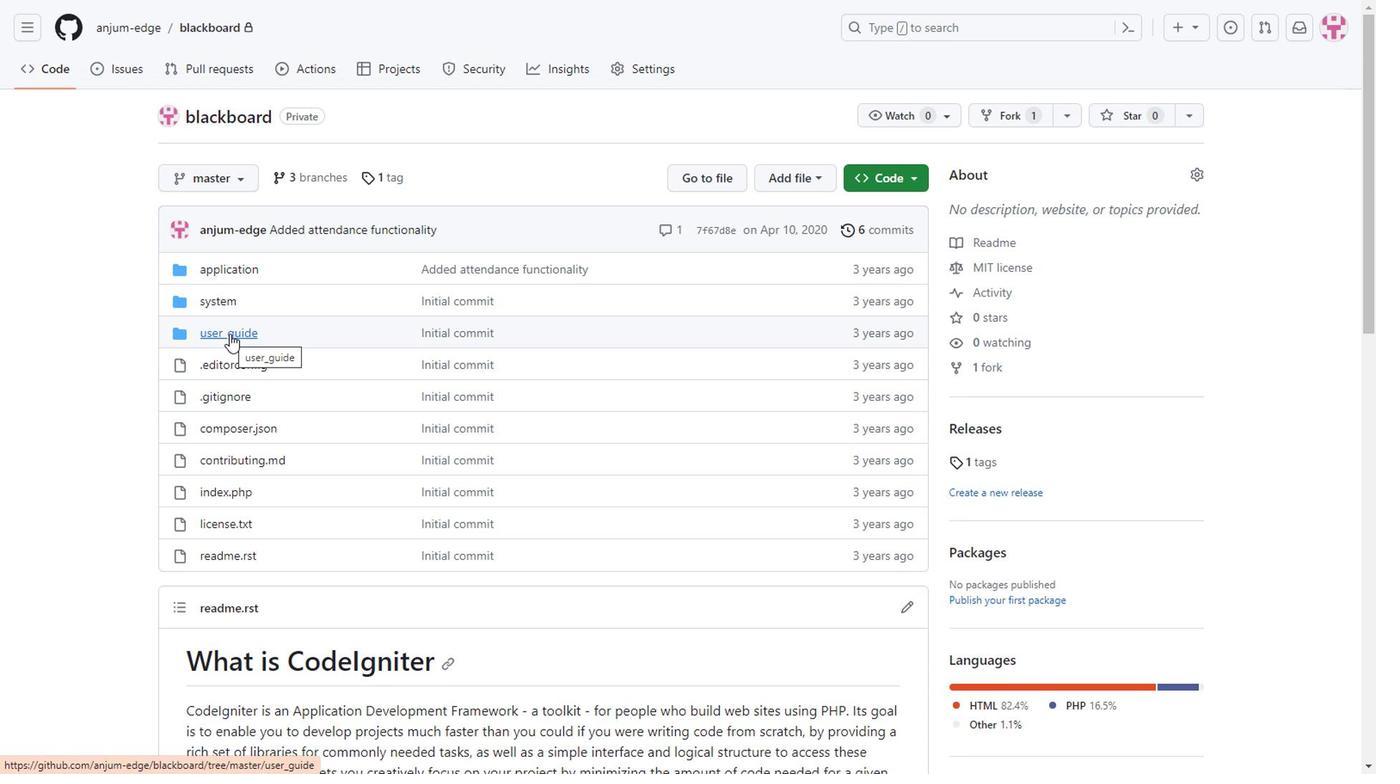 
Action: Mouse pressed left at (240, 326)
Screenshot: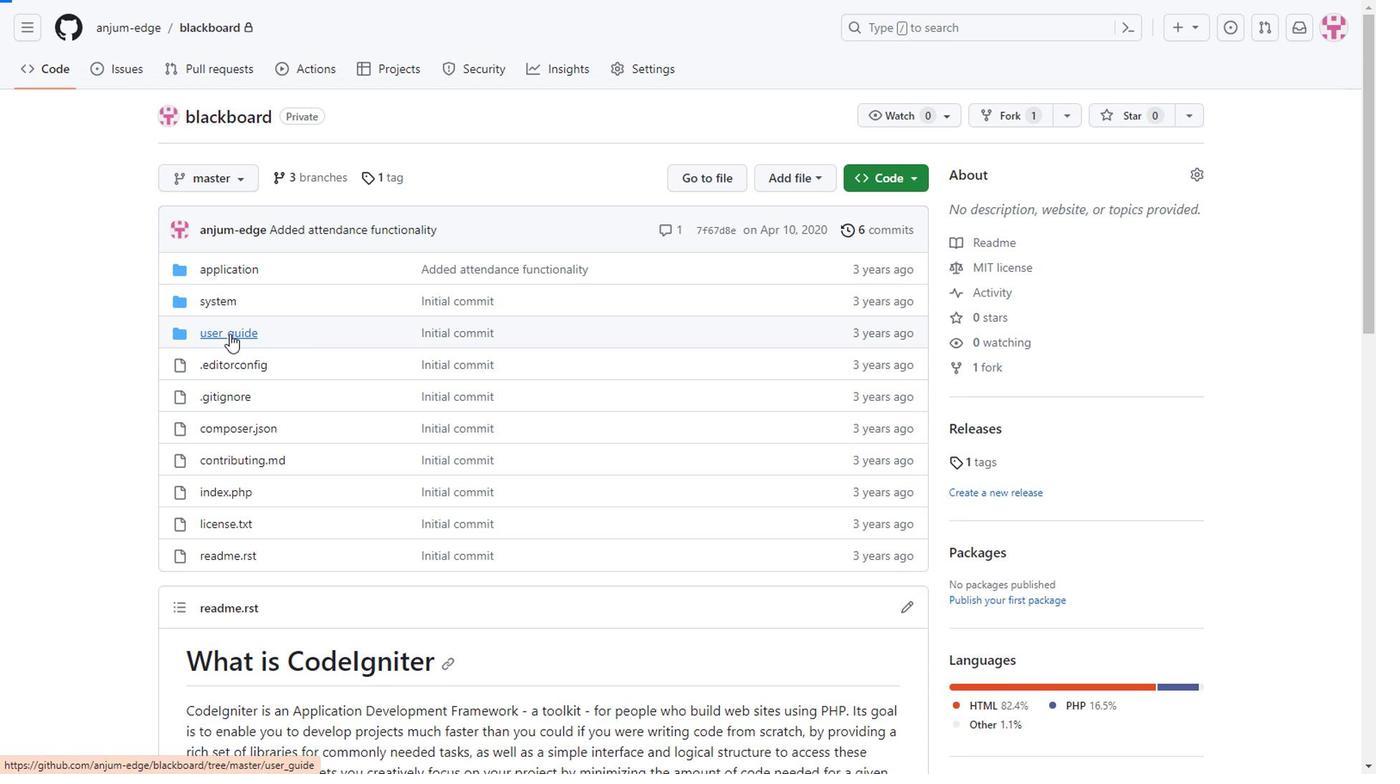 
Action: Mouse moved to (131, 286)
Screenshot: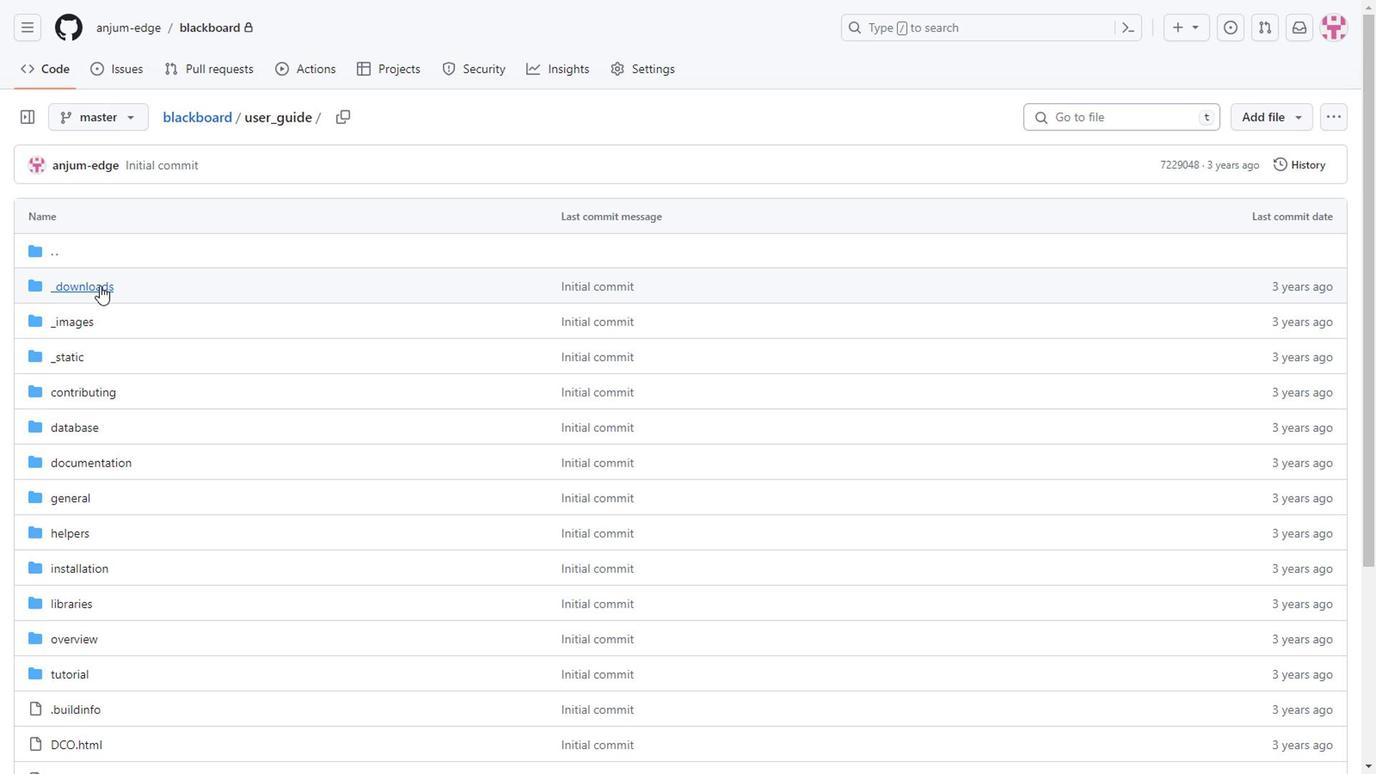 
Action: Mouse pressed left at (131, 286)
Screenshot: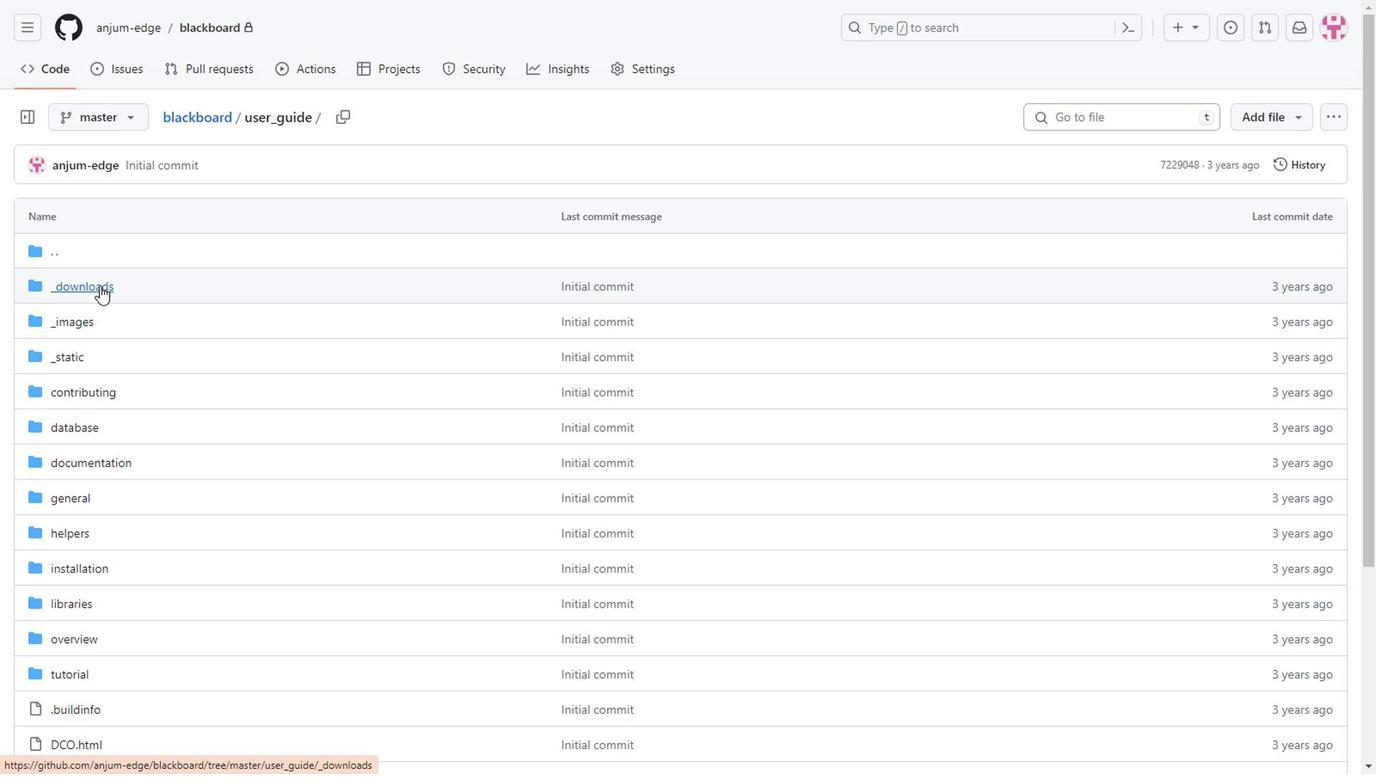 
Action: Mouse pressed left at (131, 286)
Screenshot: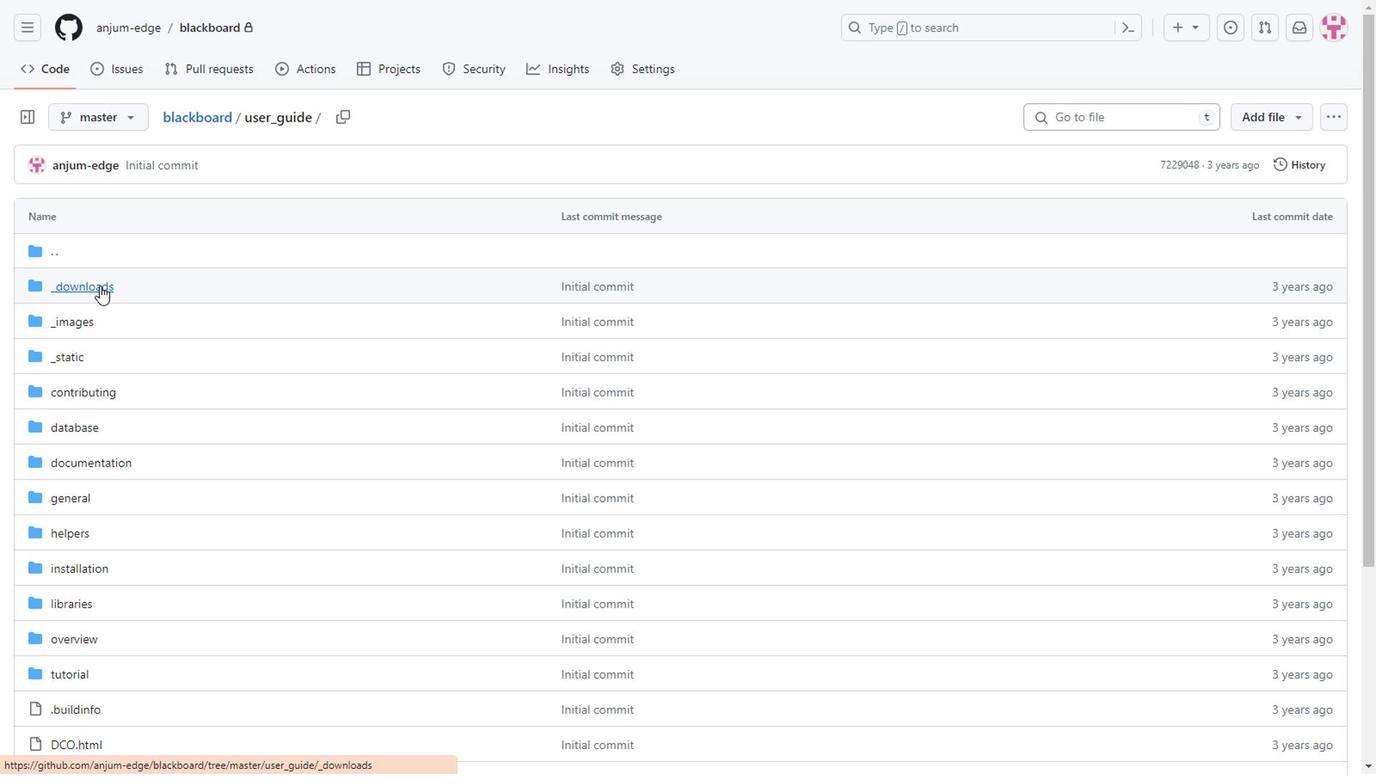 
Action: Mouse moved to (127, 286)
Screenshot: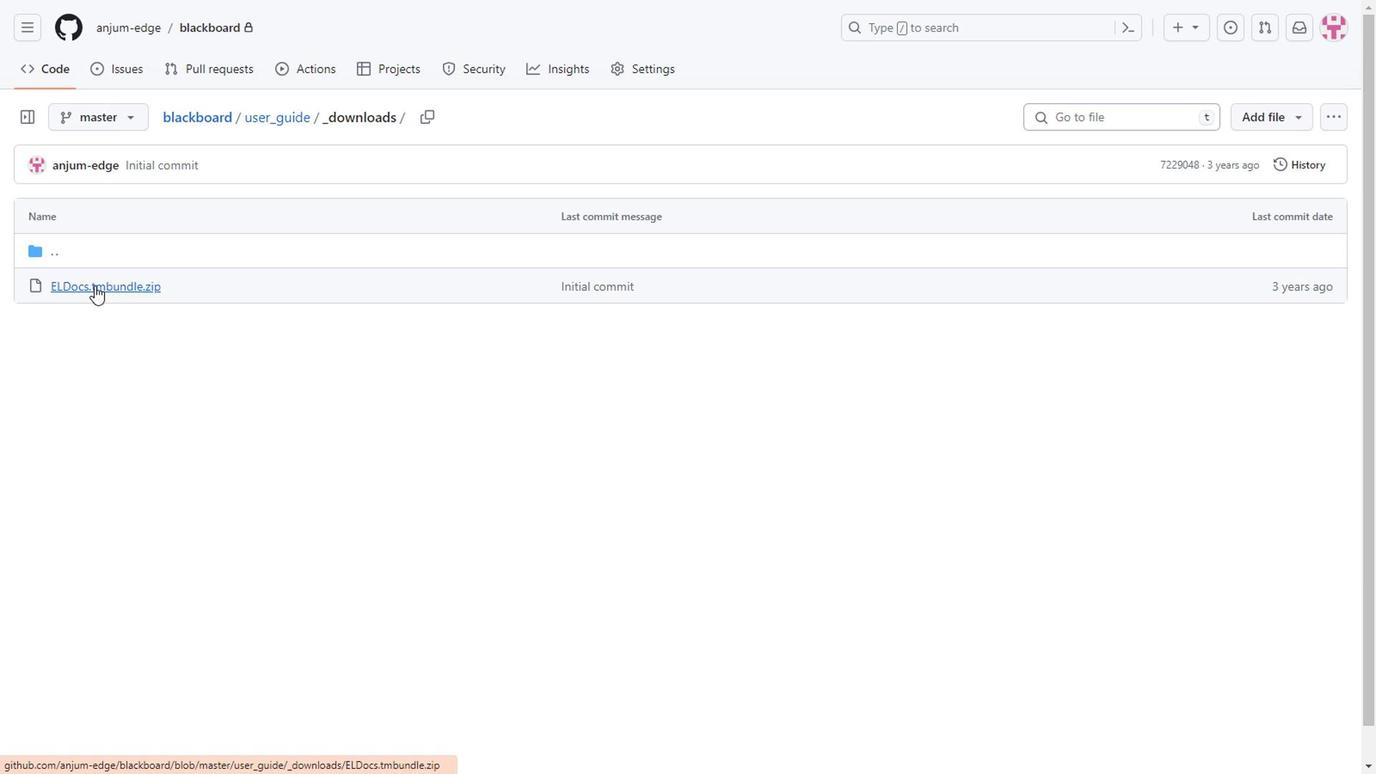 
Action: Mouse pressed left at (127, 286)
Screenshot: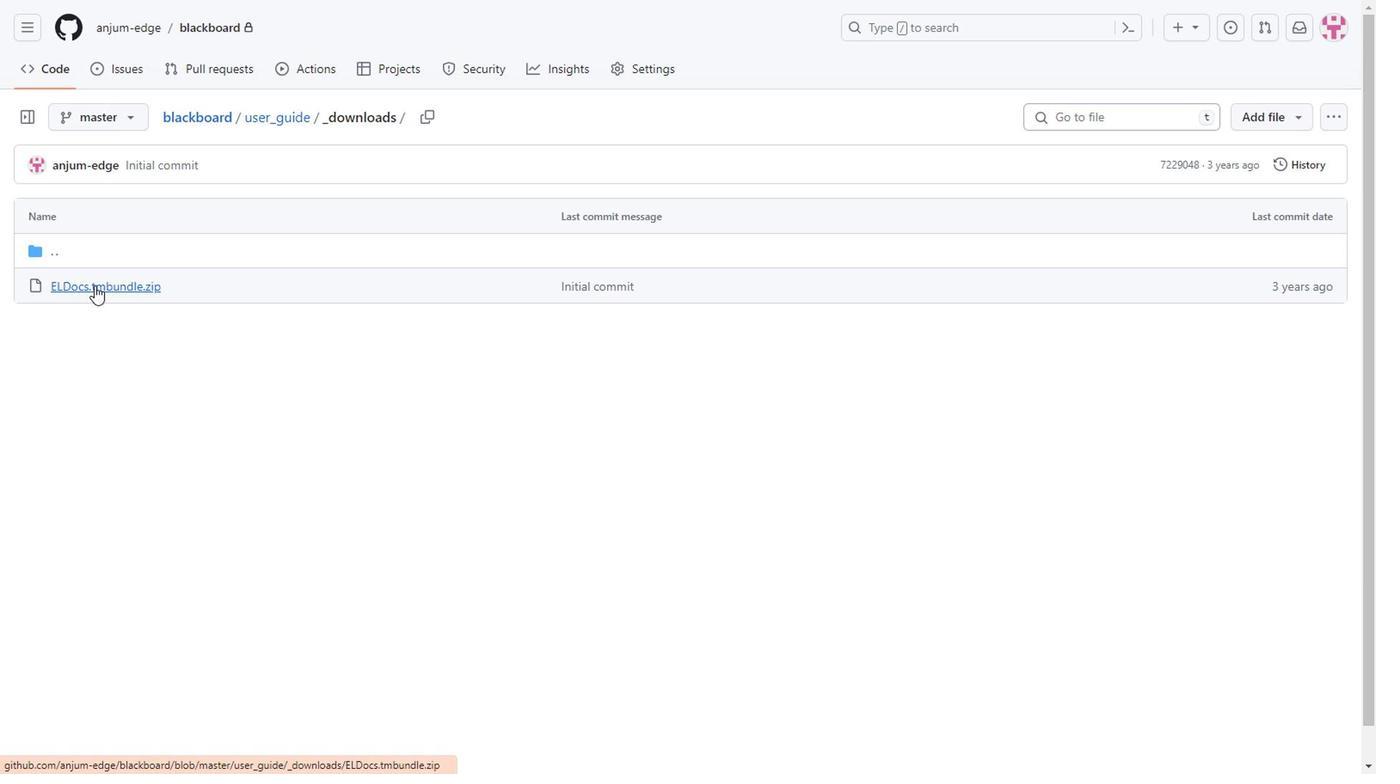 
Action: Mouse pressed left at (127, 286)
Screenshot: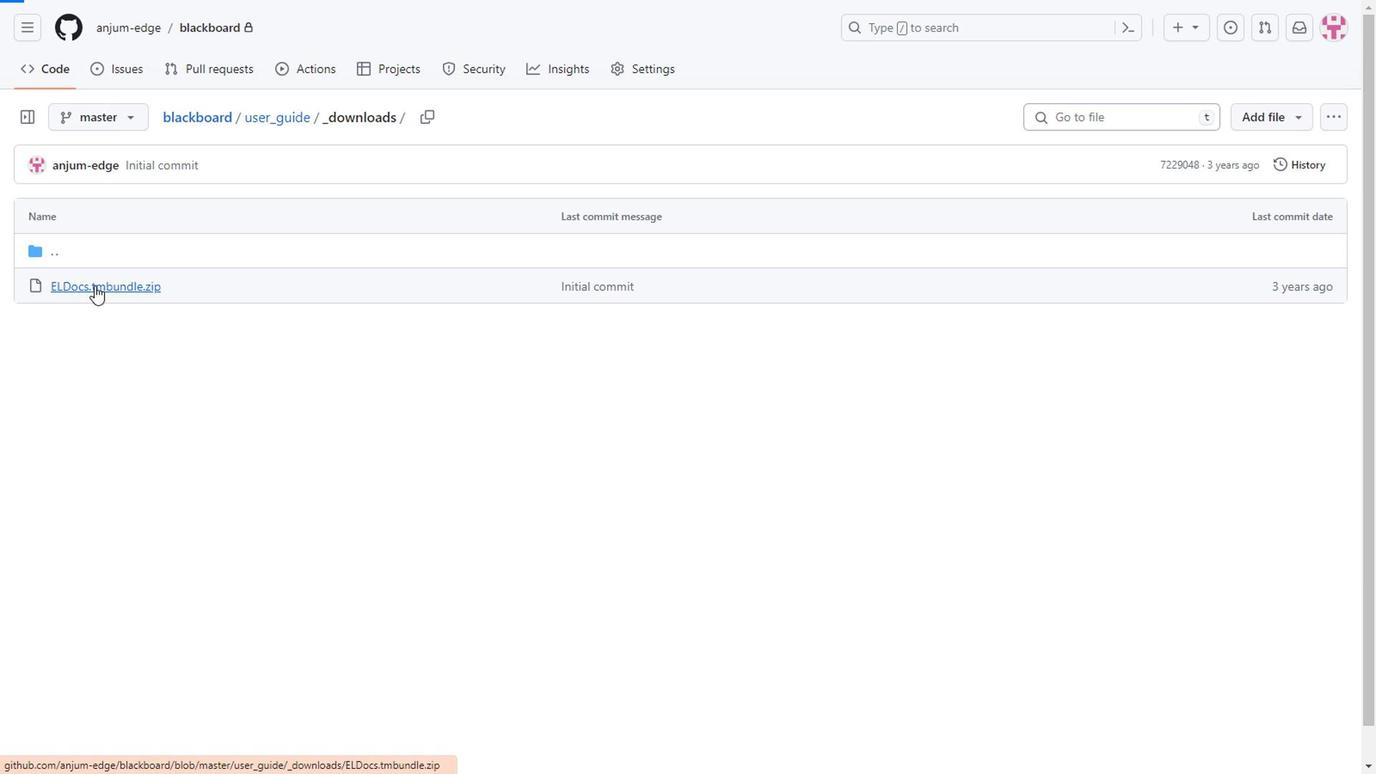 
Action: Mouse moved to (288, 149)
Screenshot: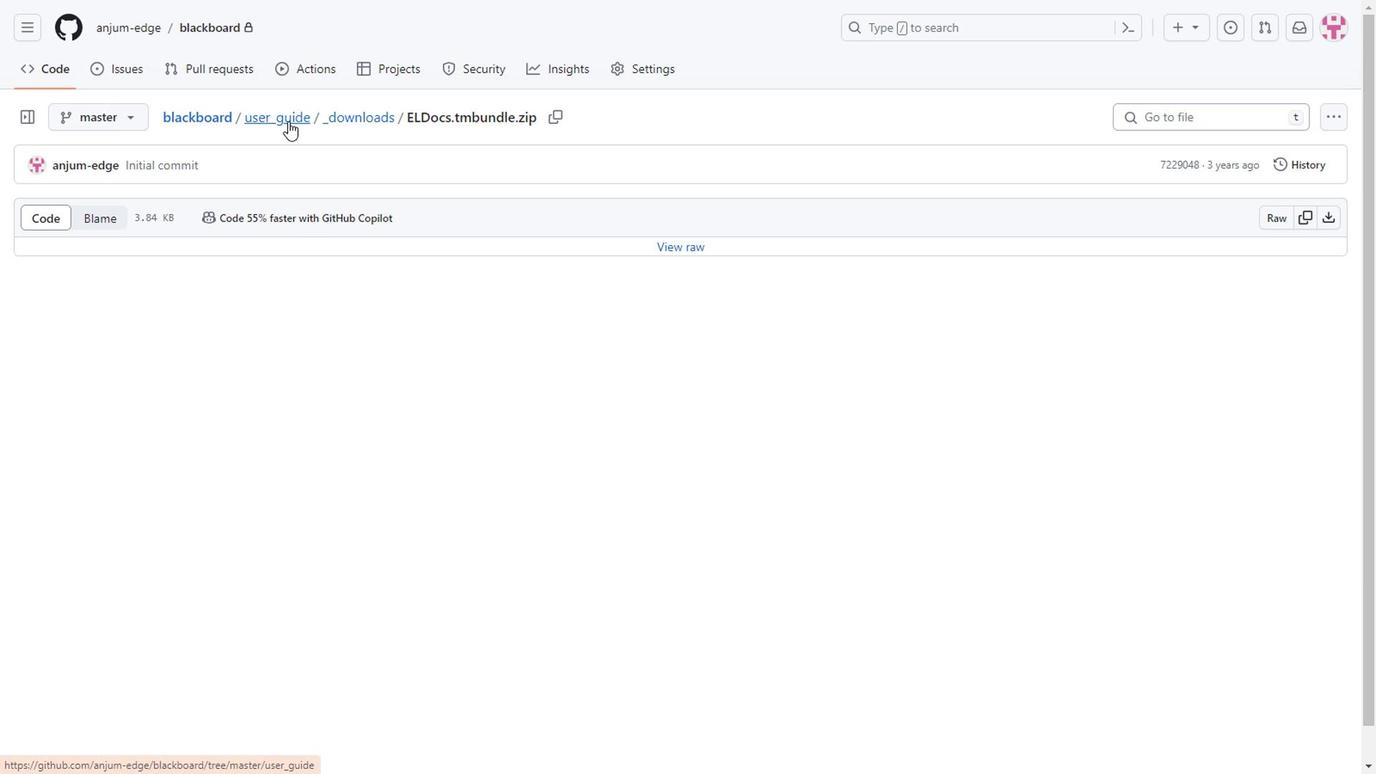 
Action: Mouse pressed left at (288, 149)
Screenshot: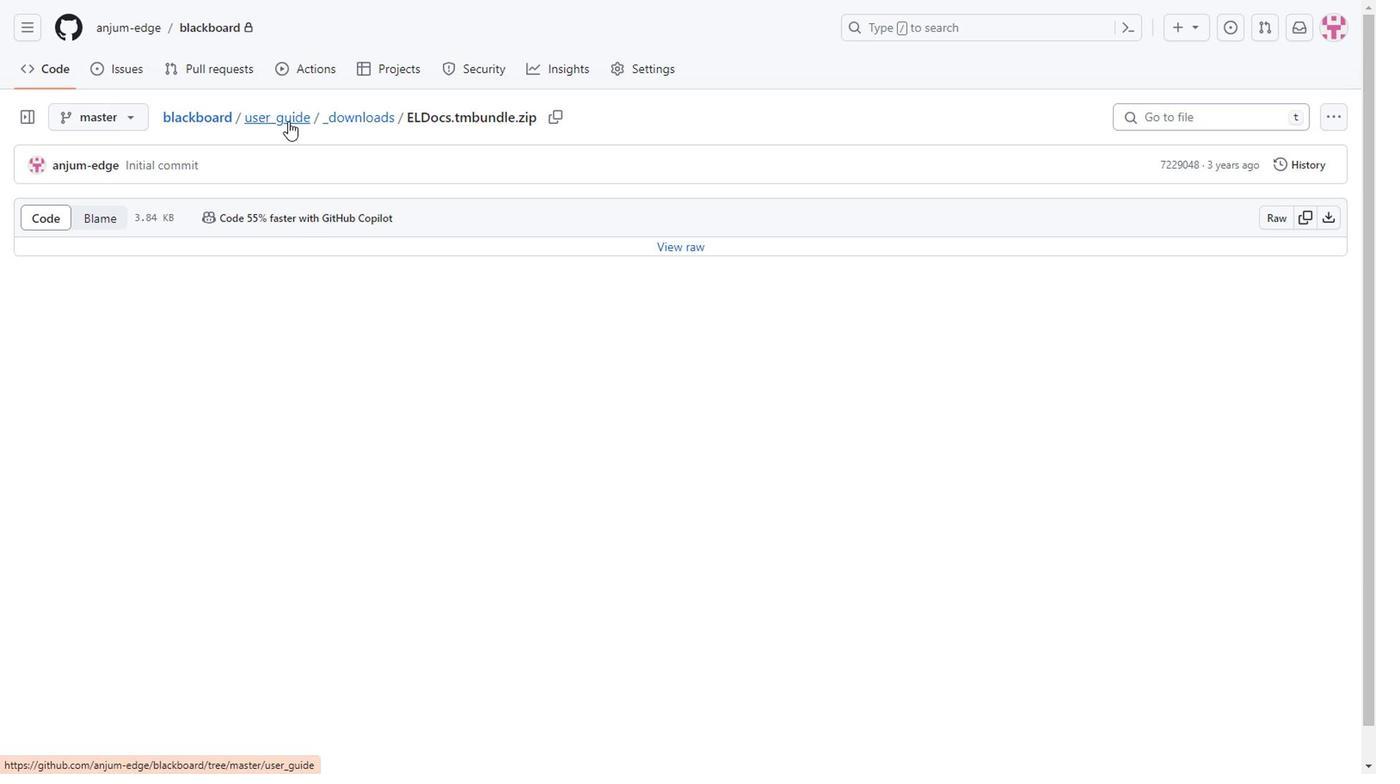 
Action: Mouse moved to (116, 403)
Screenshot: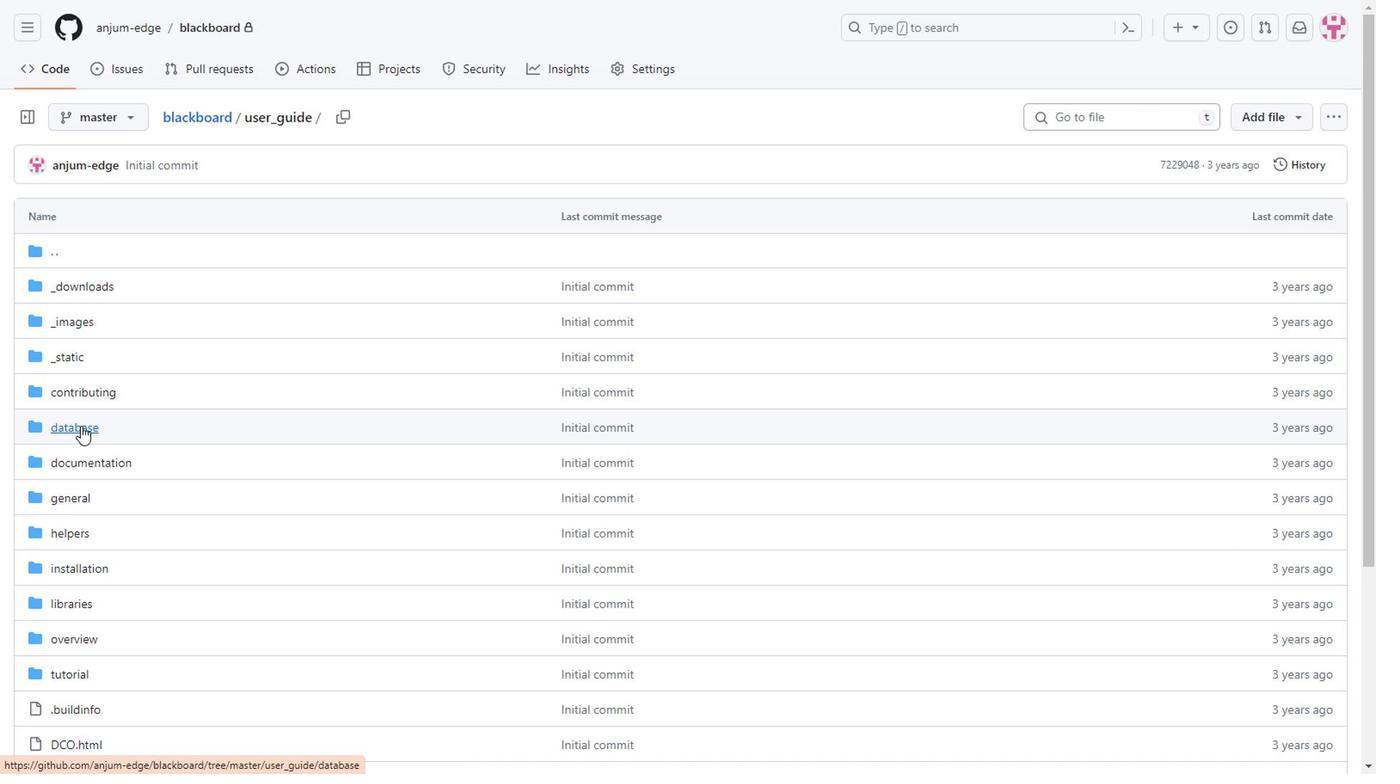 
Action: Mouse pressed left at (116, 403)
Screenshot: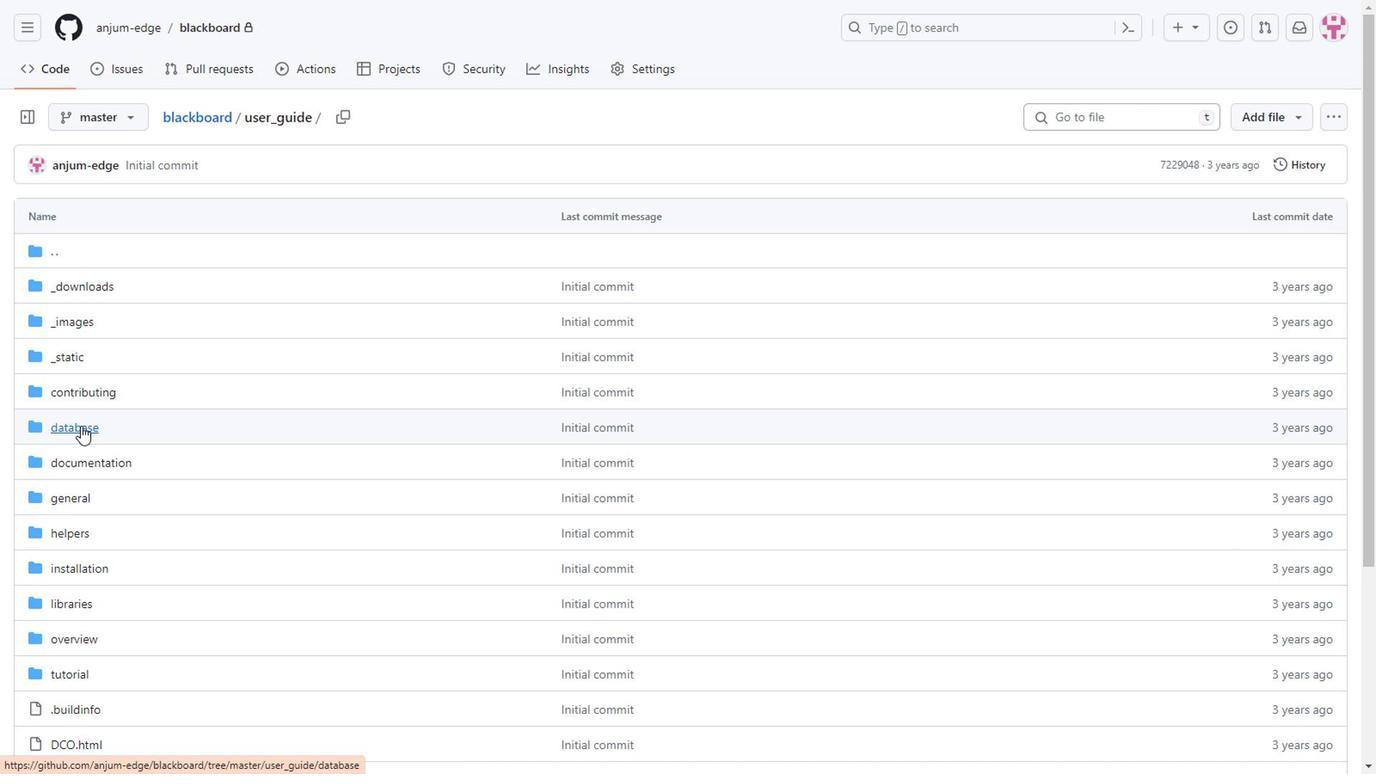 
Action: Mouse pressed left at (116, 403)
Screenshot: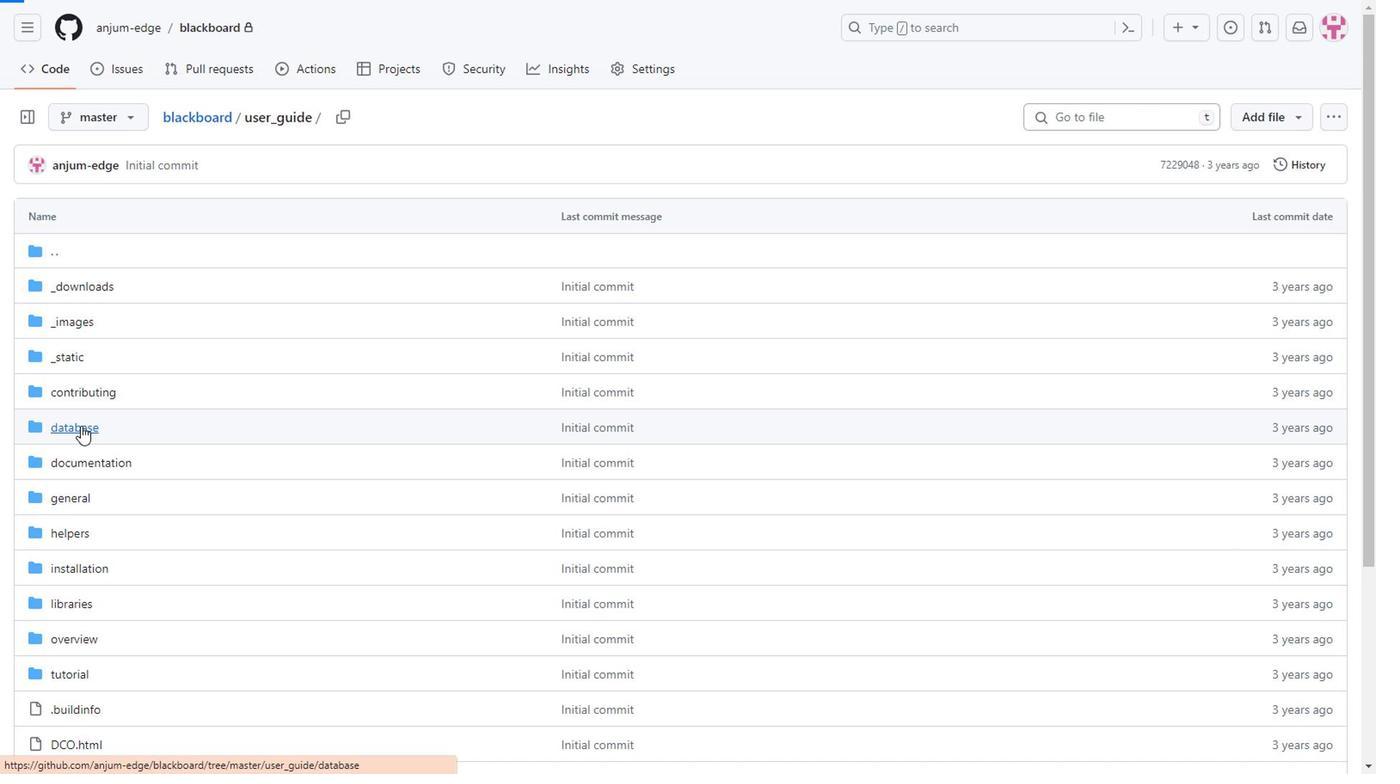 
Action: Mouse moved to (124, 286)
Screenshot: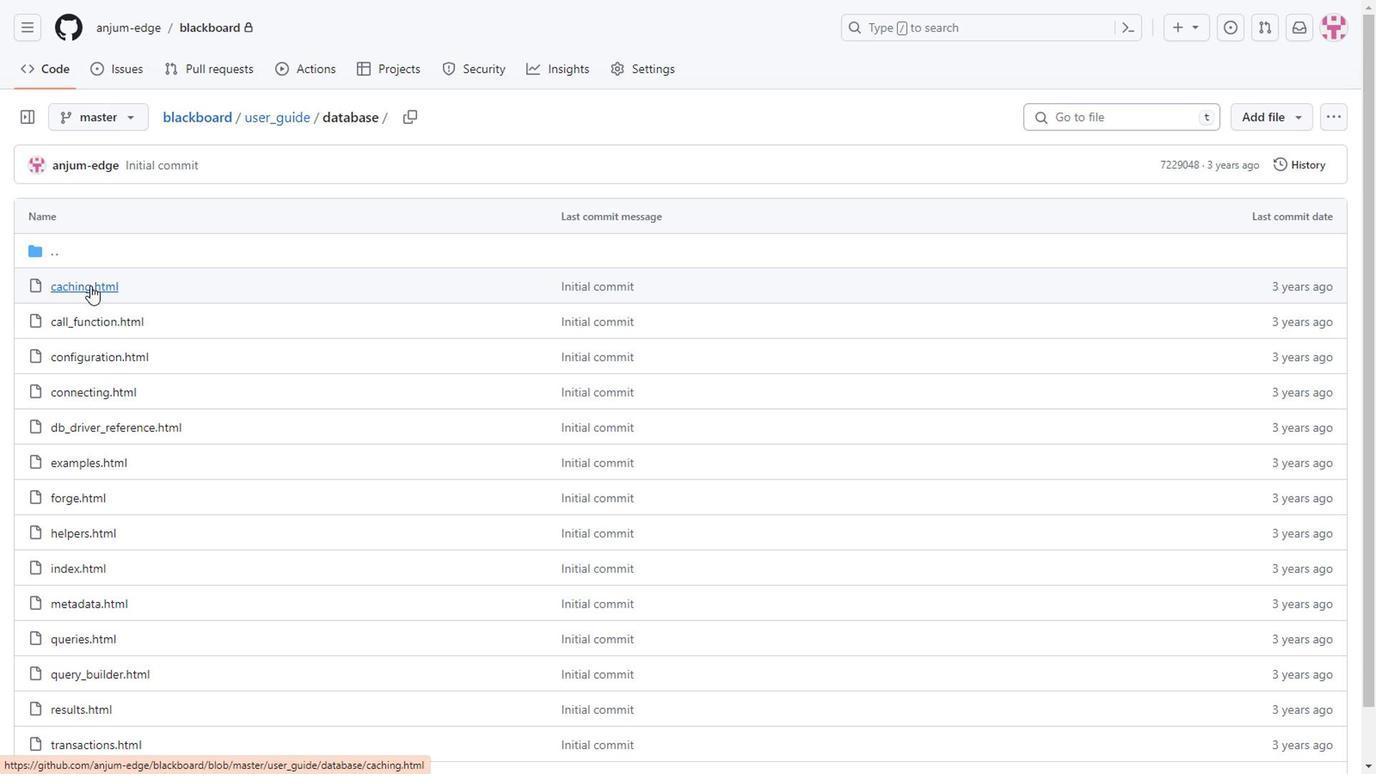 
Action: Mouse pressed left at (124, 286)
Screenshot: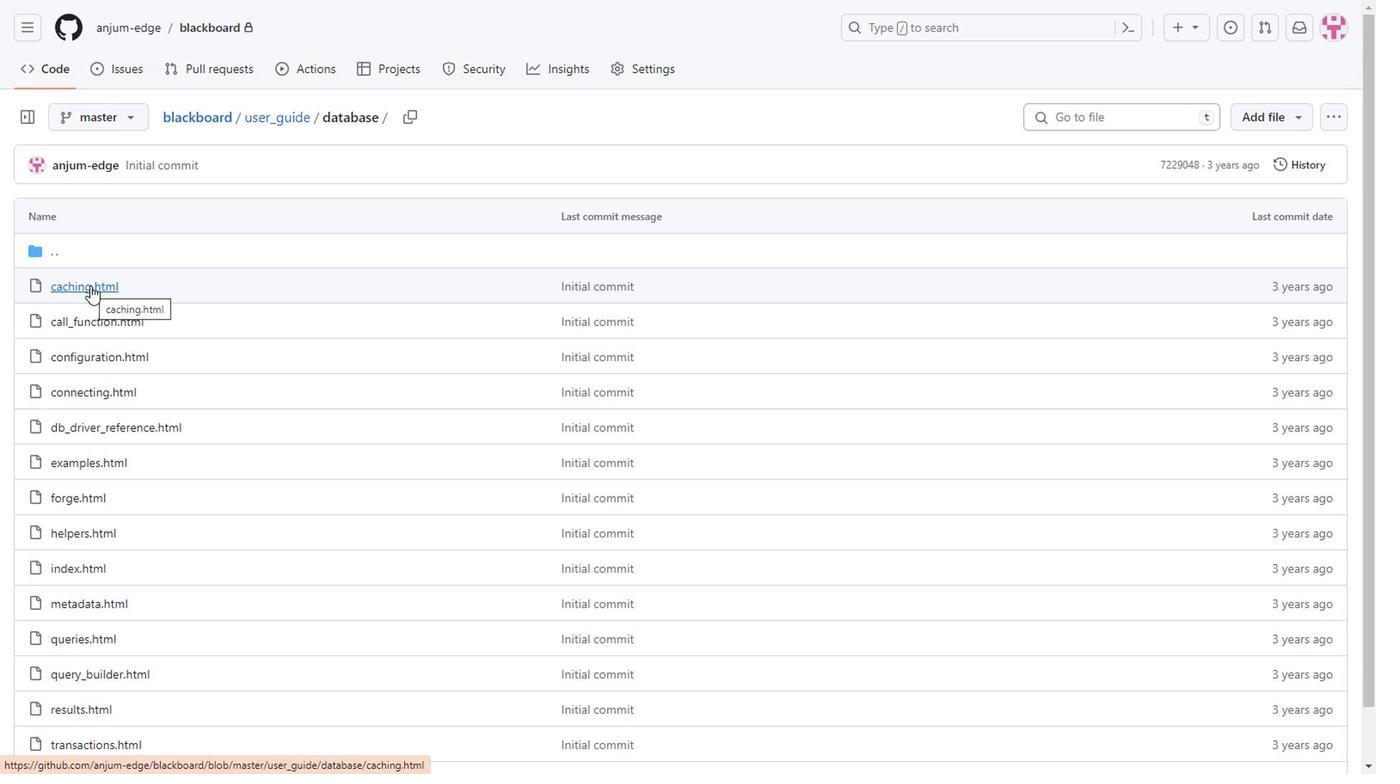 
Action: Mouse pressed left at (124, 286)
Screenshot: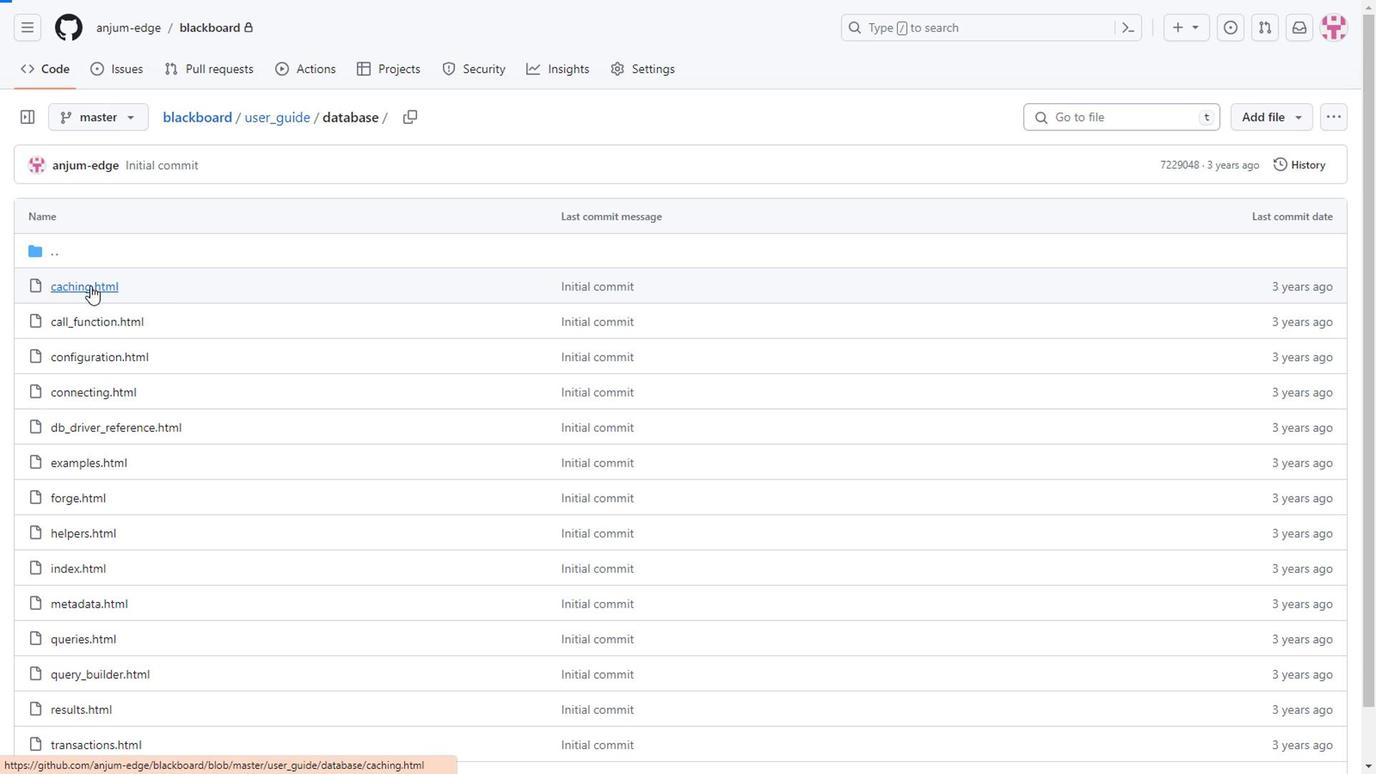 
Action: Mouse moved to (334, 395)
Screenshot: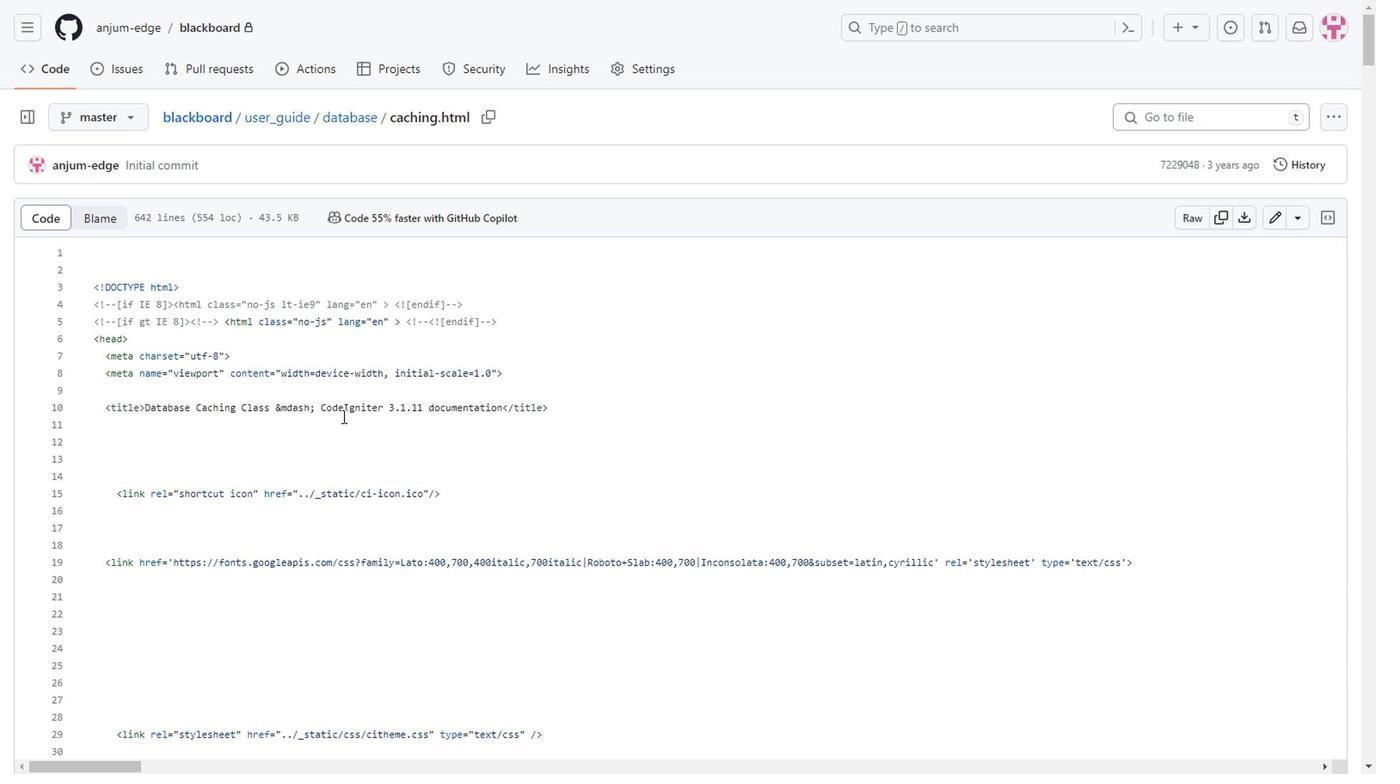 
Action: Mouse scrolled (334, 394) with delta (0, 0)
Screenshot: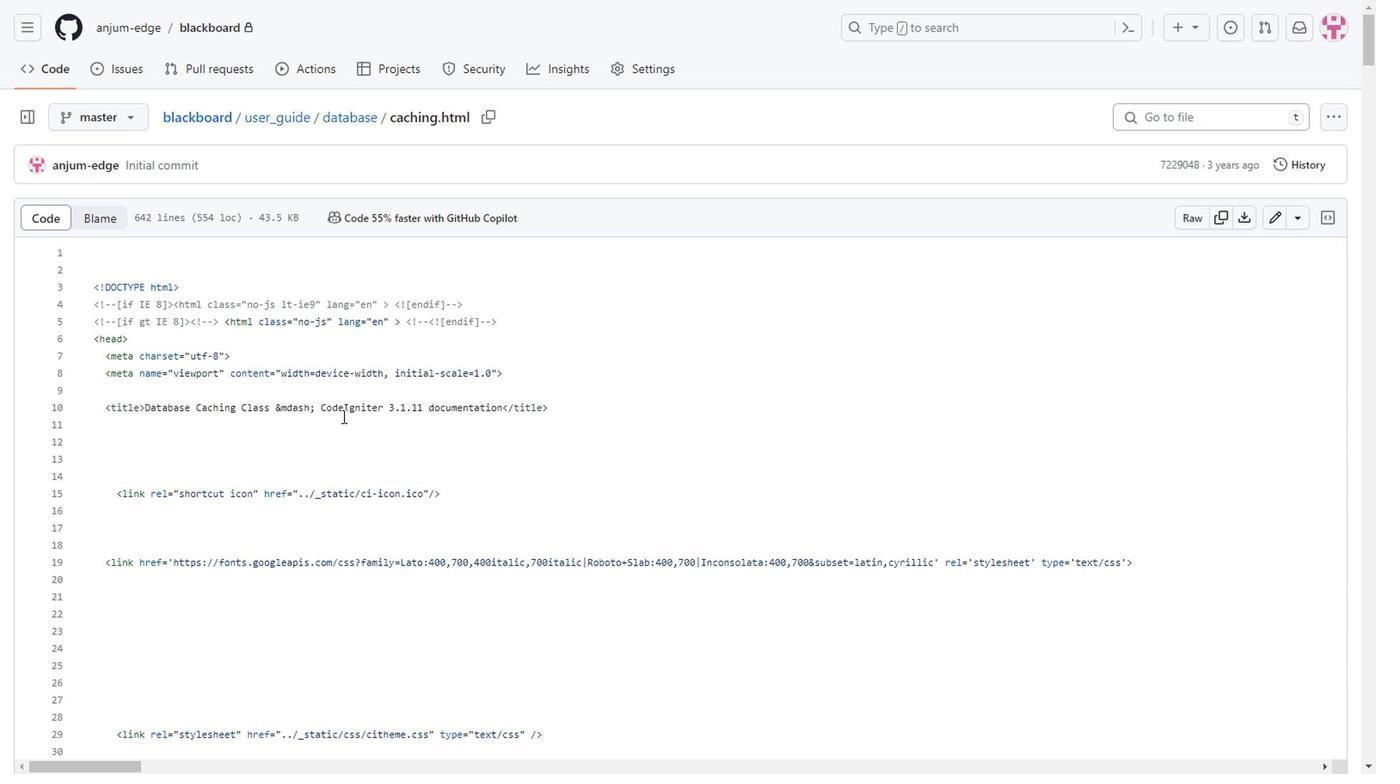 
Action: Mouse moved to (390, 453)
Screenshot: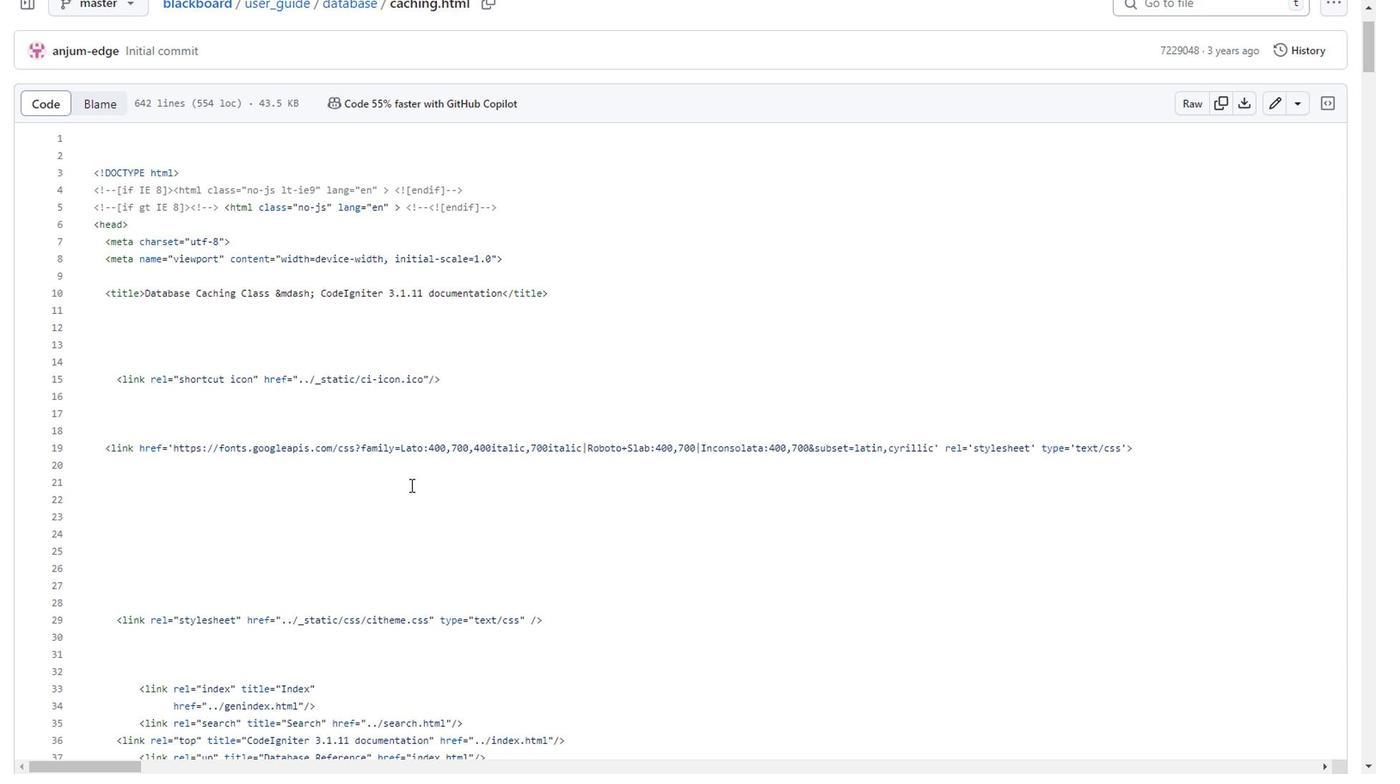 
Action: Mouse scrolled (390, 452) with delta (0, 0)
Screenshot: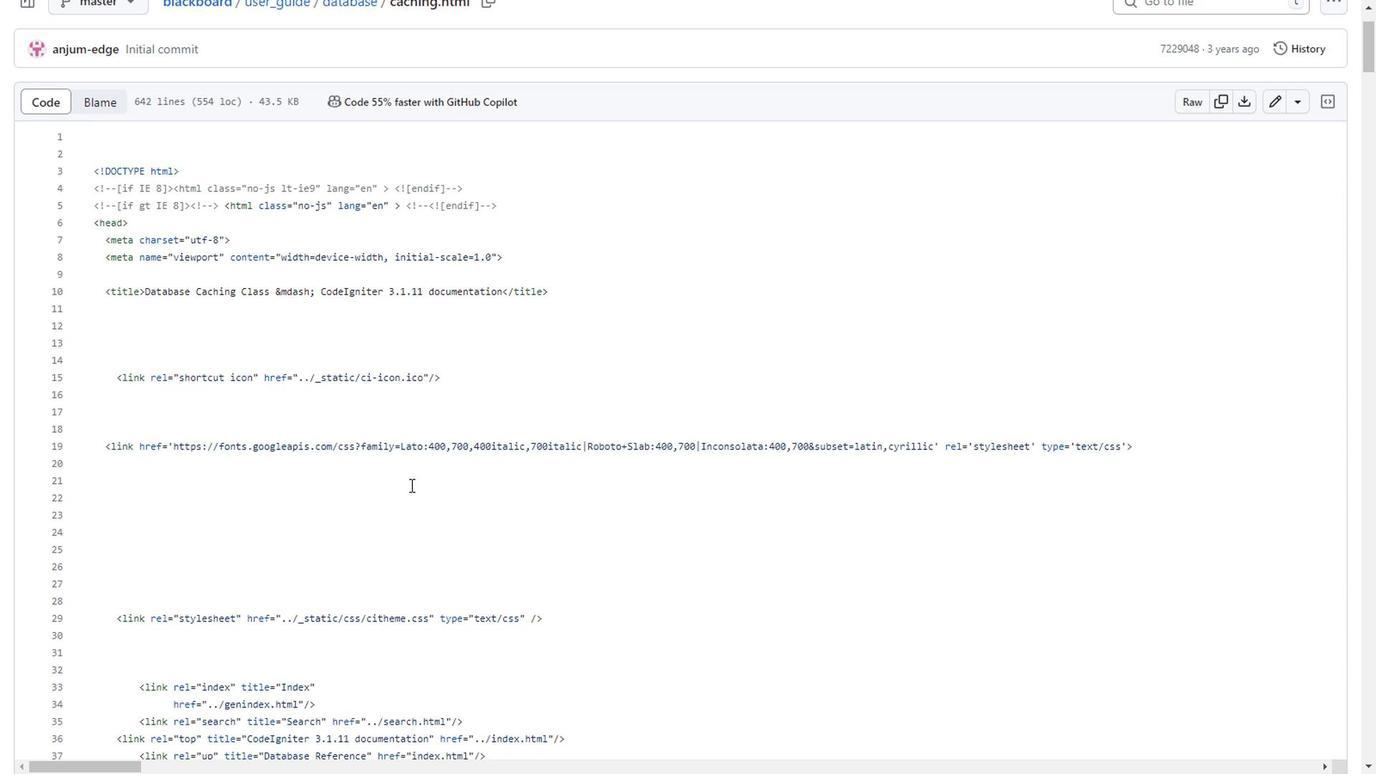 
Action: Mouse scrolled (390, 452) with delta (0, 0)
Screenshot: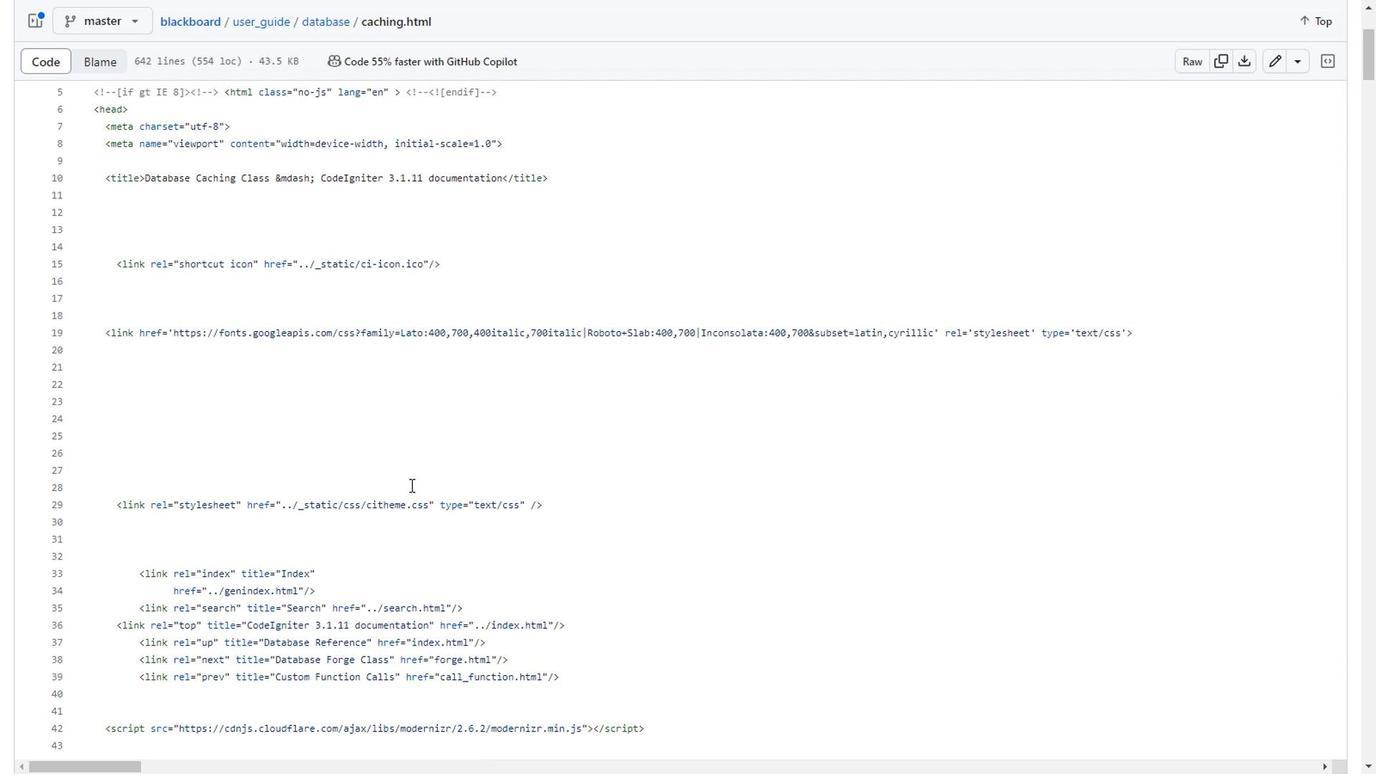 
Action: Mouse moved to (519, 511)
Screenshot: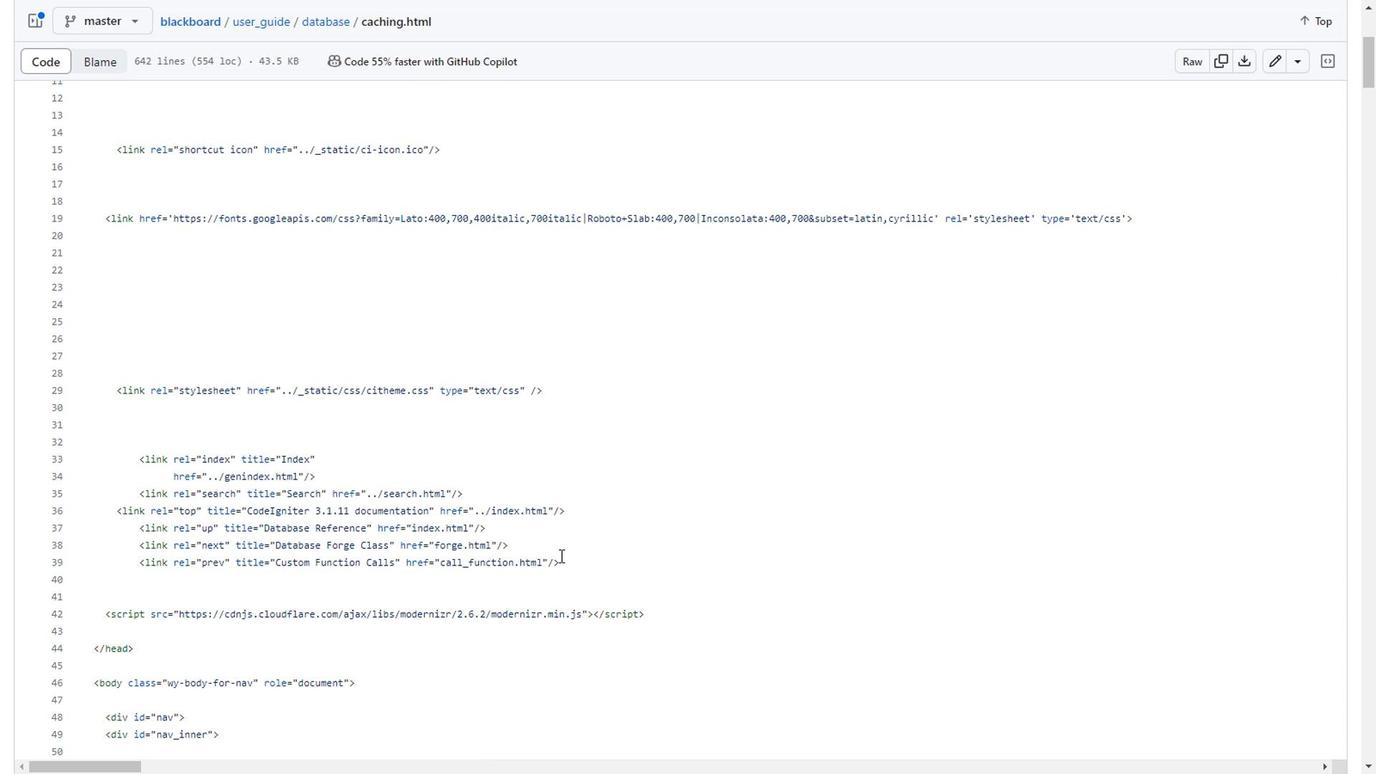 
Action: Mouse pressed left at (519, 511)
Screenshot: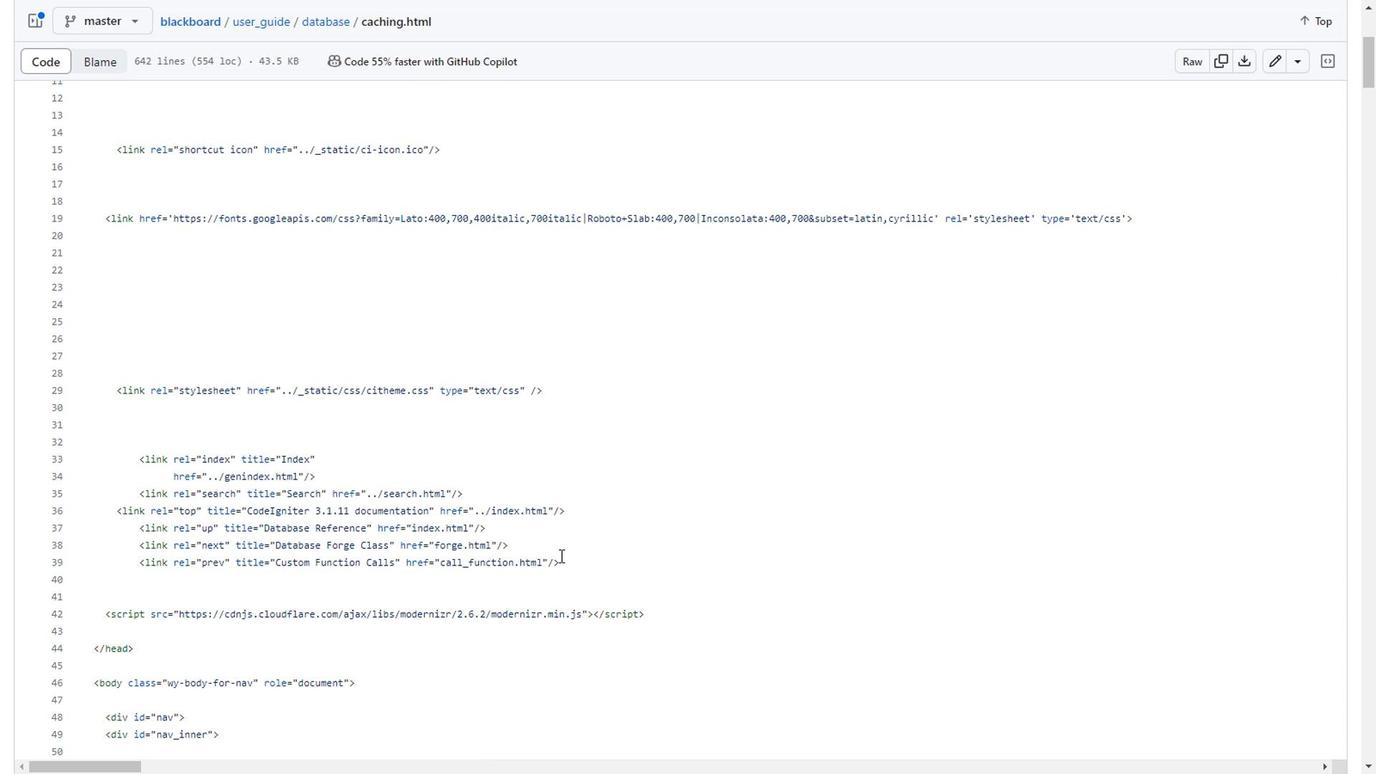 
Action: Mouse moved to (230, 386)
Screenshot: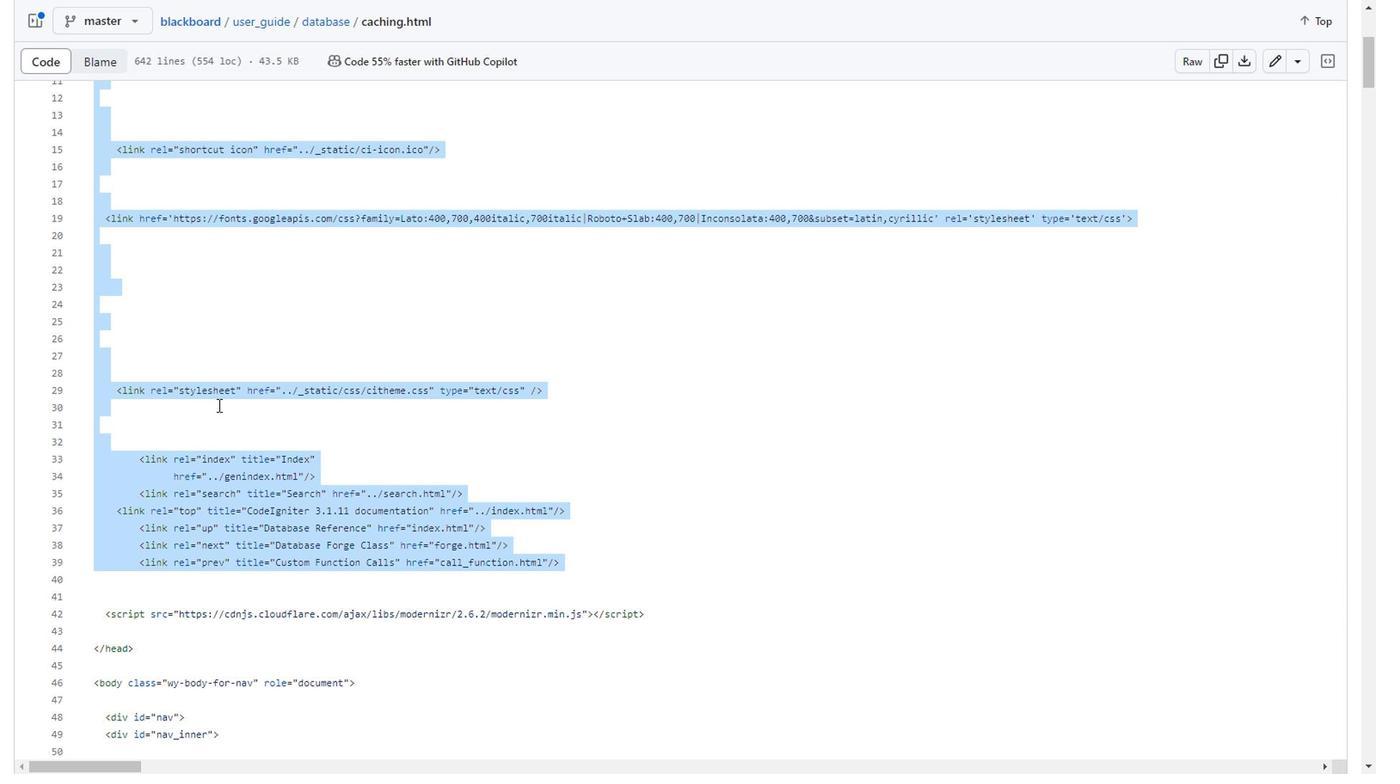 
Action: Mouse scrolled (230, 385) with delta (0, 0)
Screenshot: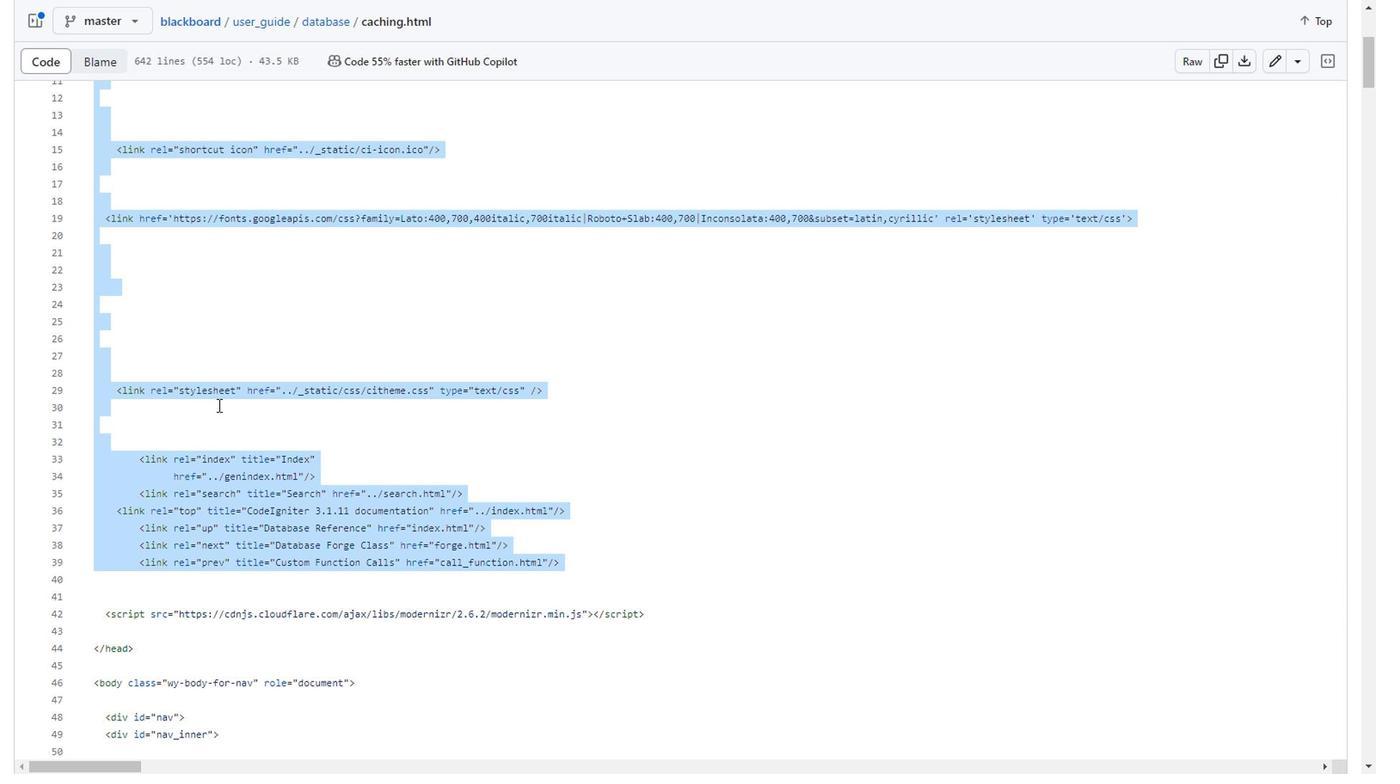 
Action: Mouse moved to (318, 420)
Screenshot: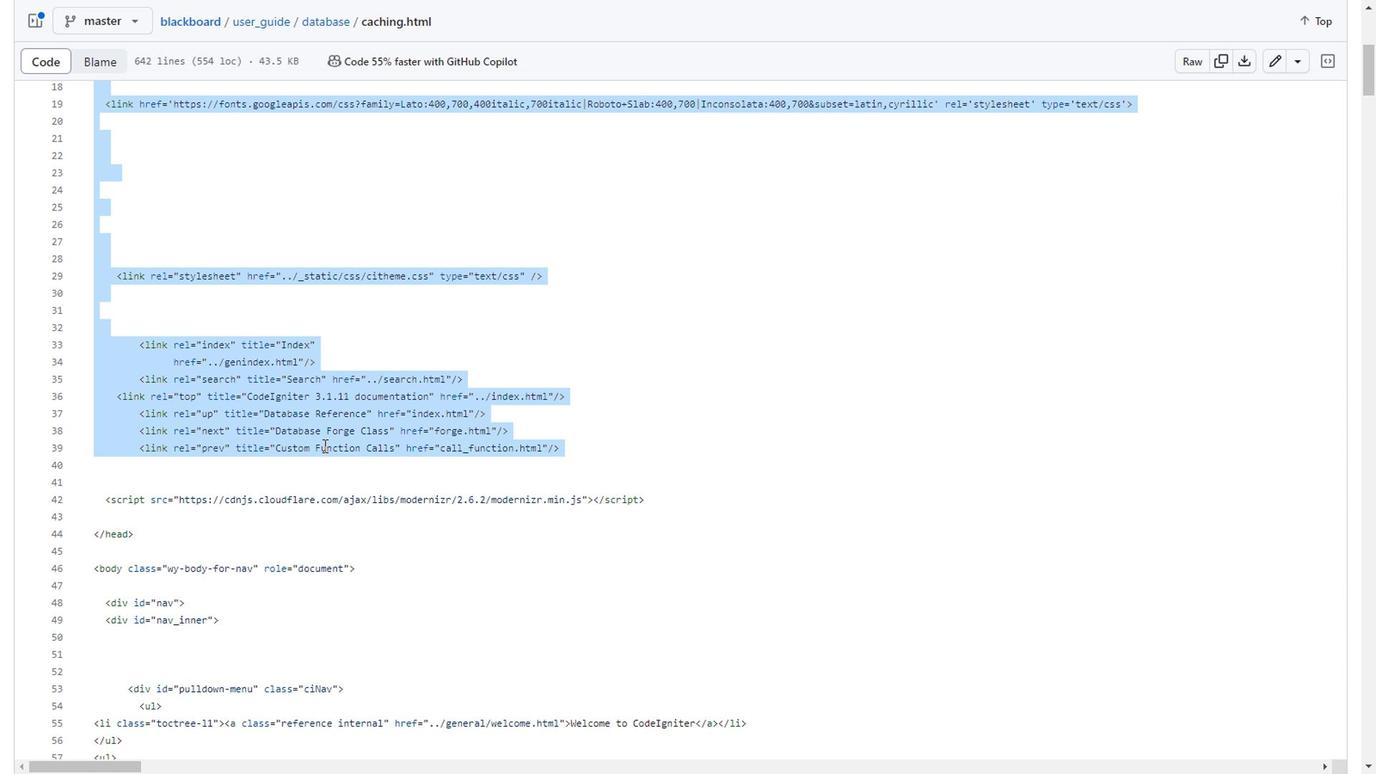 
Action: Mouse scrolled (318, 419) with delta (0, 0)
Screenshot: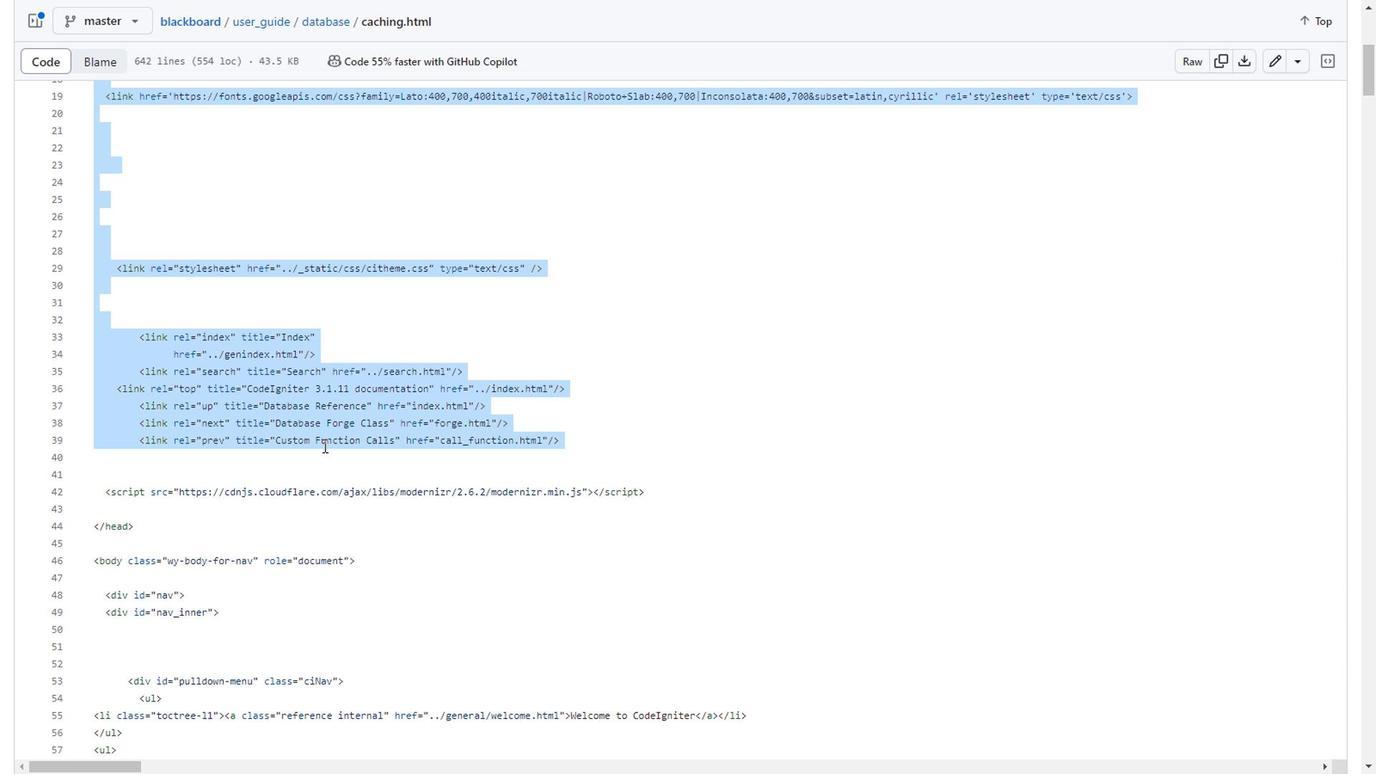 
Action: Mouse moved to (130, 364)
Screenshot: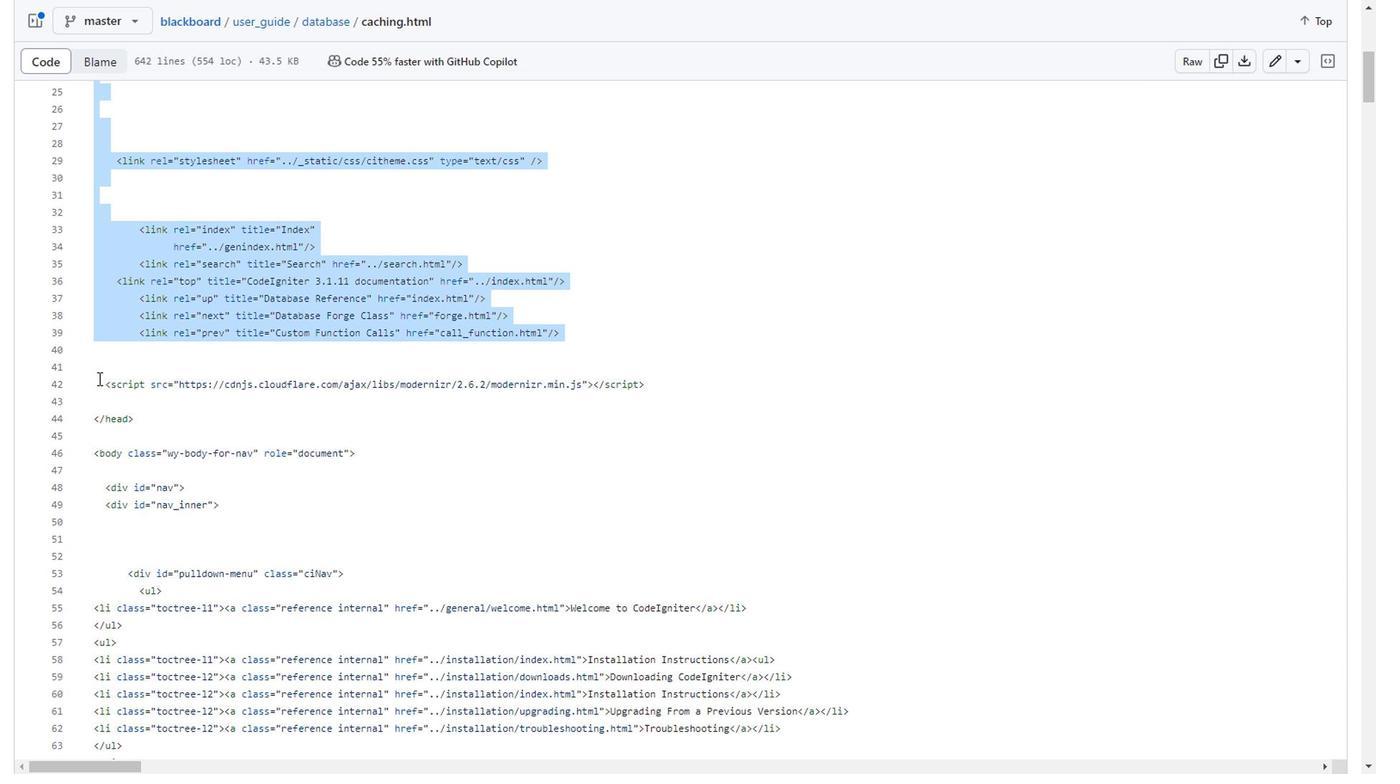 
Action: Mouse pressed left at (130, 364)
Screenshot: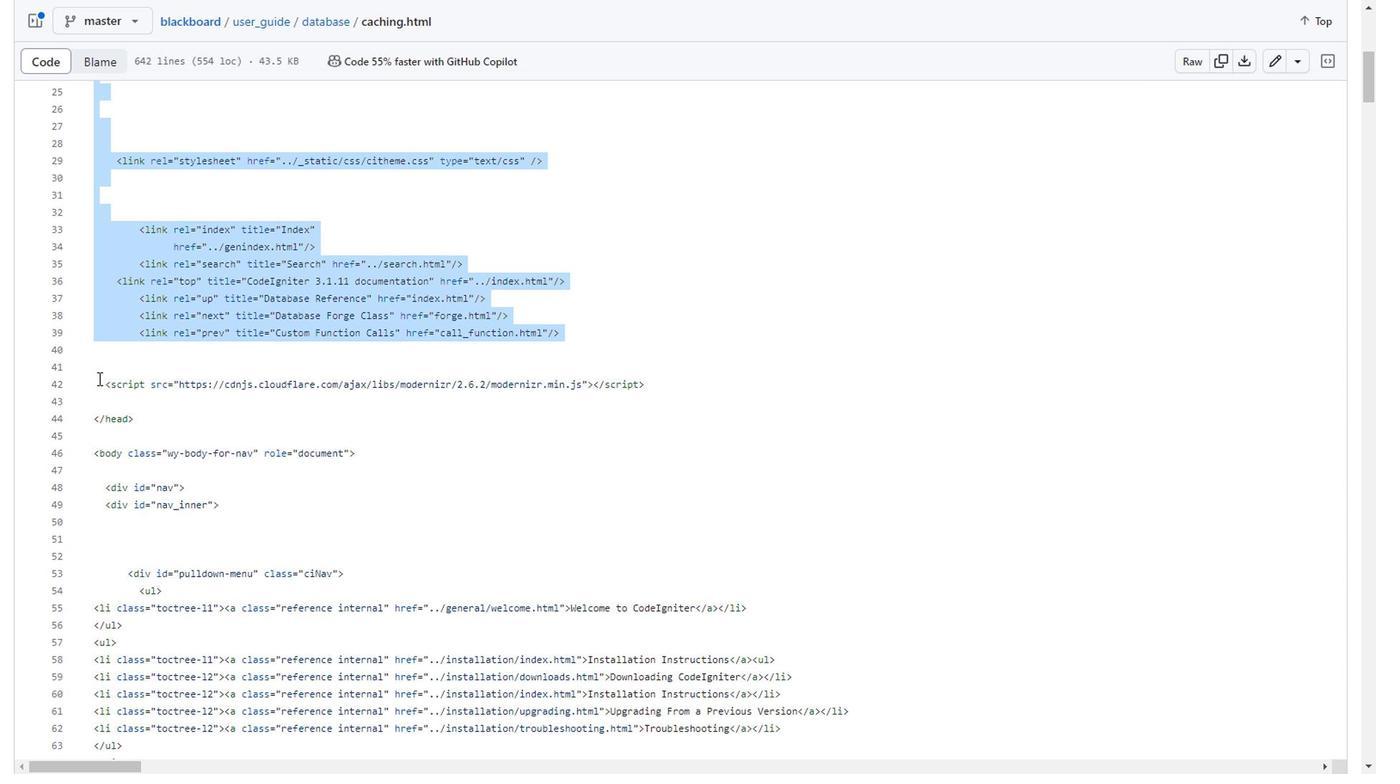 
Action: Mouse moved to (241, 533)
Screenshot: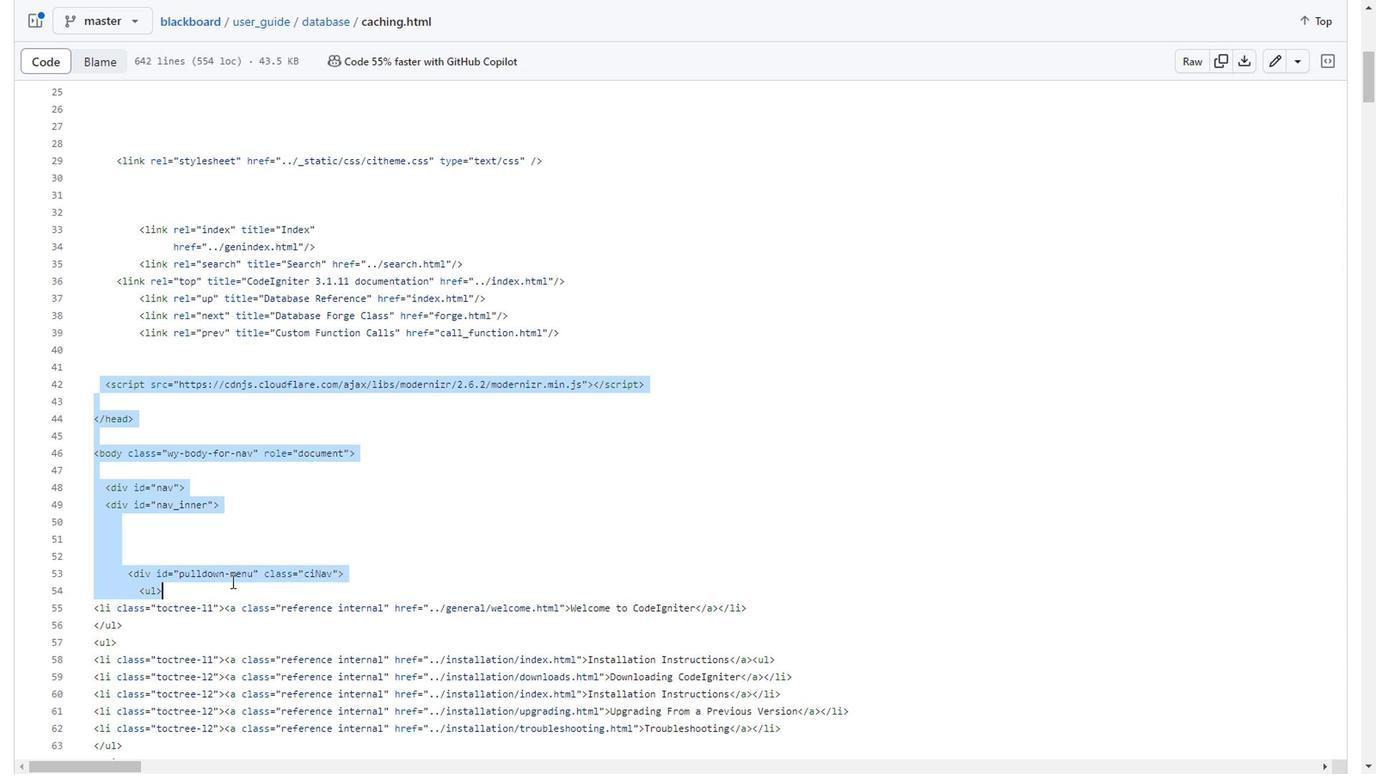 
Action: Mouse scrolled (241, 532) with delta (0, 0)
Screenshot: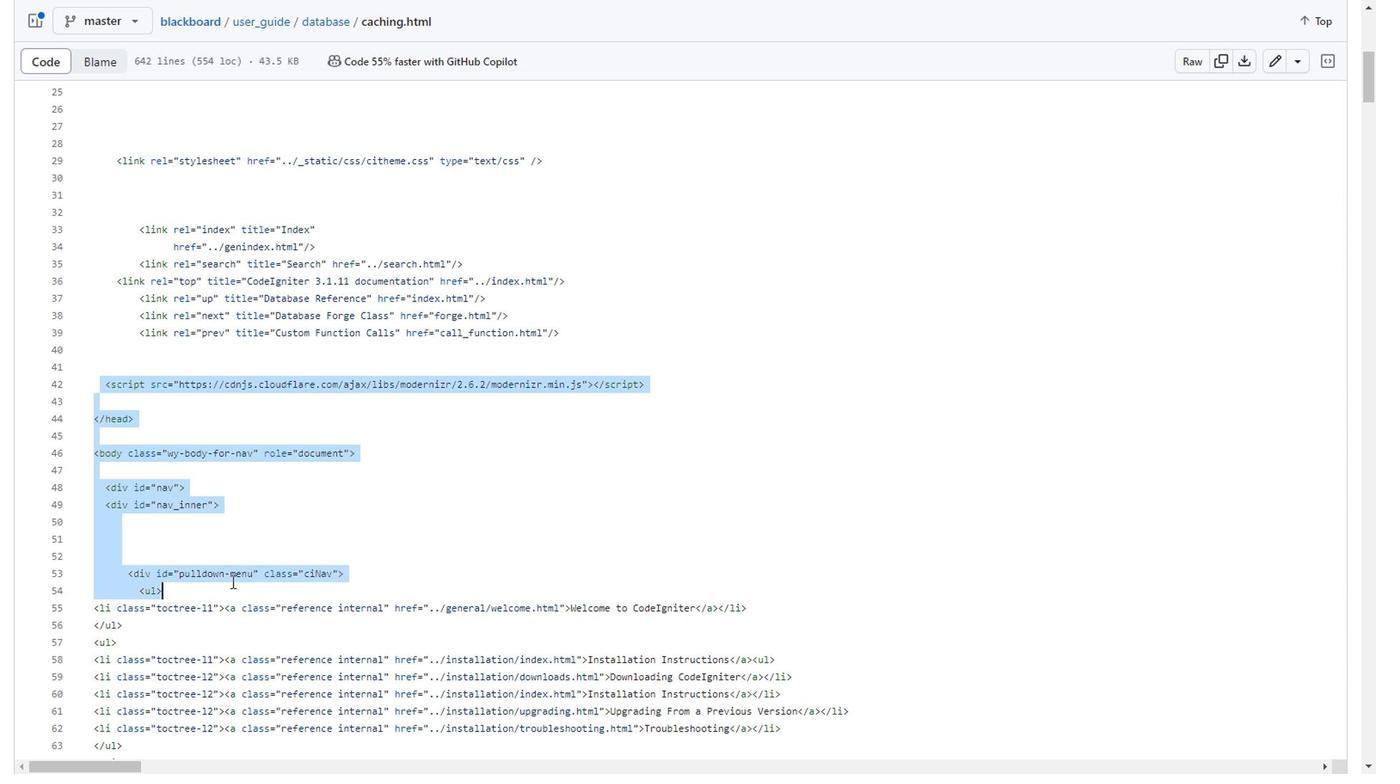 
Action: Mouse moved to (118, 487)
Screenshot: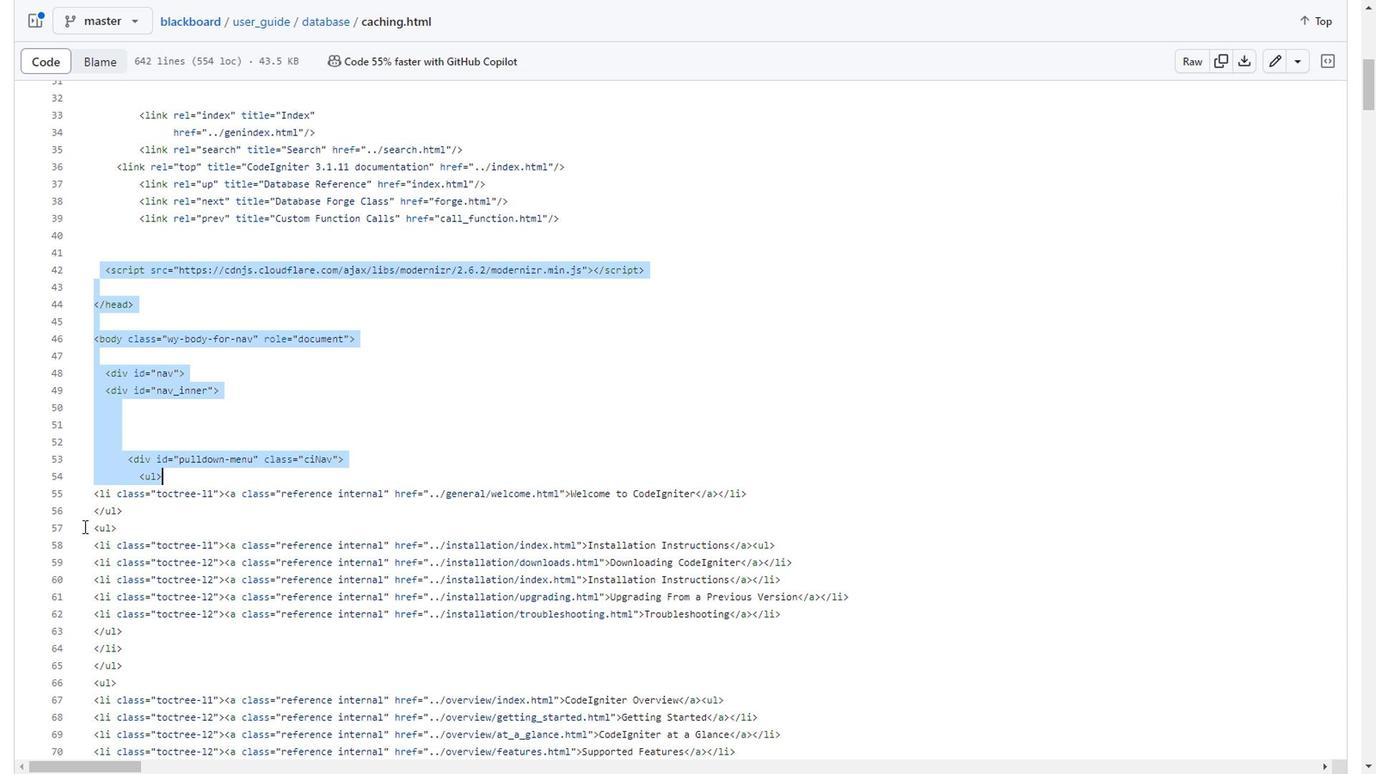
Action: Mouse pressed left at (118, 487)
Screenshot: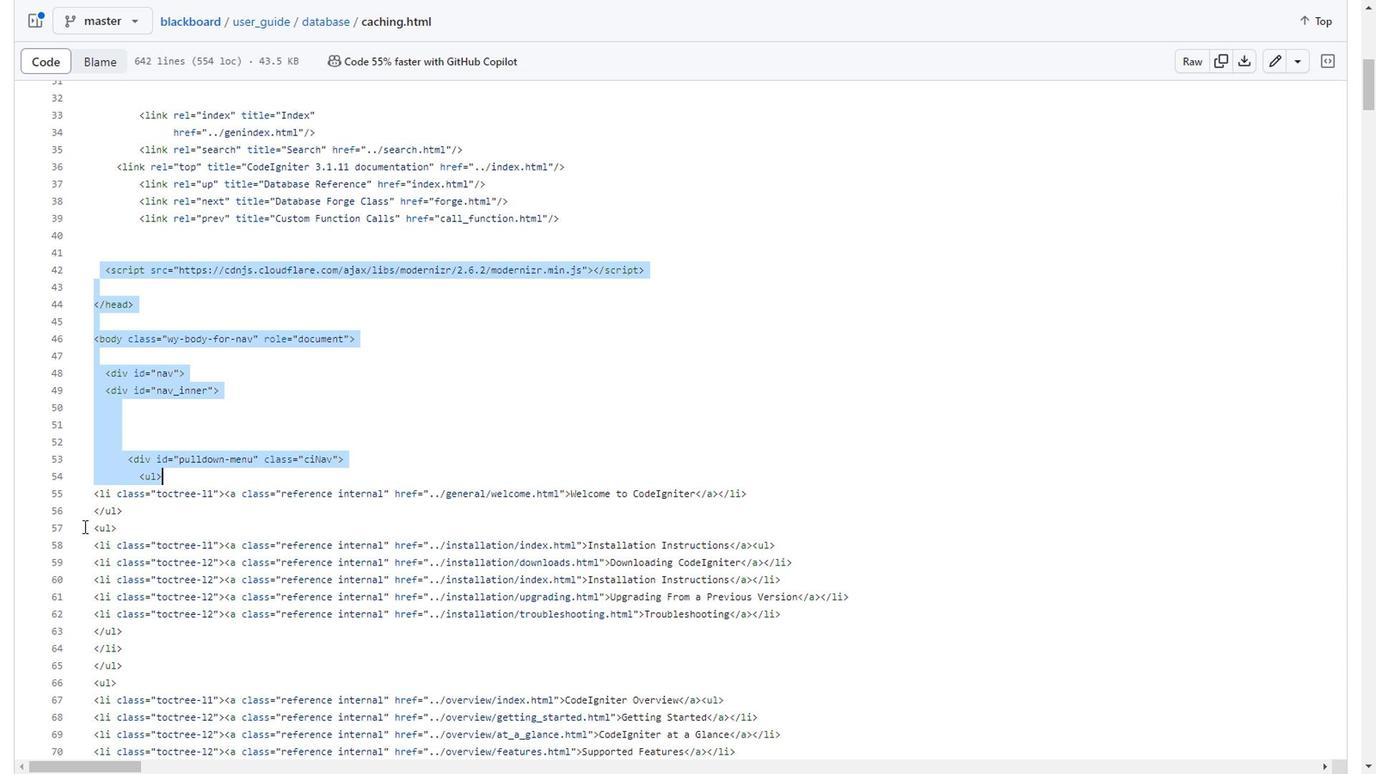 
Action: Mouse moved to (404, 566)
Screenshot: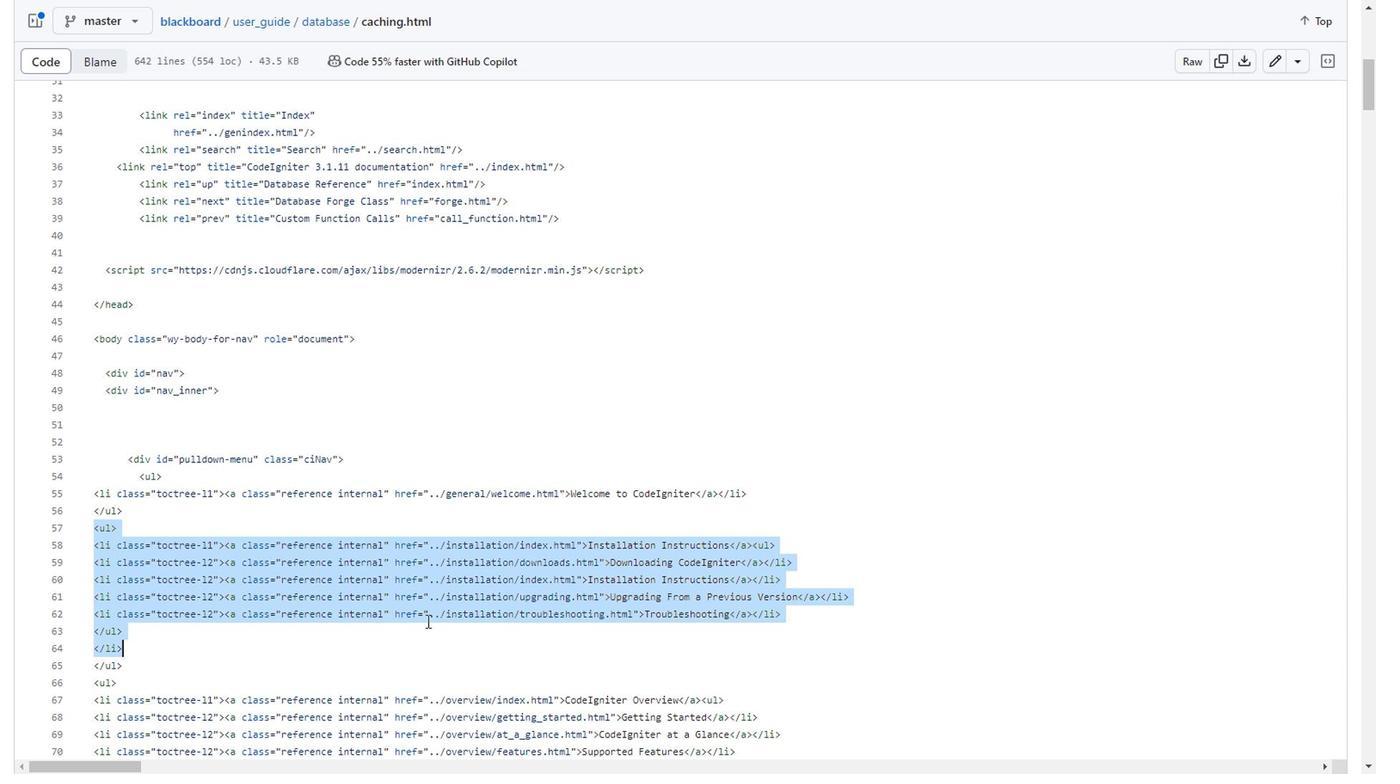 
Action: Mouse scrolled (404, 565) with delta (0, 0)
Screenshot: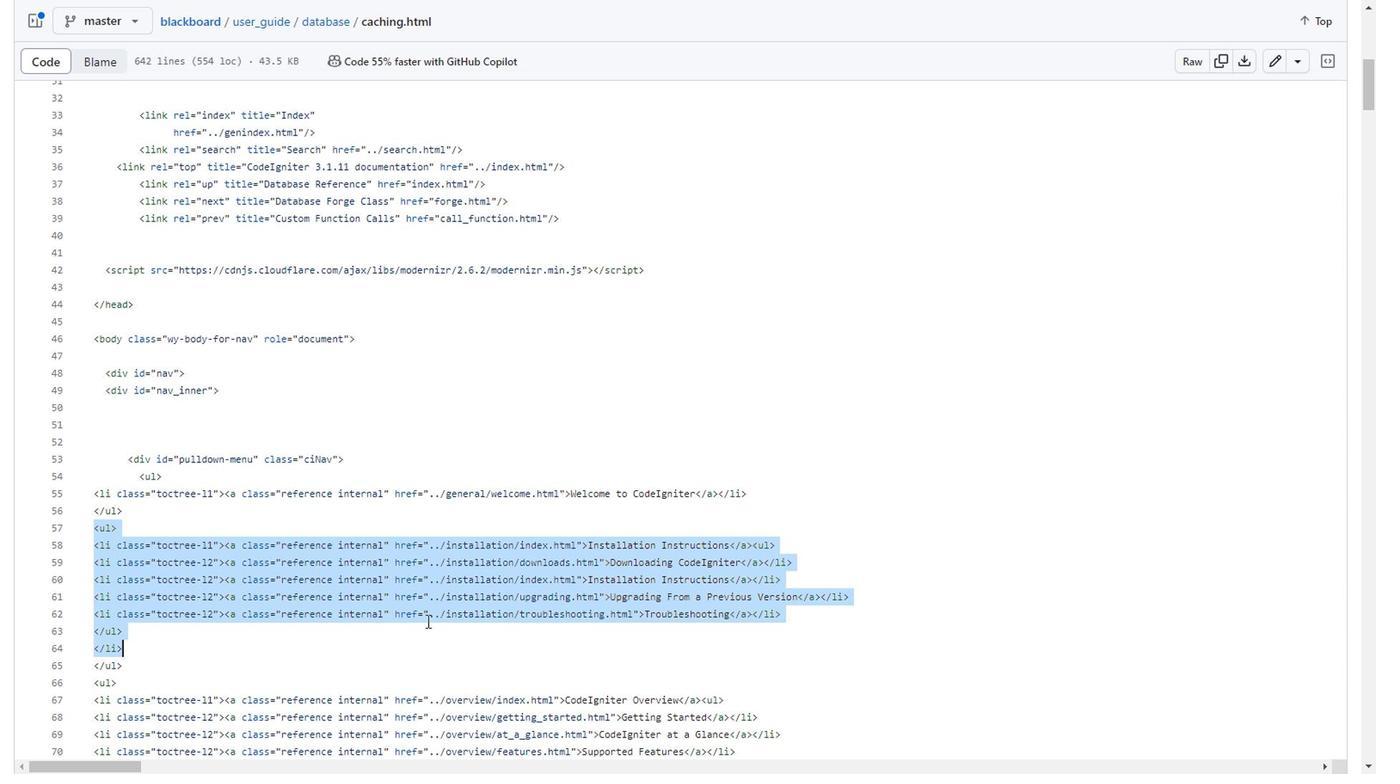 
Action: Mouse scrolled (404, 565) with delta (0, 0)
Screenshot: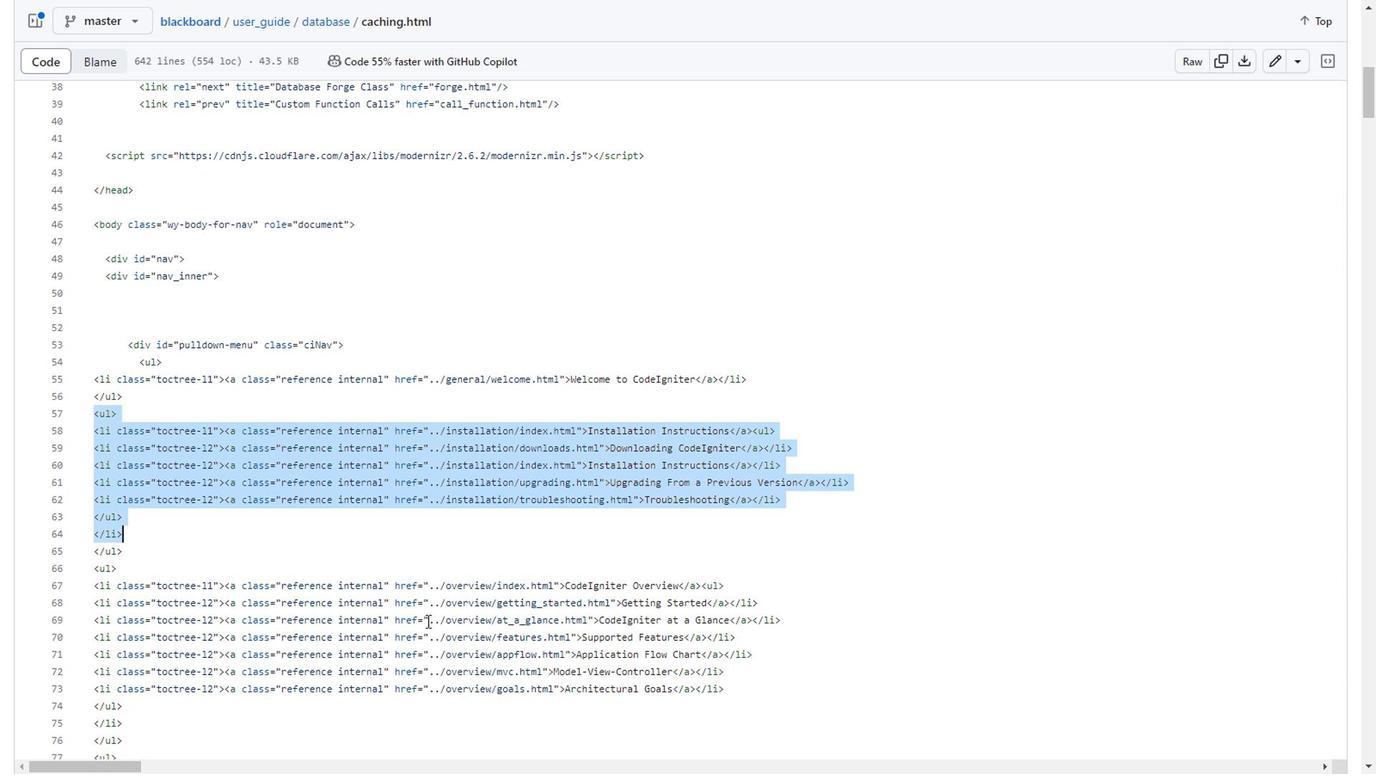 
Action: Mouse moved to (399, 390)
Screenshot: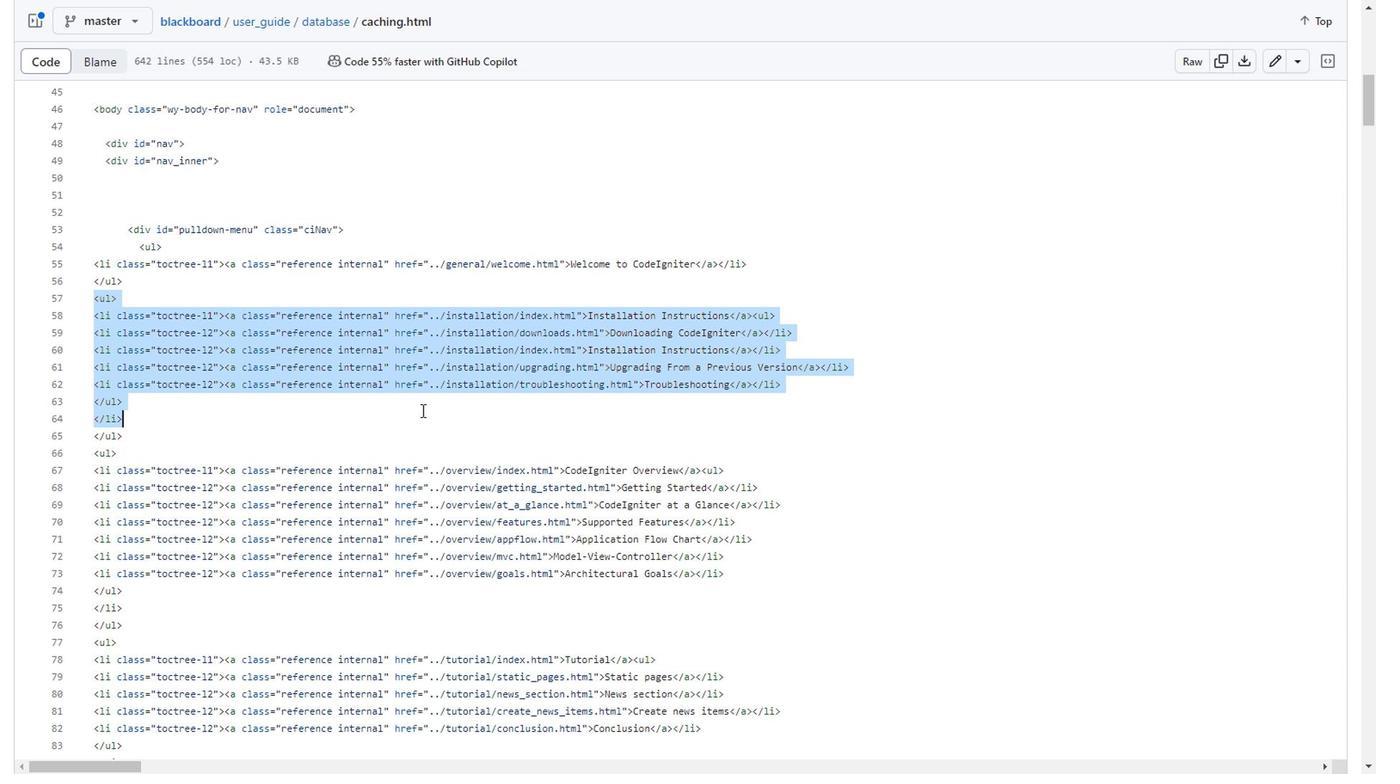 
Action: Mouse scrolled (399, 389) with delta (0, 0)
Screenshot: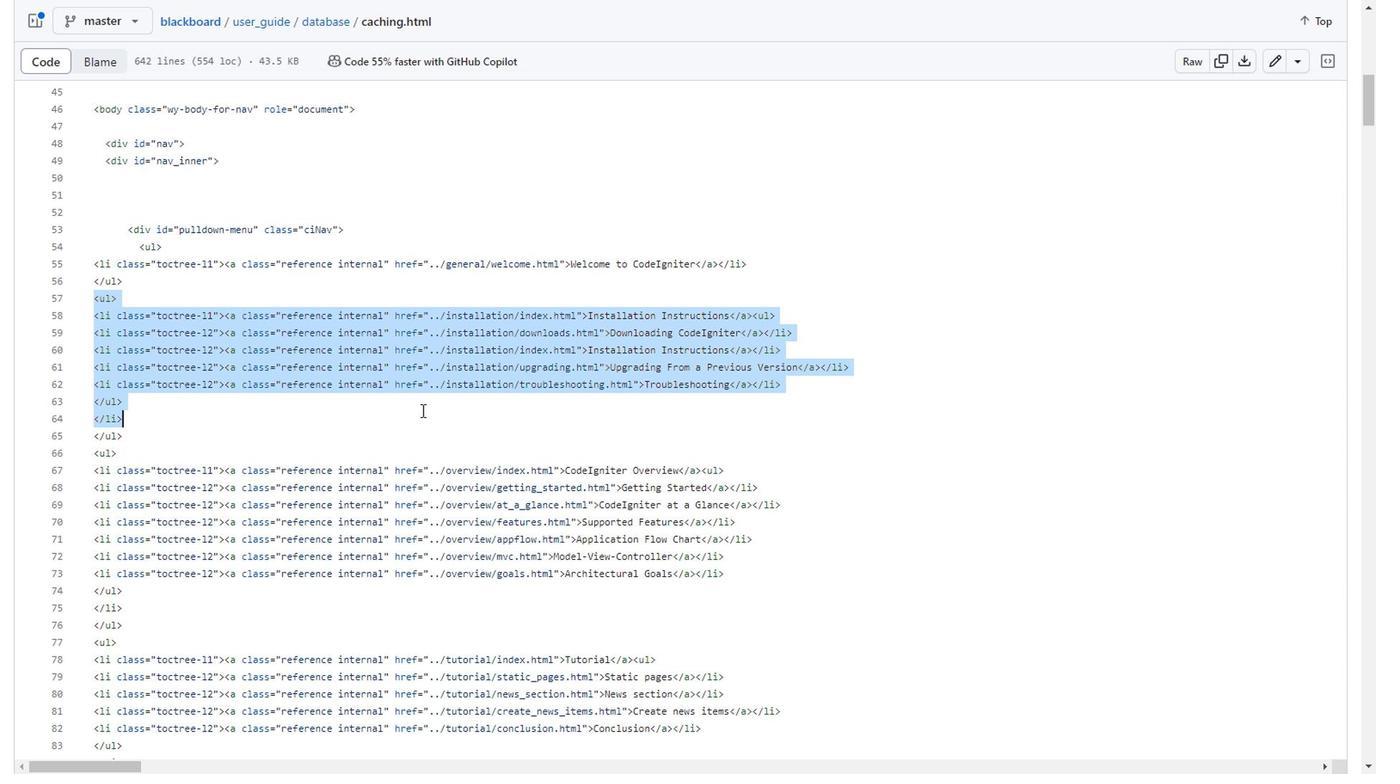 
Action: Mouse scrolled (399, 389) with delta (0, 0)
Screenshot: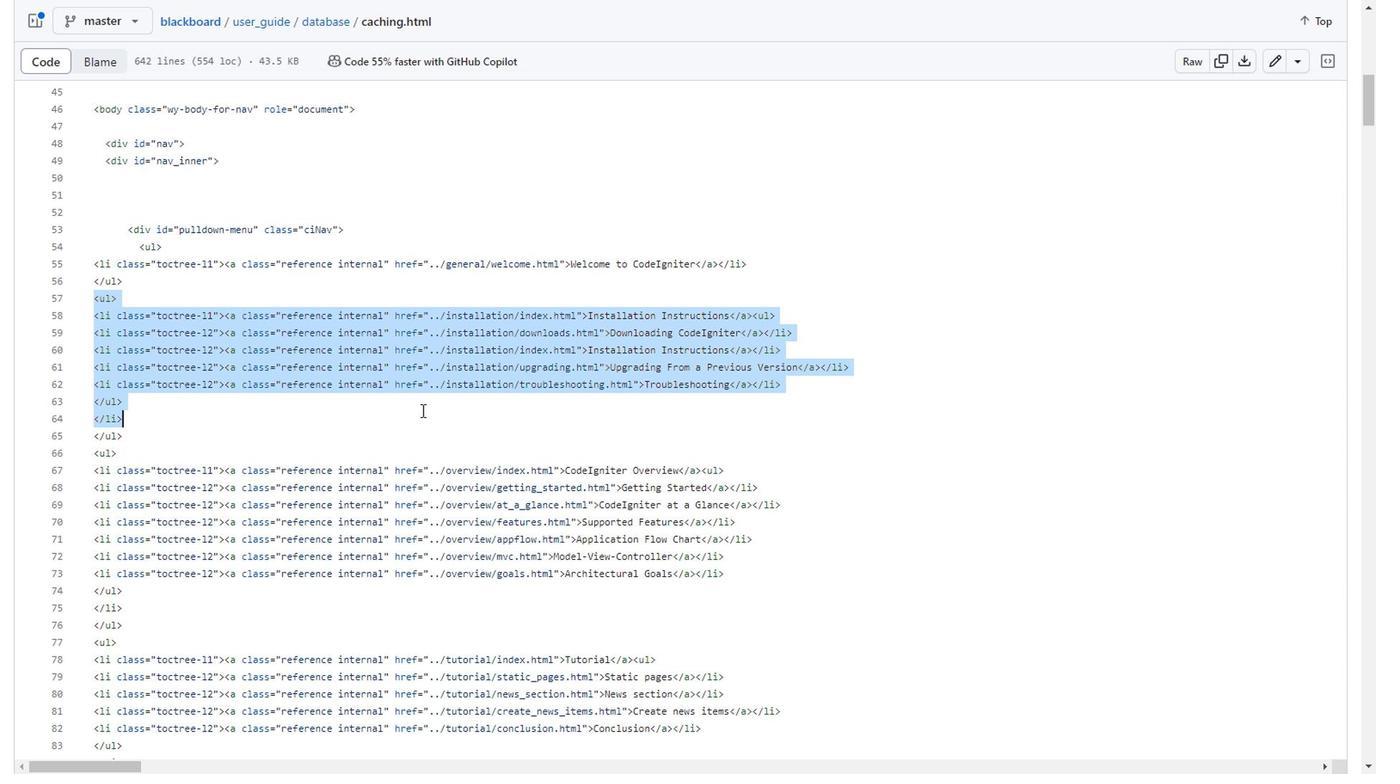 
Action: Mouse scrolled (399, 389) with delta (0, 0)
Screenshot: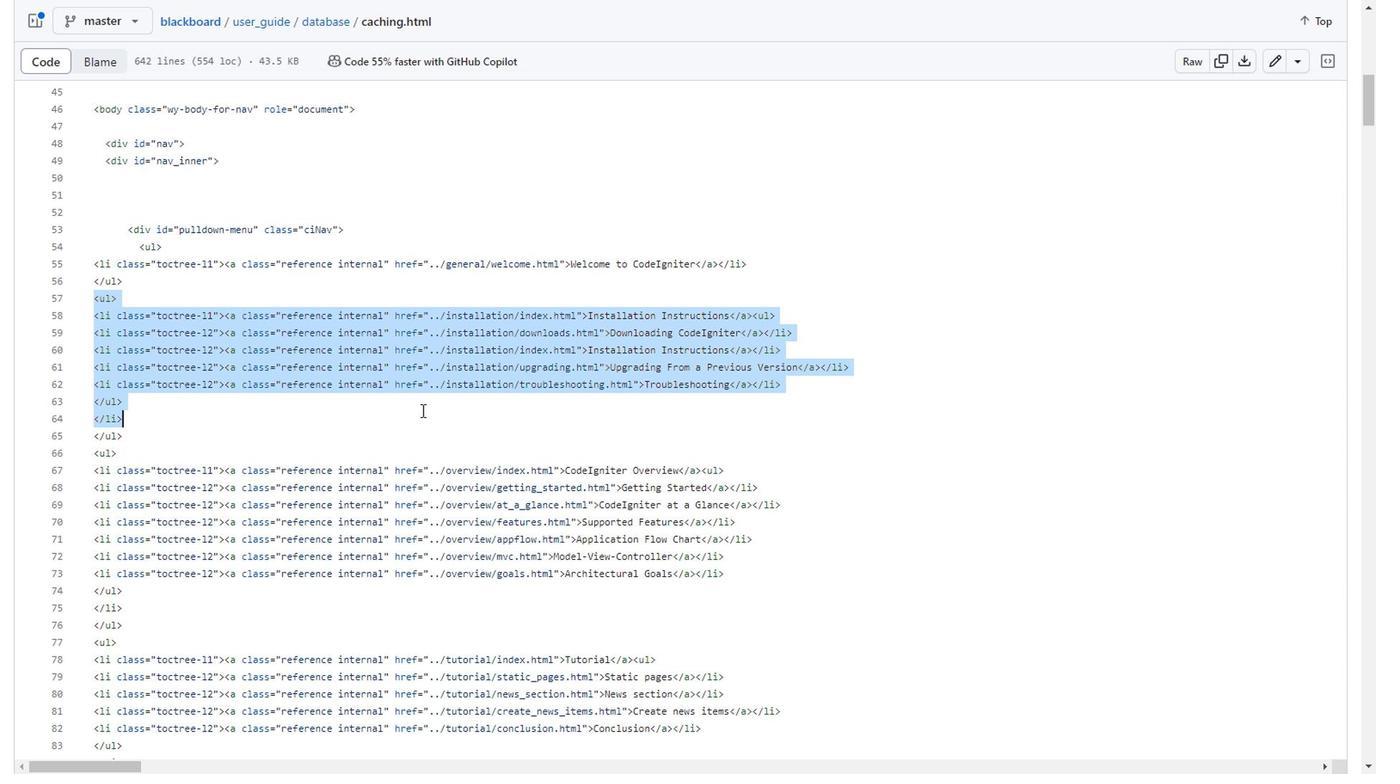 
Action: Mouse scrolled (399, 389) with delta (0, 0)
Screenshot: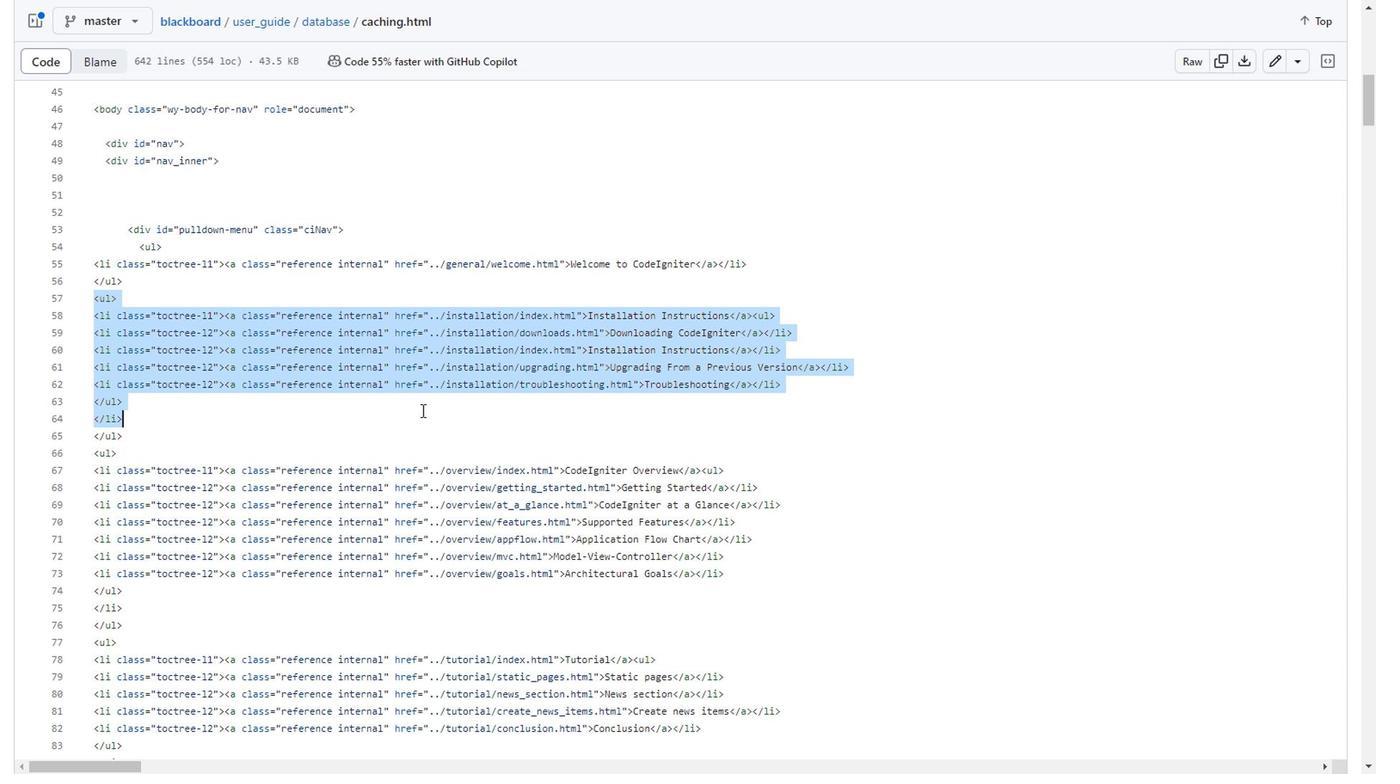 
Action: Mouse scrolled (399, 389) with delta (0, 0)
Screenshot: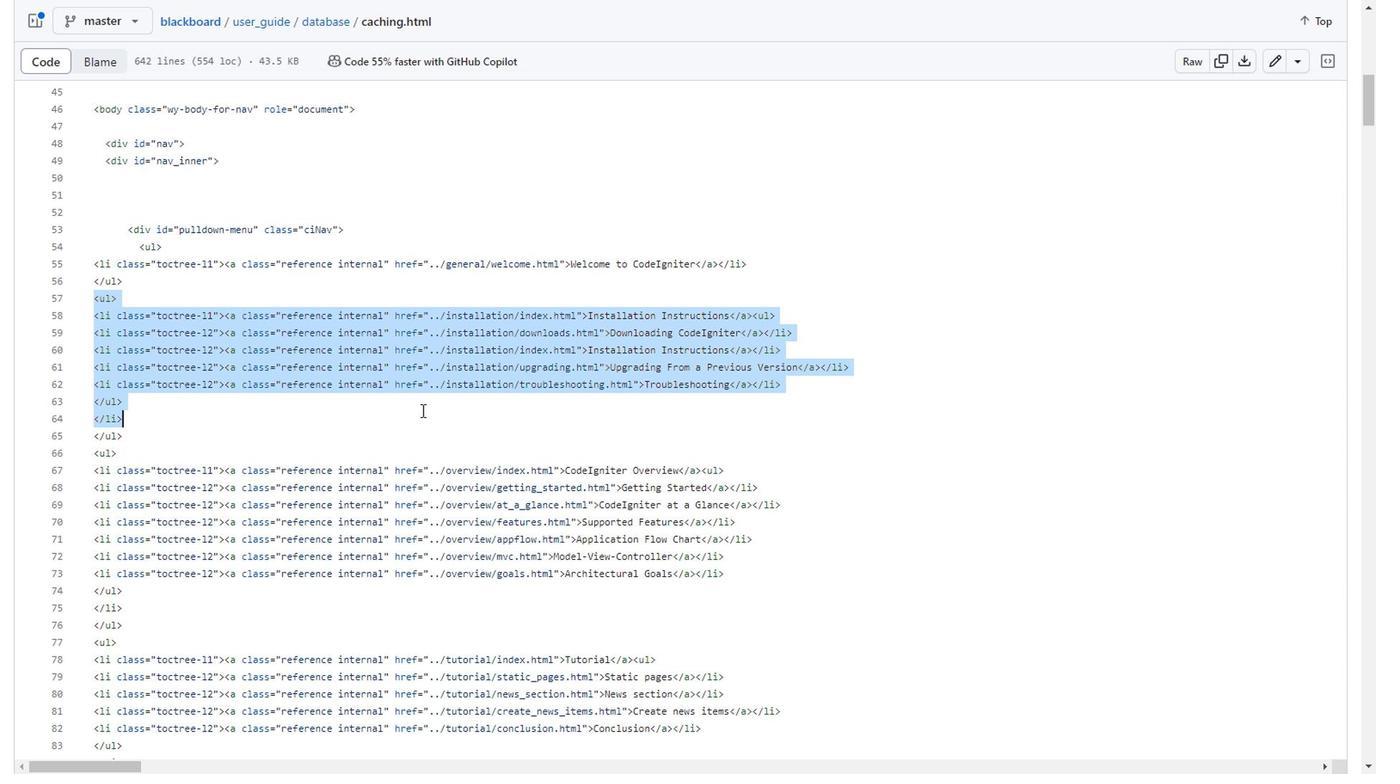 
Action: Mouse scrolled (399, 389) with delta (0, 0)
Screenshot: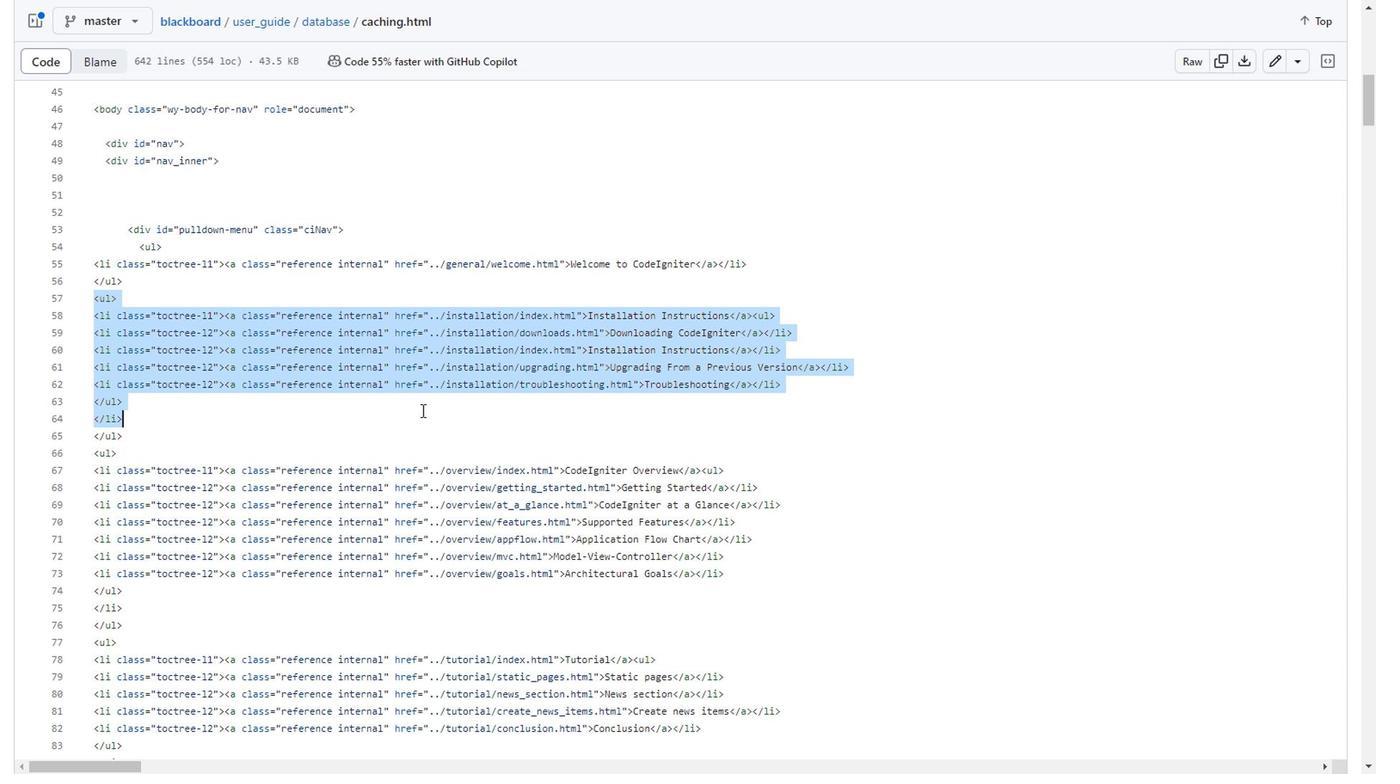 
Action: Mouse scrolled (399, 389) with delta (0, 0)
Screenshot: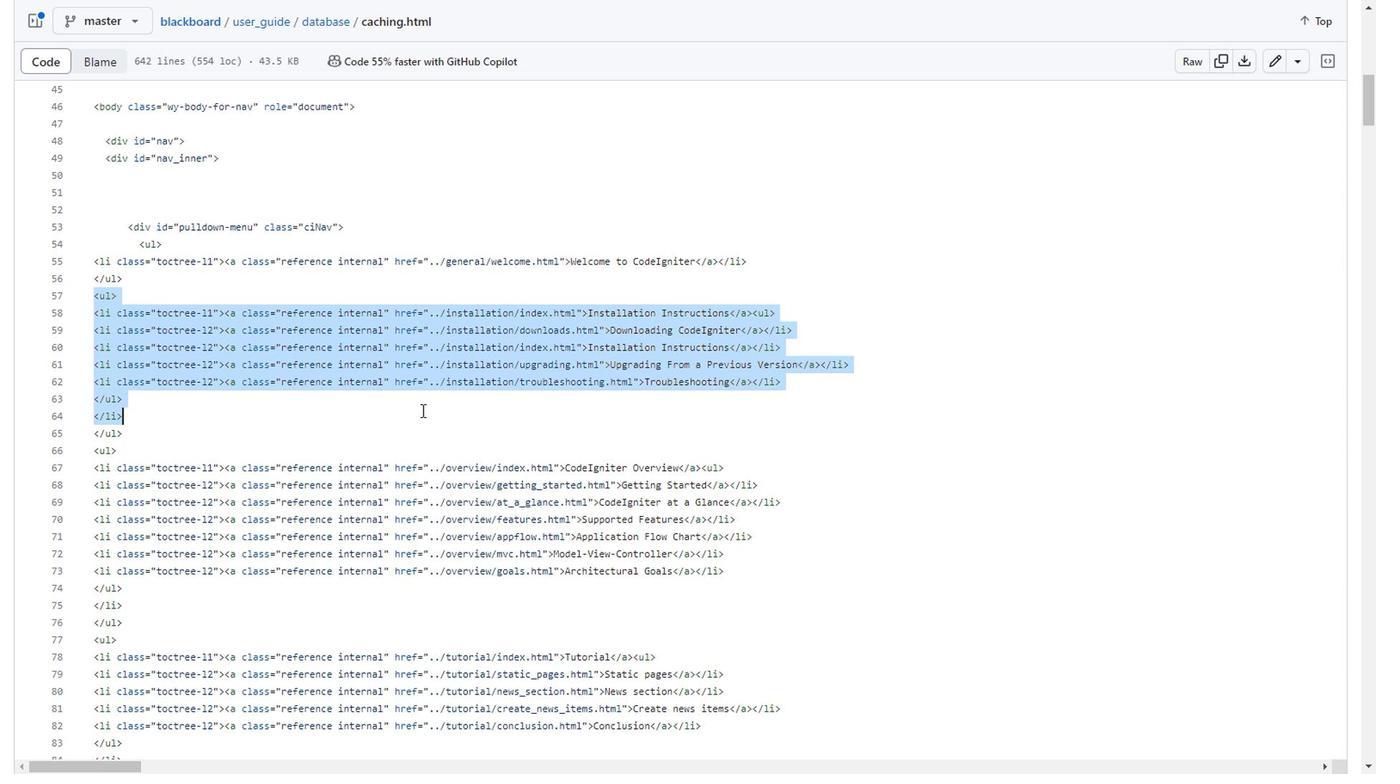 
Action: Mouse scrolled (399, 389) with delta (0, 0)
Screenshot: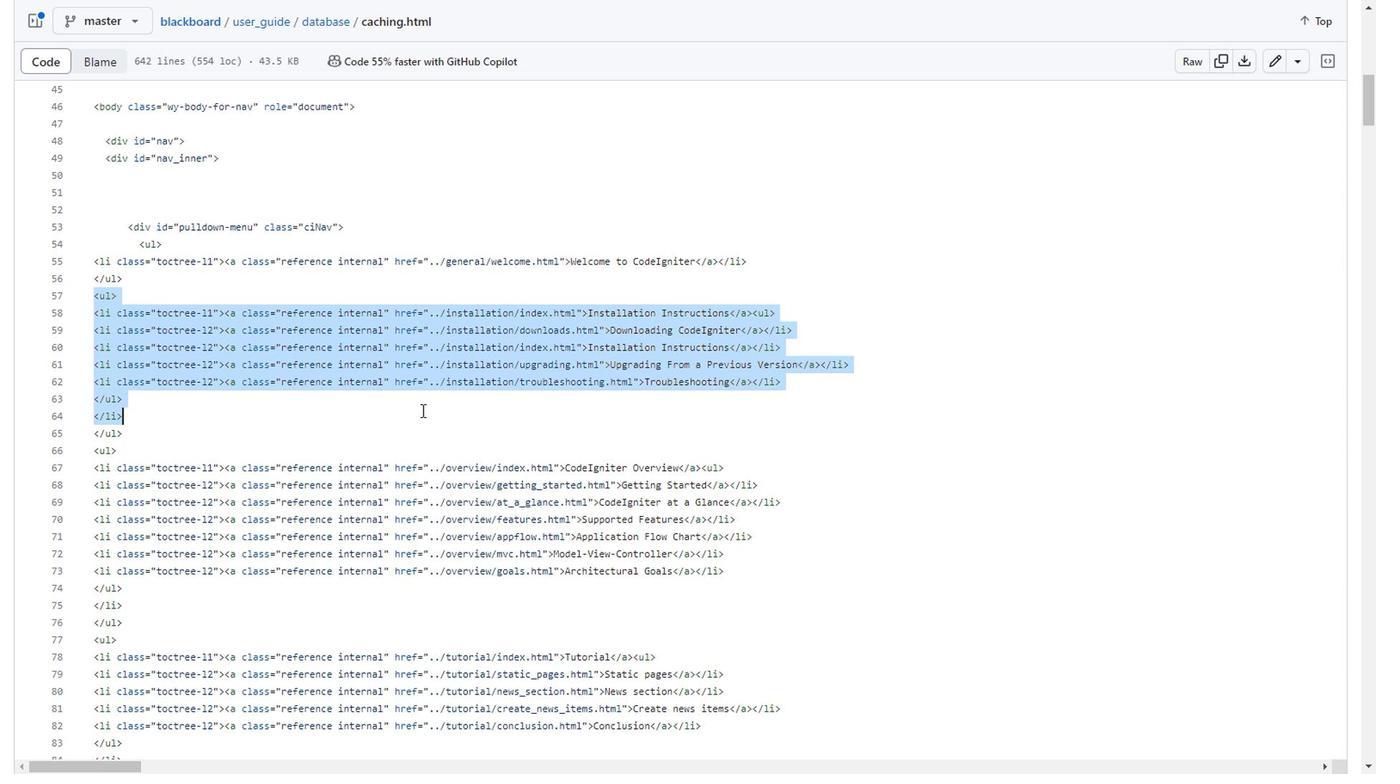 
Action: Mouse scrolled (399, 389) with delta (0, 0)
Screenshot: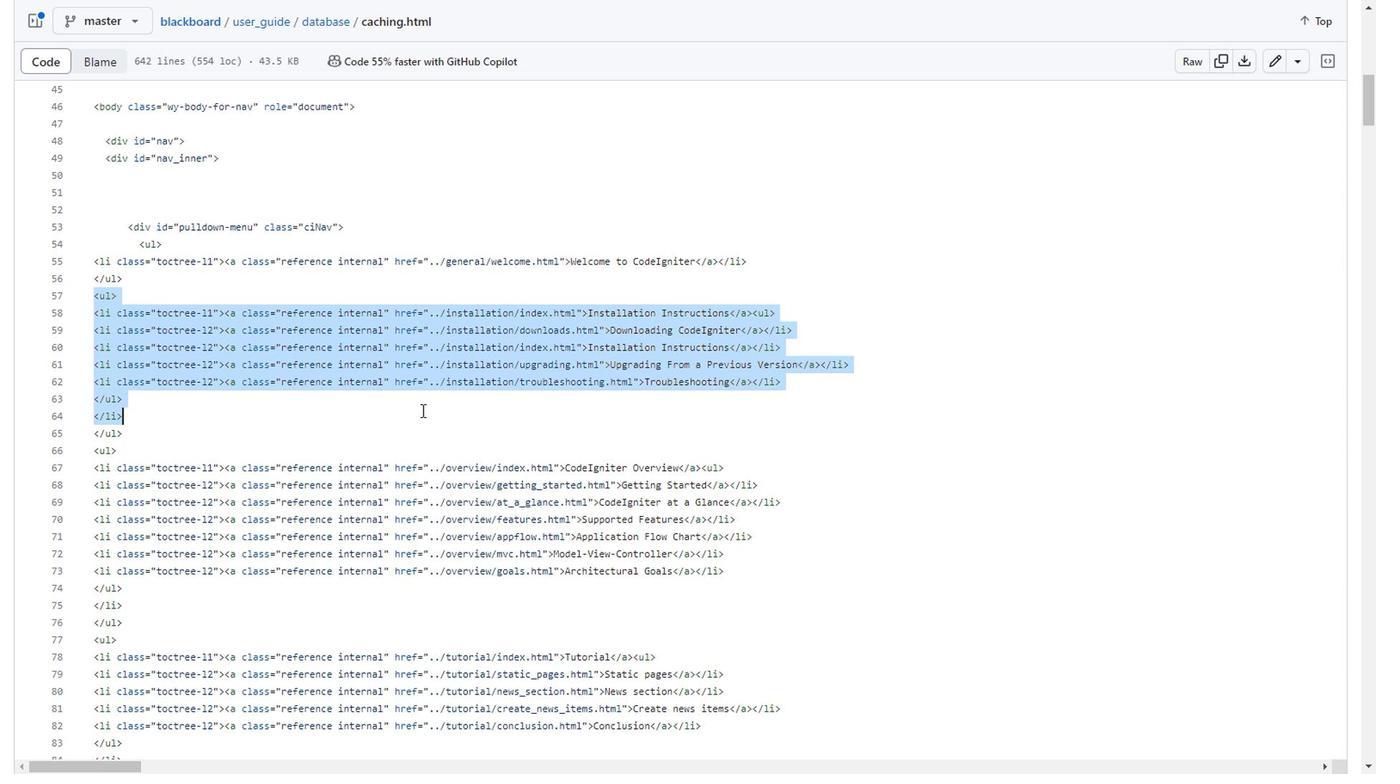 
Action: Mouse scrolled (399, 389) with delta (0, 0)
Screenshot: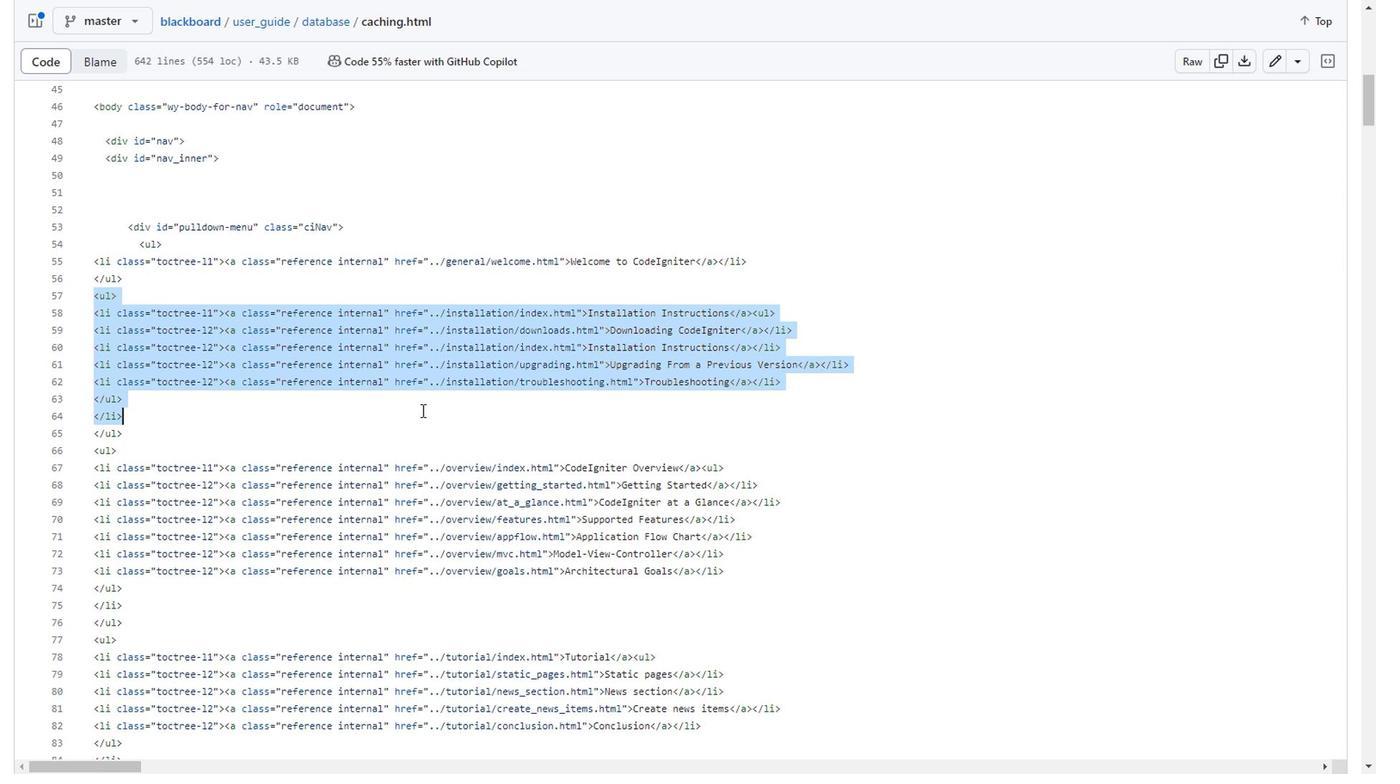 
Action: Mouse scrolled (399, 389) with delta (0, 0)
Screenshot: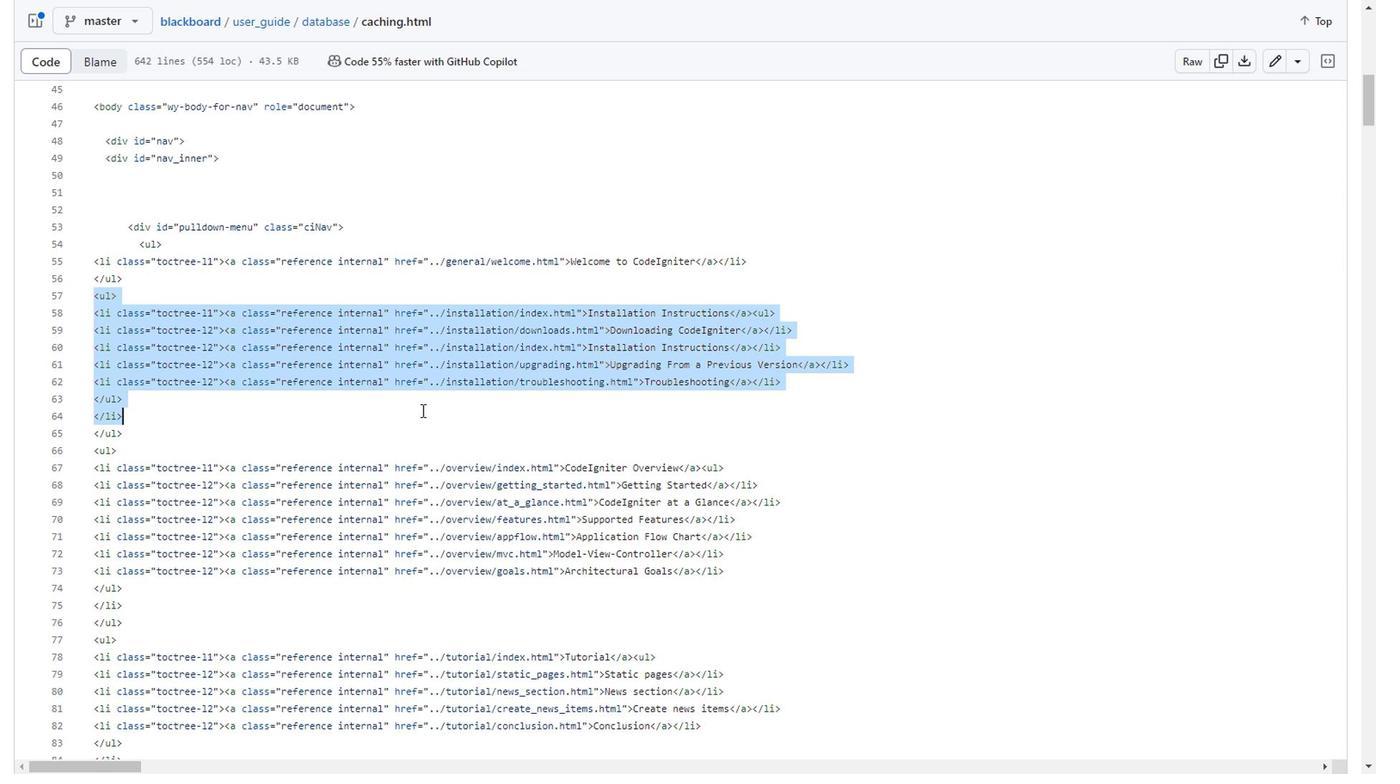 
Action: Mouse scrolled (399, 389) with delta (0, 0)
Screenshot: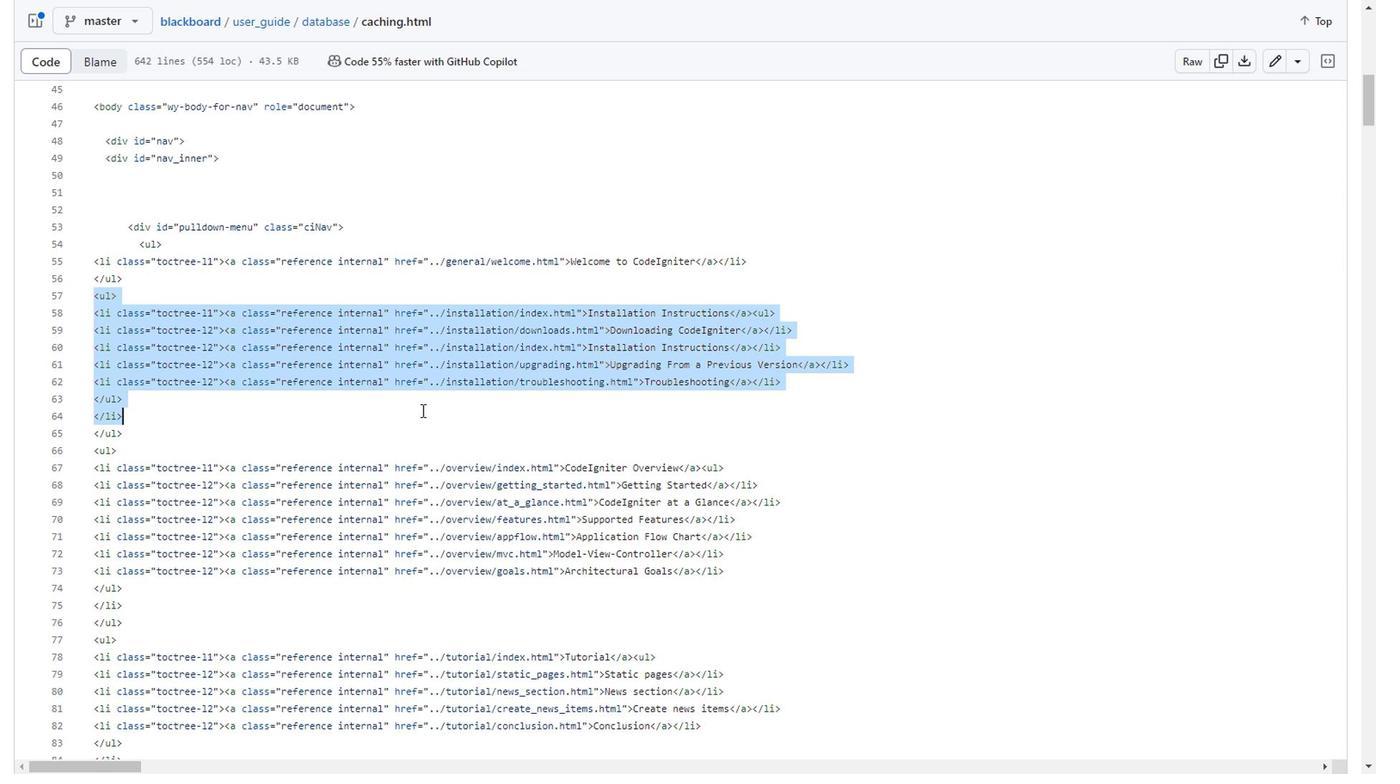 
Action: Mouse scrolled (399, 389) with delta (0, 0)
Screenshot: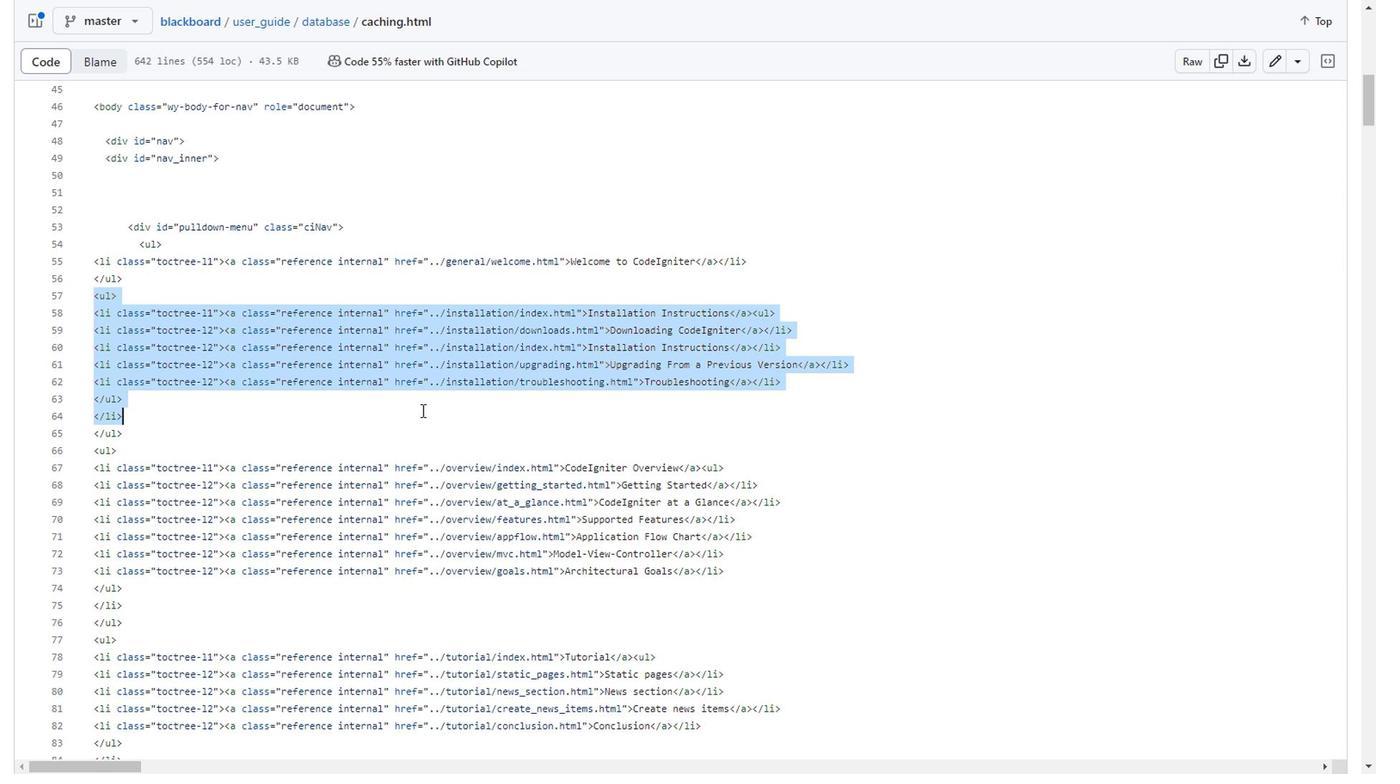 
Action: Mouse scrolled (399, 389) with delta (0, 0)
Screenshot: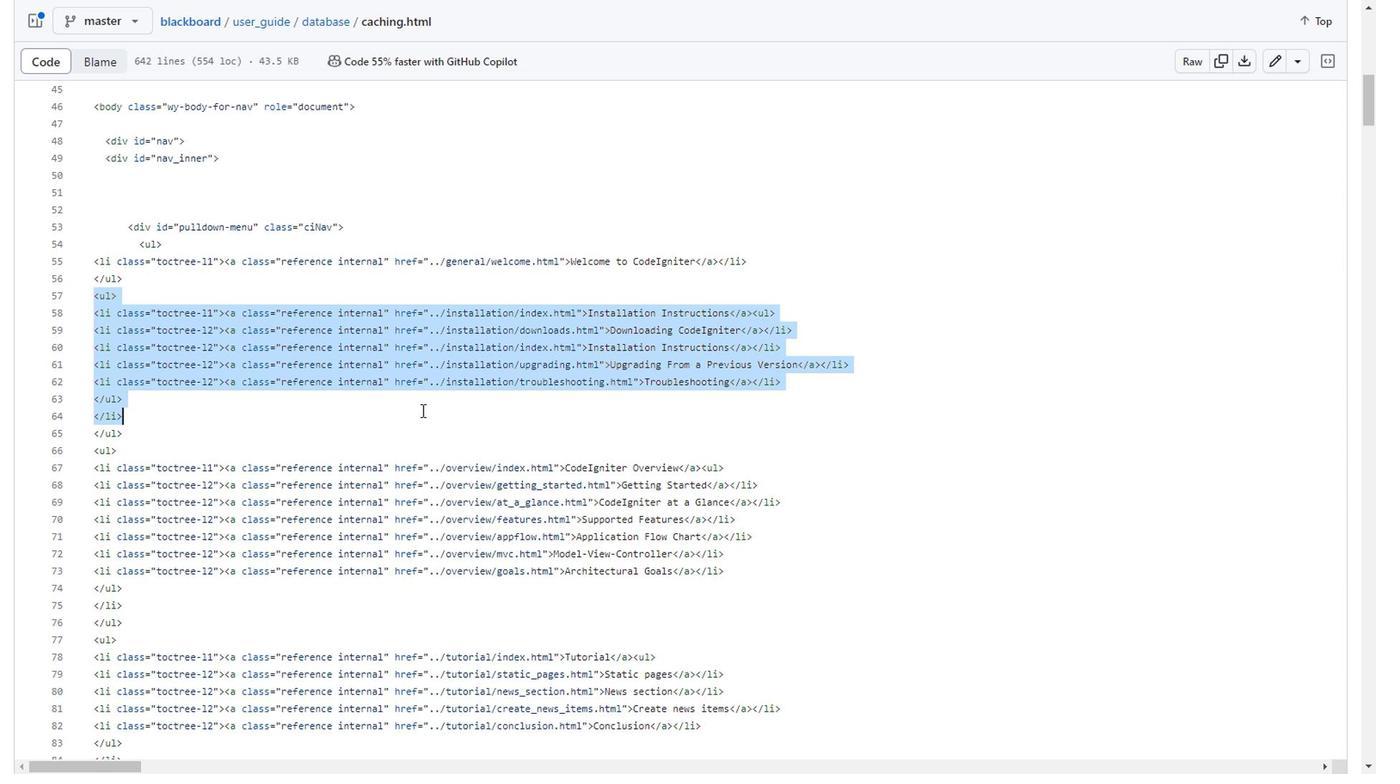 
Action: Mouse scrolled (399, 389) with delta (0, 0)
Screenshot: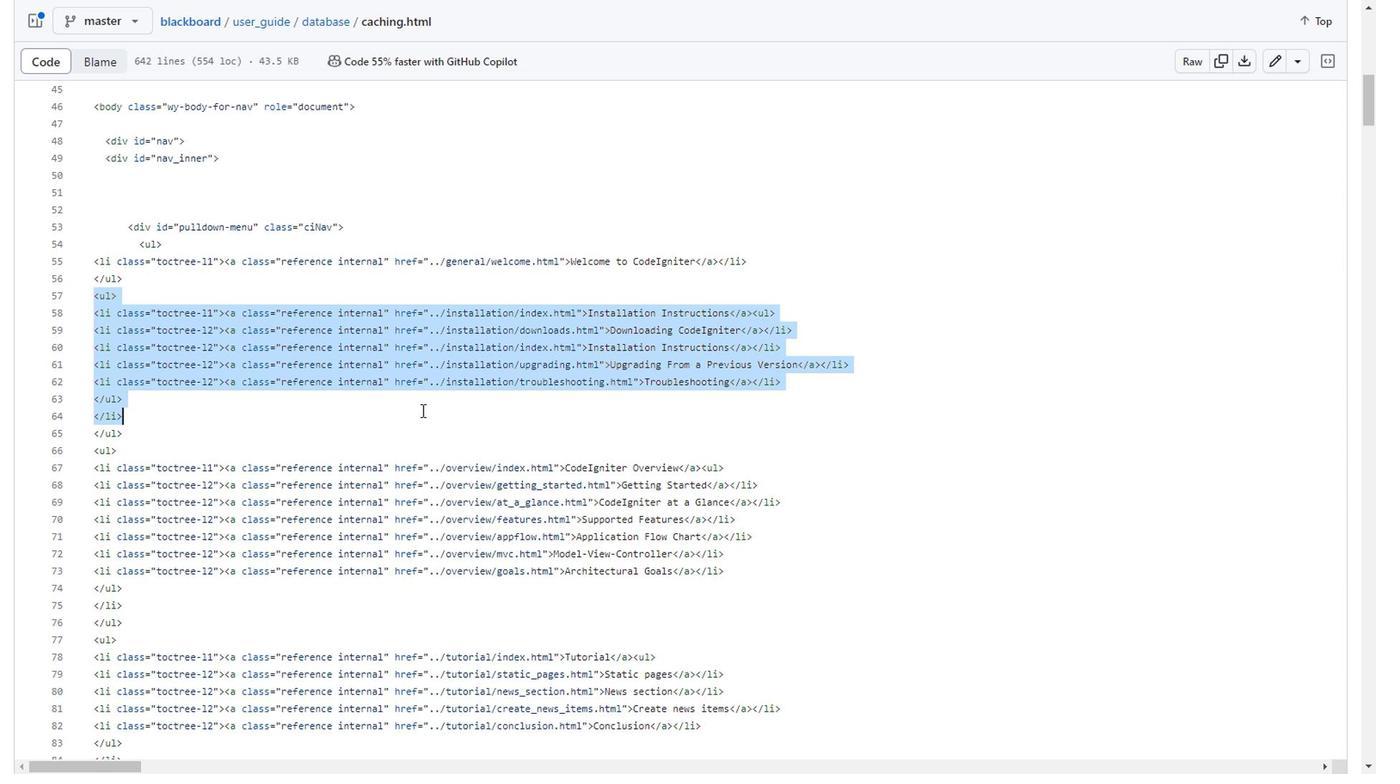 
Action: Mouse scrolled (399, 389) with delta (0, 0)
Screenshot: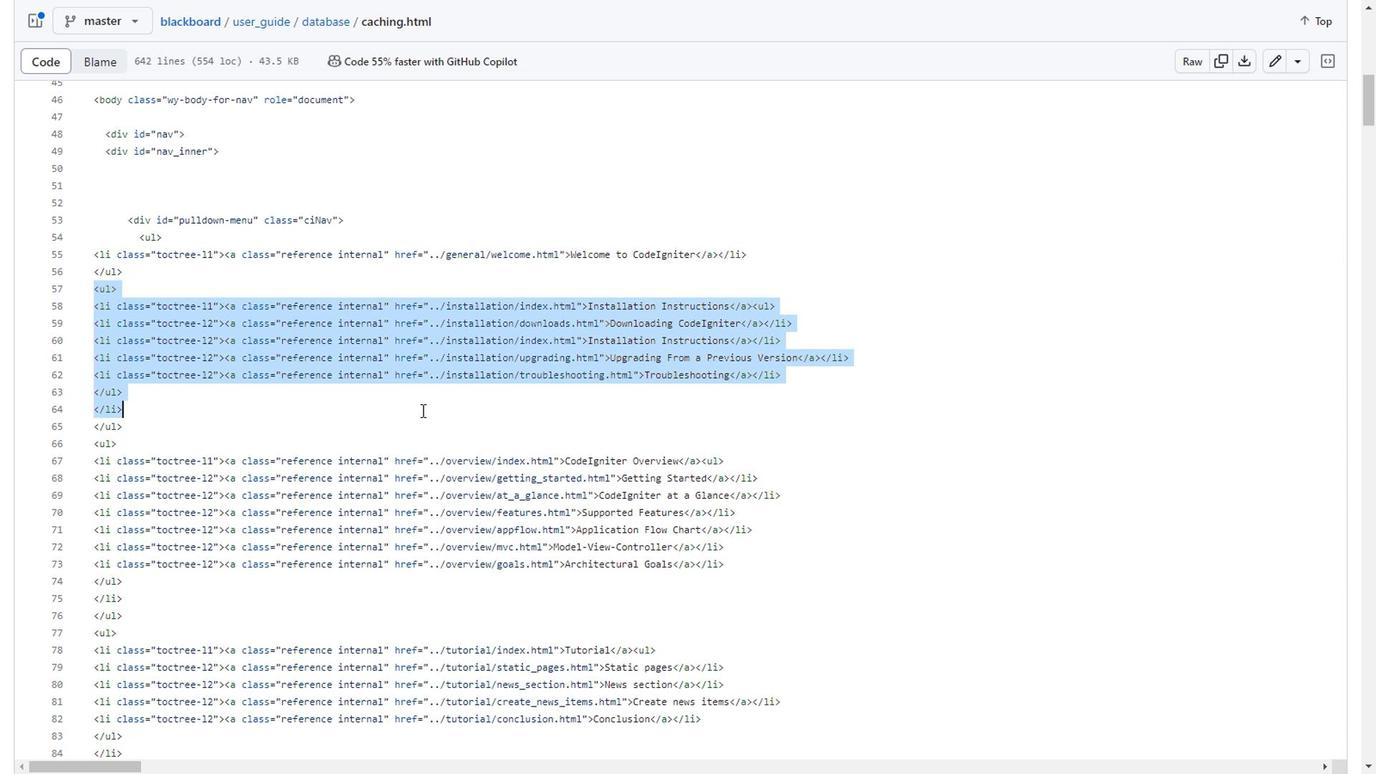 
Action: Mouse scrolled (399, 389) with delta (0, 0)
Screenshot: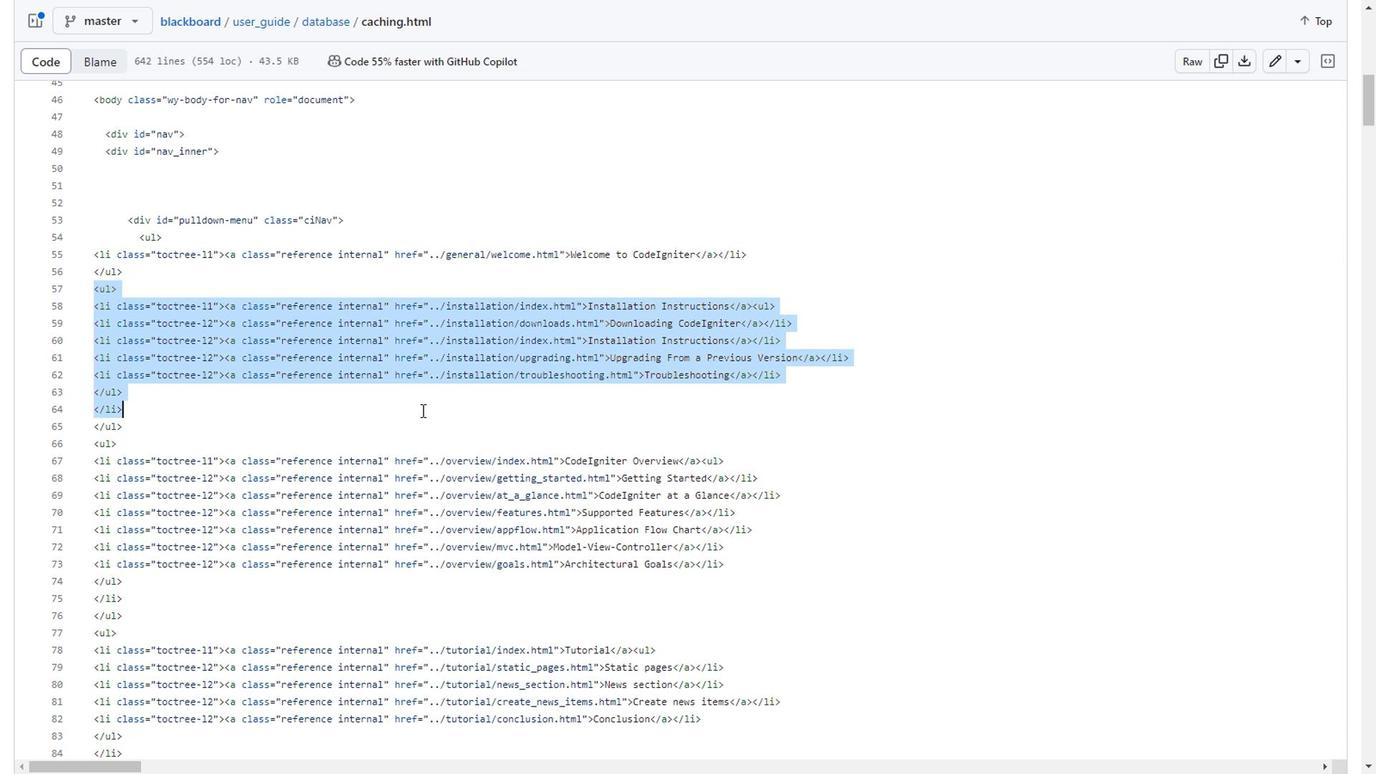 
Action: Mouse scrolled (399, 389) with delta (0, 0)
Screenshot: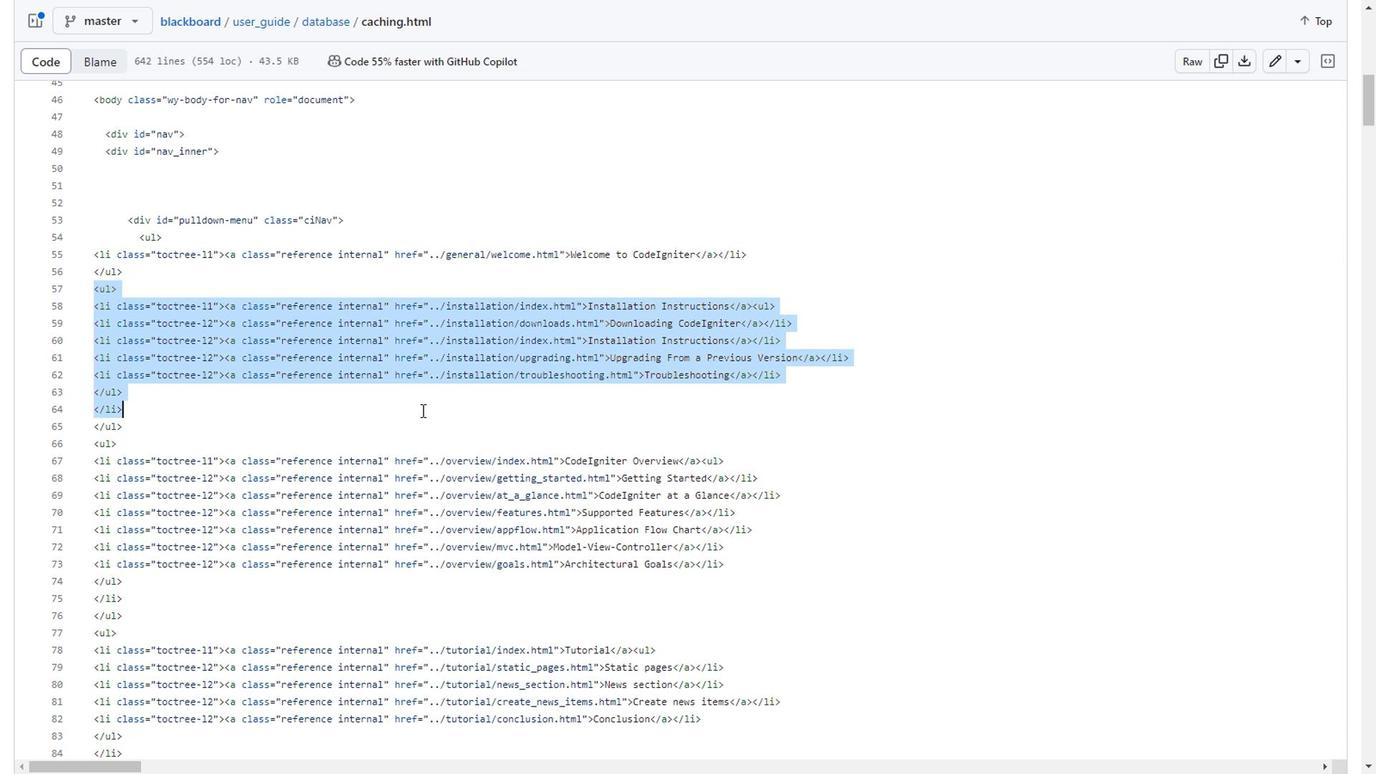 
Action: Mouse scrolled (399, 389) with delta (0, 0)
Screenshot: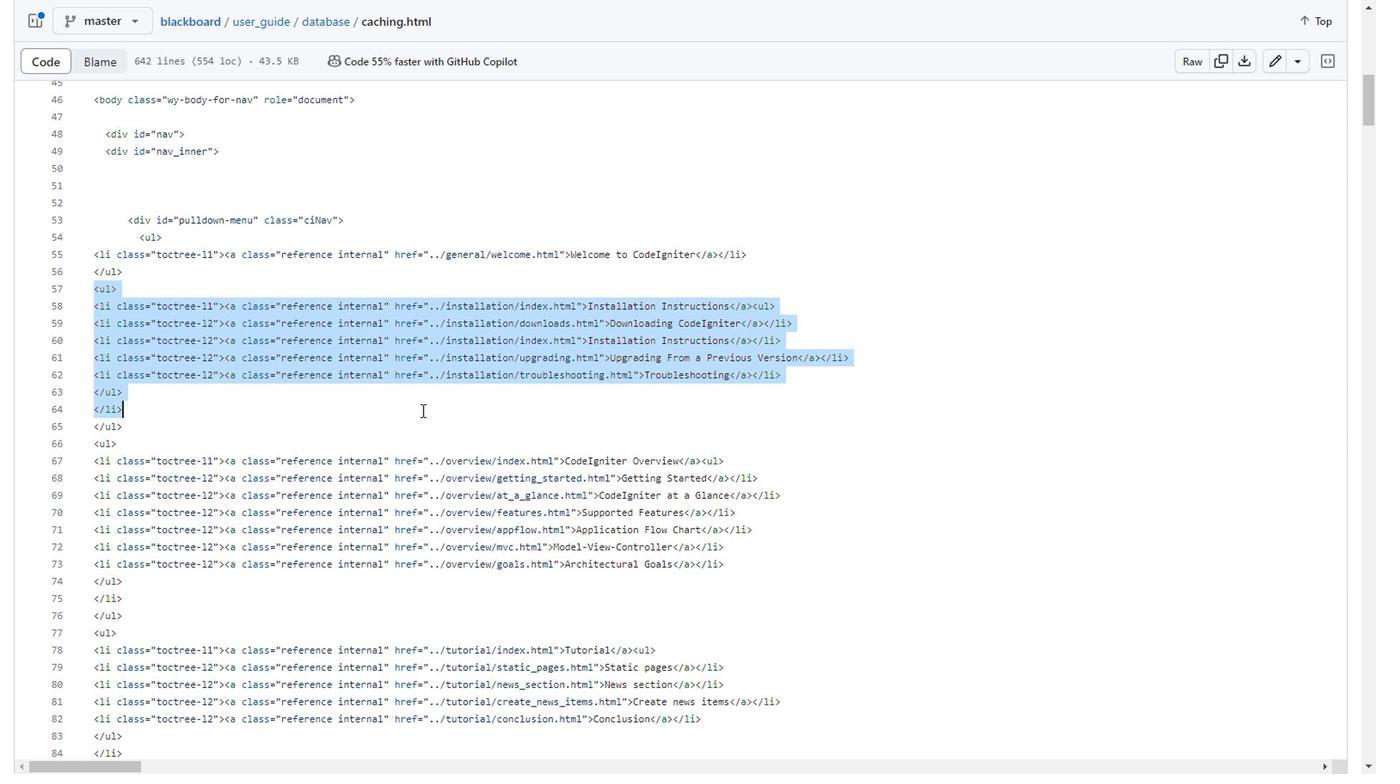 
Action: Mouse scrolled (399, 389) with delta (0, 0)
Screenshot: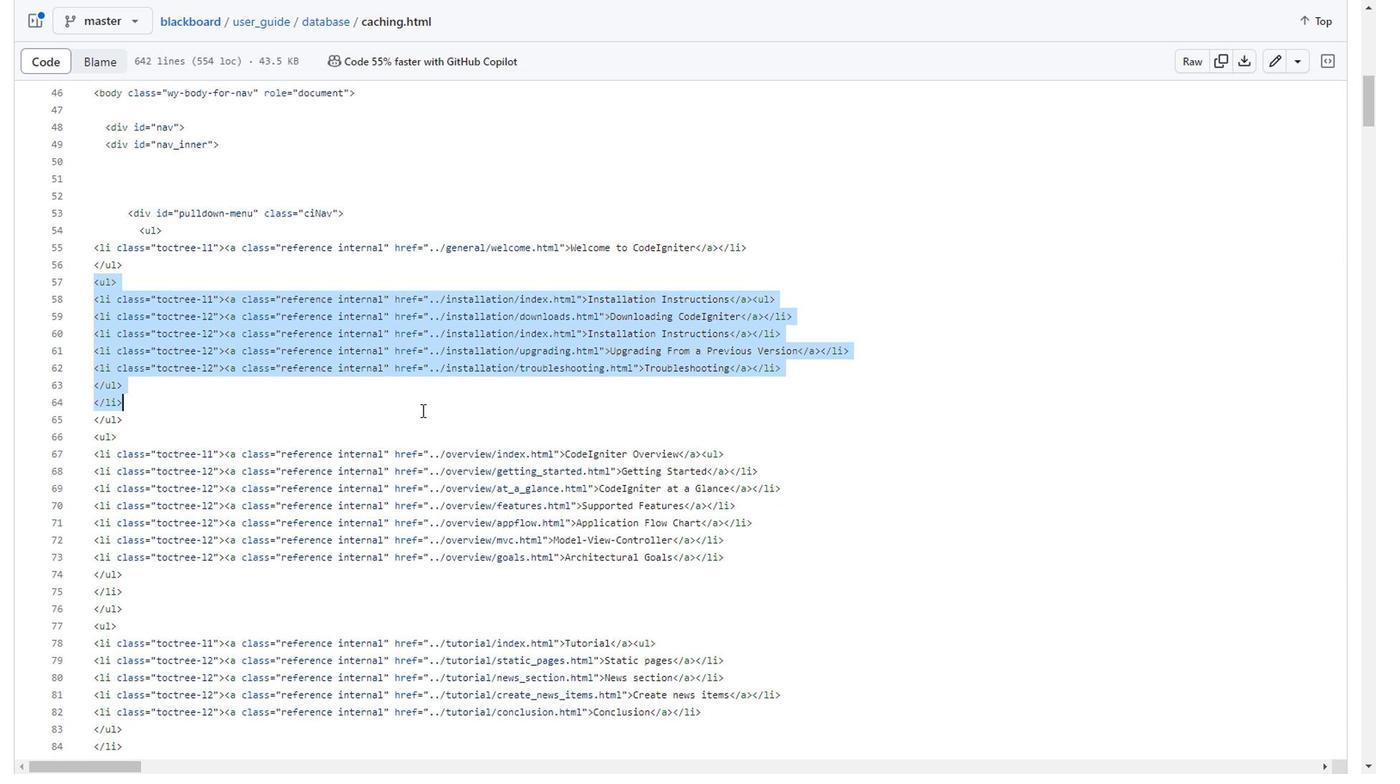 
Action: Mouse scrolled (399, 389) with delta (0, 0)
Screenshot: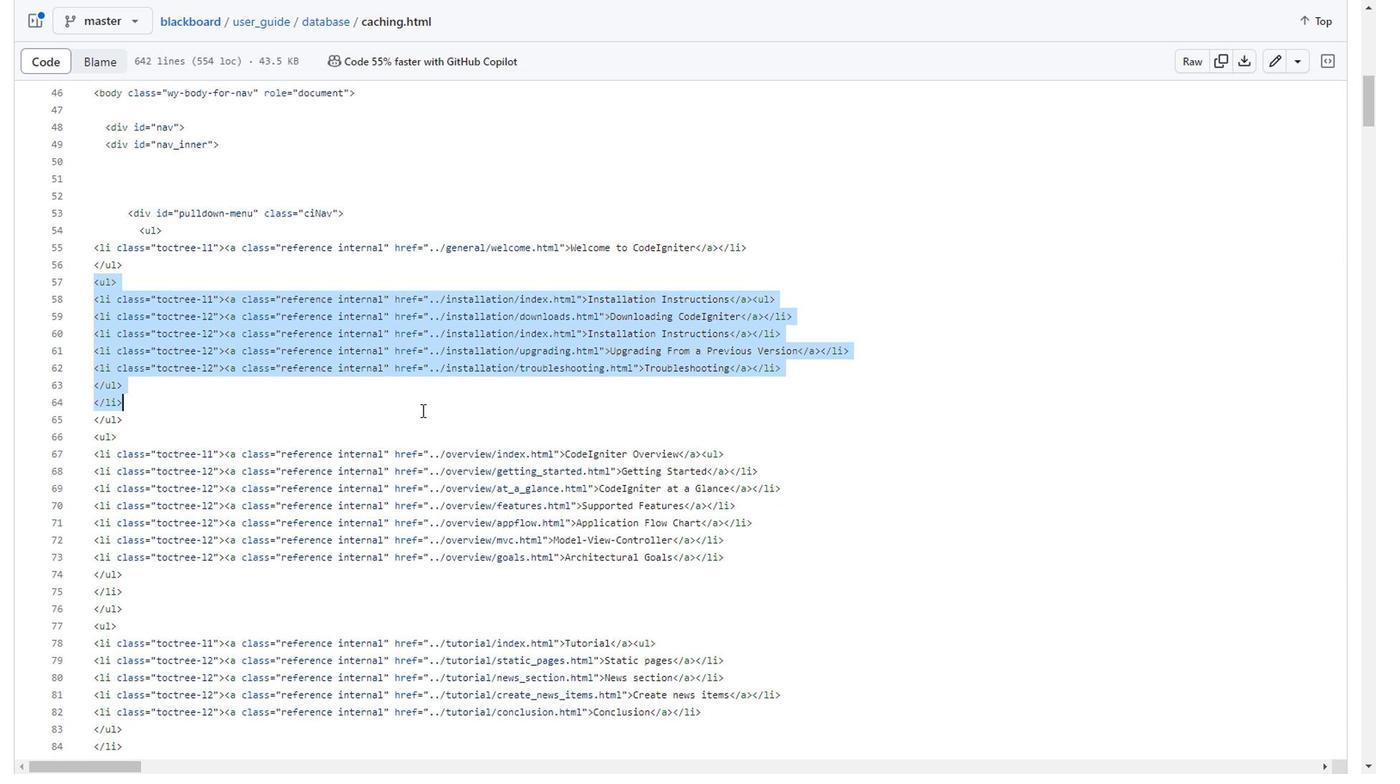 
Action: Mouse scrolled (399, 389) with delta (0, 0)
Screenshot: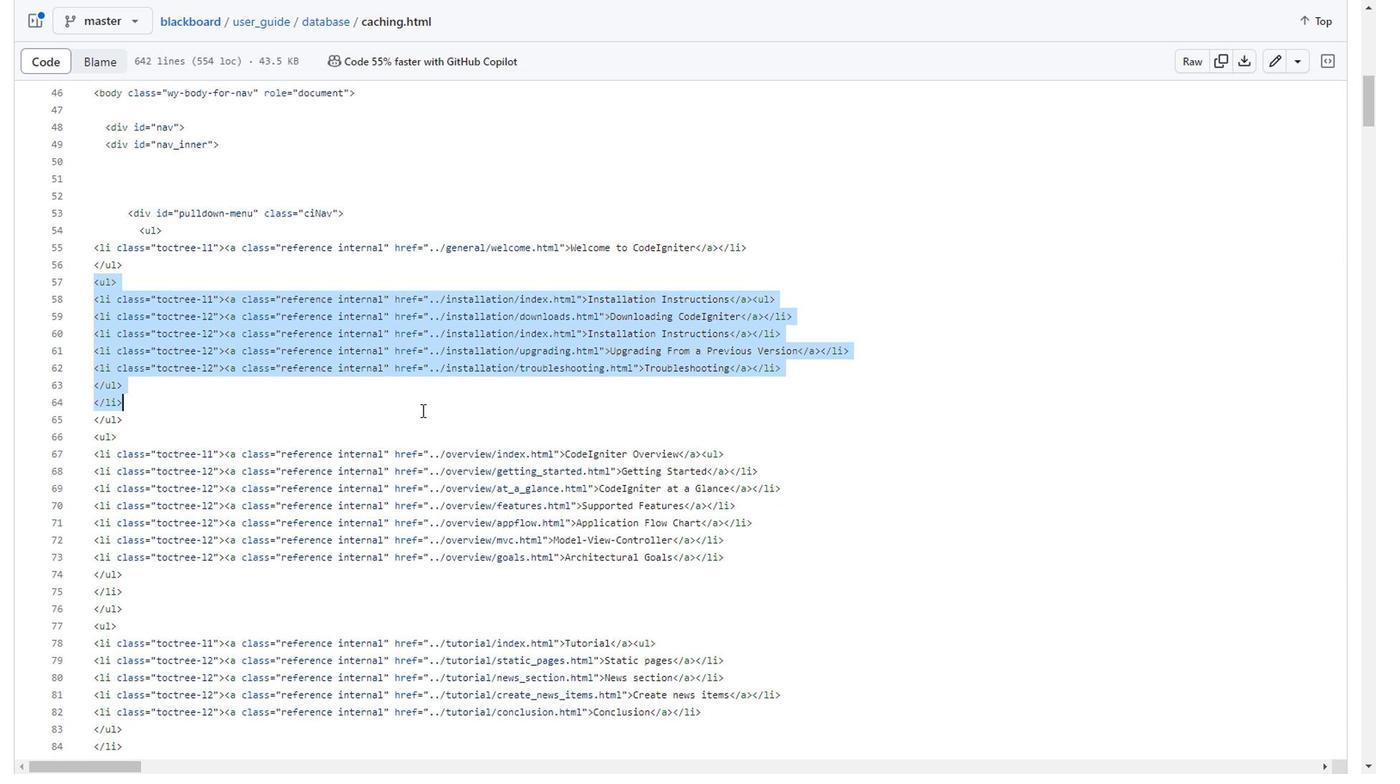 
Action: Mouse scrolled (399, 389) with delta (0, 0)
Screenshot: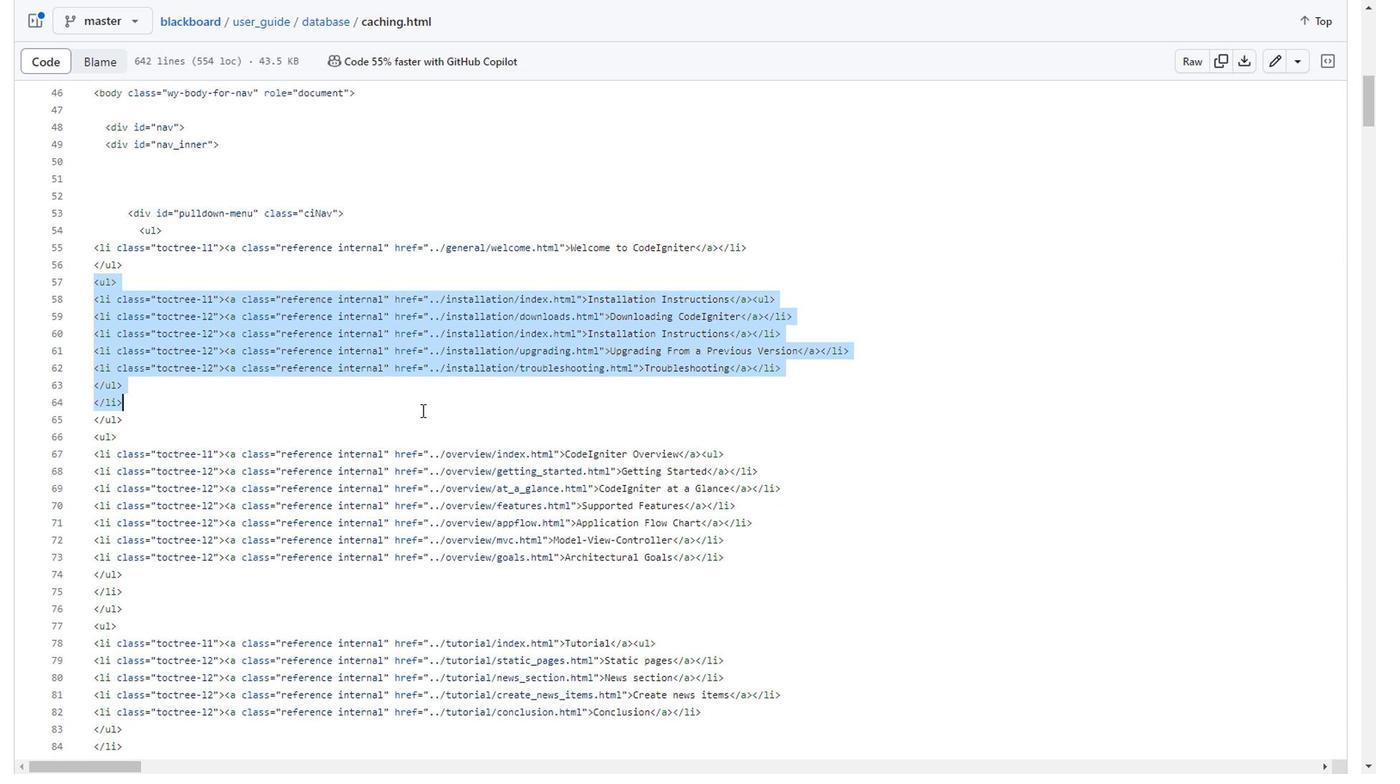 
Action: Mouse scrolled (399, 389) with delta (0, 0)
Screenshot: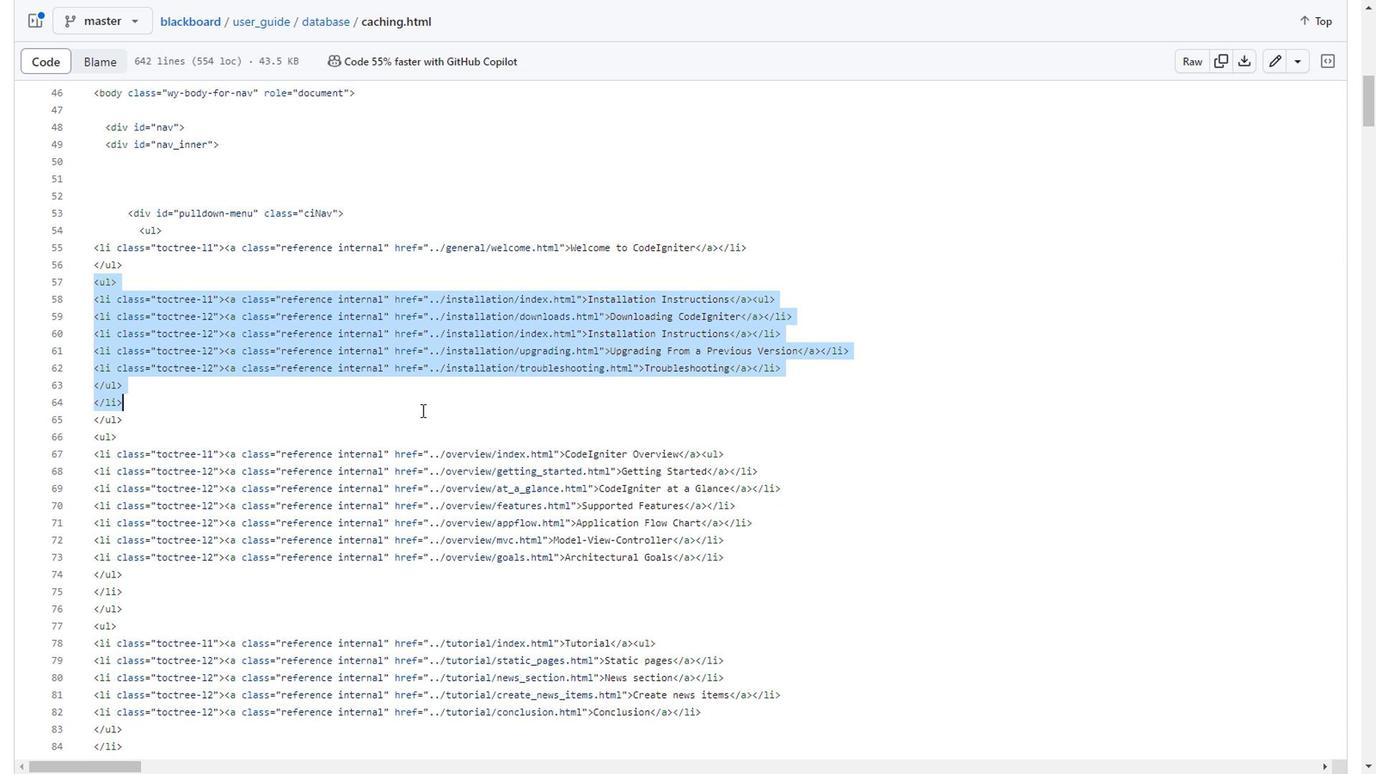 
Action: Mouse scrolled (399, 389) with delta (0, 0)
Screenshot: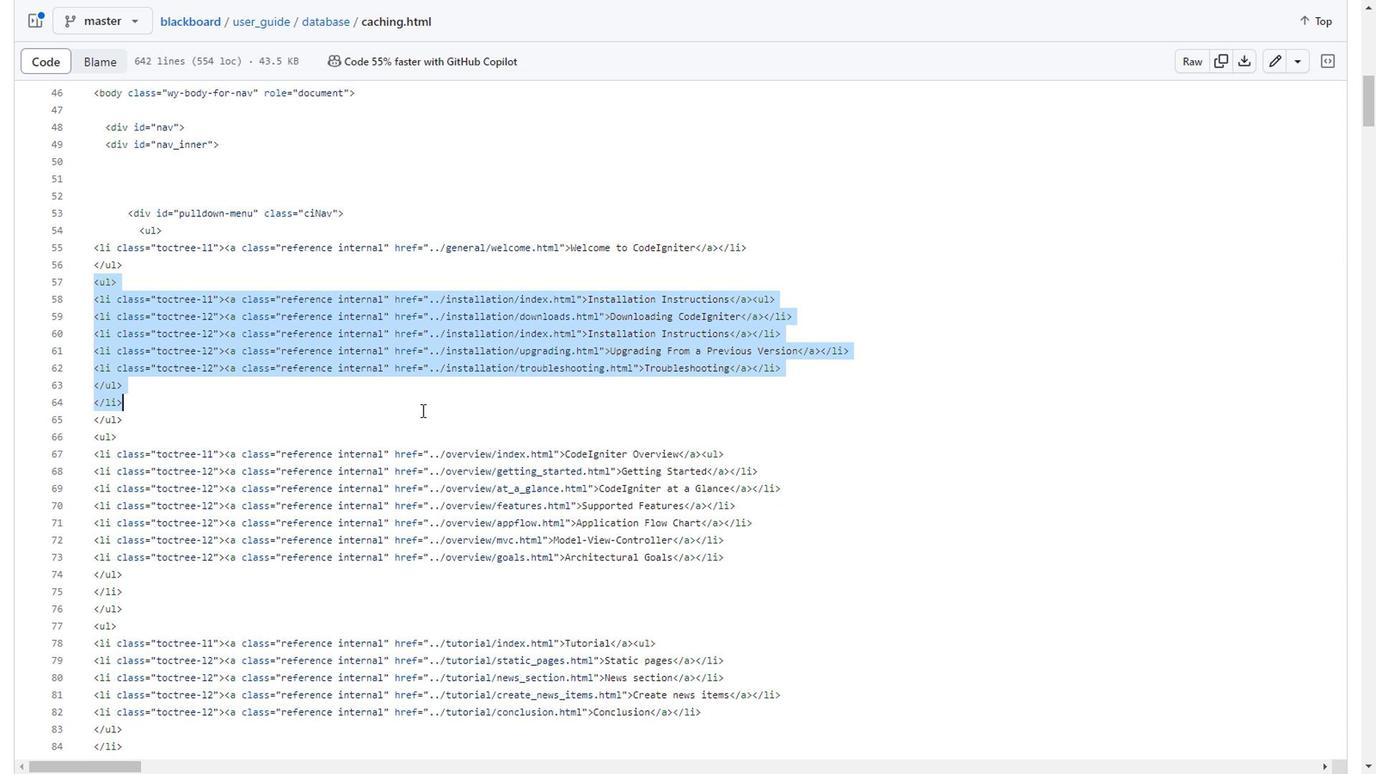 
Action: Mouse scrolled (399, 389) with delta (0, 0)
Screenshot: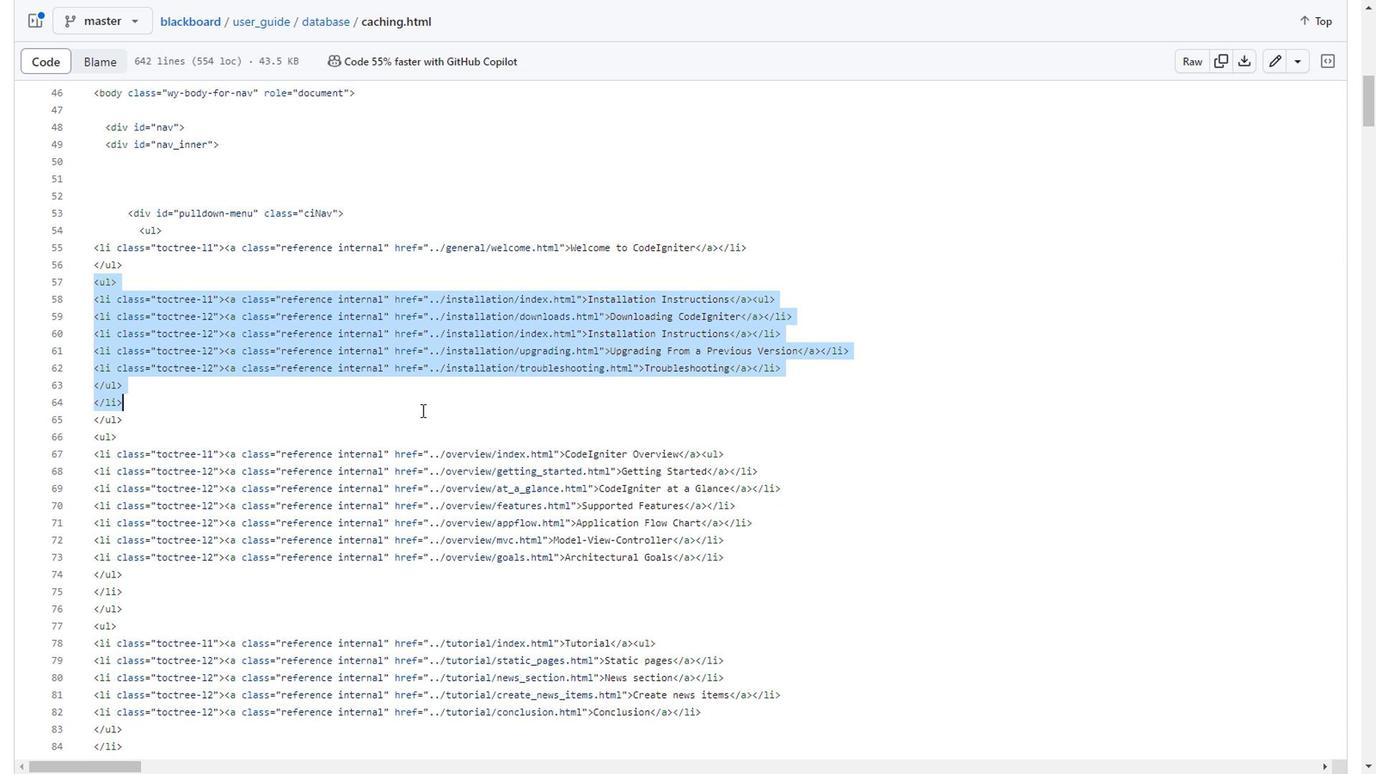 
Action: Mouse scrolled (399, 389) with delta (0, 0)
Screenshot: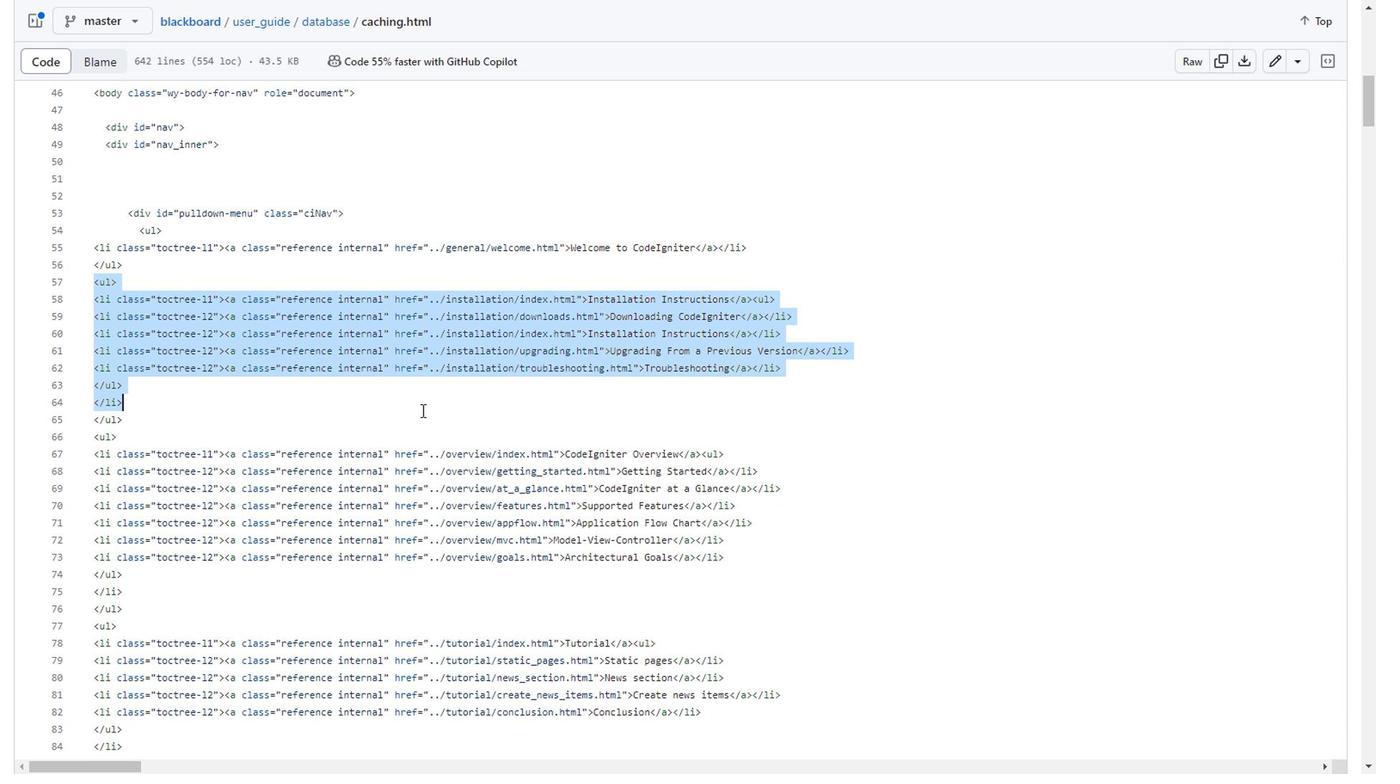 
Action: Mouse scrolled (399, 389) with delta (0, 0)
Screenshot: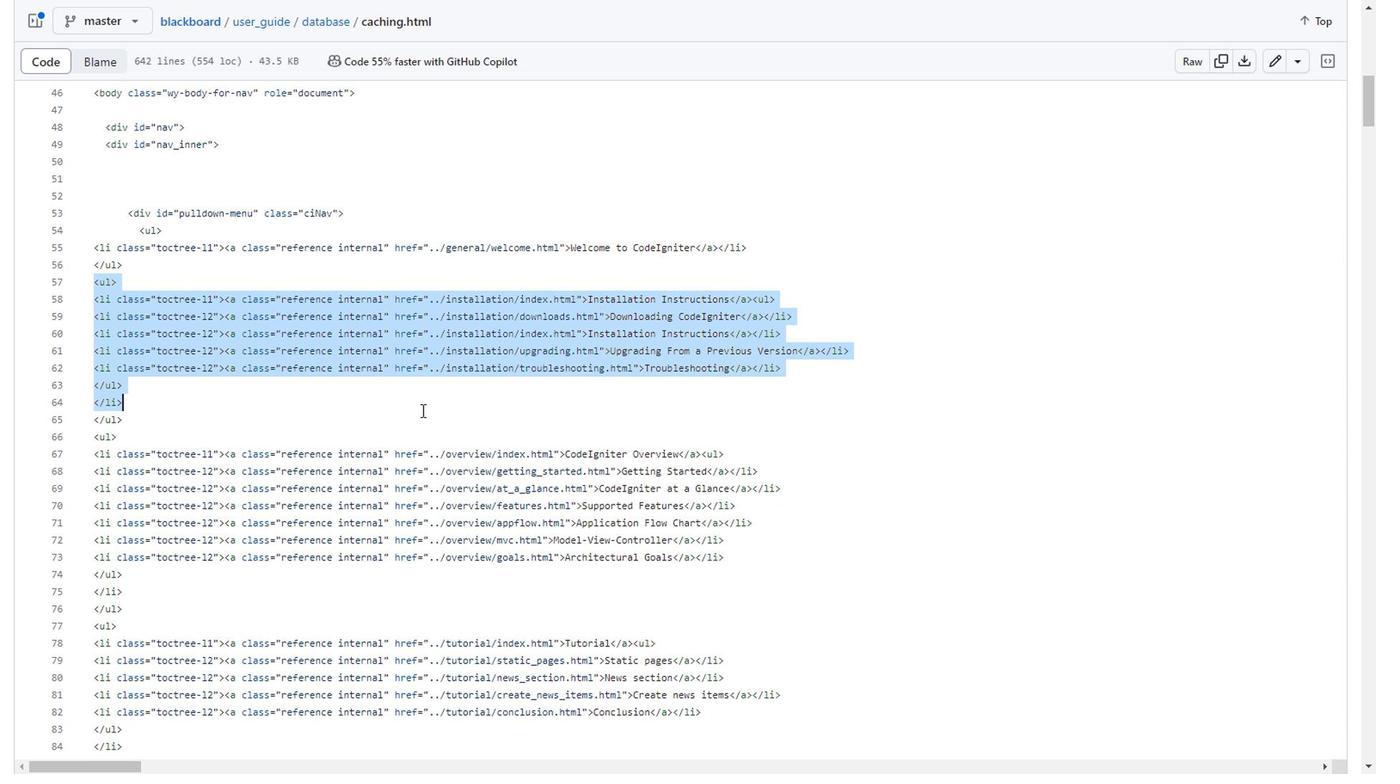 
Action: Mouse scrolled (399, 389) with delta (0, 0)
Screenshot: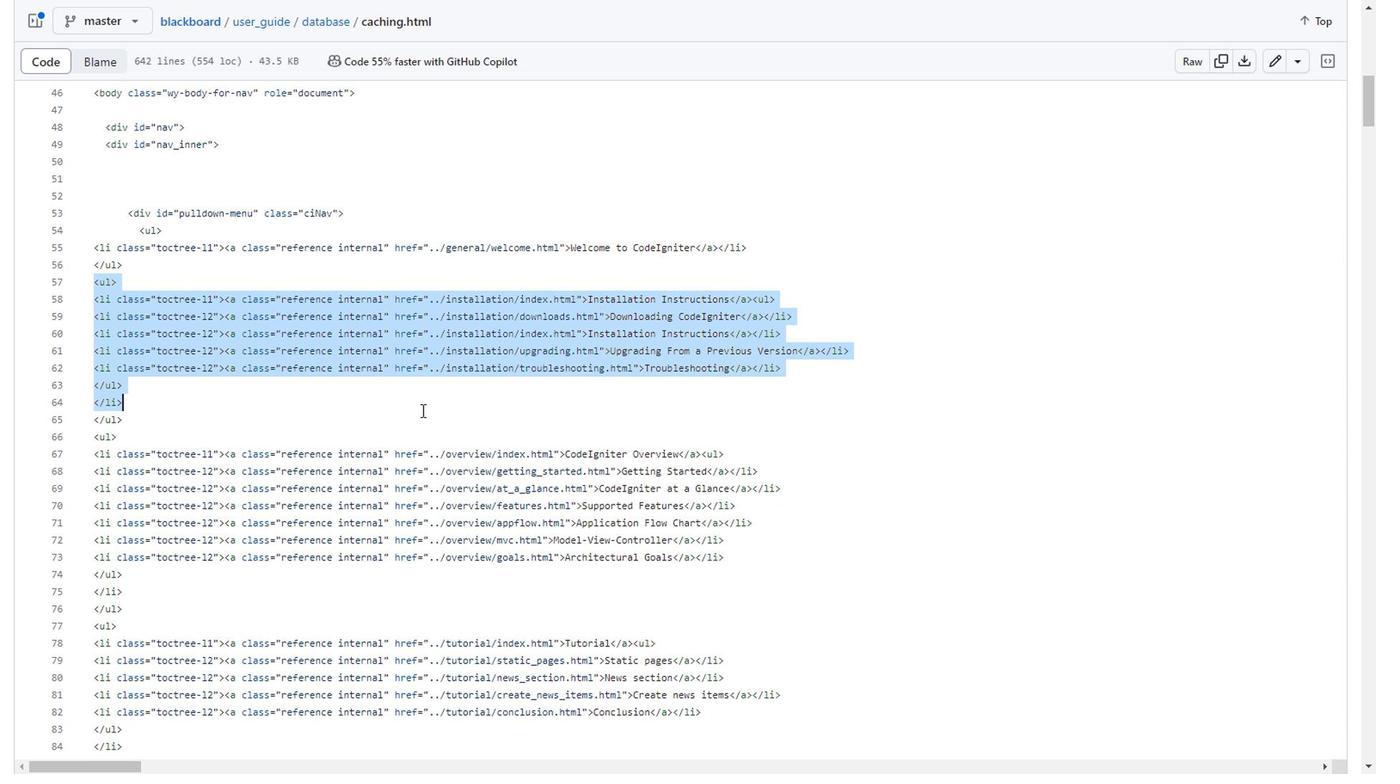 
Action: Mouse scrolled (399, 389) with delta (0, 0)
Screenshot: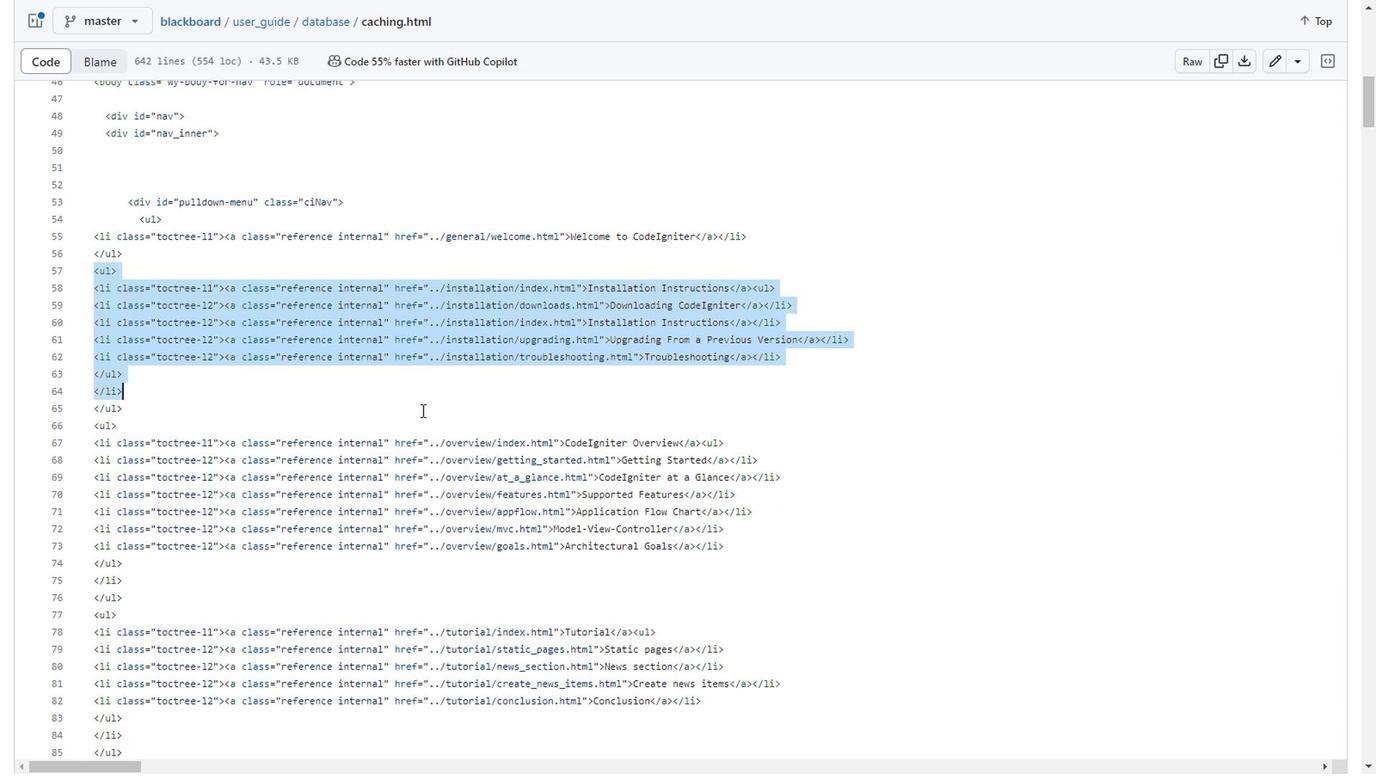 
Action: Mouse scrolled (399, 389) with delta (0, 0)
Screenshot: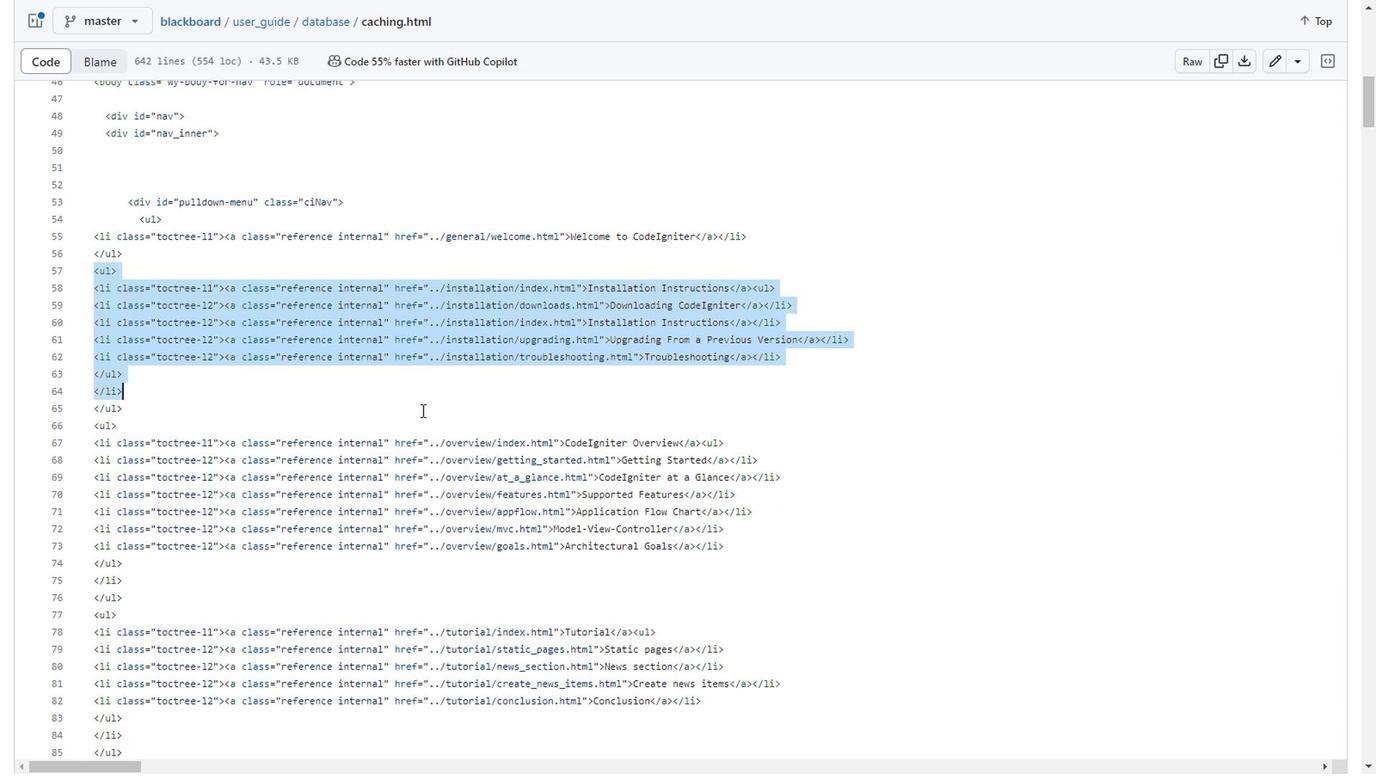 
Action: Mouse scrolled (399, 389) with delta (0, 0)
Screenshot: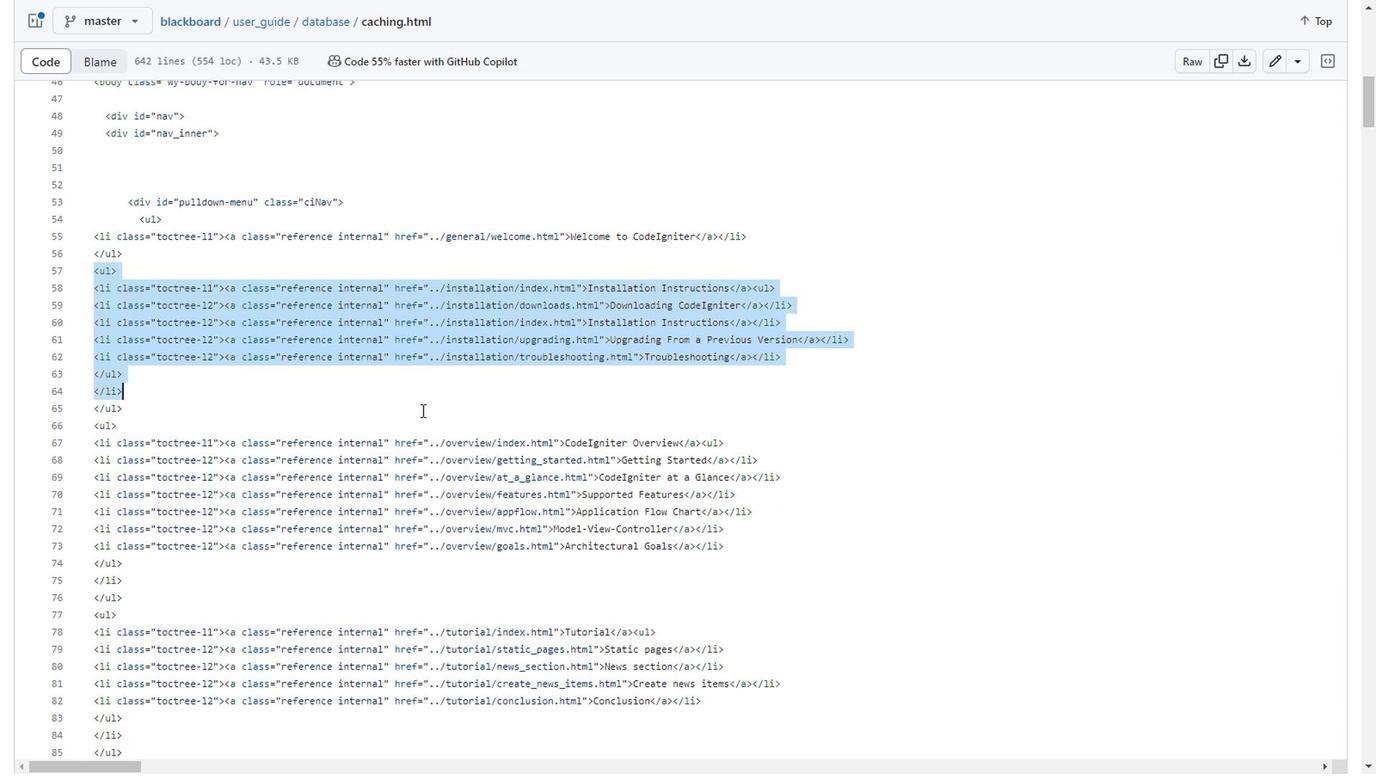 
Action: Mouse scrolled (399, 389) with delta (0, 0)
Screenshot: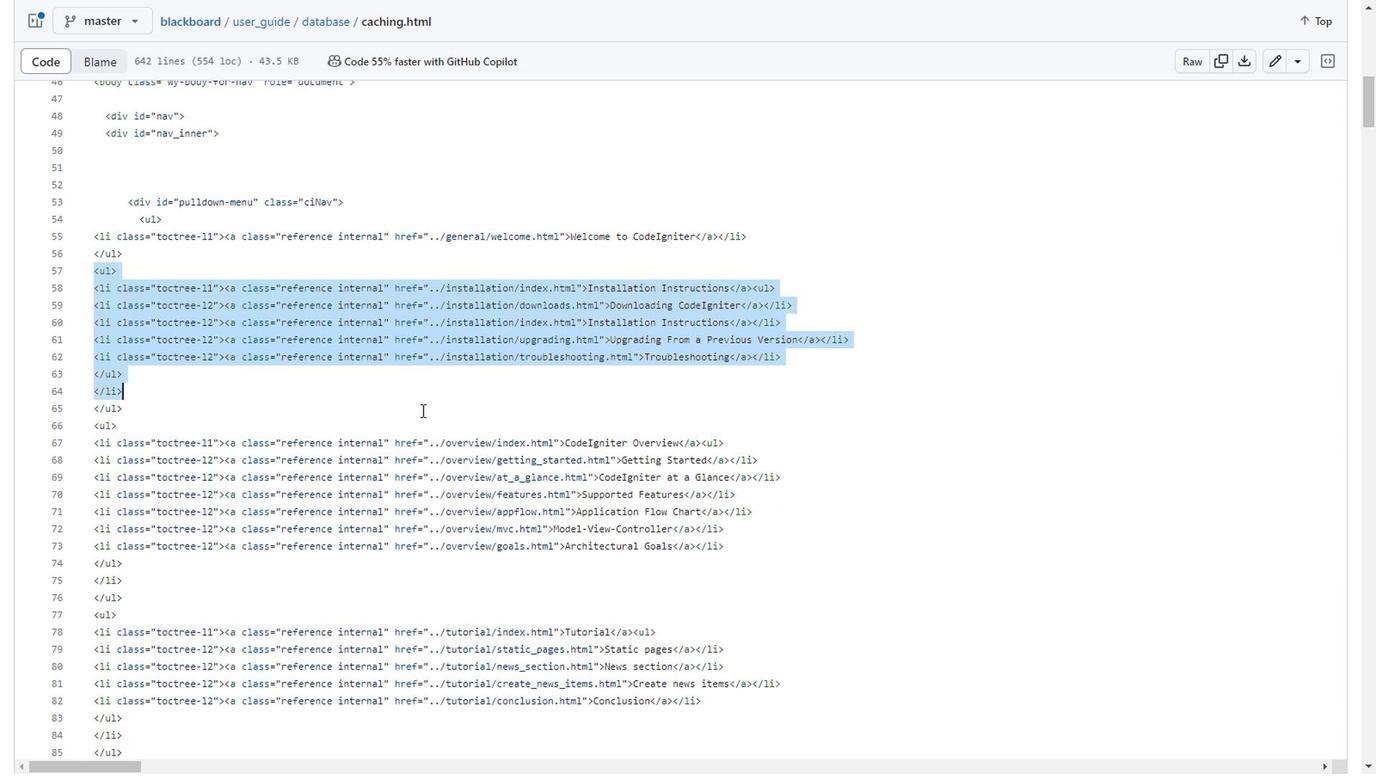 
Action: Mouse scrolled (399, 389) with delta (0, 0)
Screenshot: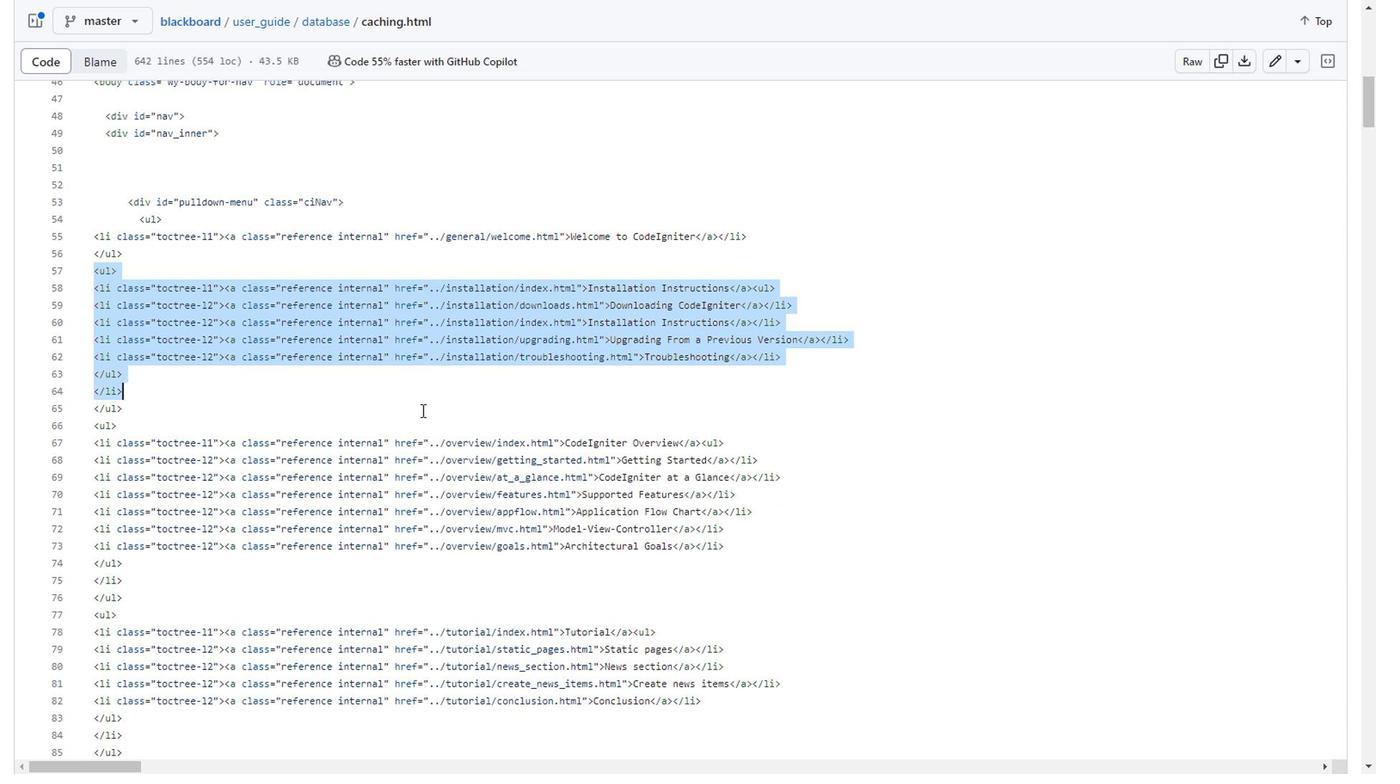 
Action: Mouse scrolled (399, 389) with delta (0, 0)
Screenshot: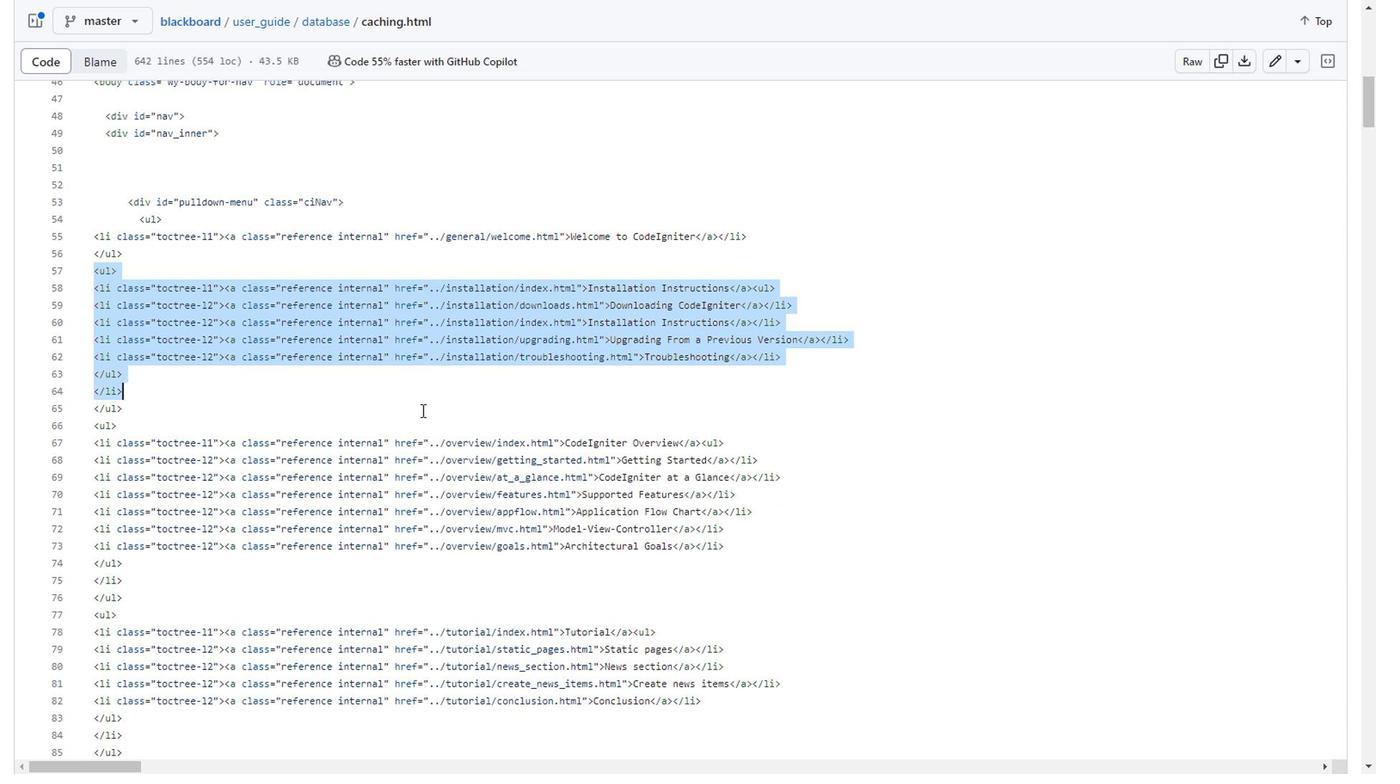 
Action: Mouse scrolled (399, 389) with delta (0, 0)
Screenshot: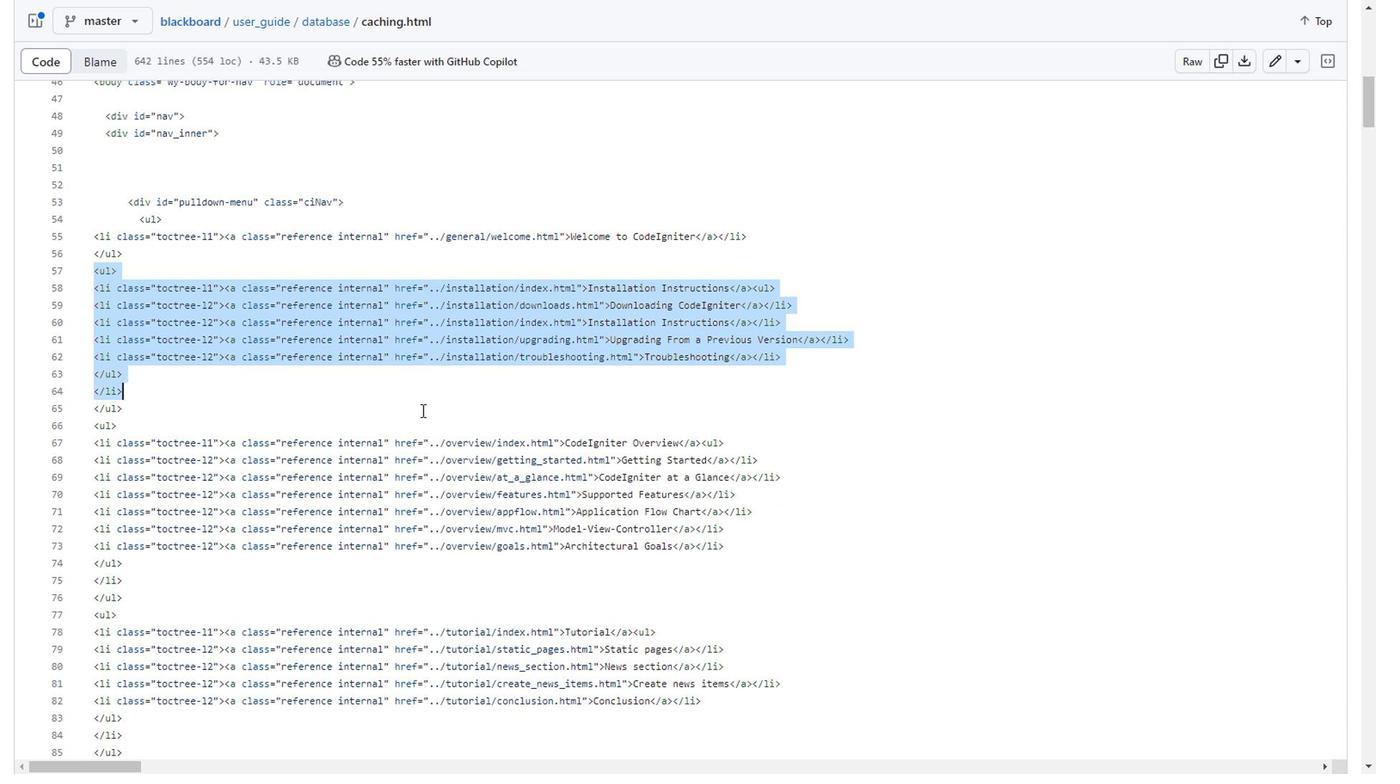
Action: Mouse scrolled (399, 389) with delta (0, 0)
Screenshot: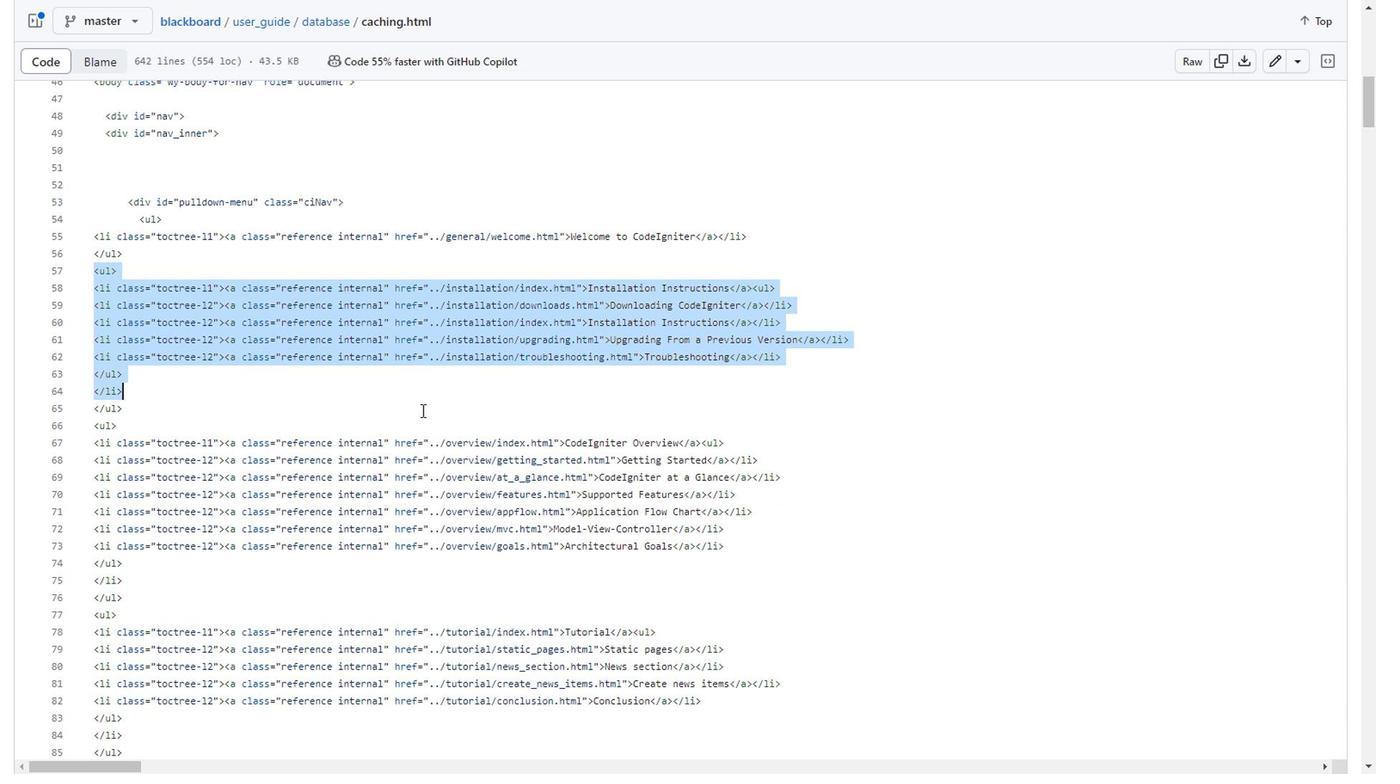 
Action: Mouse scrolled (399, 389) with delta (0, 0)
Screenshot: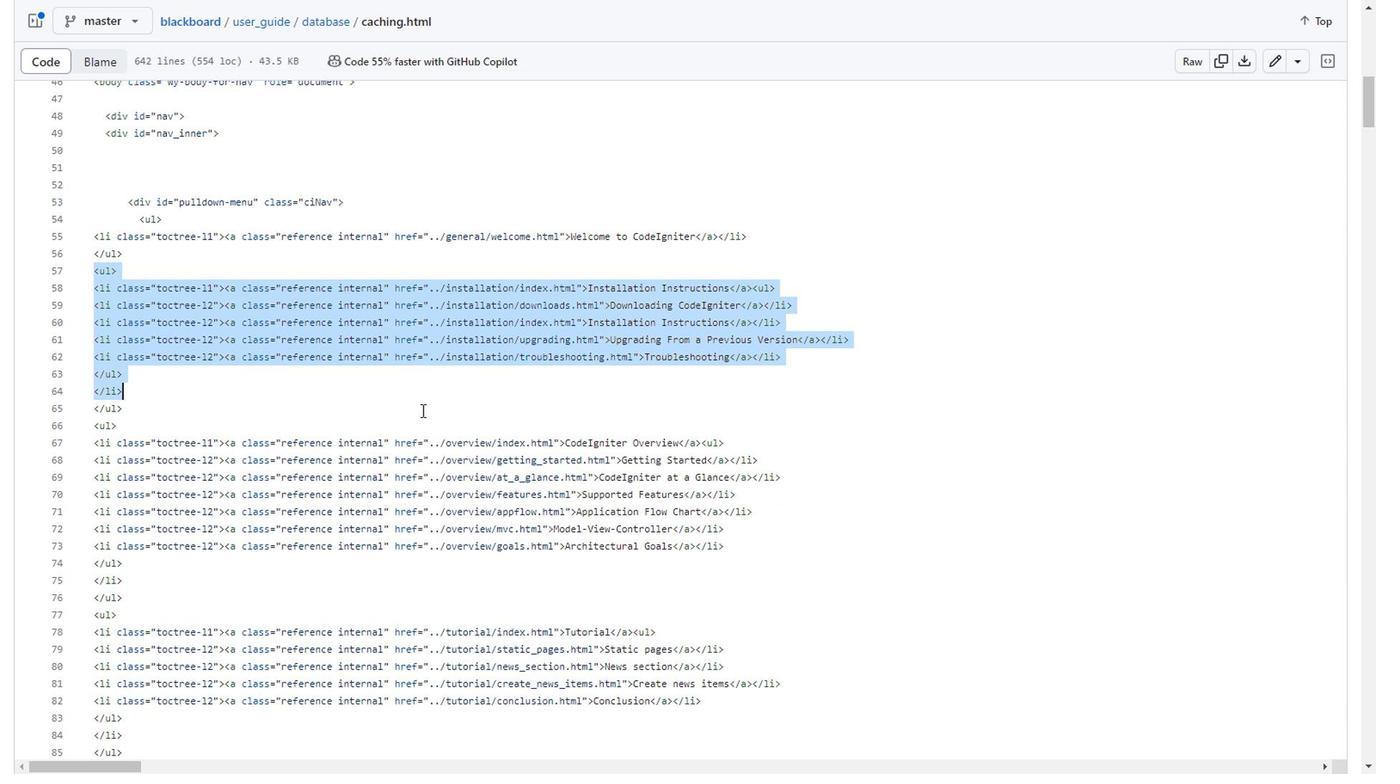 
Action: Mouse scrolled (399, 389) with delta (0, 0)
Screenshot: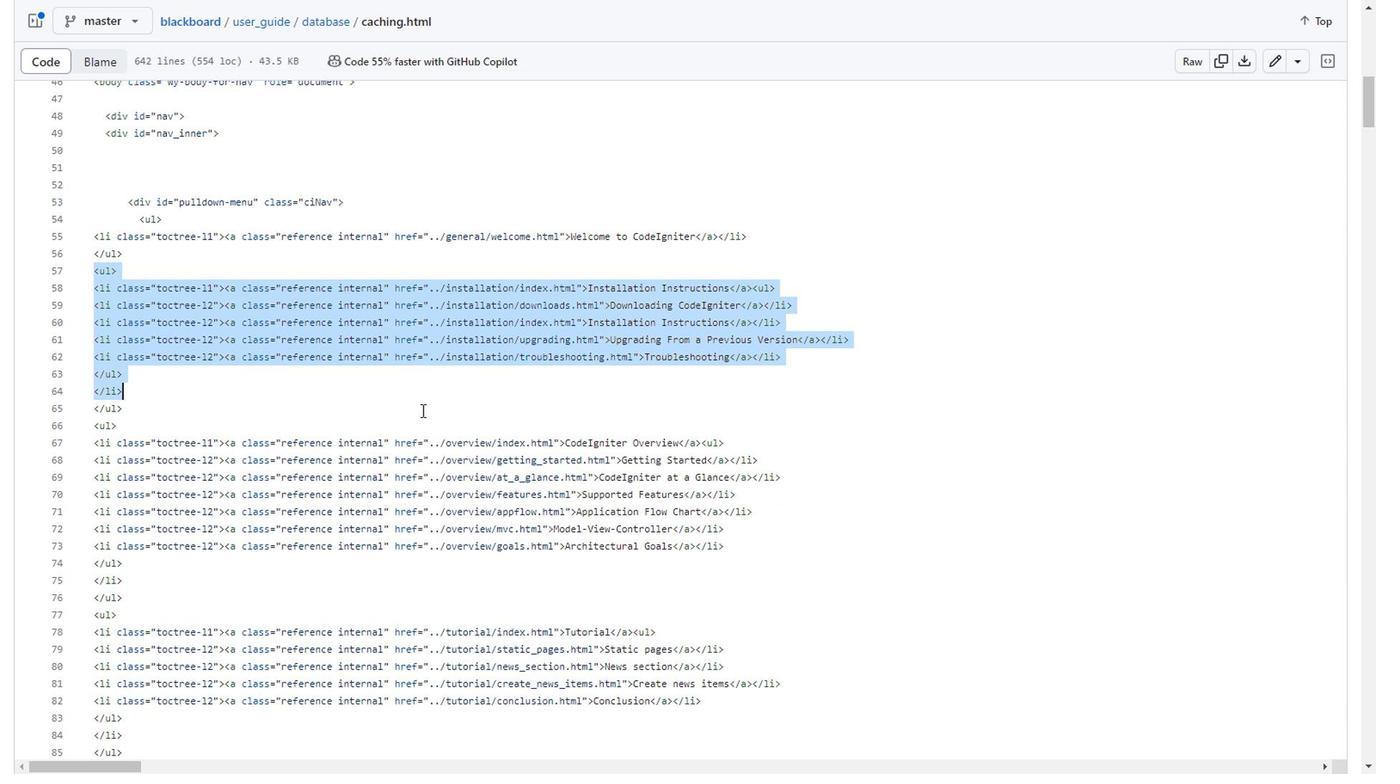 
Action: Mouse scrolled (399, 389) with delta (0, 0)
Screenshot: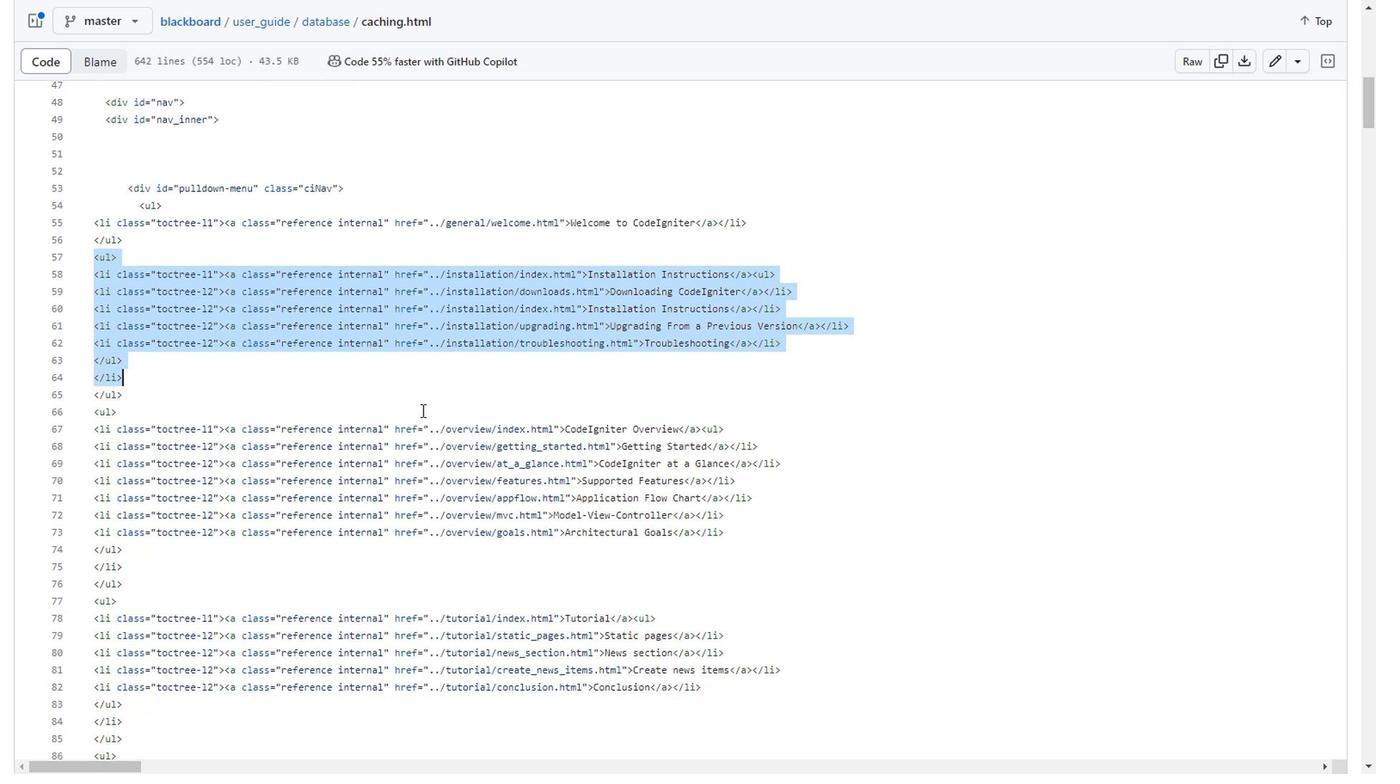 
Action: Mouse scrolled (399, 389) with delta (0, 0)
Screenshot: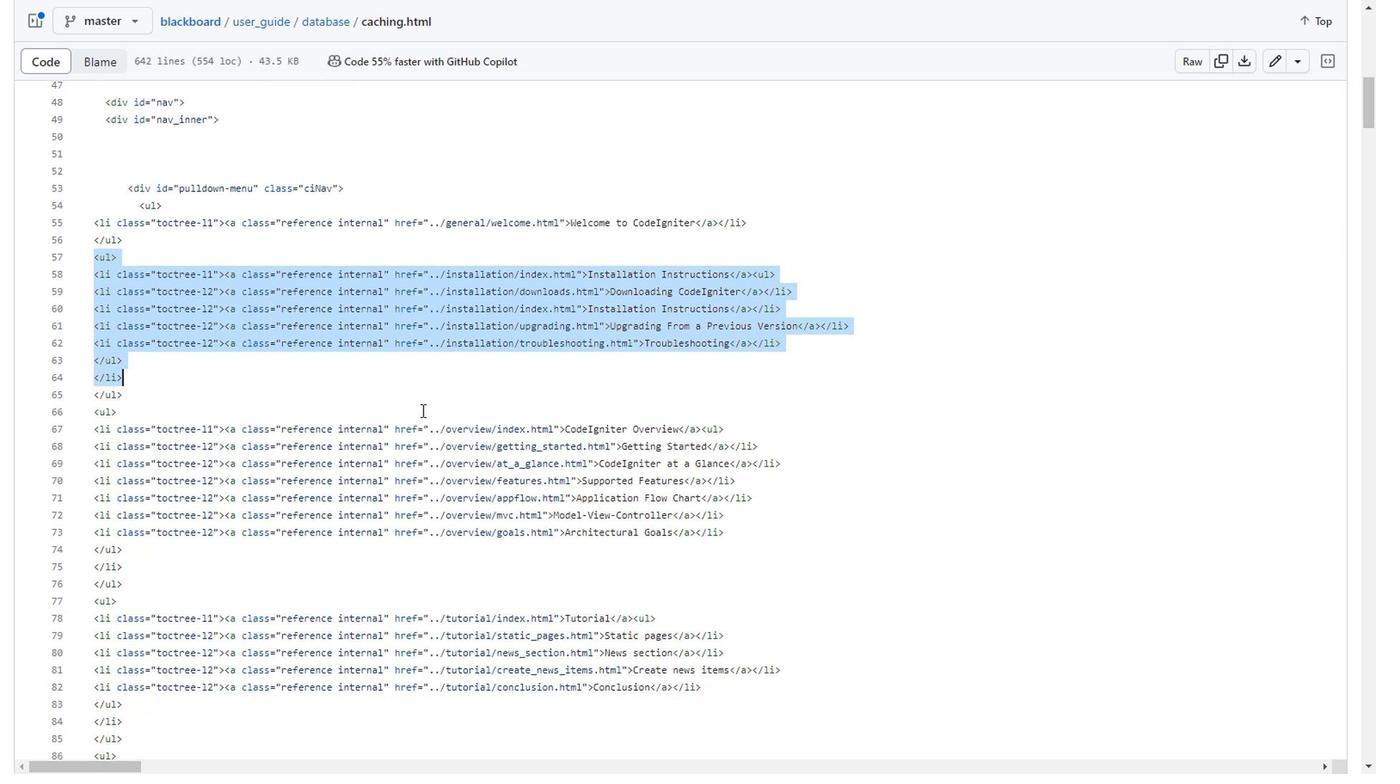 
Action: Mouse scrolled (399, 389) with delta (0, 0)
Screenshot: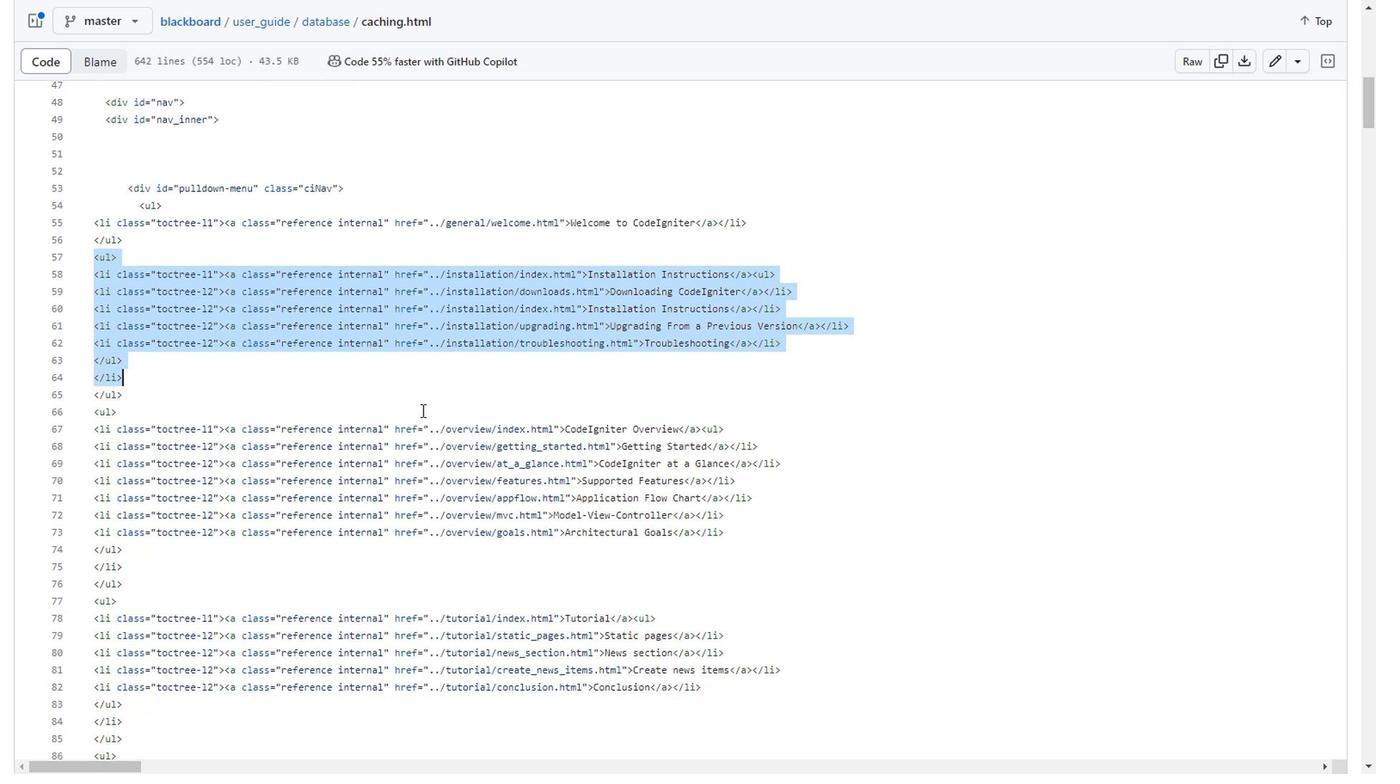 
Action: Mouse scrolled (399, 389) with delta (0, 0)
Screenshot: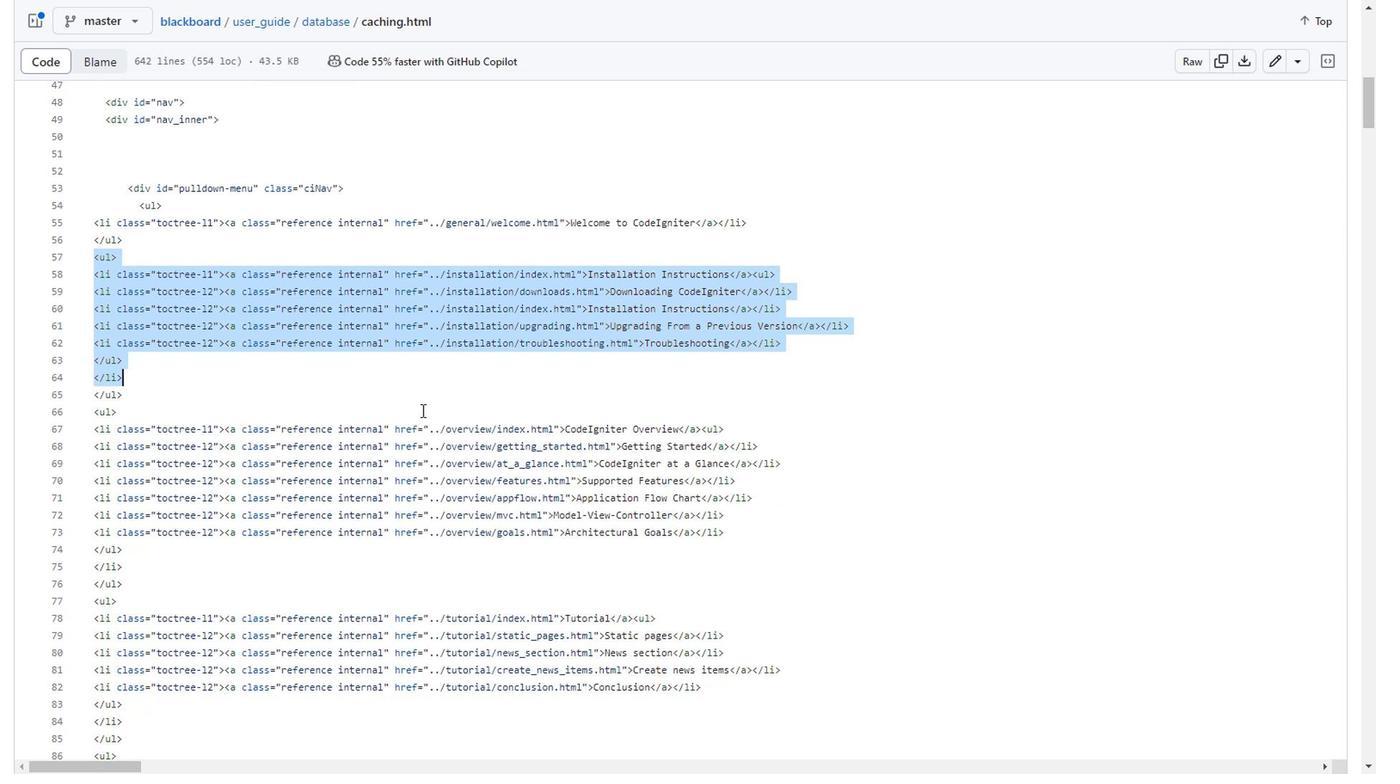
Action: Mouse scrolled (399, 389) with delta (0, 0)
Screenshot: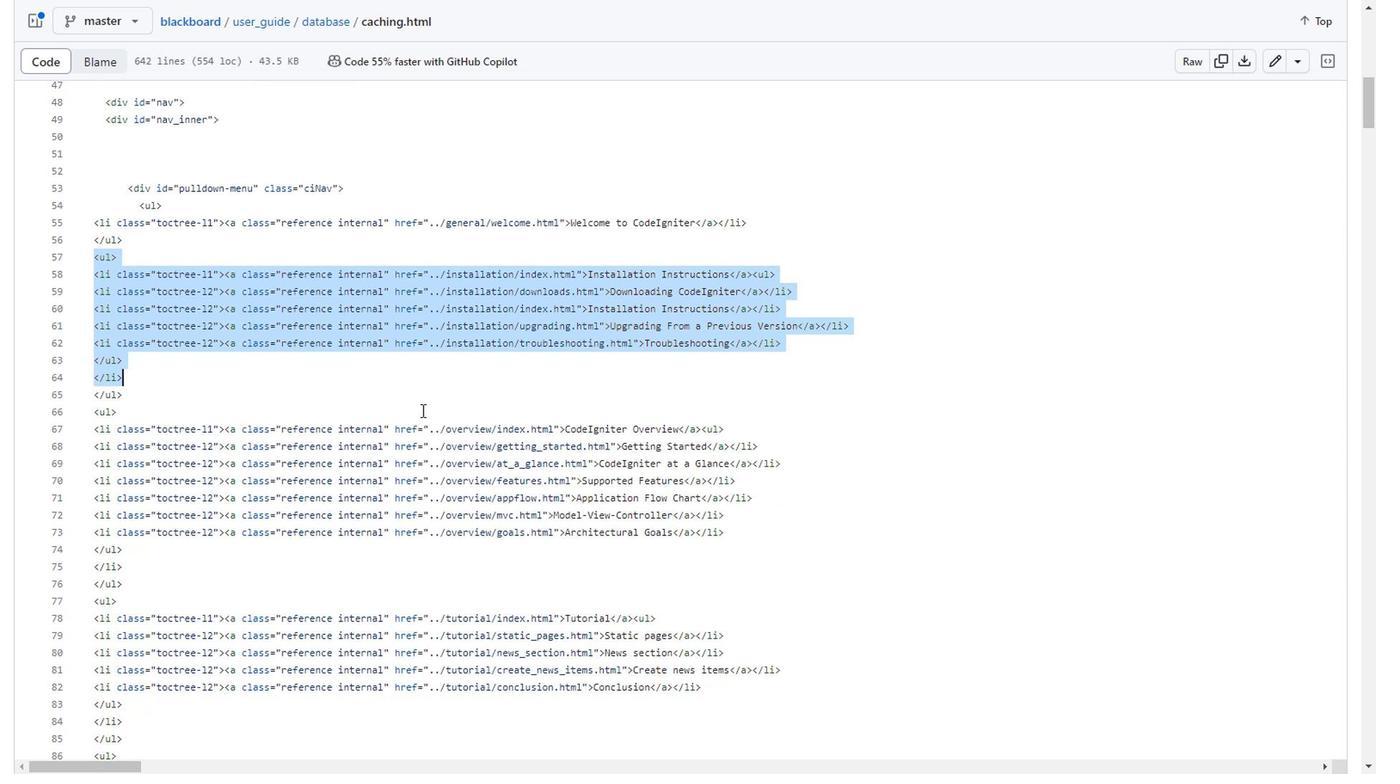 
Action: Mouse scrolled (399, 389) with delta (0, 0)
Screenshot: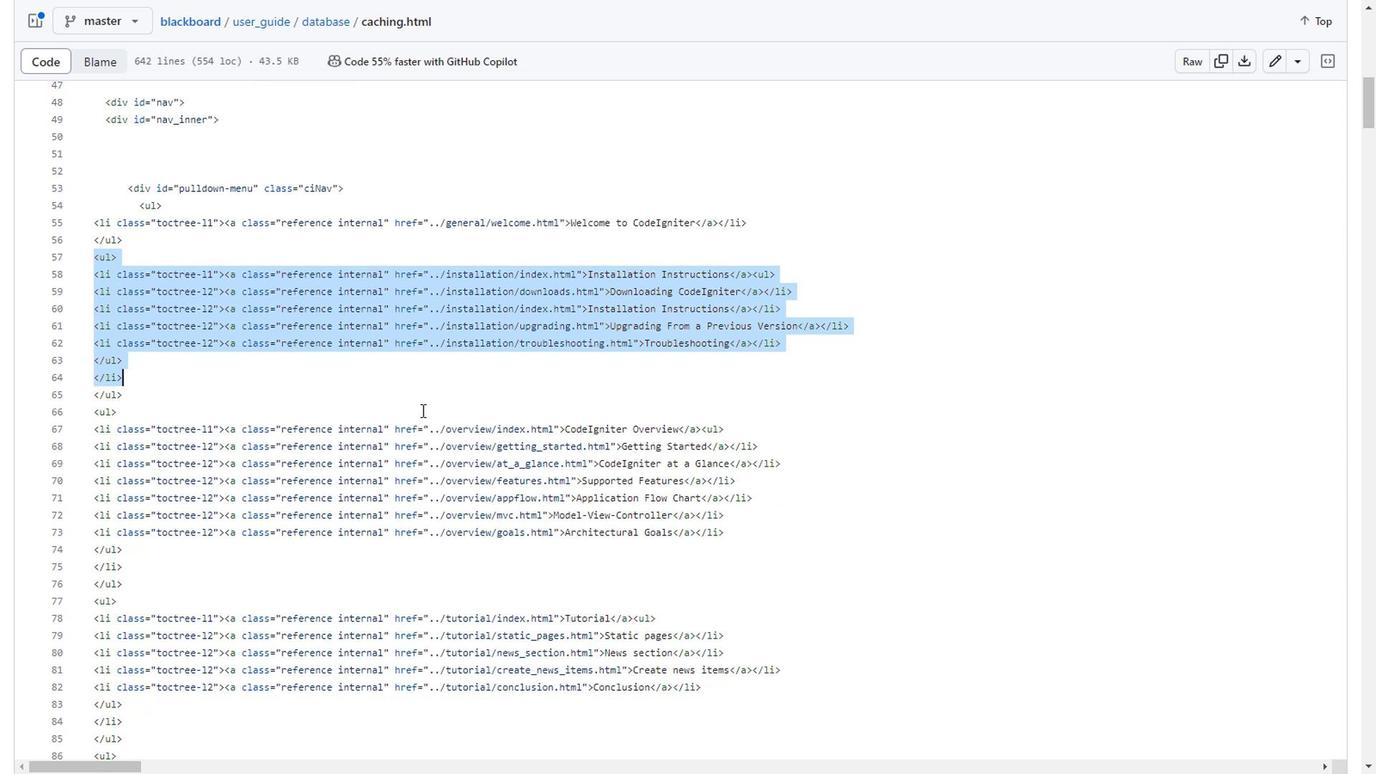 
Action: Mouse scrolled (399, 389) with delta (0, 0)
Screenshot: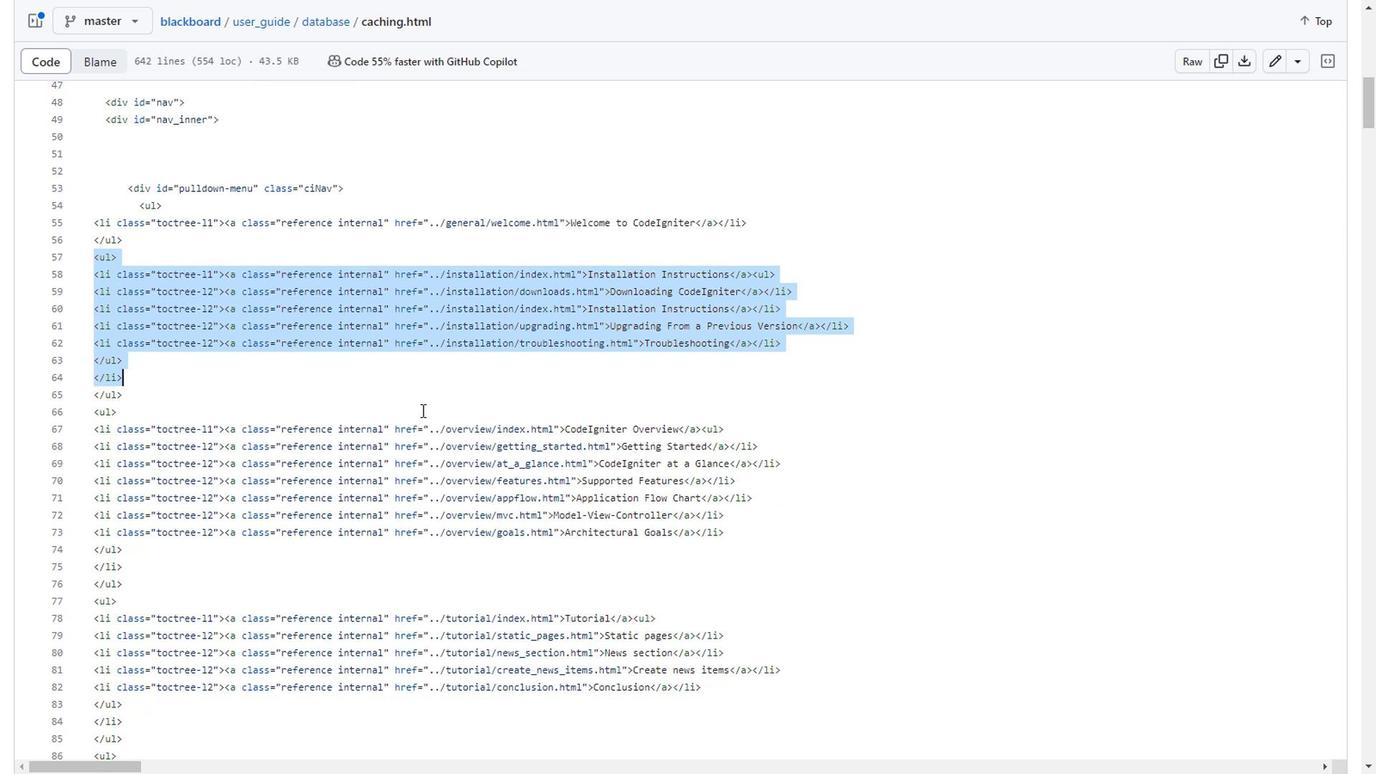 
Action: Mouse scrolled (399, 389) with delta (0, 0)
Screenshot: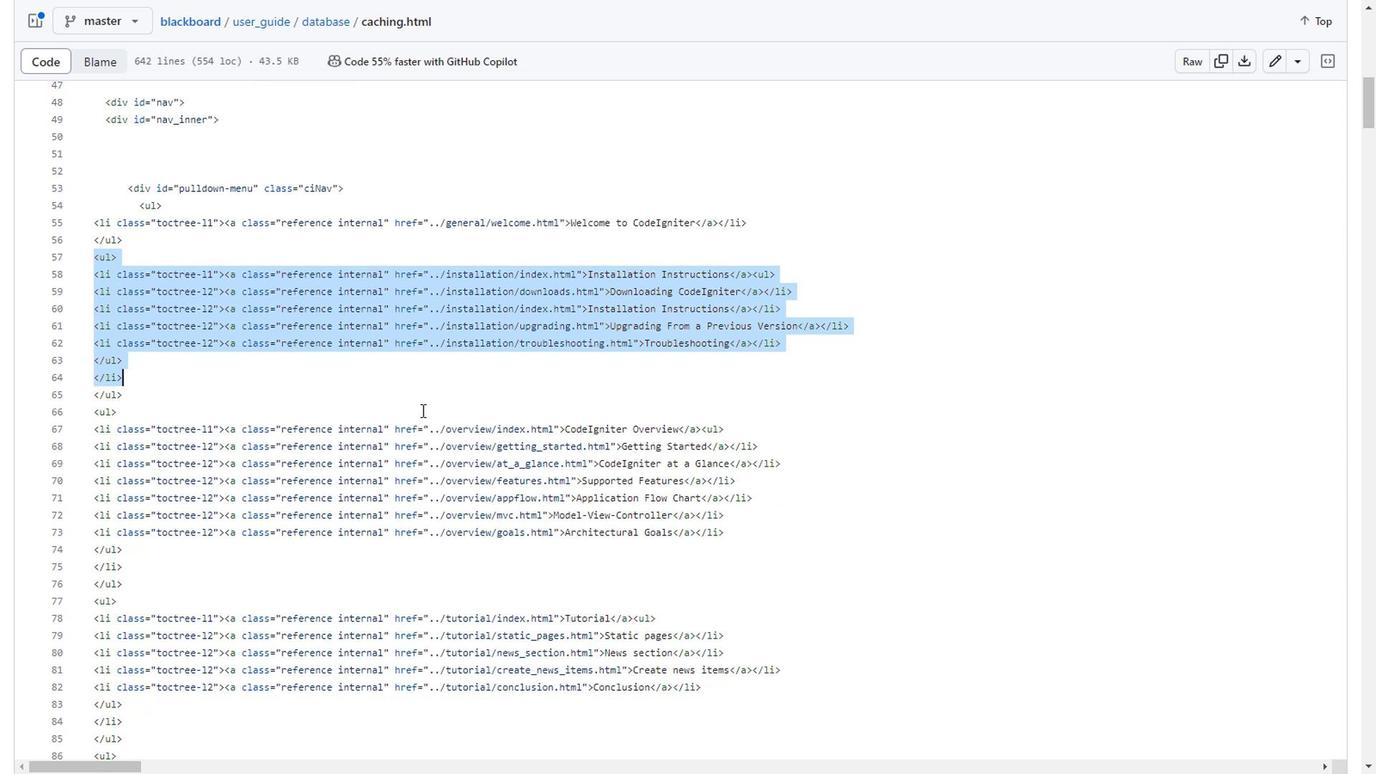 
Action: Mouse scrolled (399, 389) with delta (0, 0)
Screenshot: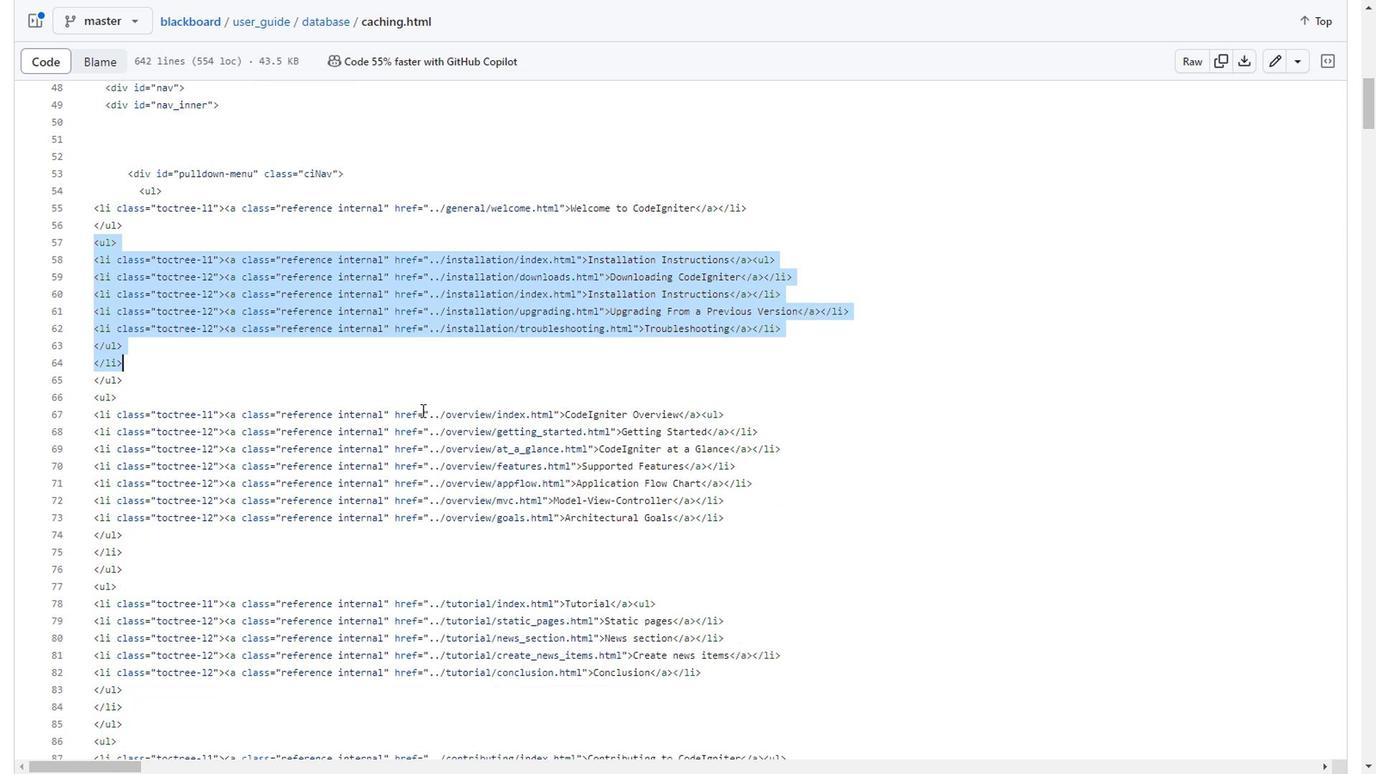 
Action: Mouse scrolled (399, 389) with delta (0, 0)
Screenshot: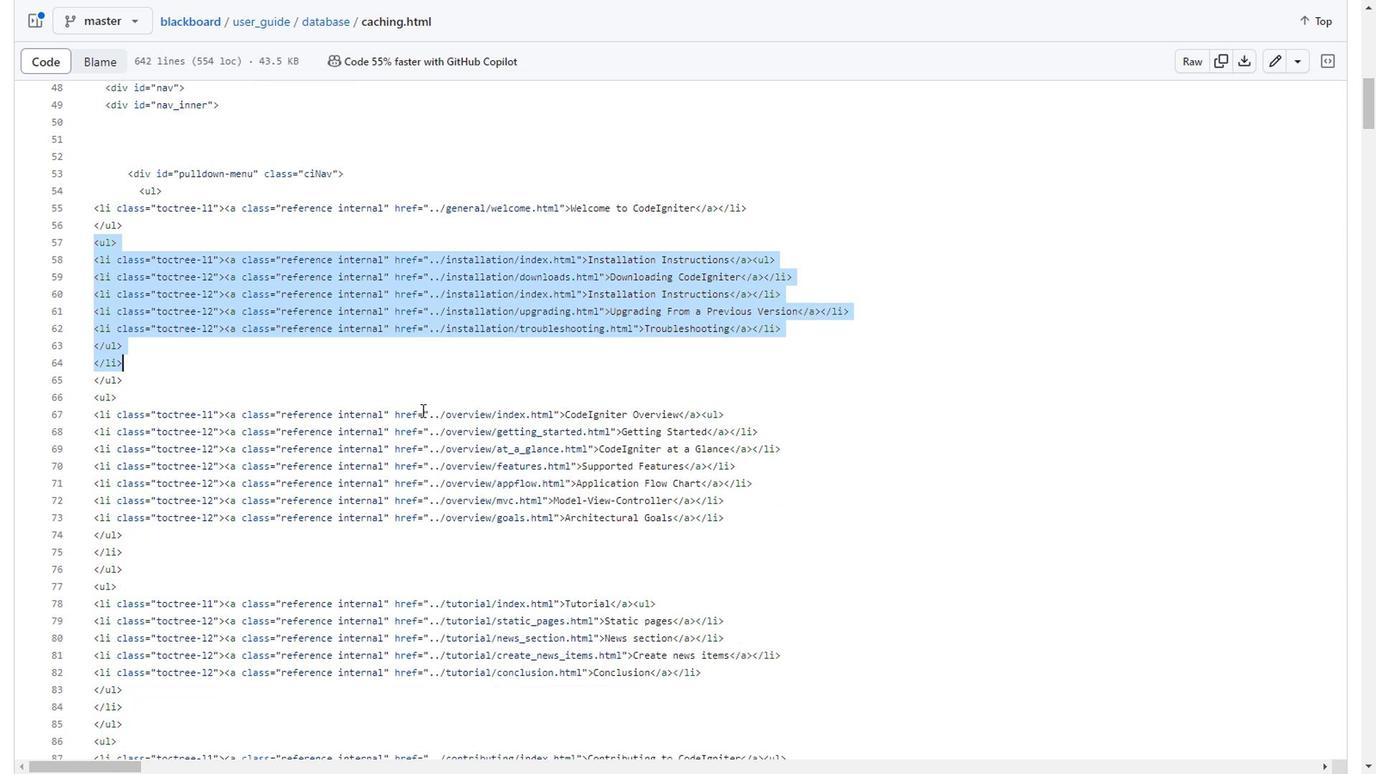 
Action: Mouse scrolled (399, 389) with delta (0, 0)
Screenshot: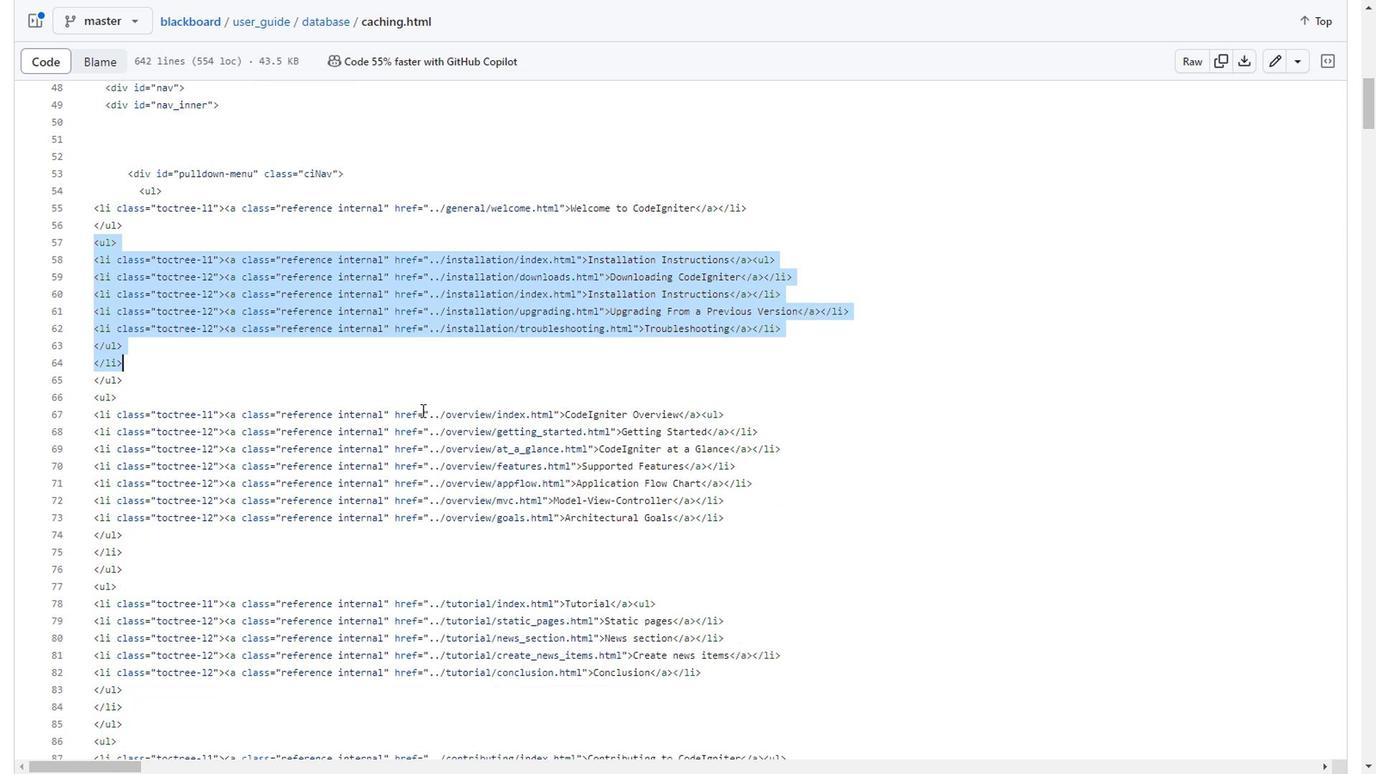 
Action: Mouse scrolled (399, 389) with delta (0, 0)
Screenshot: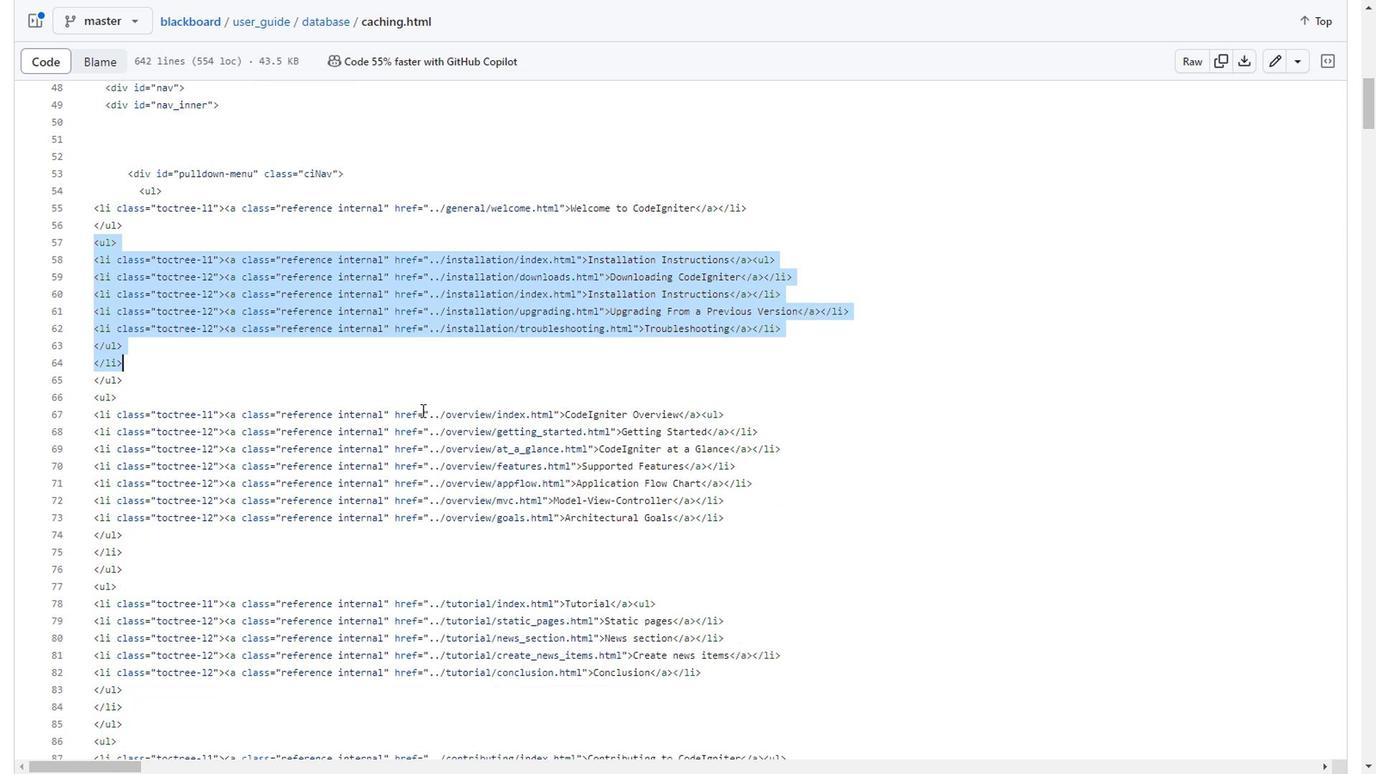 
Action: Mouse scrolled (399, 389) with delta (0, 0)
Screenshot: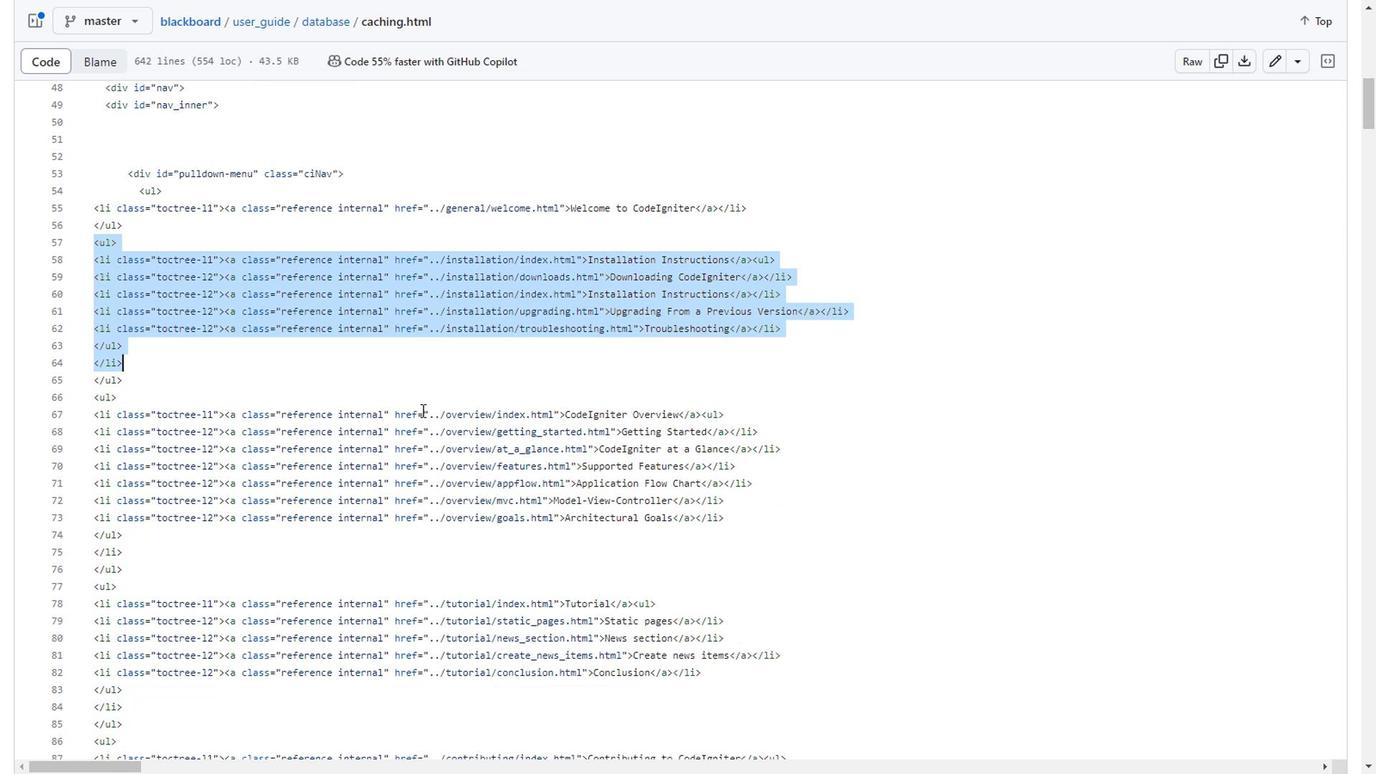 
Action: Mouse scrolled (399, 389) with delta (0, 0)
Screenshot: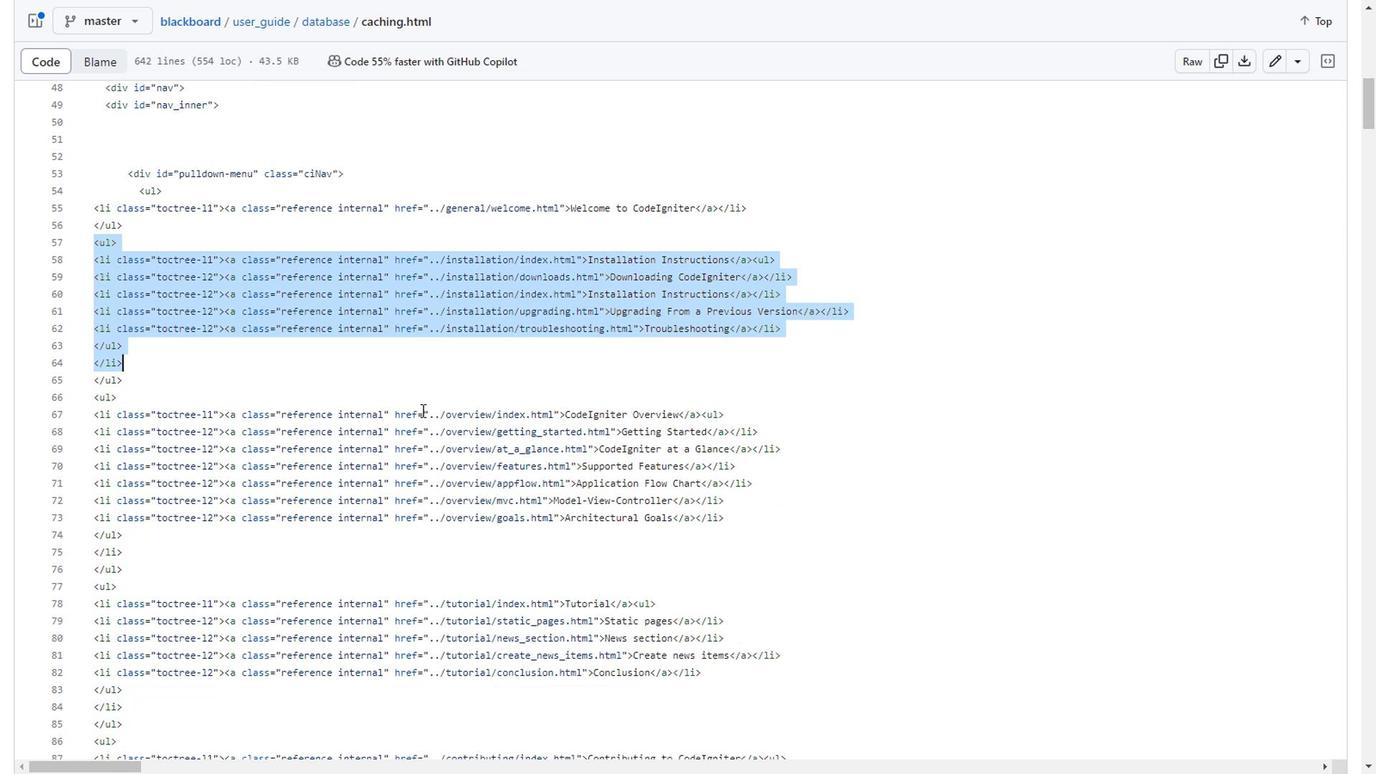 
Action: Mouse scrolled (399, 389) with delta (0, 0)
Screenshot: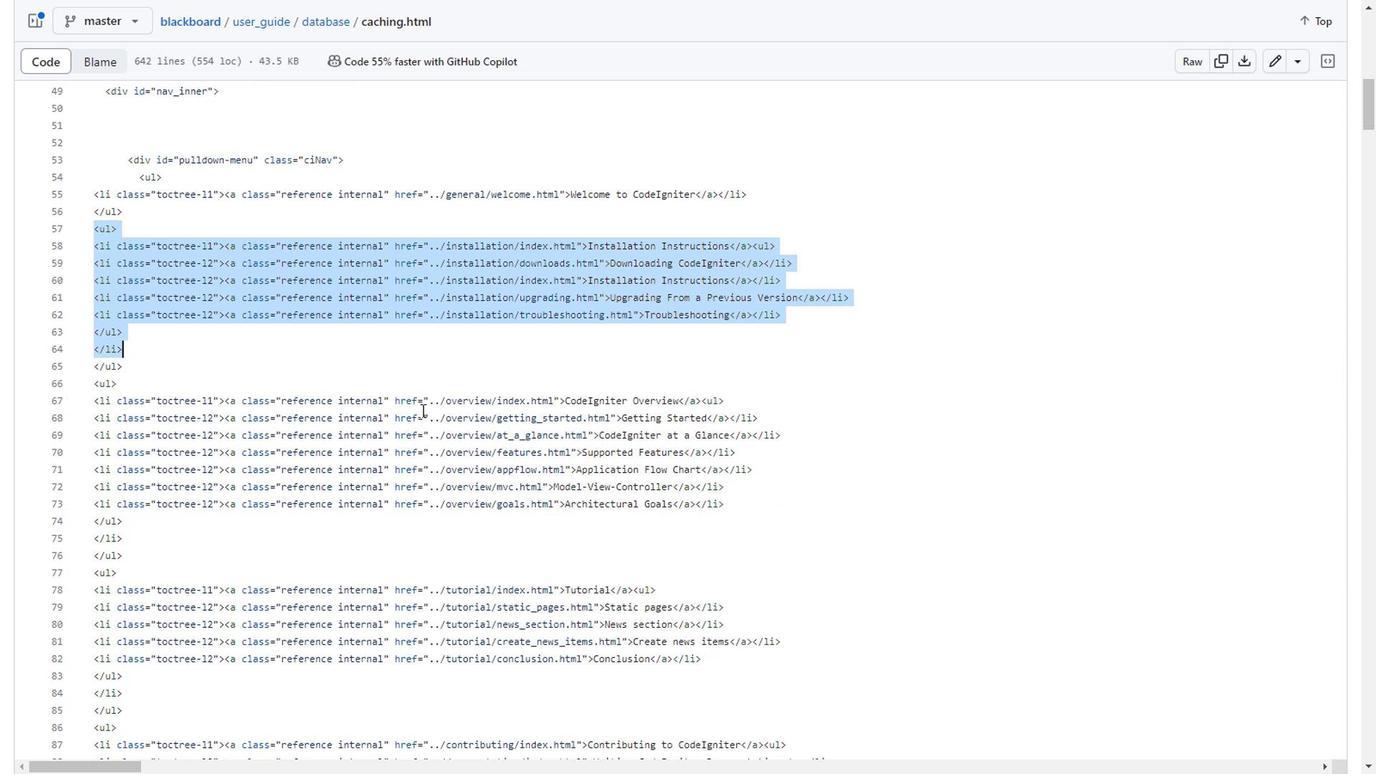 
Action: Mouse scrolled (399, 389) with delta (0, 0)
Screenshot: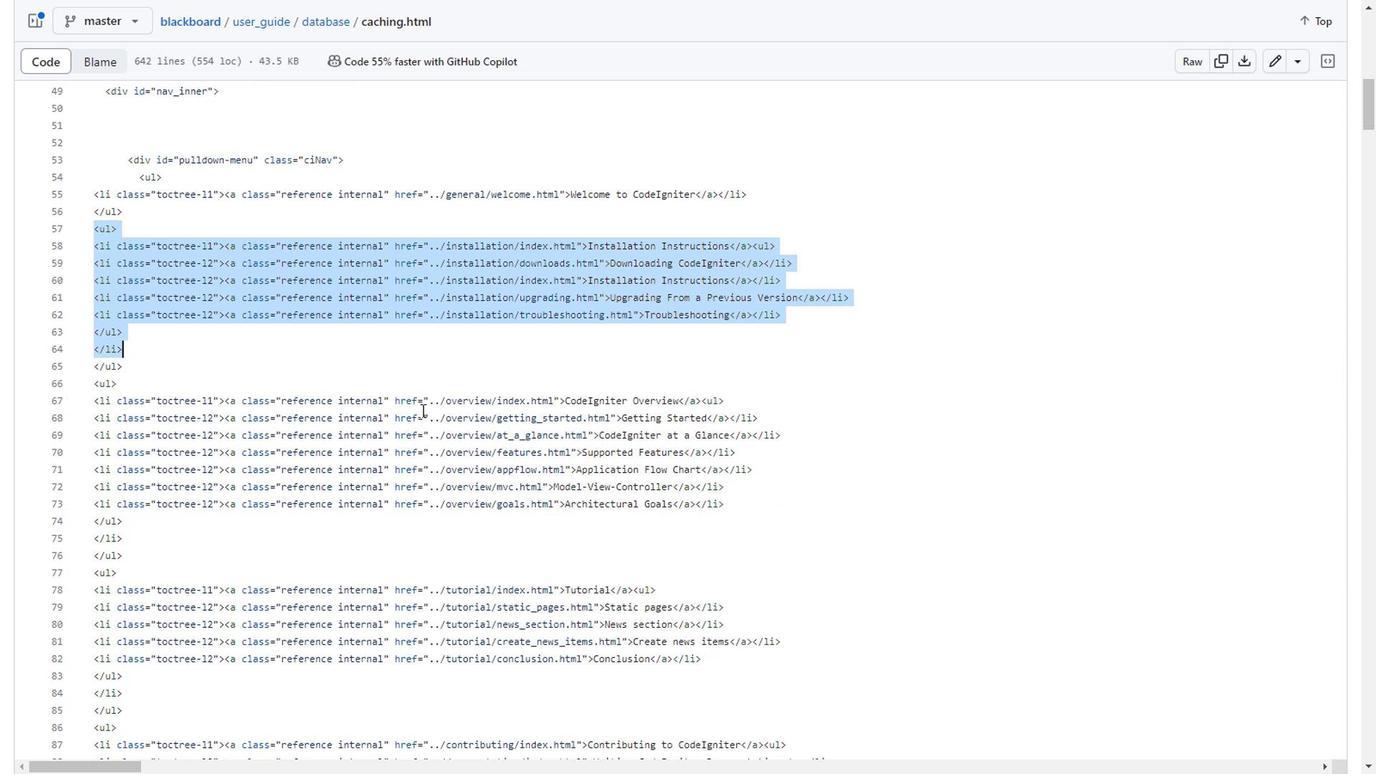 
Action: Mouse scrolled (399, 389) with delta (0, 0)
Screenshot: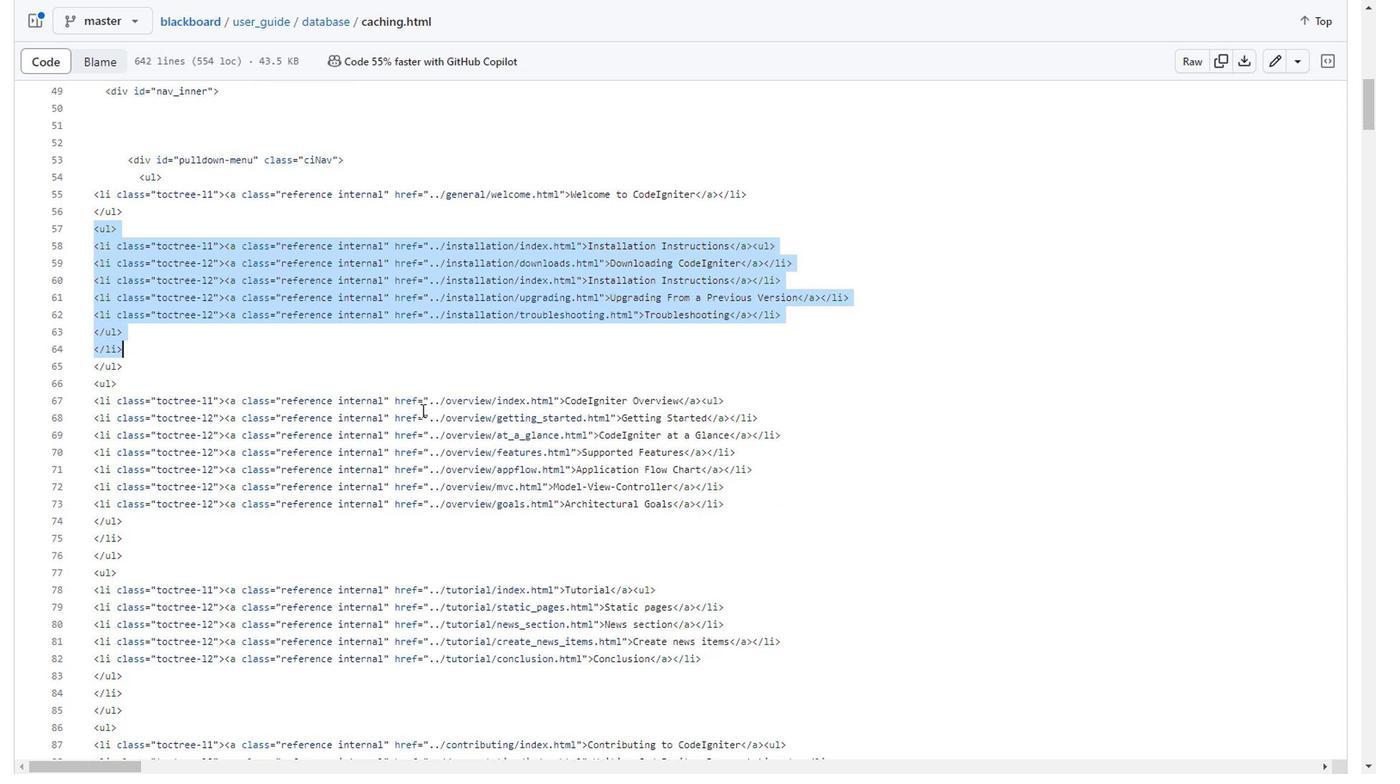 
Action: Mouse scrolled (399, 389) with delta (0, 0)
Screenshot: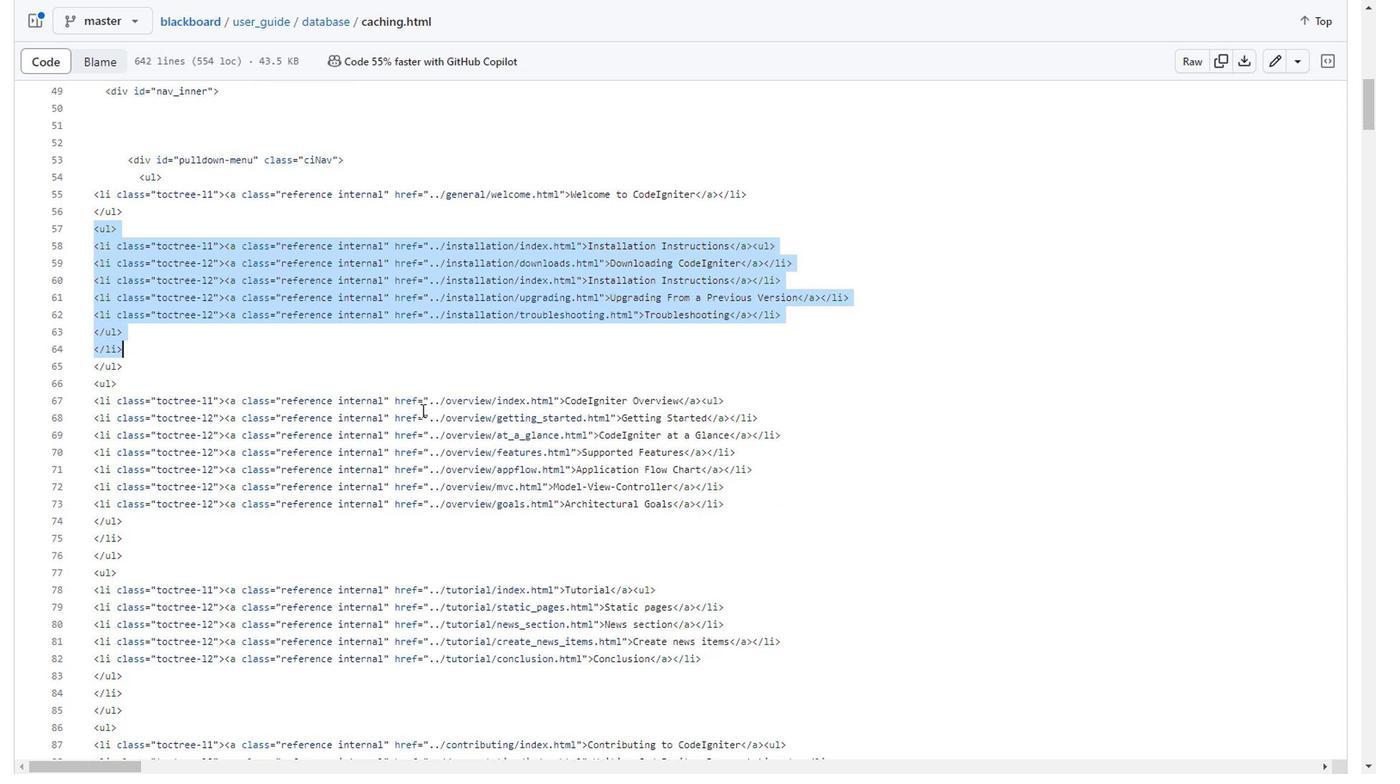 
Action: Mouse scrolled (399, 389) with delta (0, 0)
Screenshot: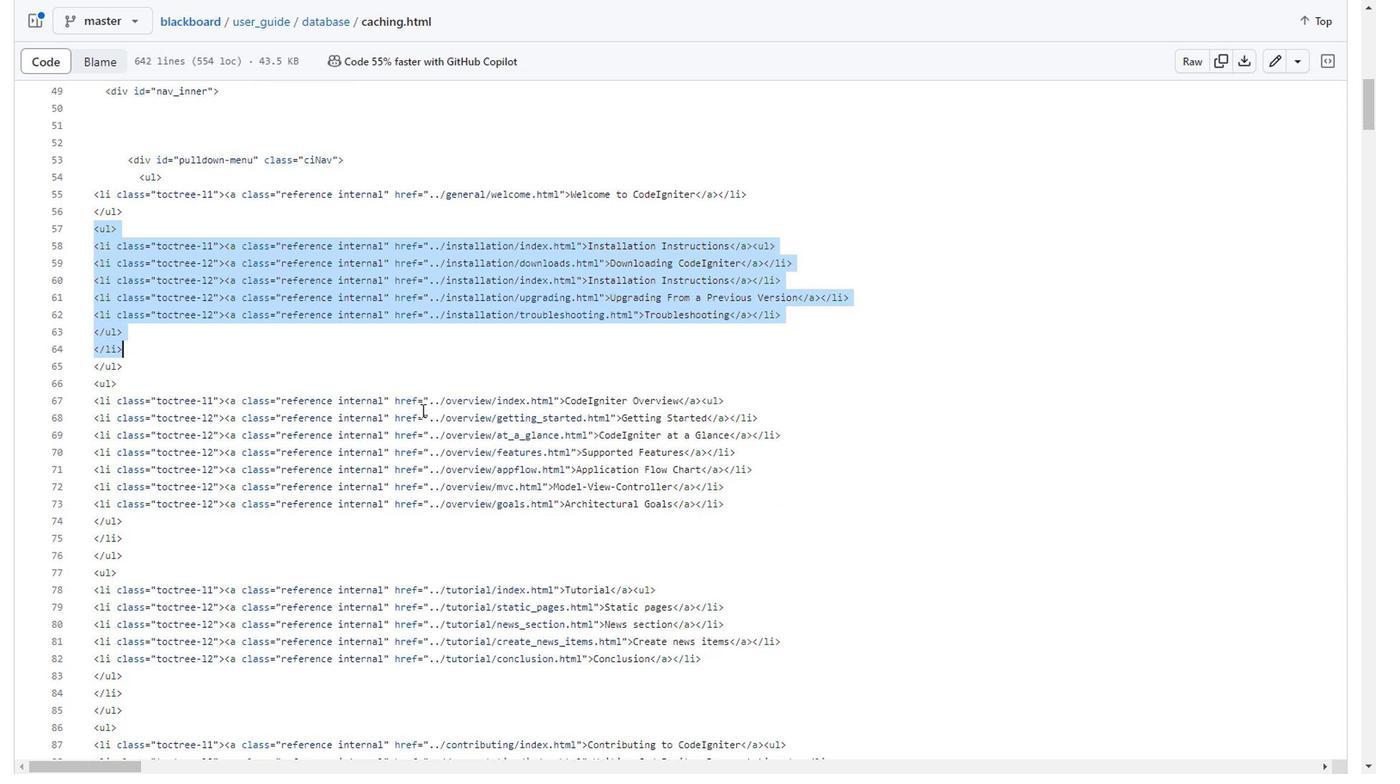 
Action: Mouse scrolled (399, 389) with delta (0, 0)
Screenshot: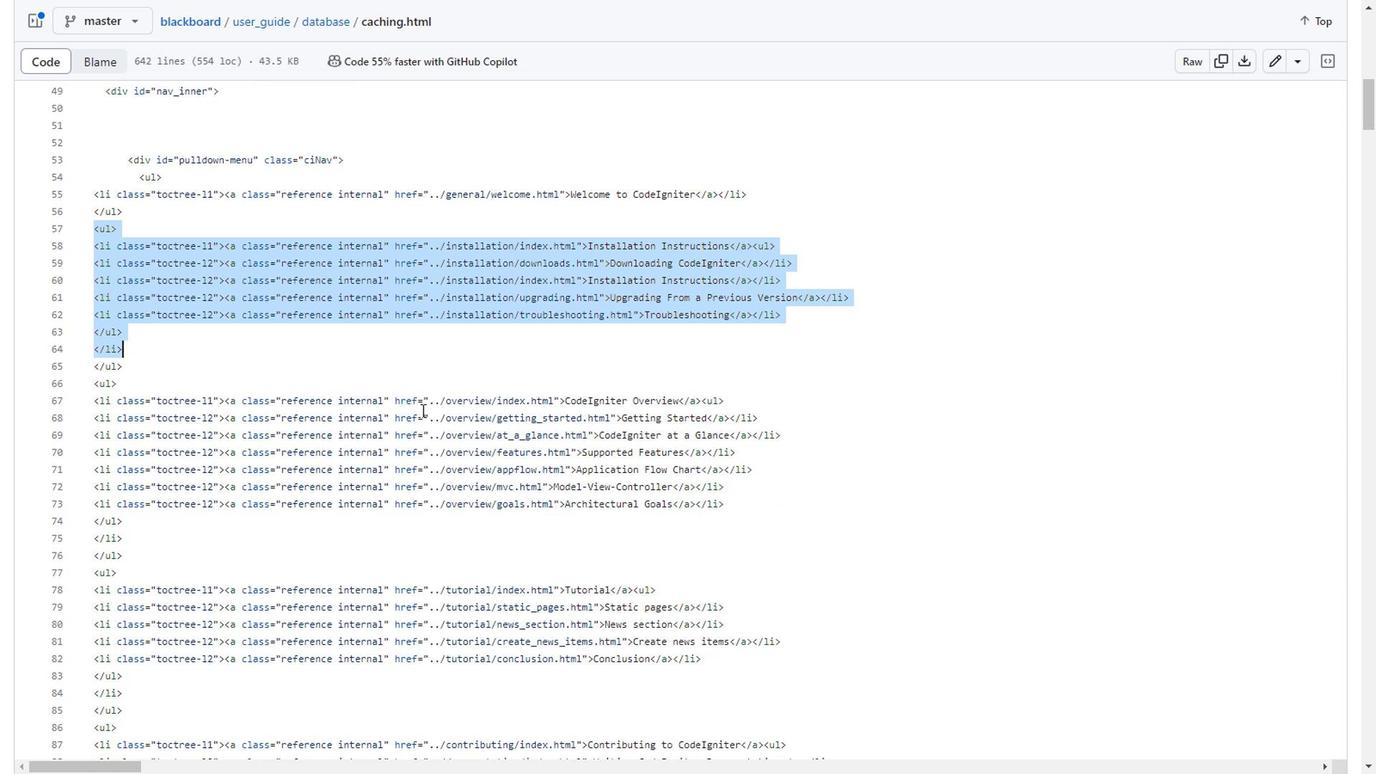 
Action: Mouse scrolled (399, 389) with delta (0, 0)
Screenshot: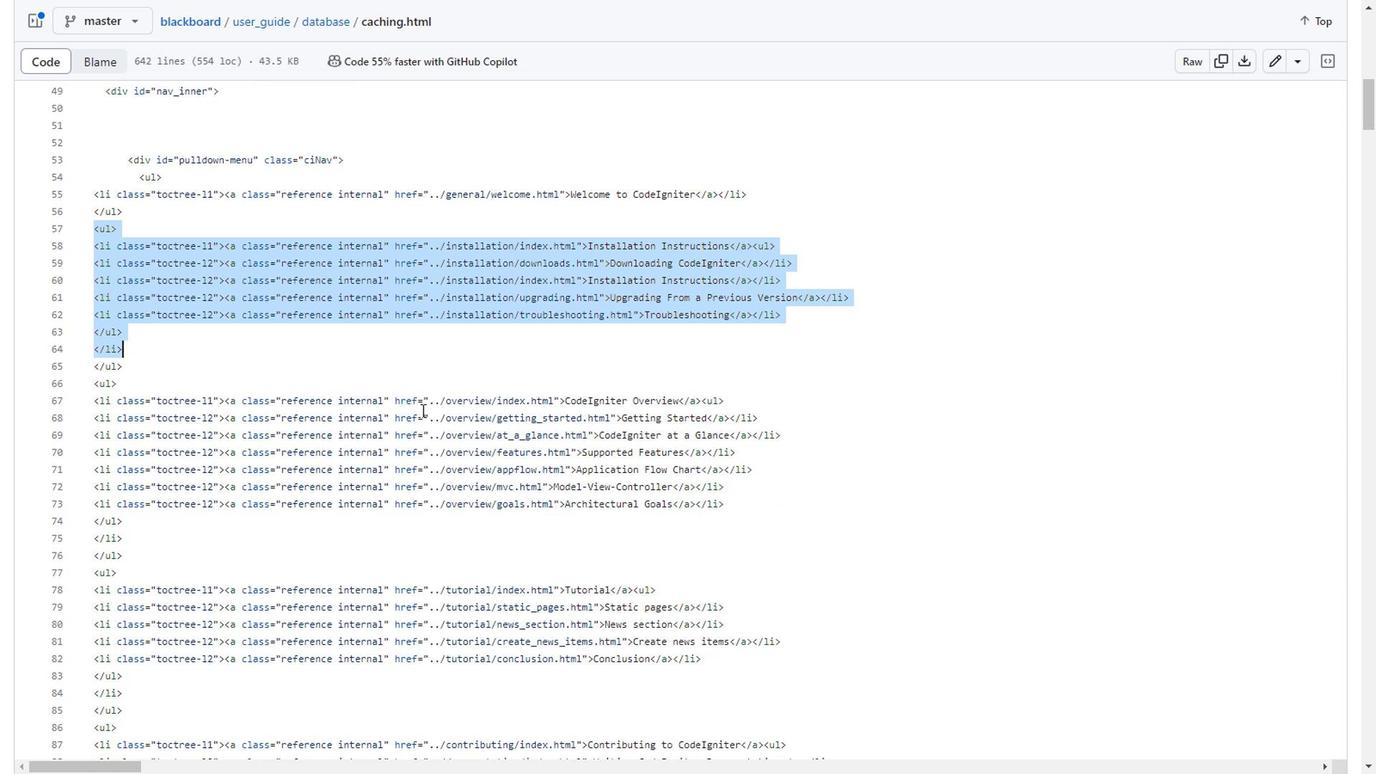 
Action: Mouse scrolled (399, 389) with delta (0, 0)
Screenshot: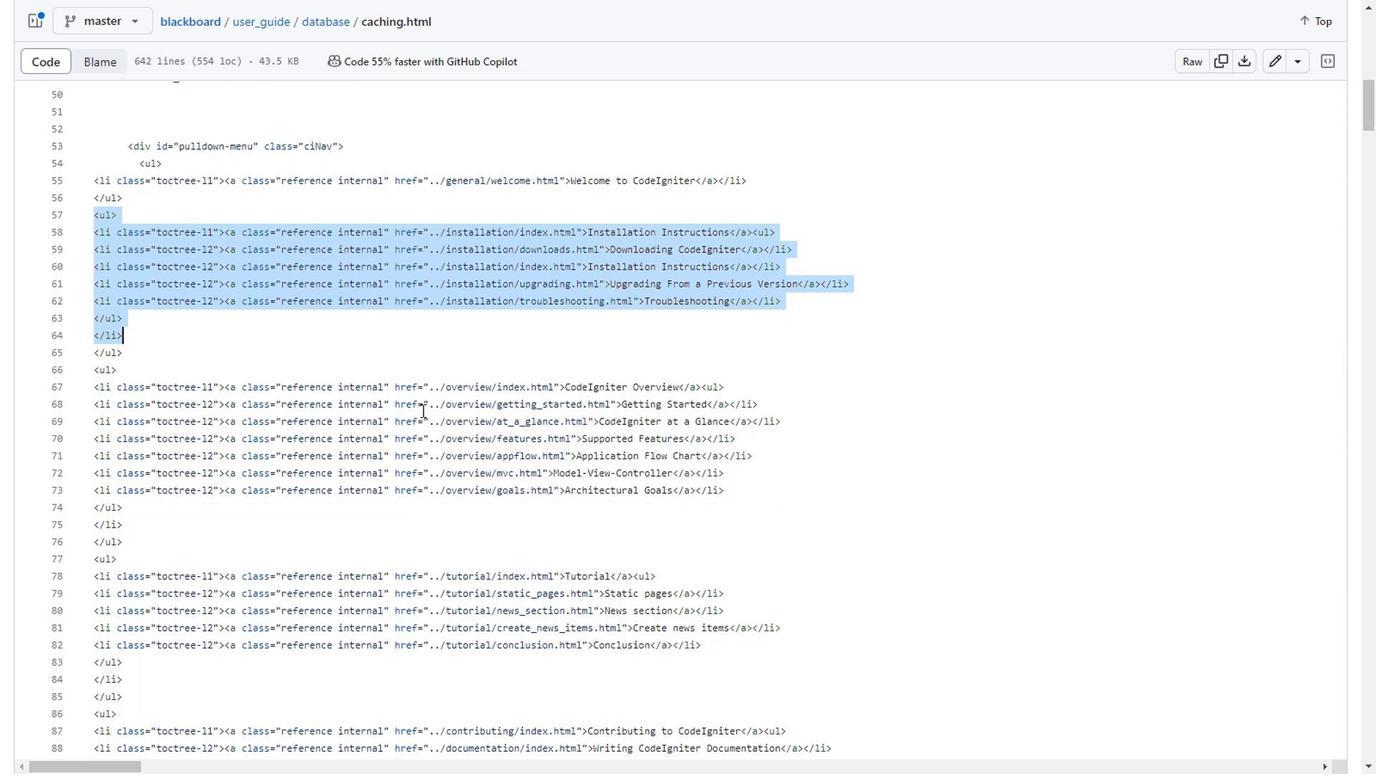 
Action: Mouse scrolled (399, 389) with delta (0, 0)
Screenshot: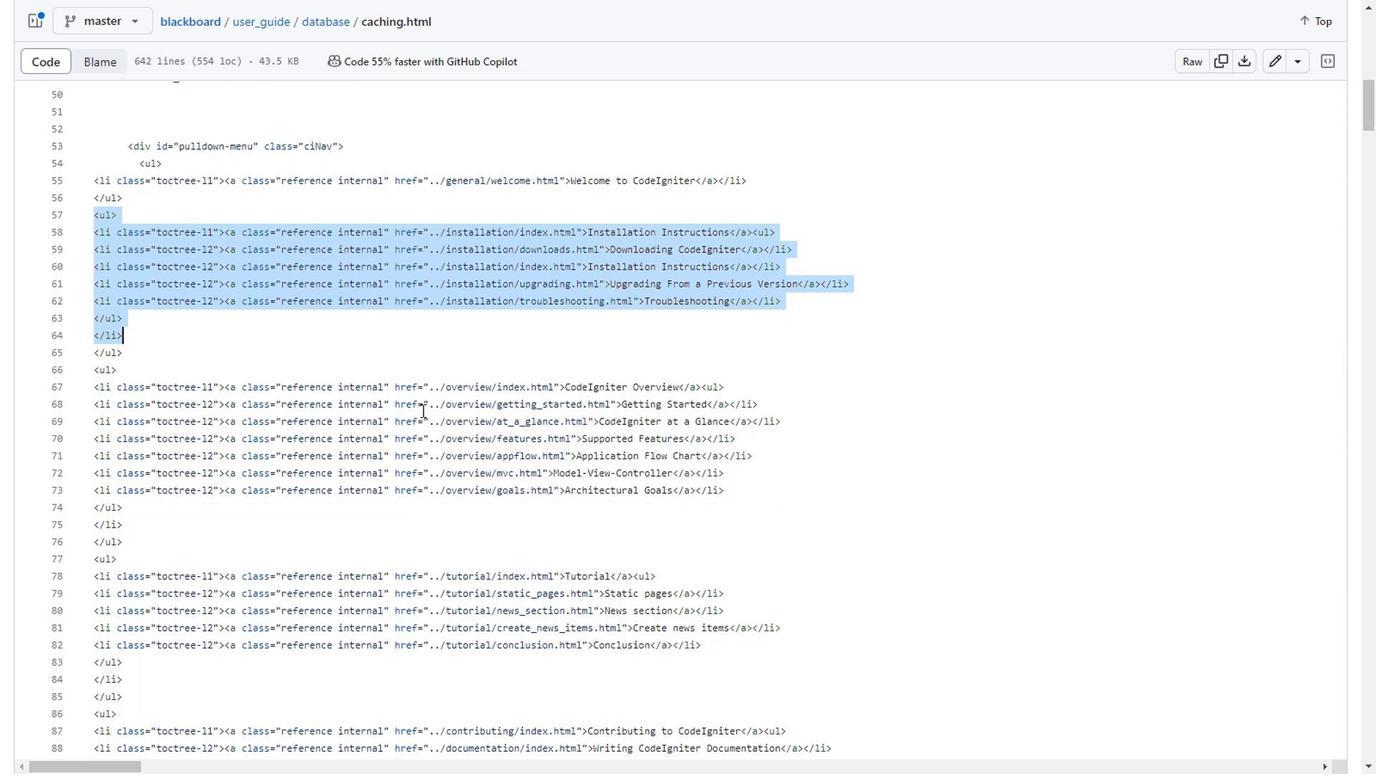 
Action: Mouse scrolled (399, 389) with delta (0, 0)
Screenshot: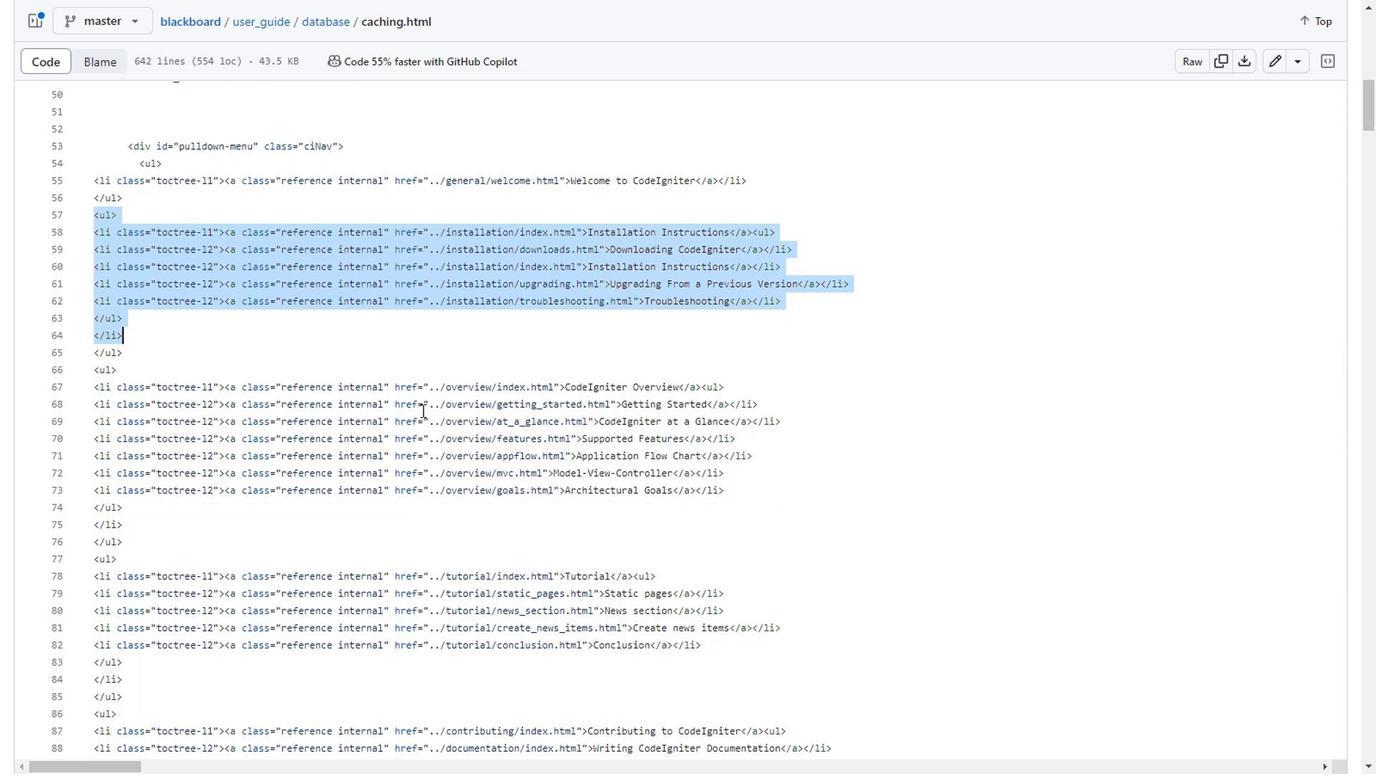 
Action: Mouse scrolled (399, 389) with delta (0, 0)
Screenshot: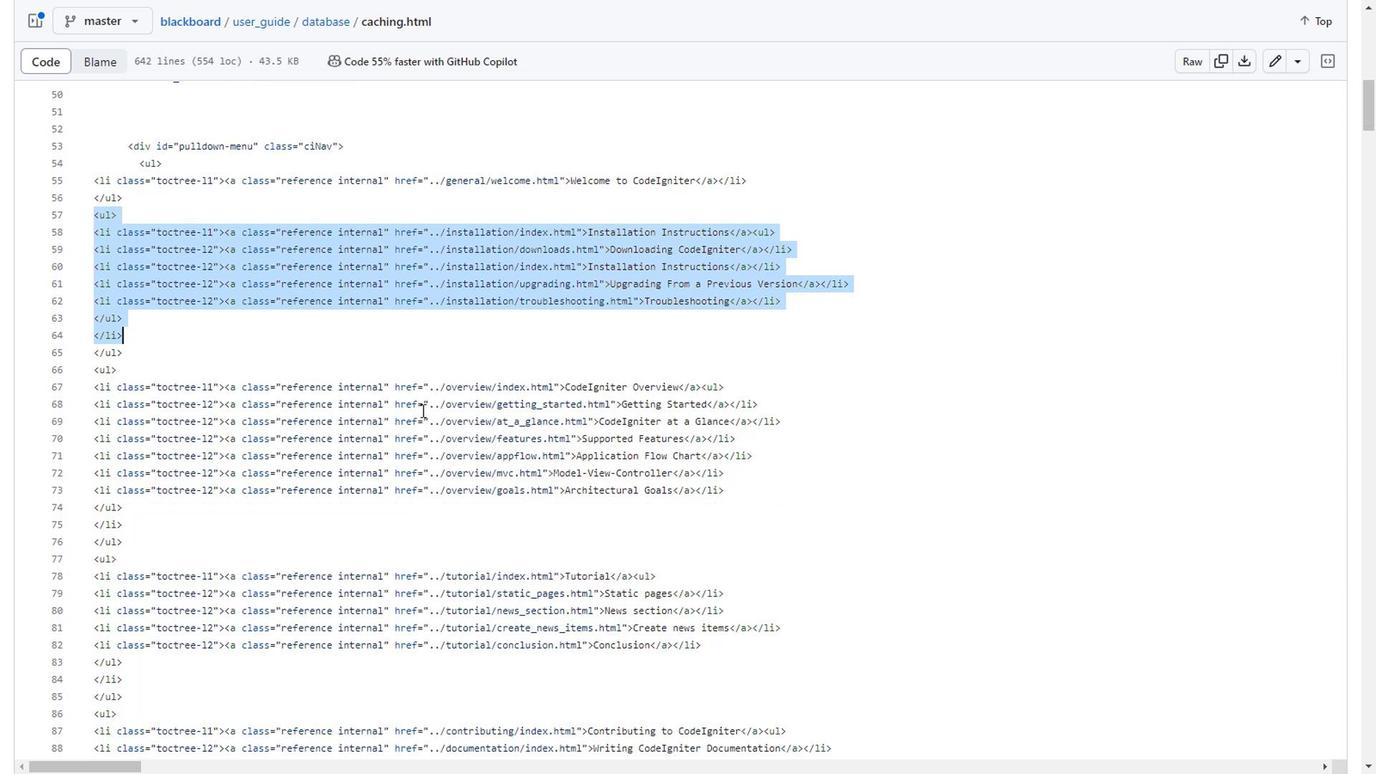 
Action: Mouse scrolled (399, 389) with delta (0, 0)
Screenshot: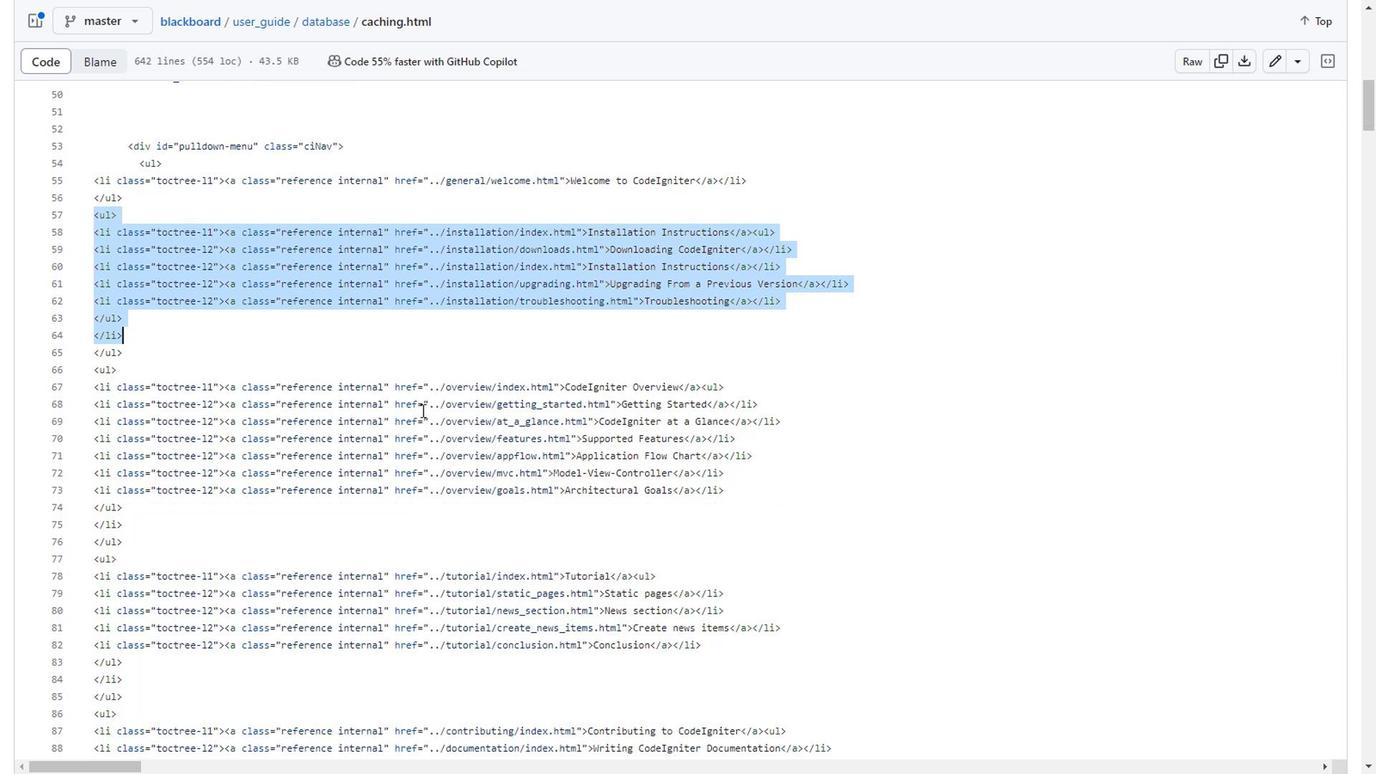 
Action: Mouse scrolled (399, 389) with delta (0, 0)
Screenshot: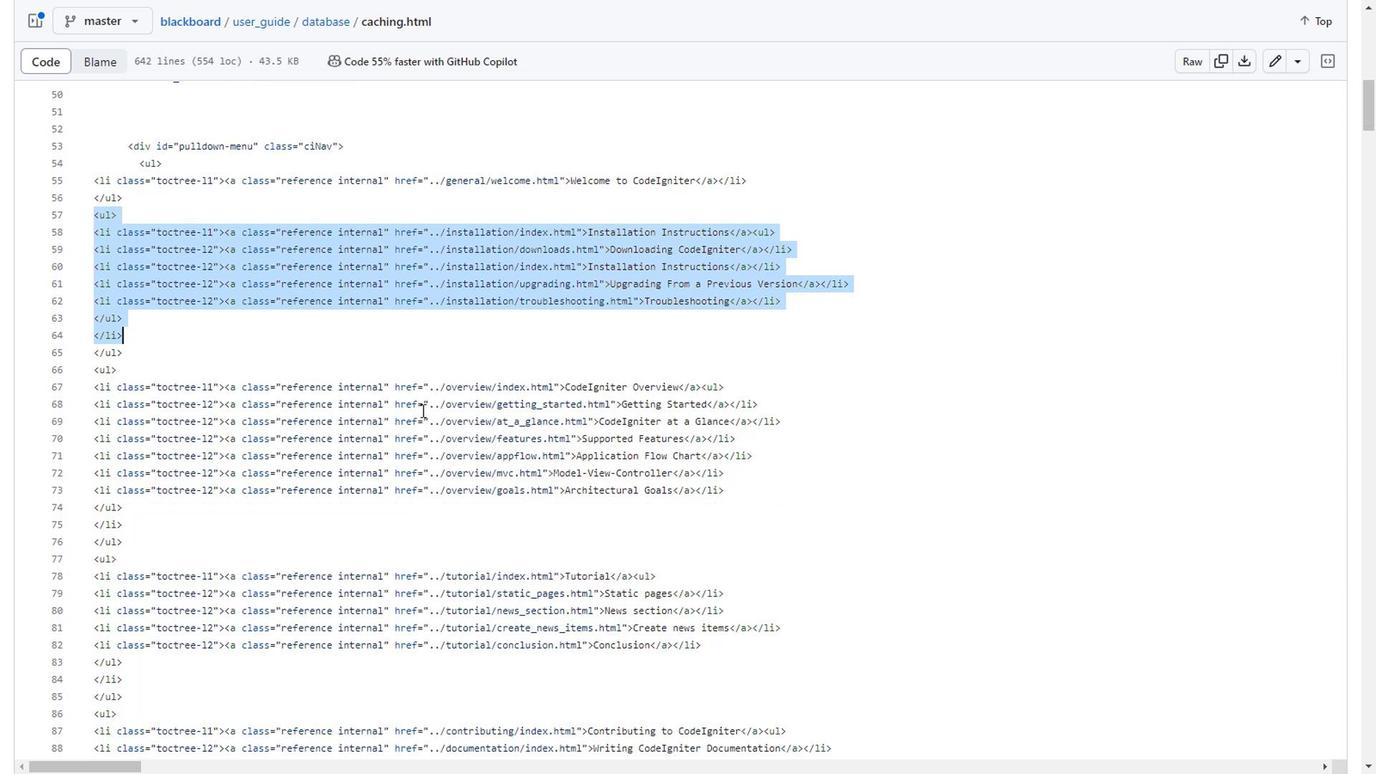 
Action: Mouse scrolled (399, 389) with delta (0, 0)
Screenshot: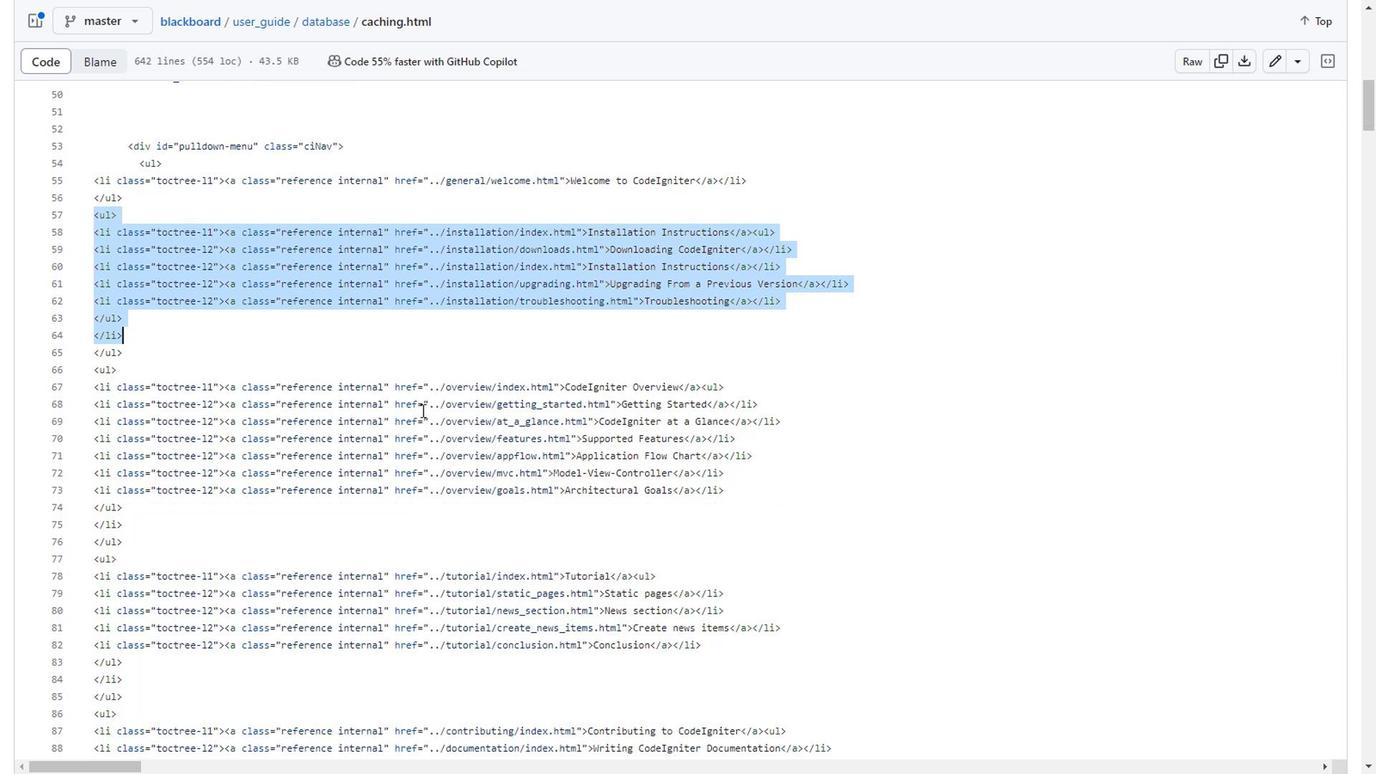 
Action: Mouse scrolled (399, 389) with delta (0, 0)
Screenshot: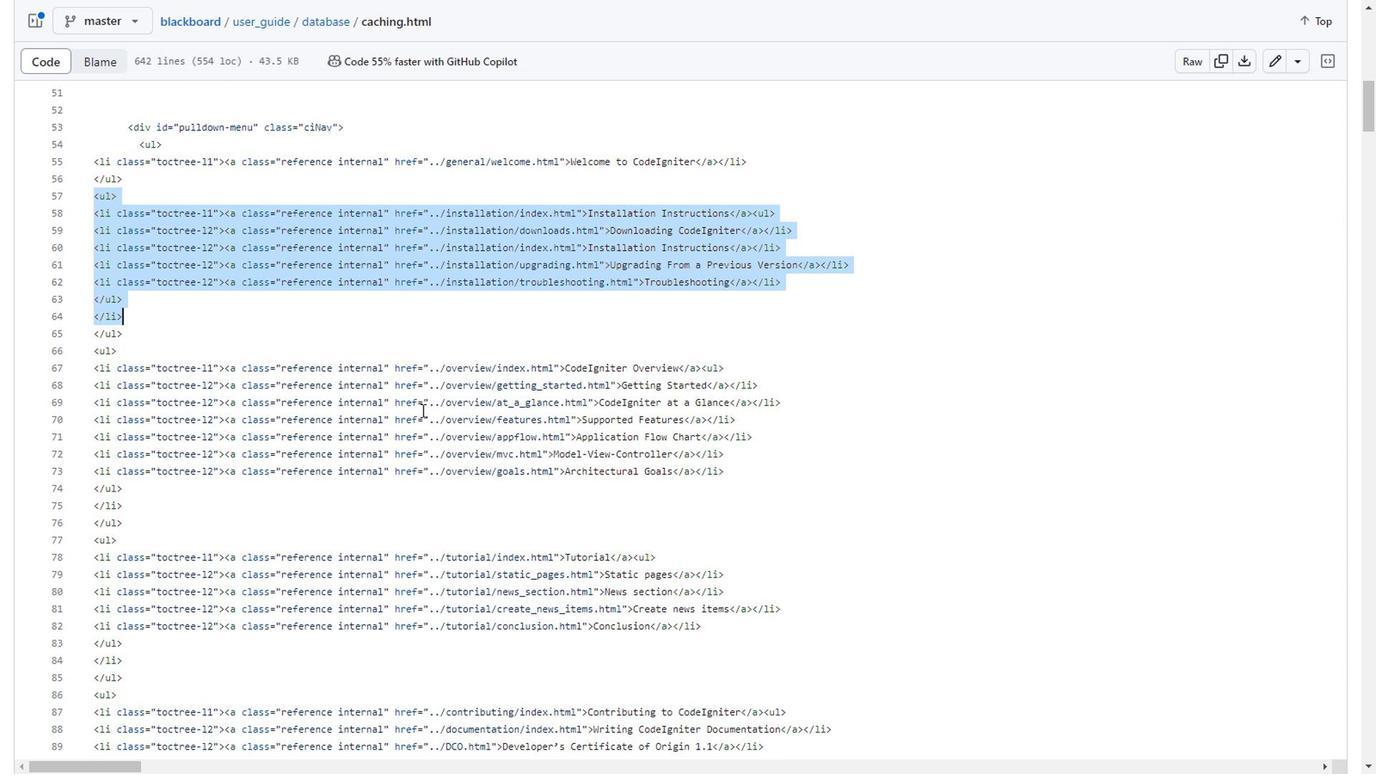 
Action: Mouse scrolled (399, 389) with delta (0, 0)
Screenshot: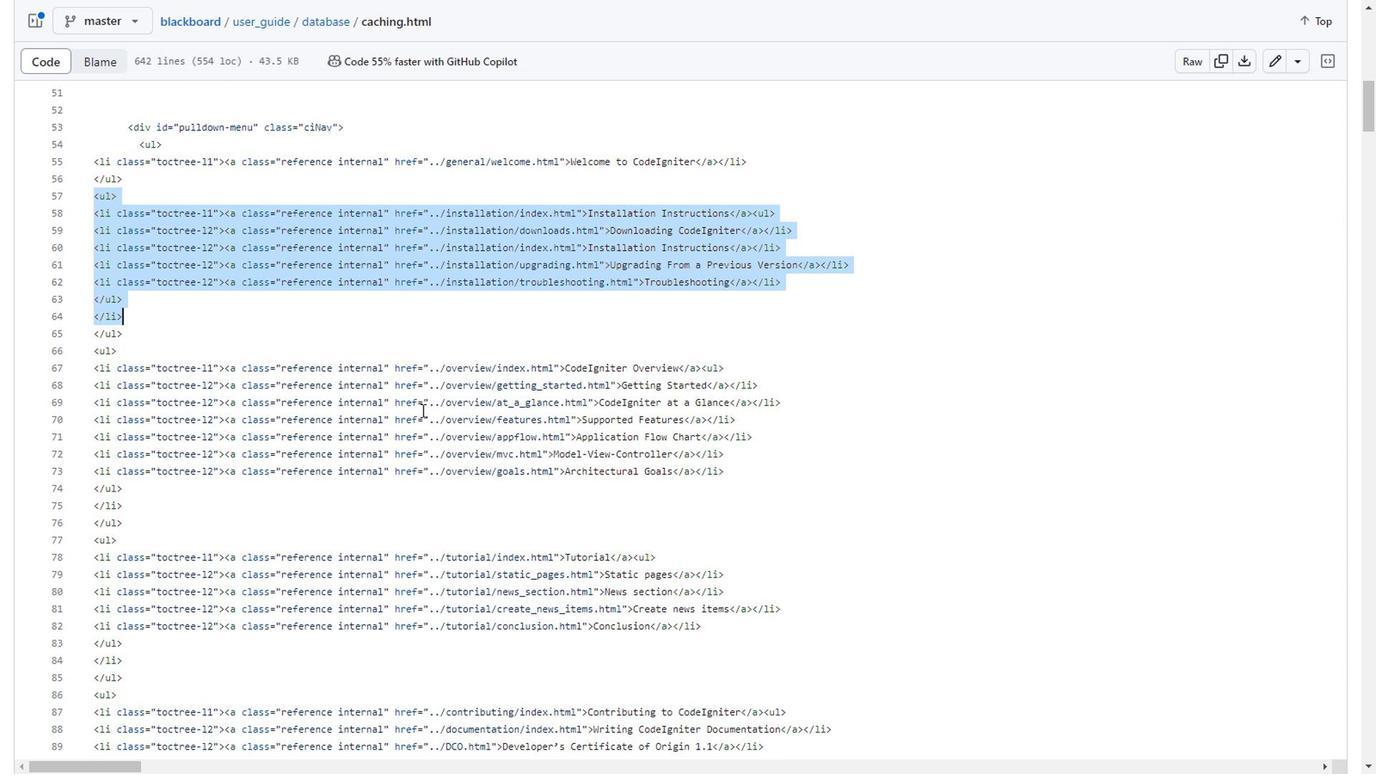 
Action: Mouse scrolled (399, 389) with delta (0, 0)
Screenshot: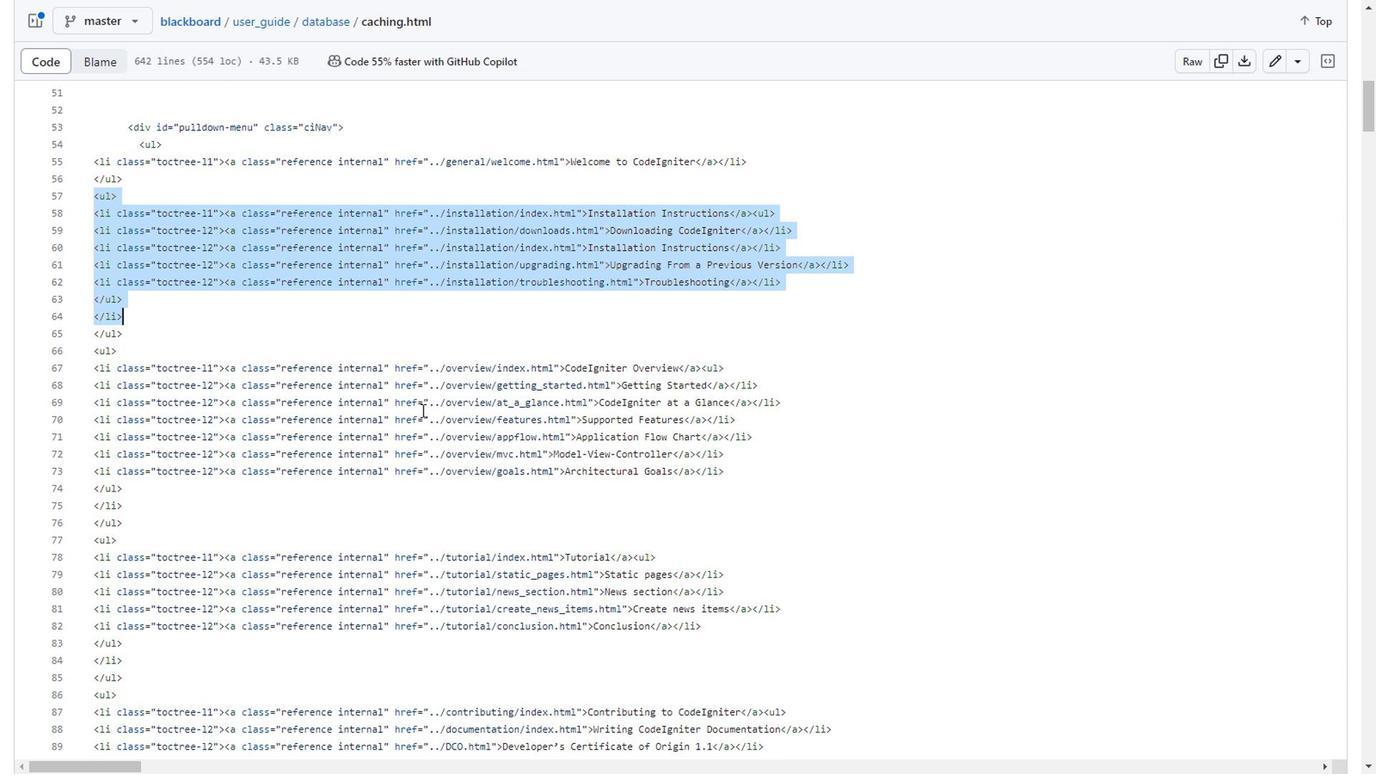 
Action: Mouse scrolled (399, 389) with delta (0, 0)
Screenshot: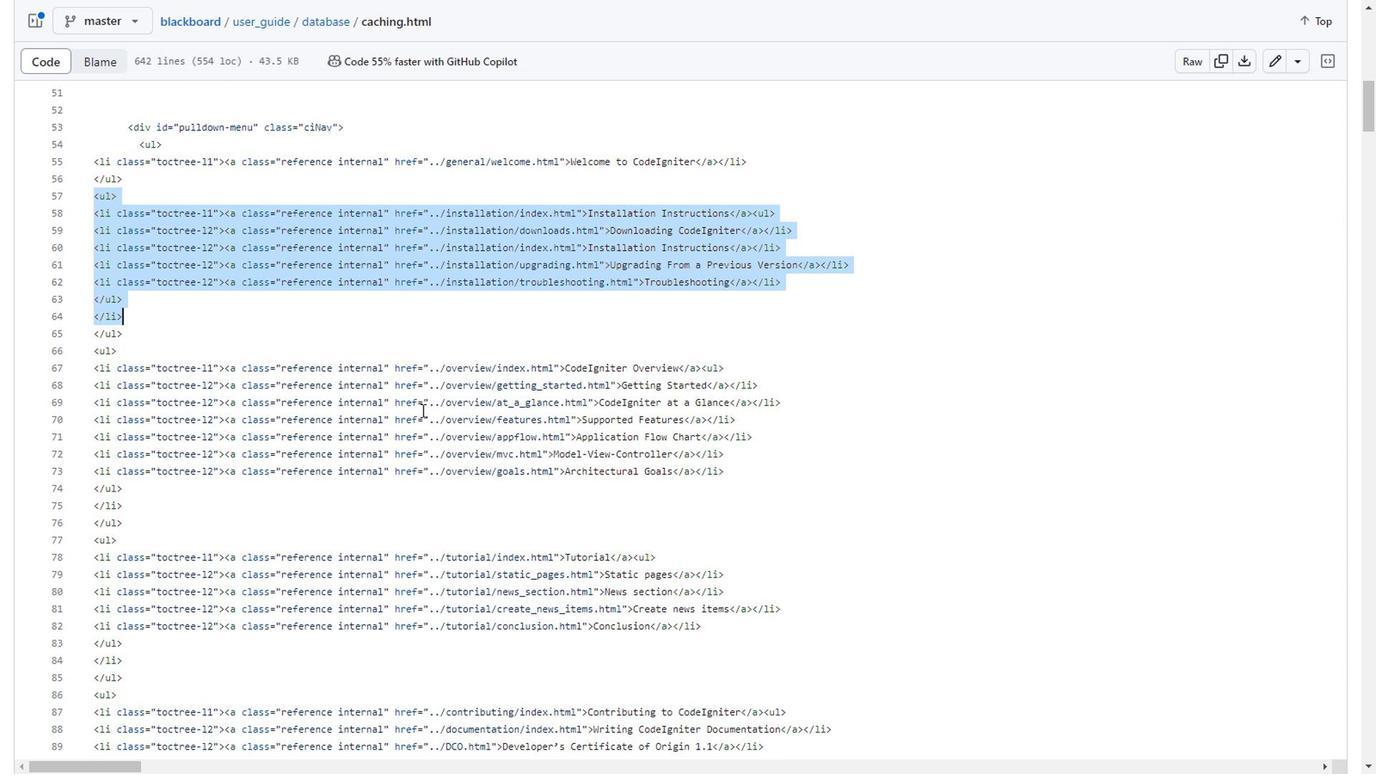 
Action: Mouse scrolled (399, 389) with delta (0, 0)
Screenshot: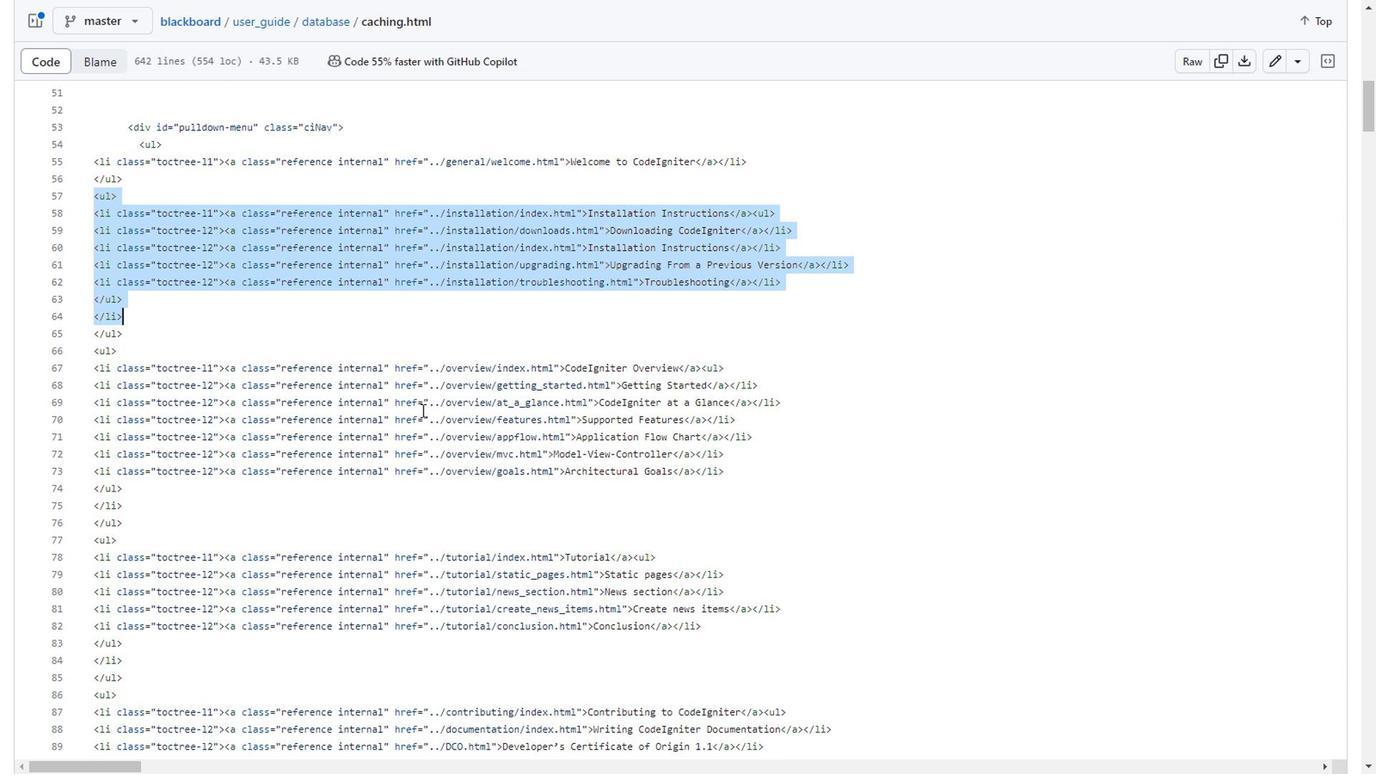 
Action: Mouse scrolled (399, 389) with delta (0, 0)
Screenshot: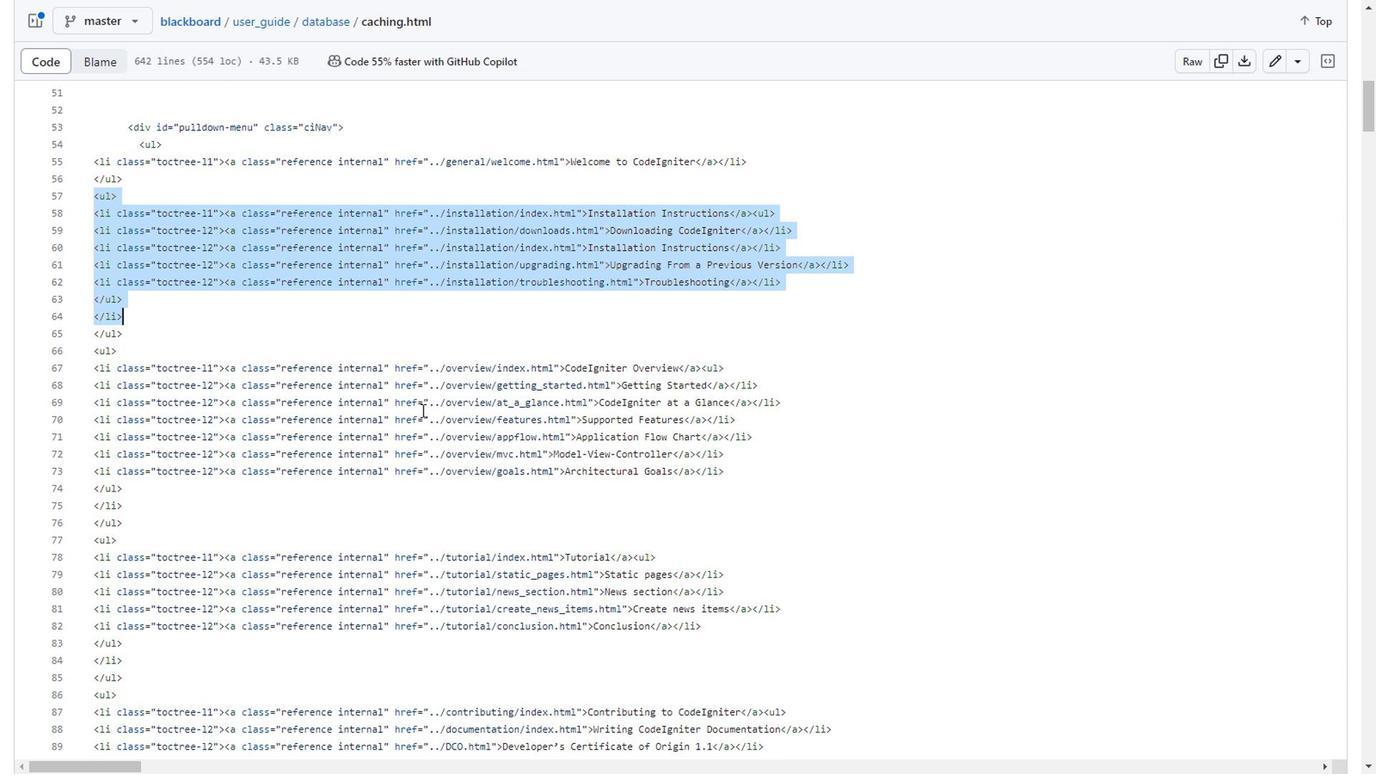 
Action: Mouse scrolled (399, 389) with delta (0, 0)
Screenshot: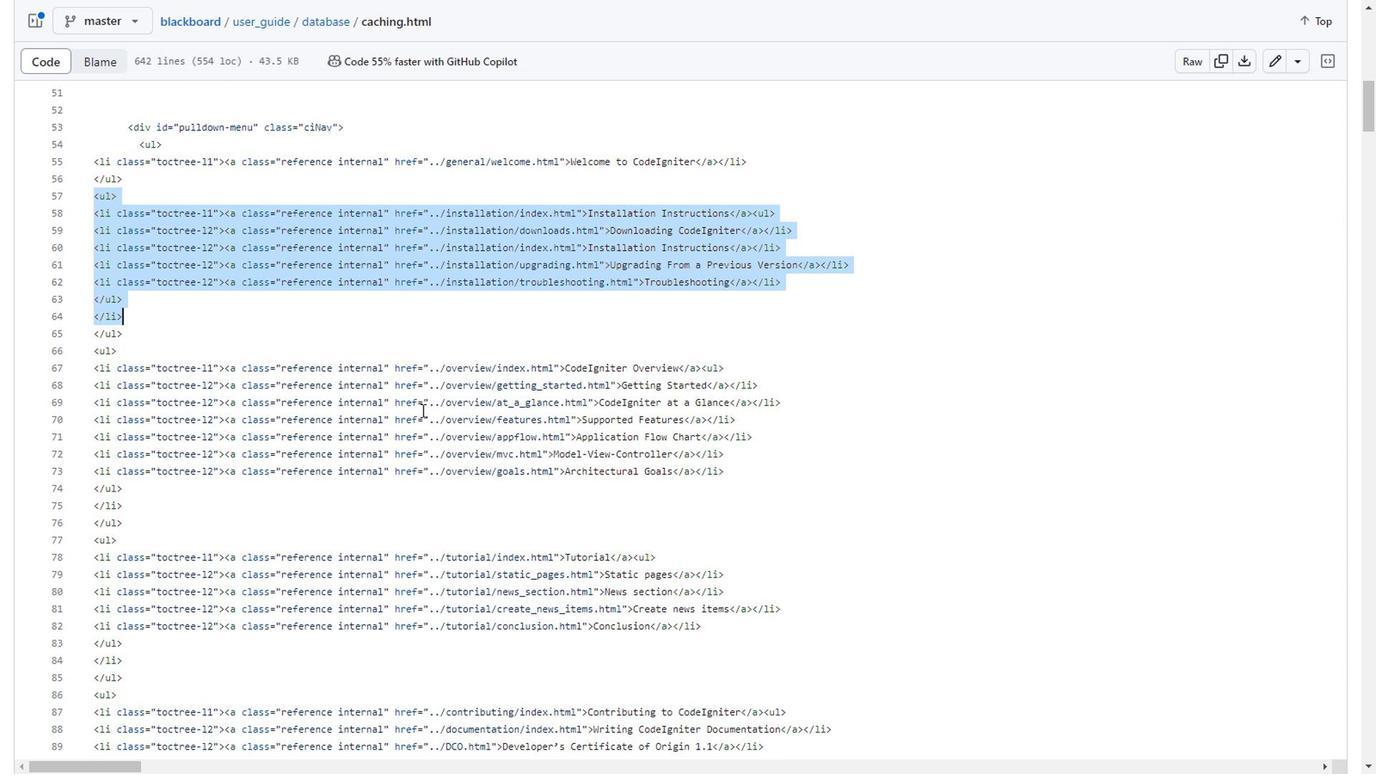 
Action: Mouse scrolled (399, 389) with delta (0, 0)
Screenshot: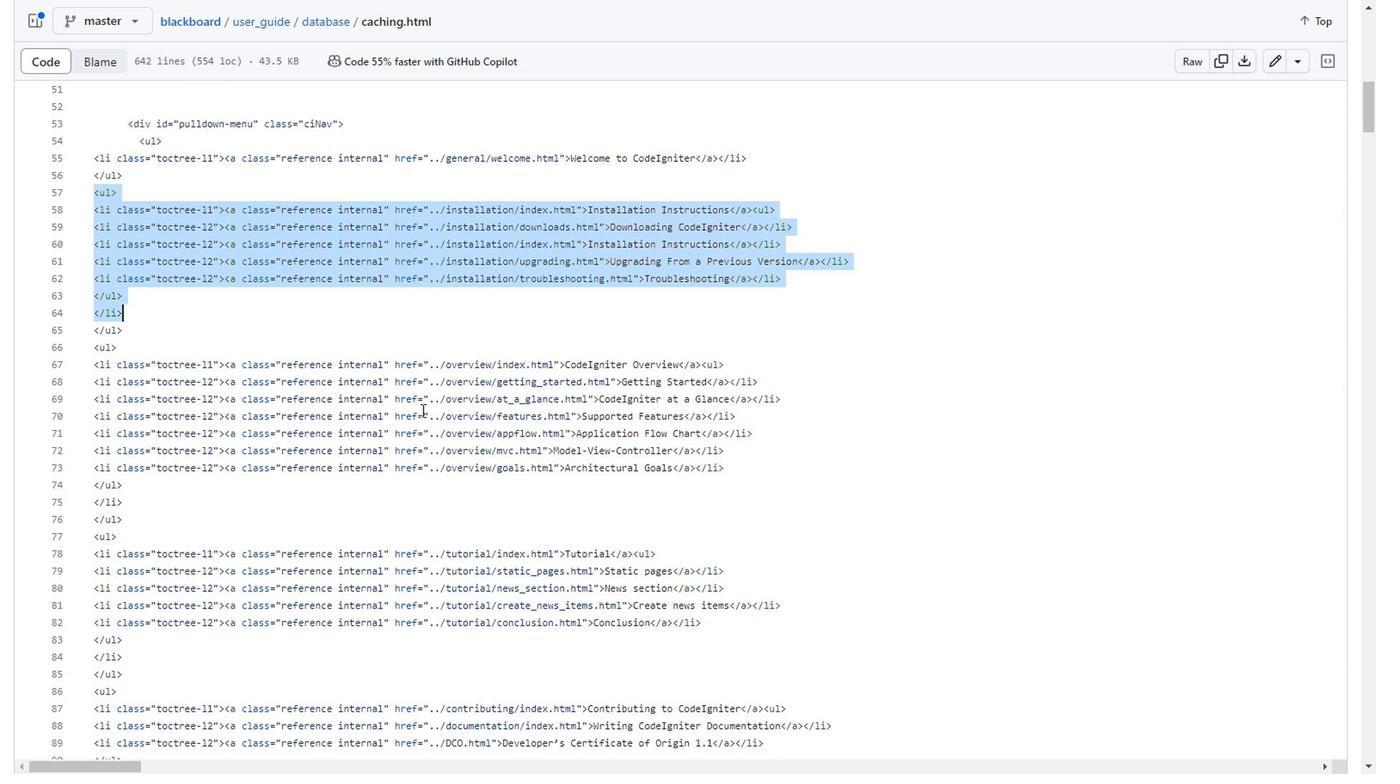 
Action: Mouse scrolled (399, 389) with delta (0, 0)
Screenshot: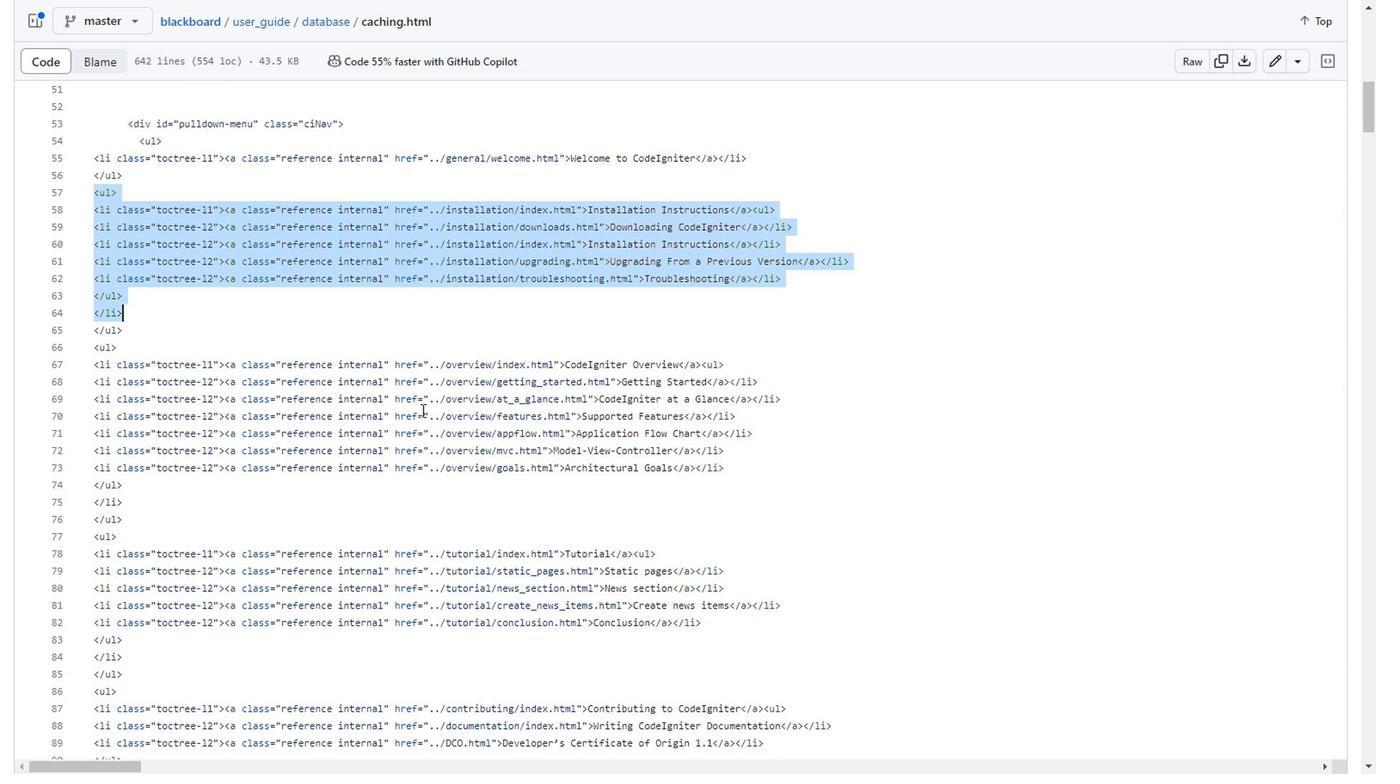 
Action: Mouse scrolled (399, 389) with delta (0, 0)
Screenshot: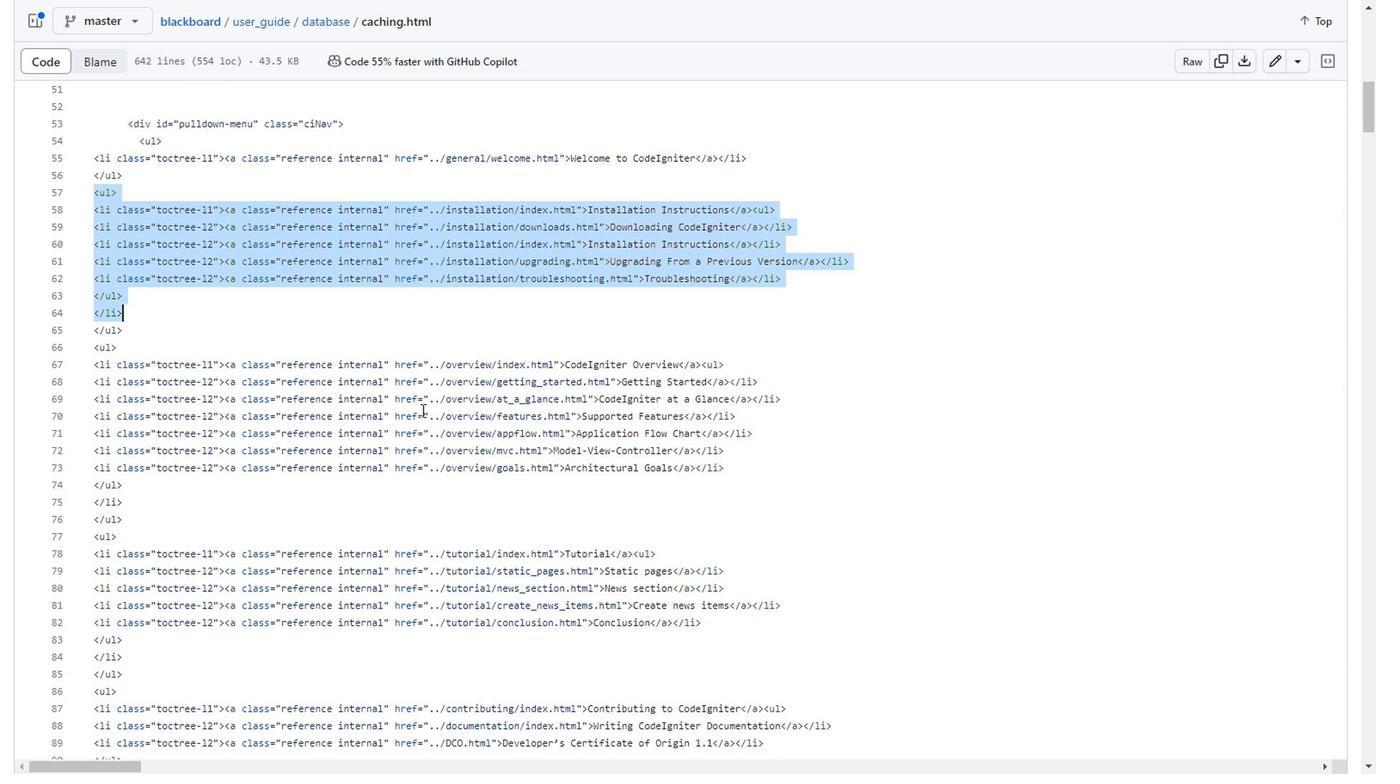
Action: Mouse scrolled (399, 389) with delta (0, 0)
Screenshot: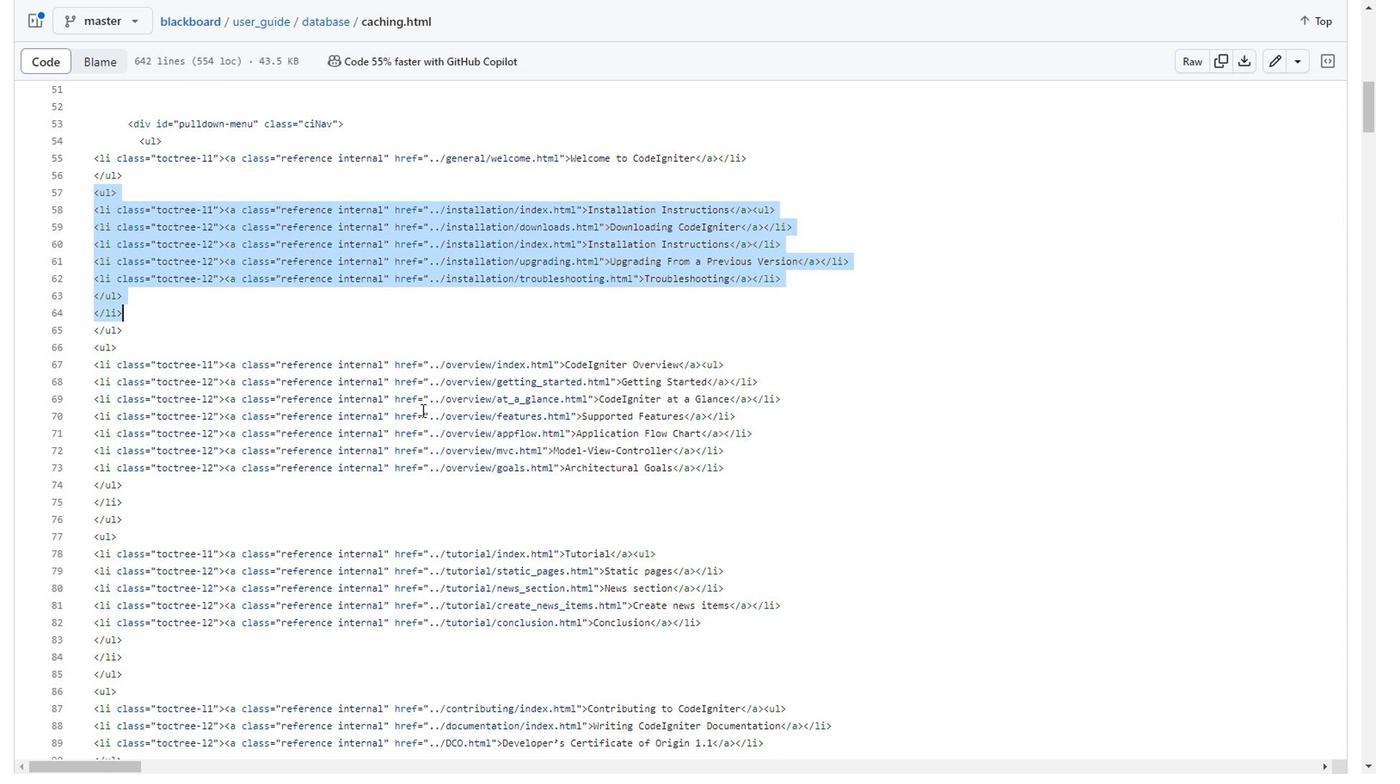 
Action: Mouse scrolled (399, 389) with delta (0, 0)
Screenshot: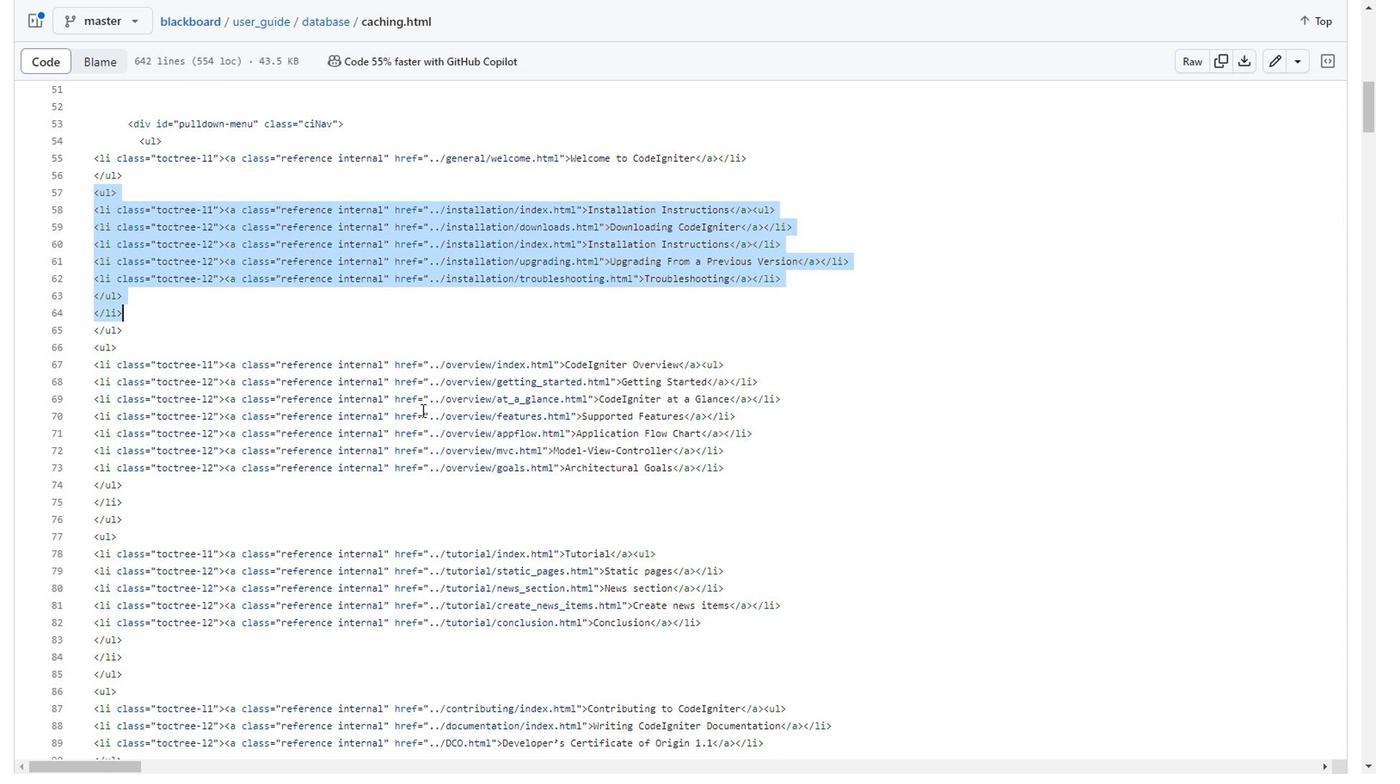 
Action: Mouse scrolled (399, 389) with delta (0, 0)
Screenshot: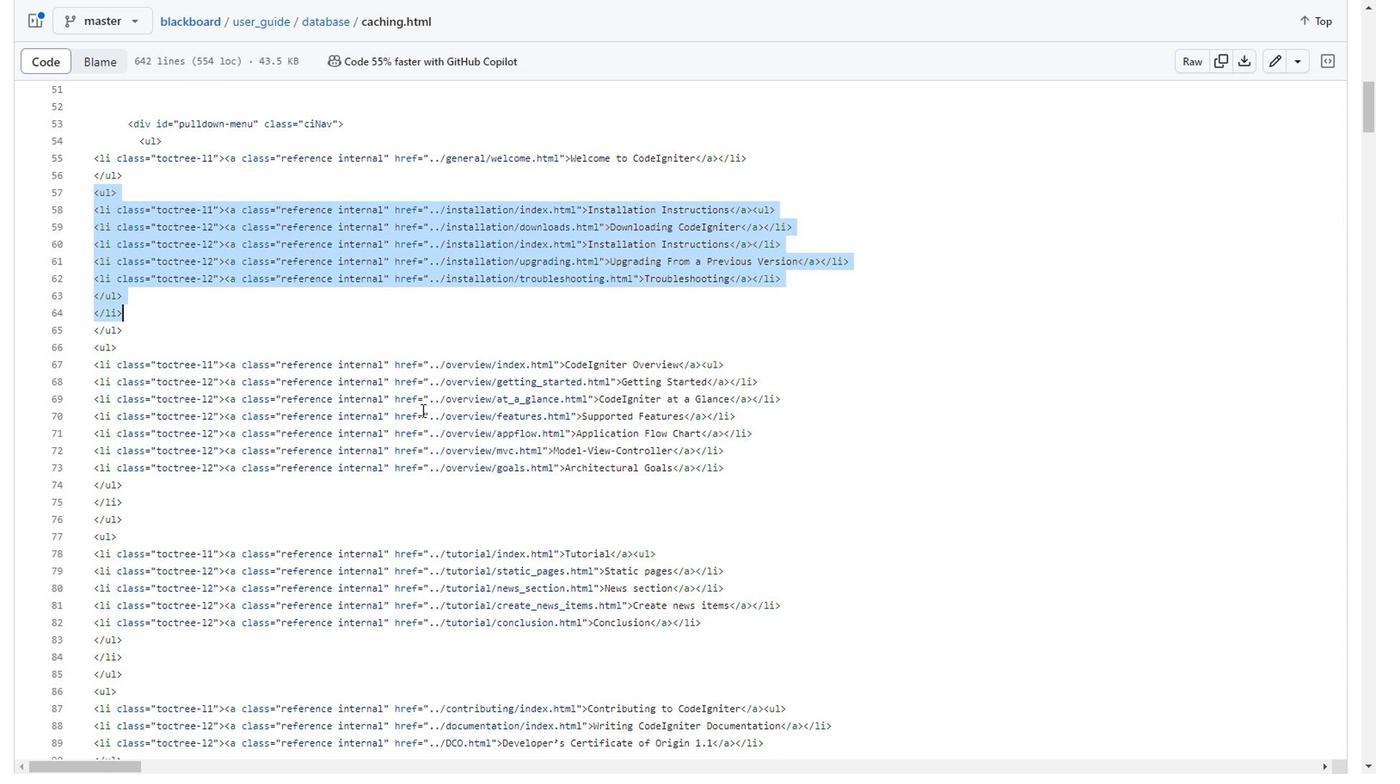 
Action: Mouse scrolled (399, 389) with delta (0, 0)
Screenshot: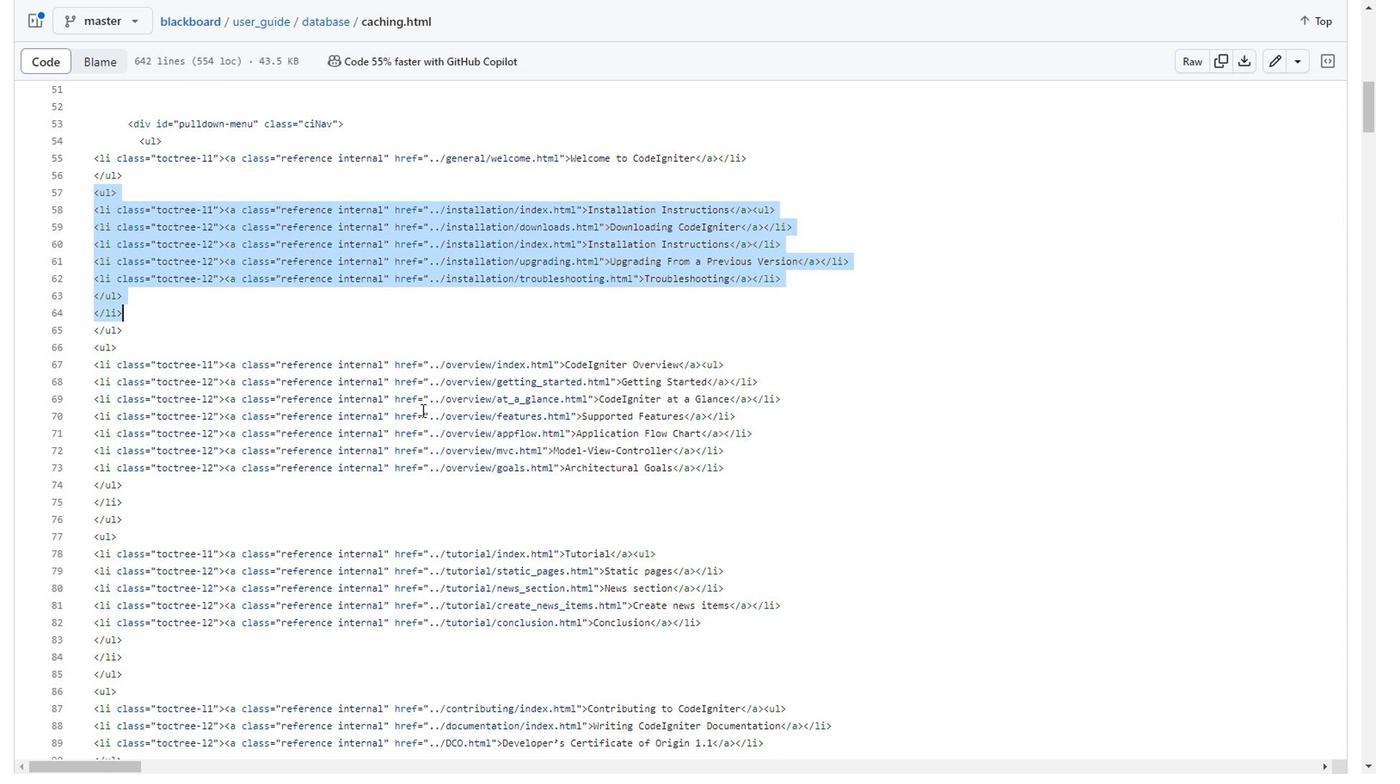 
Action: Mouse scrolled (399, 389) with delta (0, 0)
Screenshot: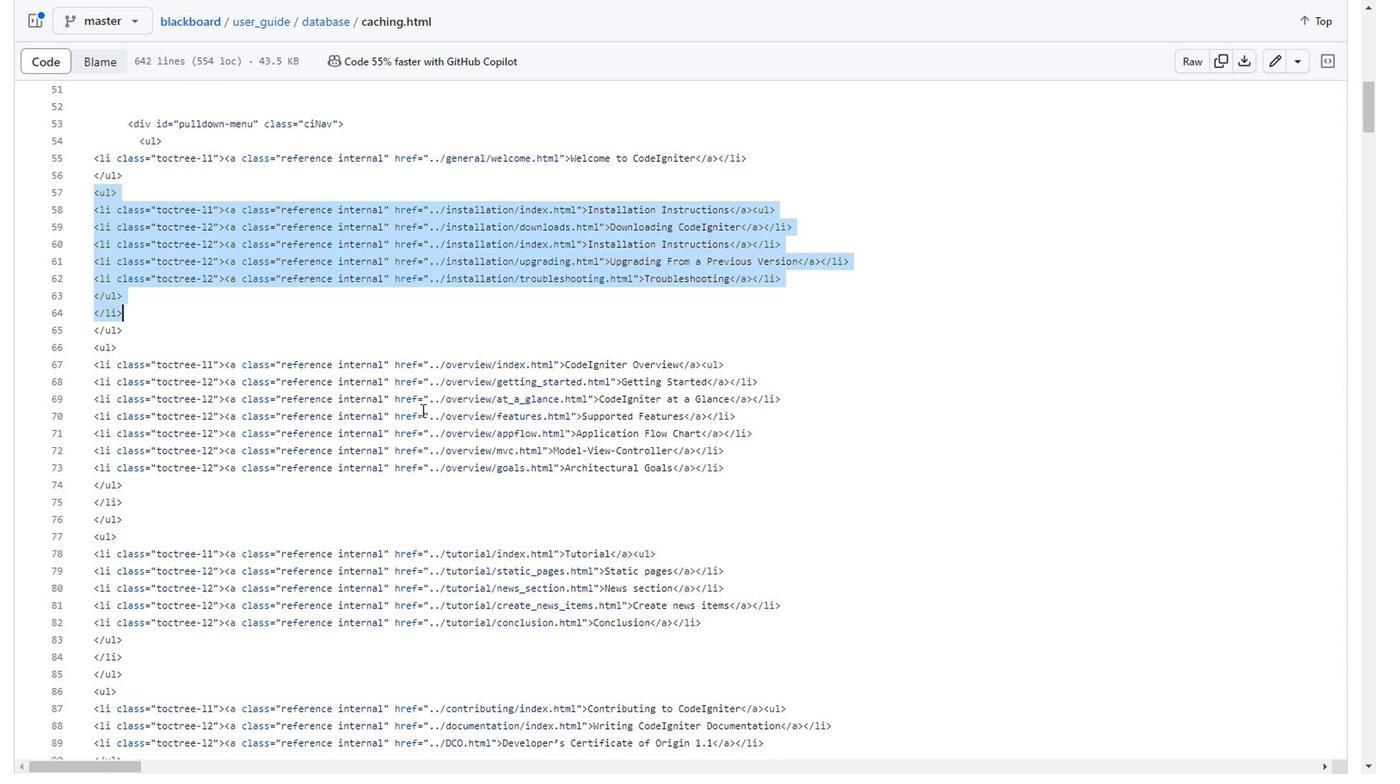 
Action: Mouse scrolled (399, 389) with delta (0, 0)
Screenshot: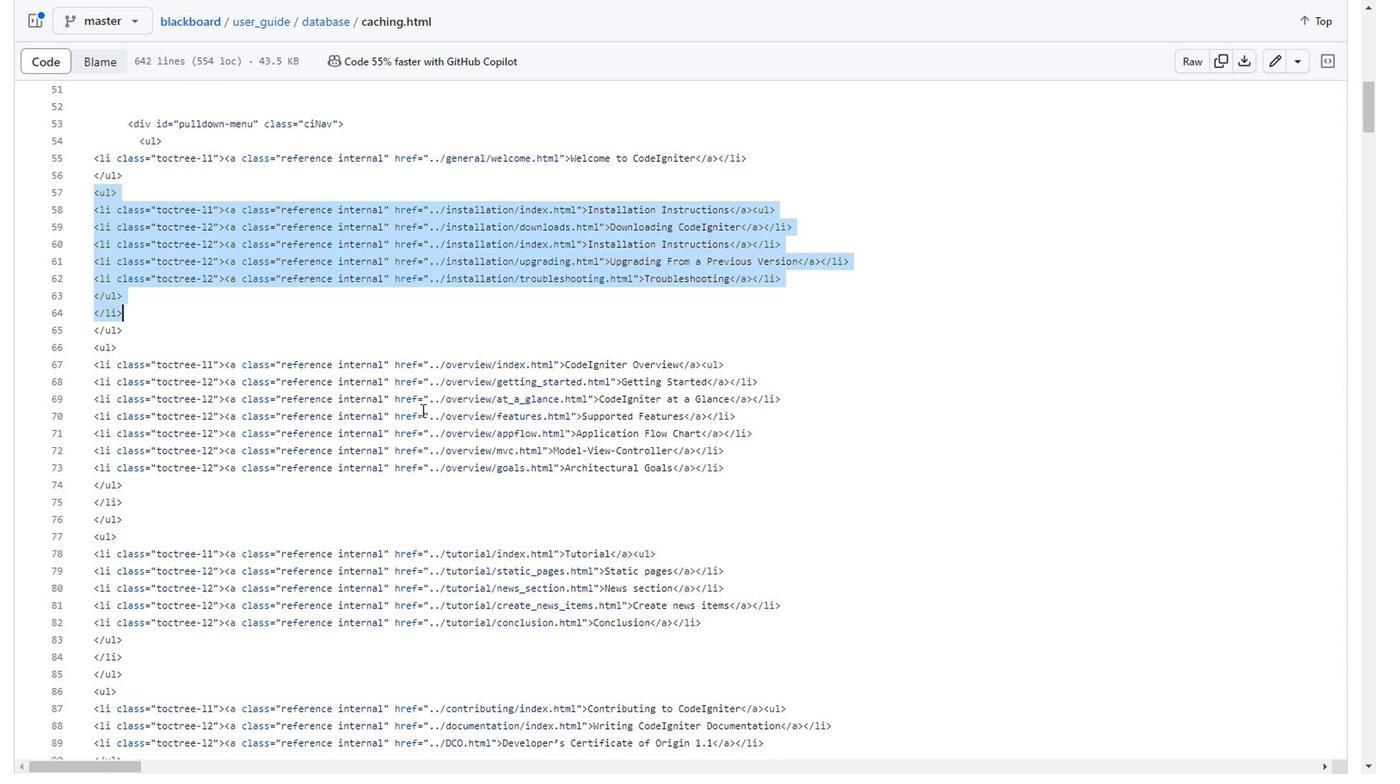 
Action: Mouse scrolled (399, 389) with delta (0, 0)
Screenshot: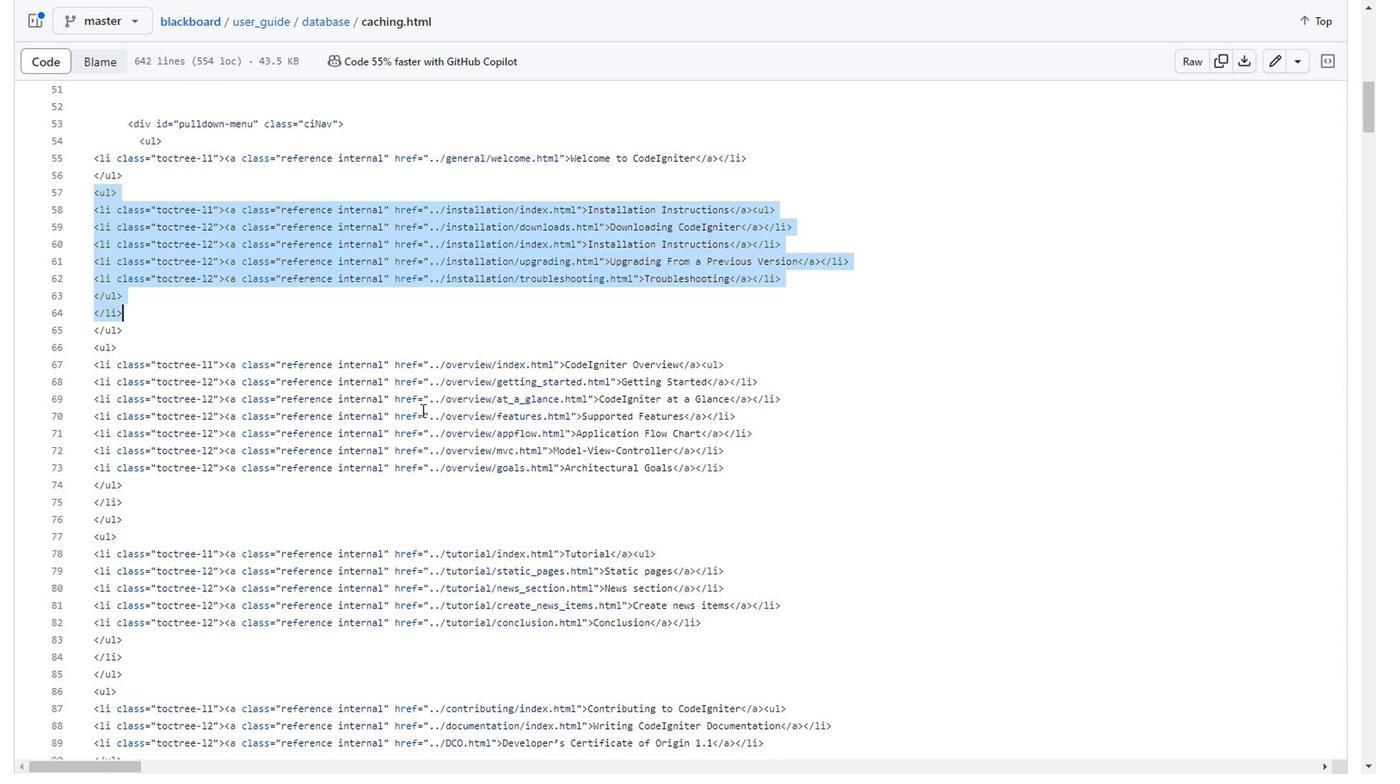 
Action: Mouse scrolled (399, 389) with delta (0, 0)
Screenshot: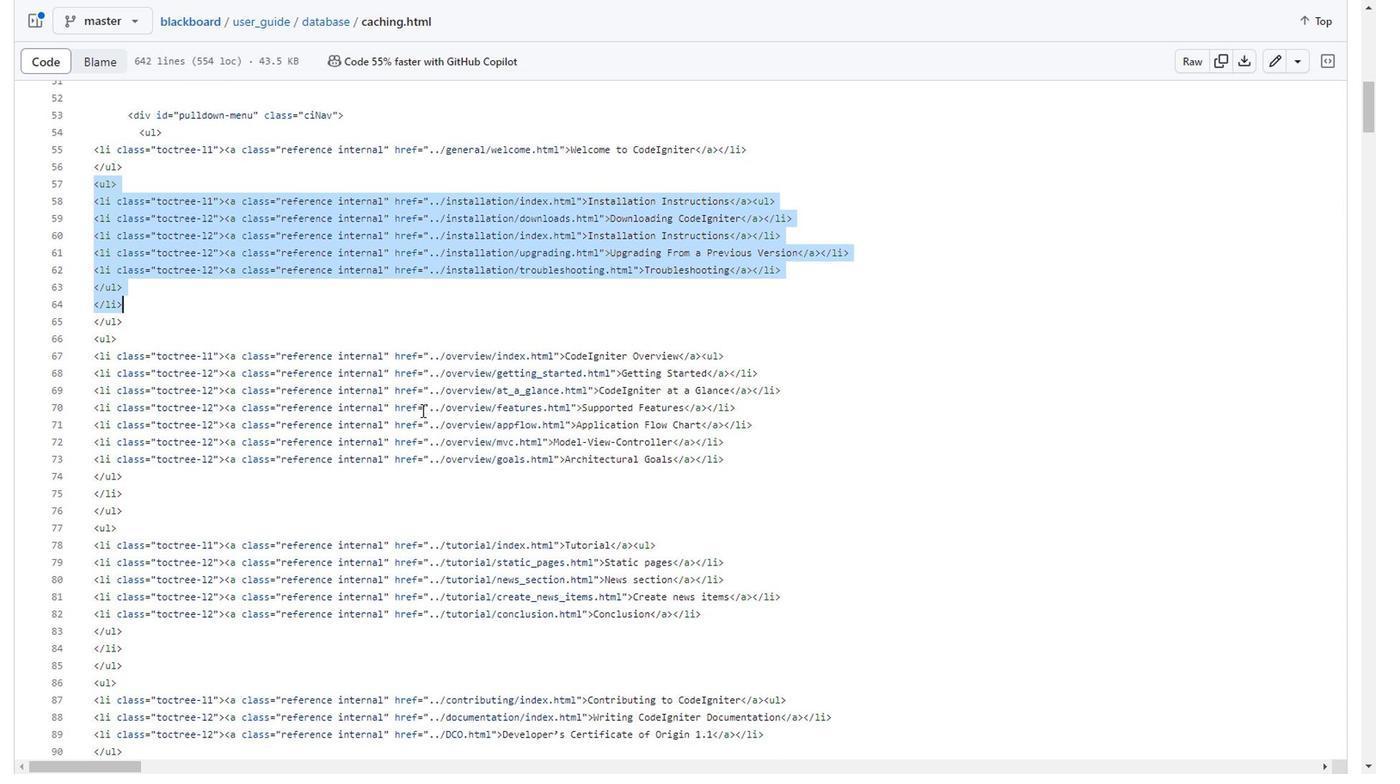 
Action: Mouse scrolled (399, 389) with delta (0, 0)
Screenshot: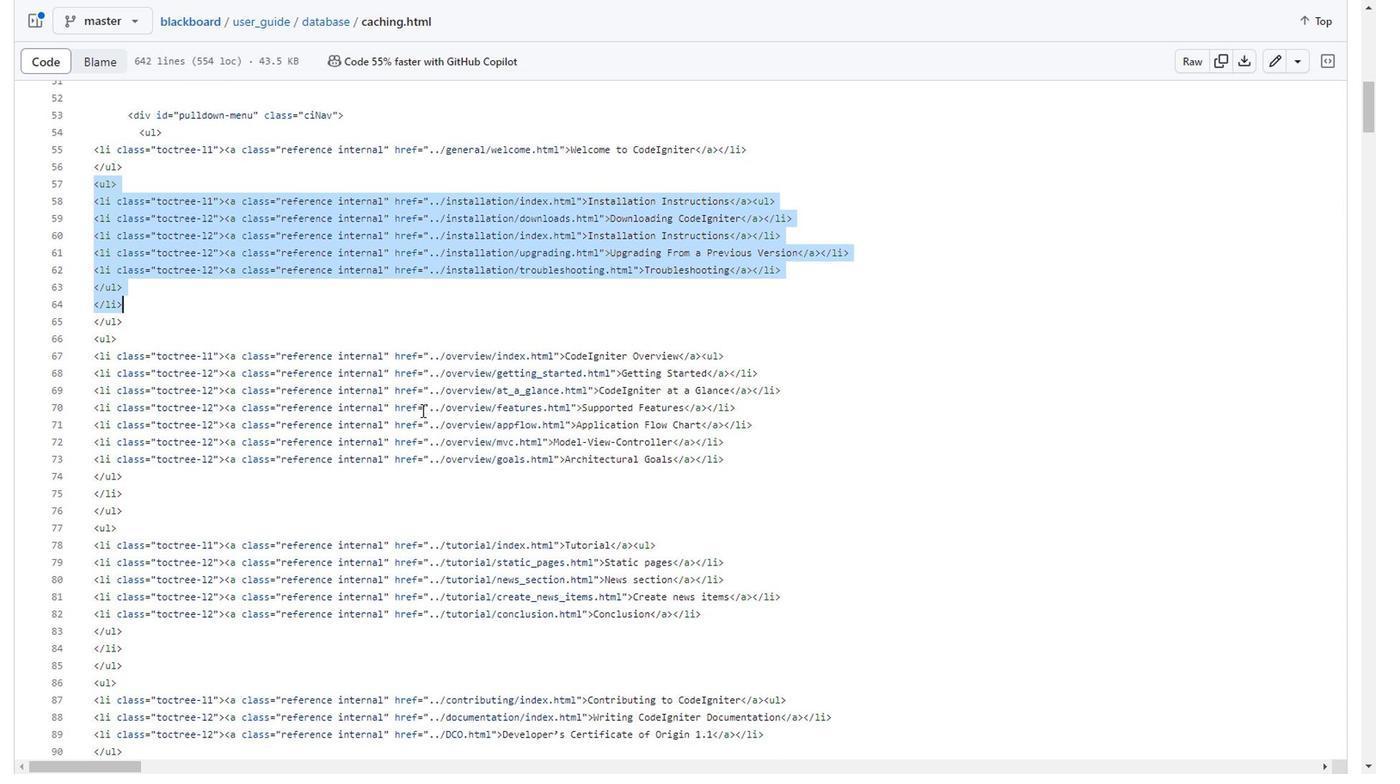 
Action: Mouse scrolled (399, 389) with delta (0, 0)
